Task: 8. Analyzing Performance: Reference :- Use LinkedIn Analytics to track the performance of your posts, such as reach, engagement, and profile views. Identify trends in your content that receive high engagement and adjust your strategy accordingly. Experiment with different posting times, content formats, and headlines to optimize your engagement.
Action: Mouse moved to (589, 229)
Screenshot: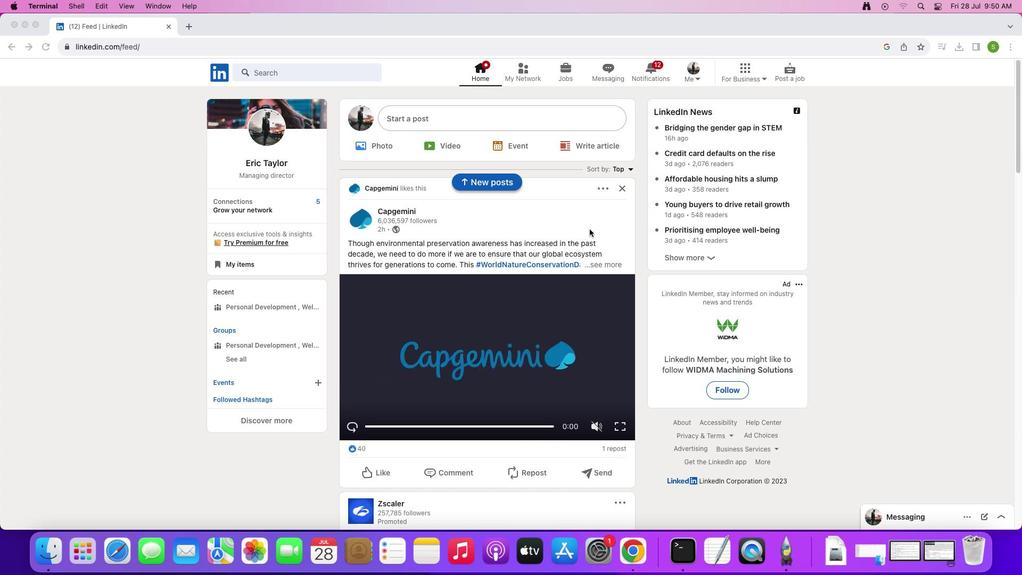 
Action: Mouse pressed left at (589, 229)
Screenshot: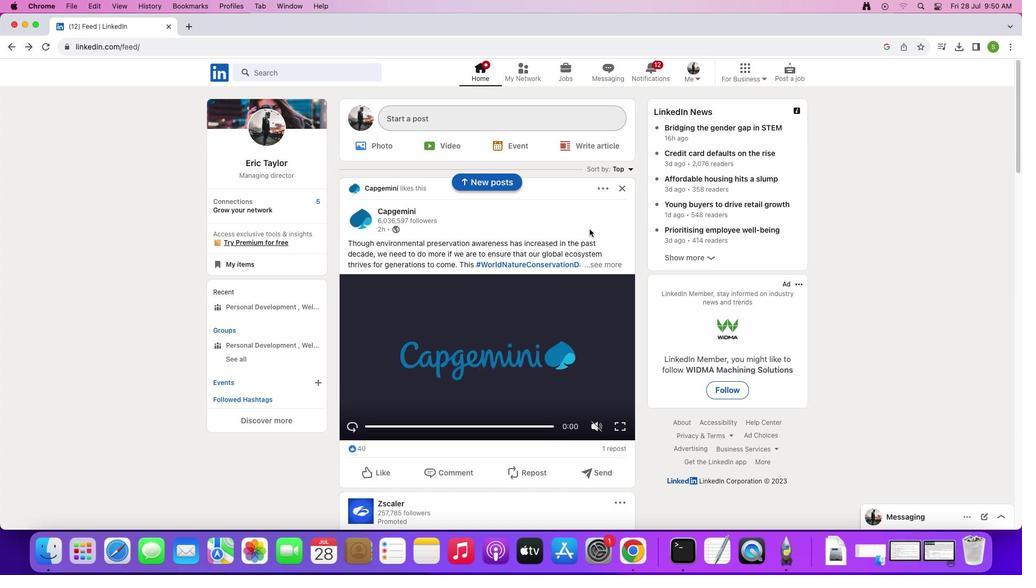 
Action: Mouse moved to (479, 65)
Screenshot: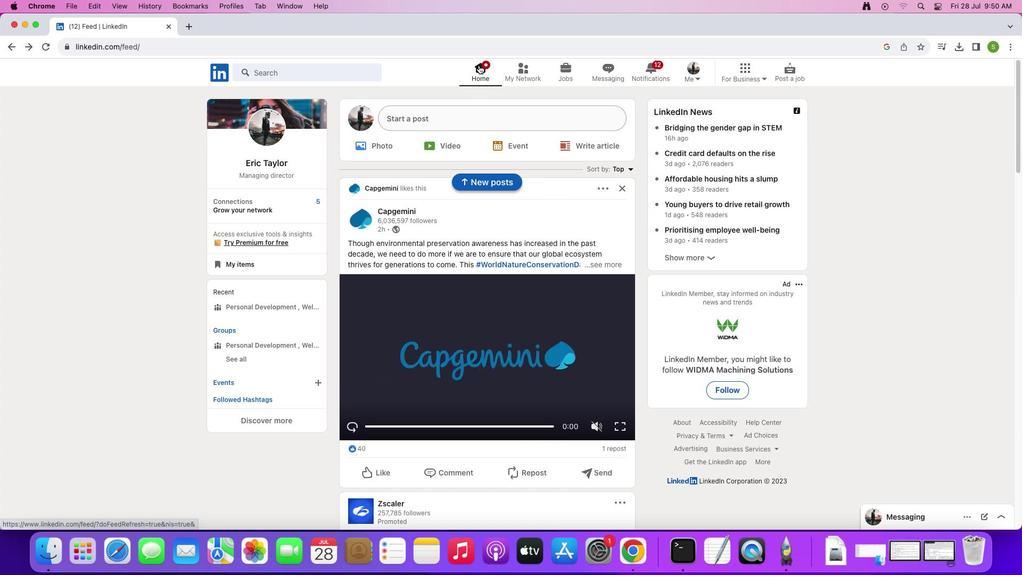 
Action: Mouse pressed left at (479, 65)
Screenshot: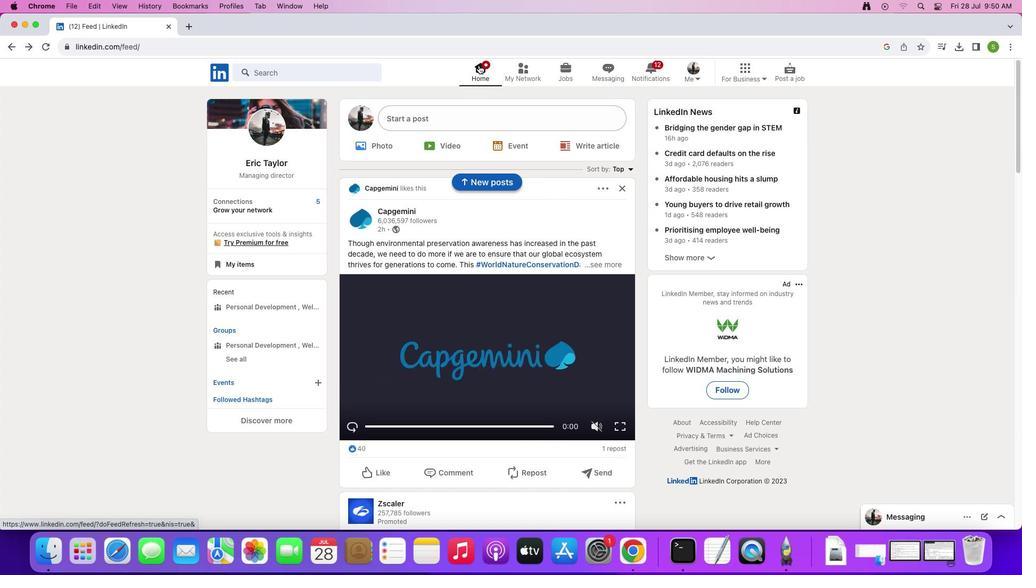 
Action: Mouse moved to (698, 75)
Screenshot: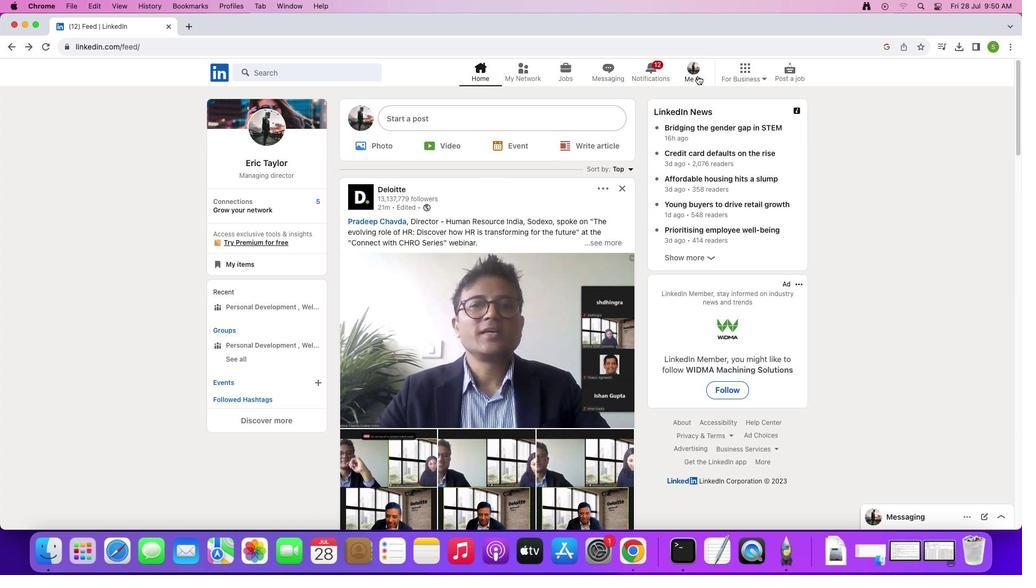 
Action: Mouse pressed left at (698, 75)
Screenshot: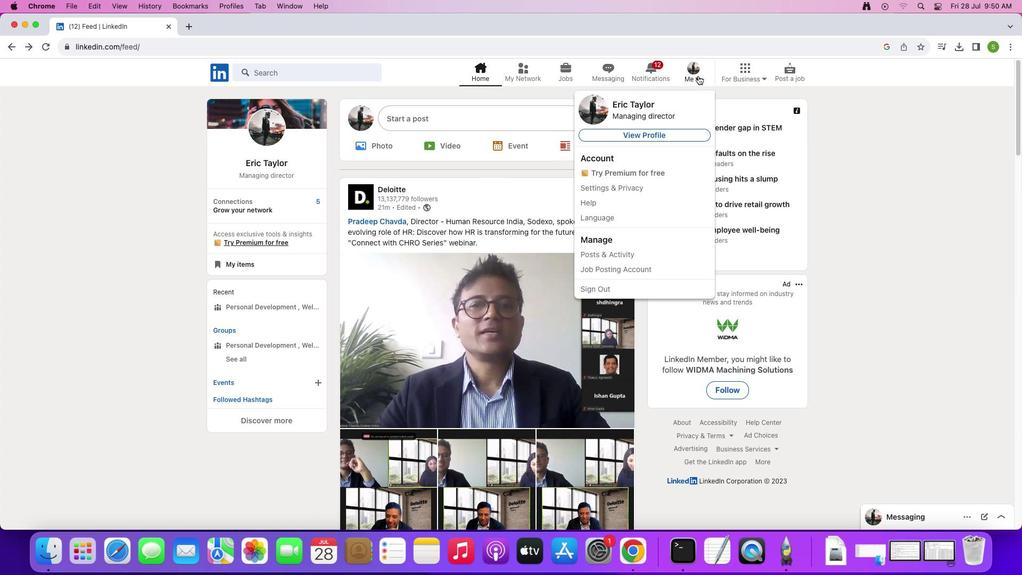 
Action: Mouse moved to (632, 135)
Screenshot: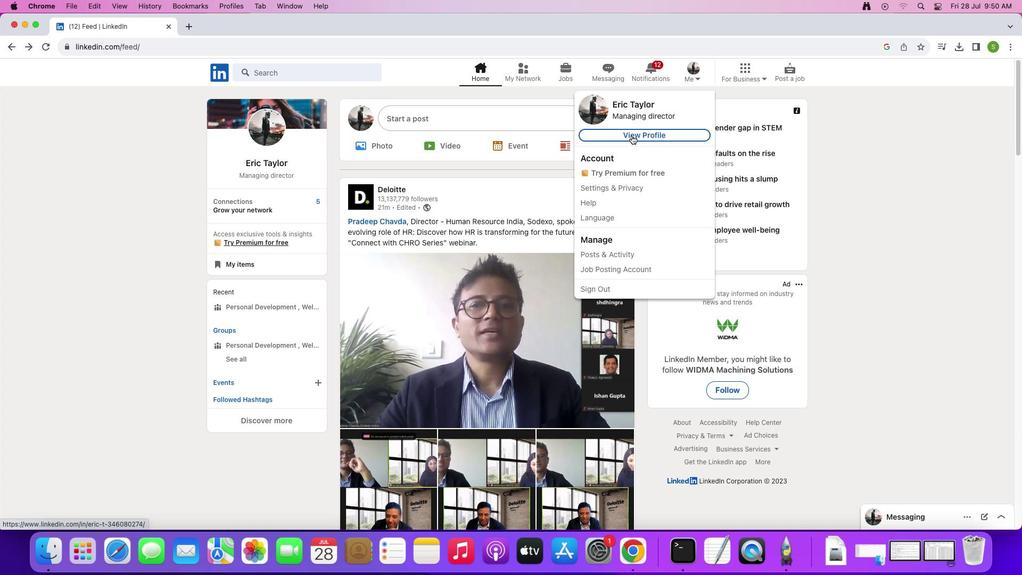 
Action: Mouse pressed left at (632, 135)
Screenshot: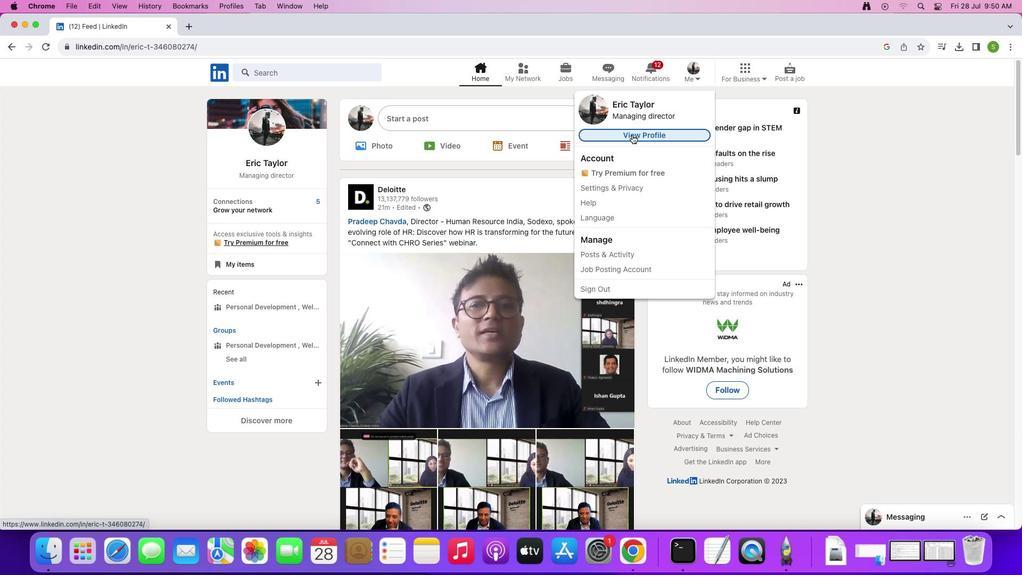 
Action: Mouse moved to (450, 317)
Screenshot: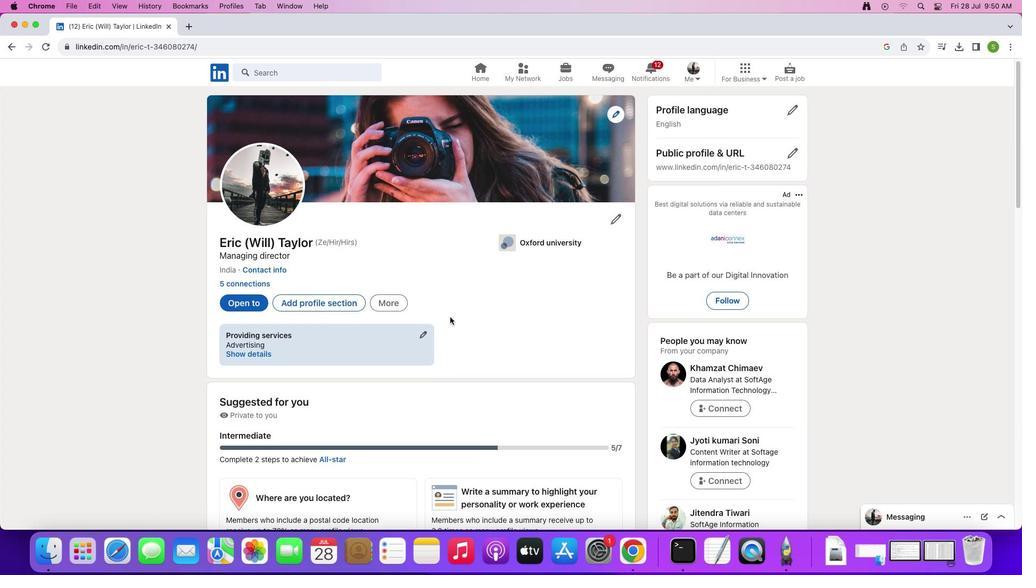 
Action: Mouse scrolled (450, 317) with delta (0, 0)
Screenshot: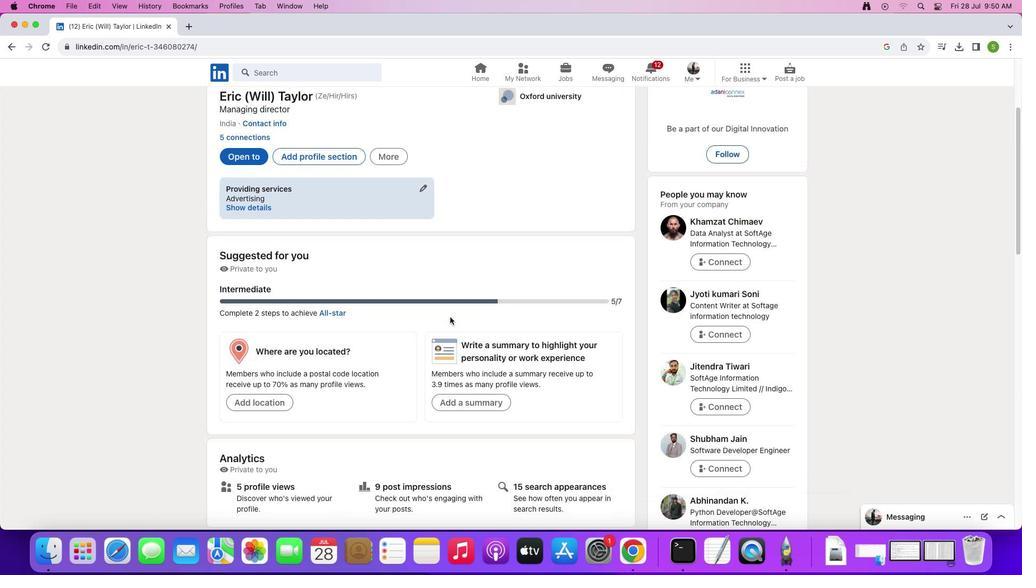 
Action: Mouse scrolled (450, 317) with delta (0, 0)
Screenshot: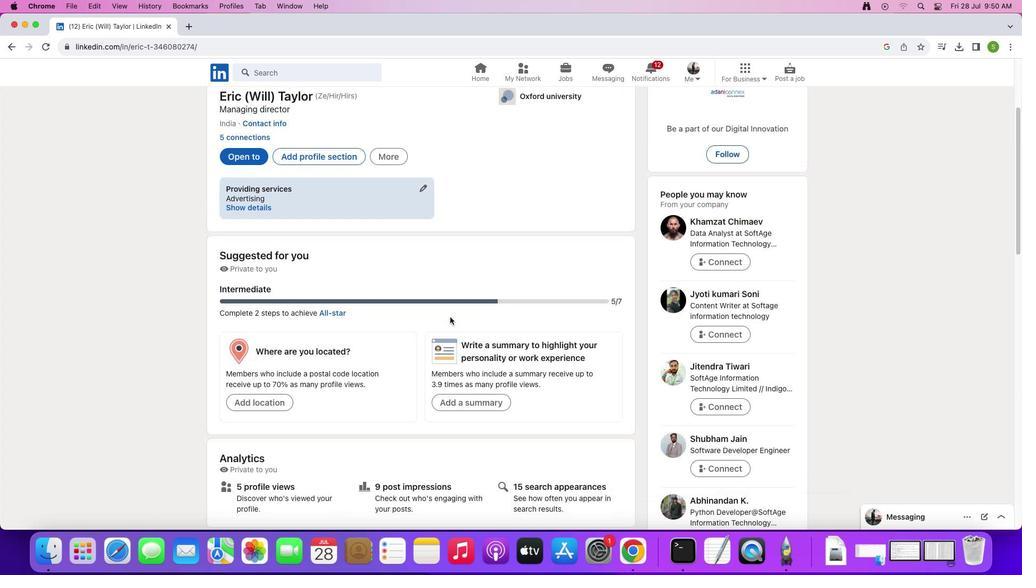 
Action: Mouse scrolled (450, 317) with delta (0, -1)
Screenshot: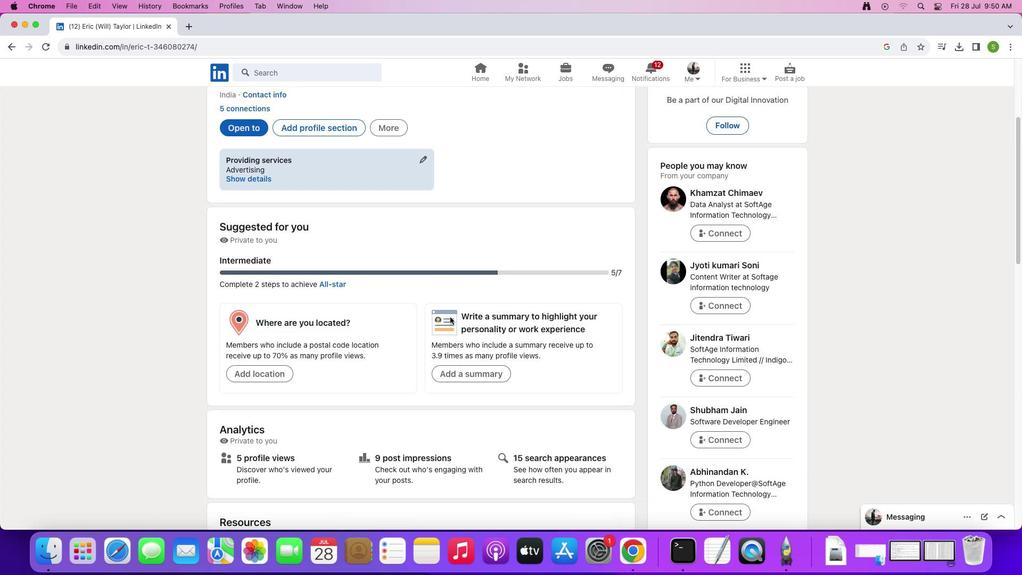 
Action: Mouse scrolled (450, 317) with delta (0, -2)
Screenshot: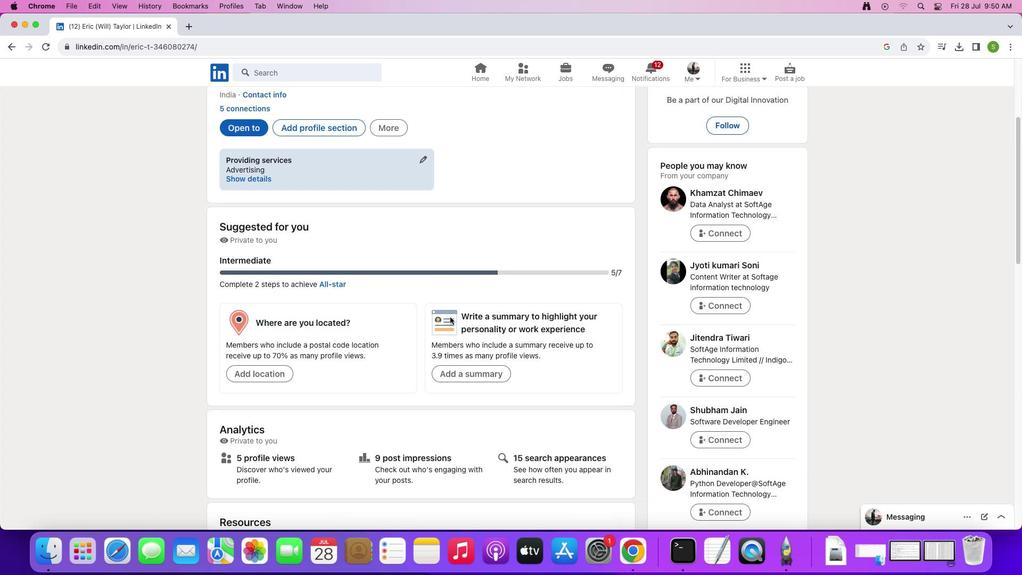 
Action: Mouse scrolled (450, 317) with delta (0, 0)
Screenshot: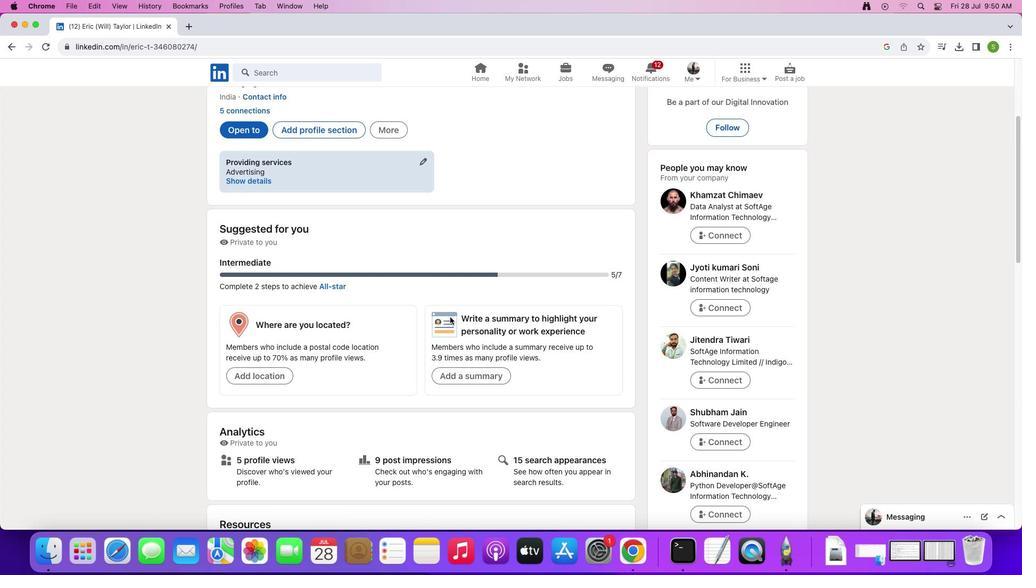 
Action: Mouse scrolled (450, 317) with delta (0, 0)
Screenshot: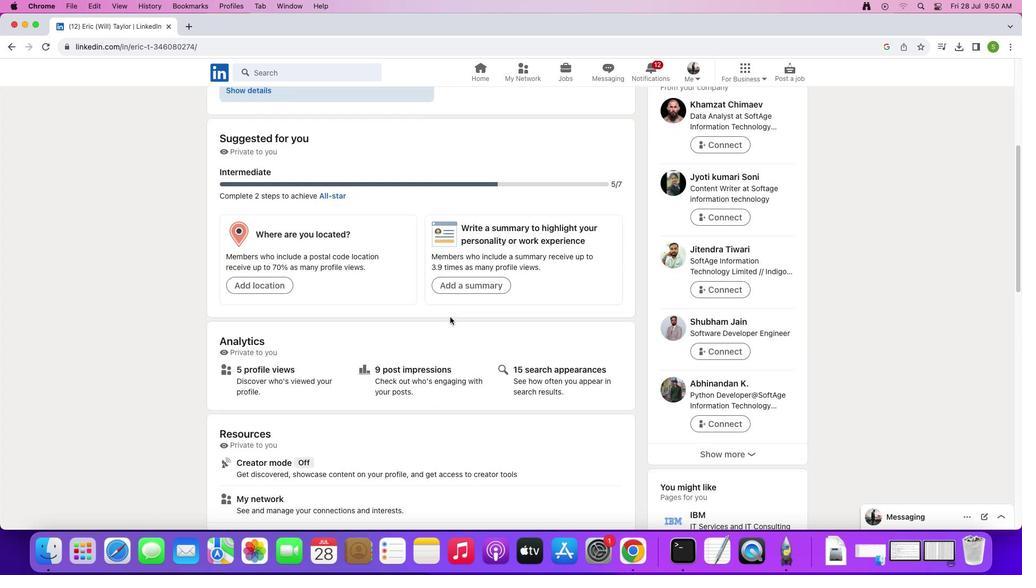 
Action: Mouse scrolled (450, 317) with delta (0, 0)
Screenshot: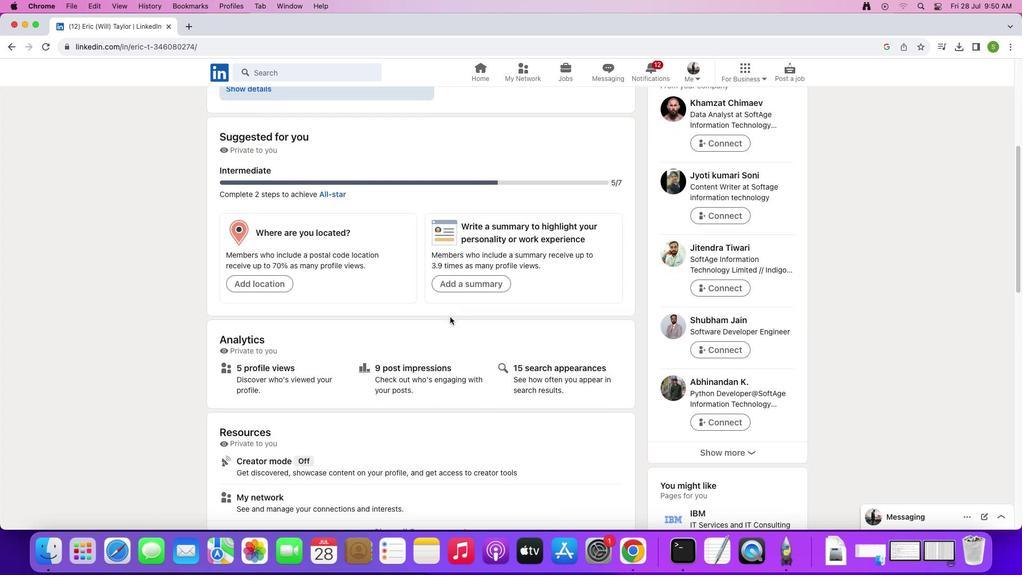 
Action: Mouse scrolled (450, 317) with delta (0, -1)
Screenshot: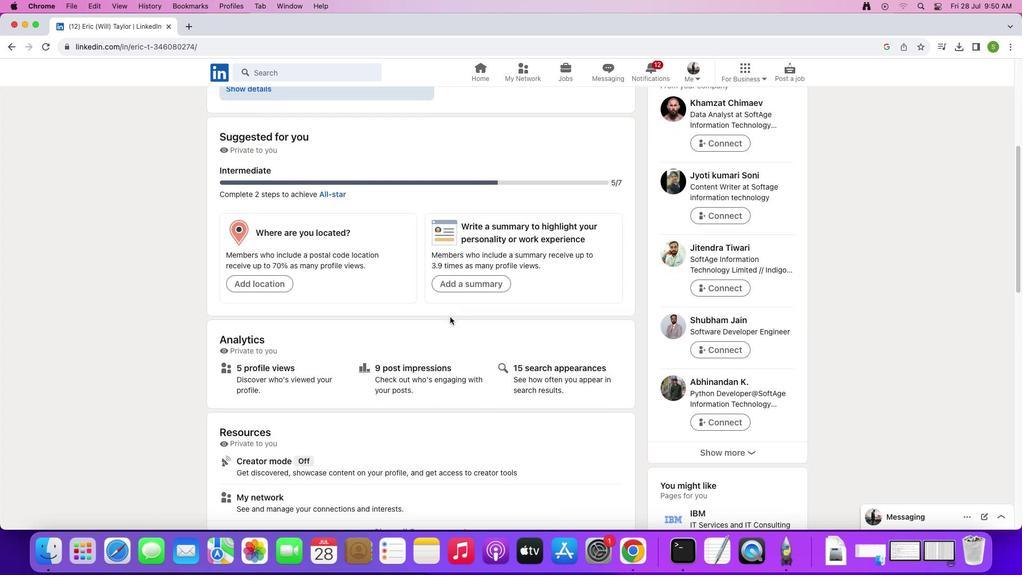 
Action: Mouse scrolled (450, 317) with delta (0, 0)
Screenshot: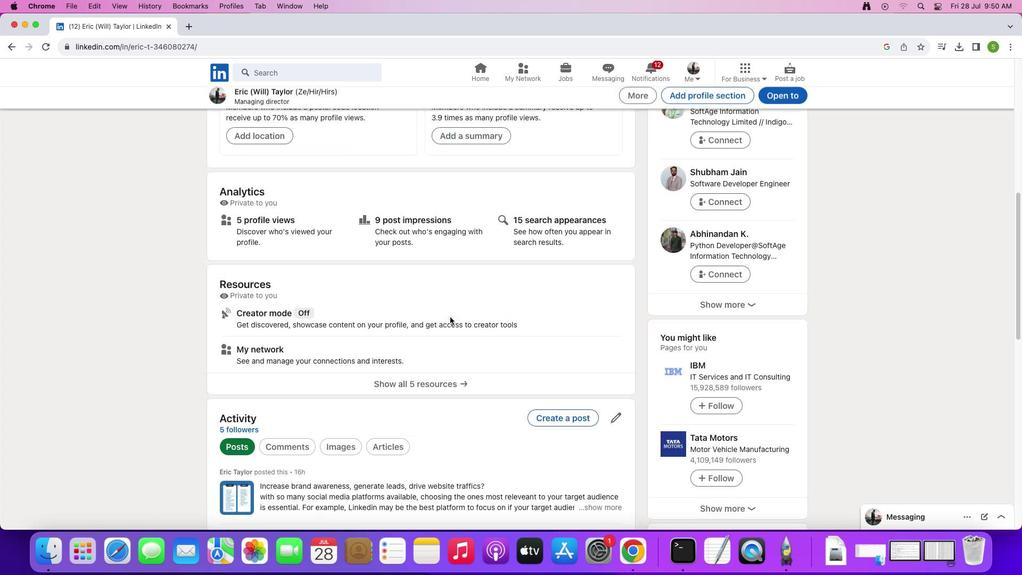 
Action: Mouse scrolled (450, 317) with delta (0, 0)
Screenshot: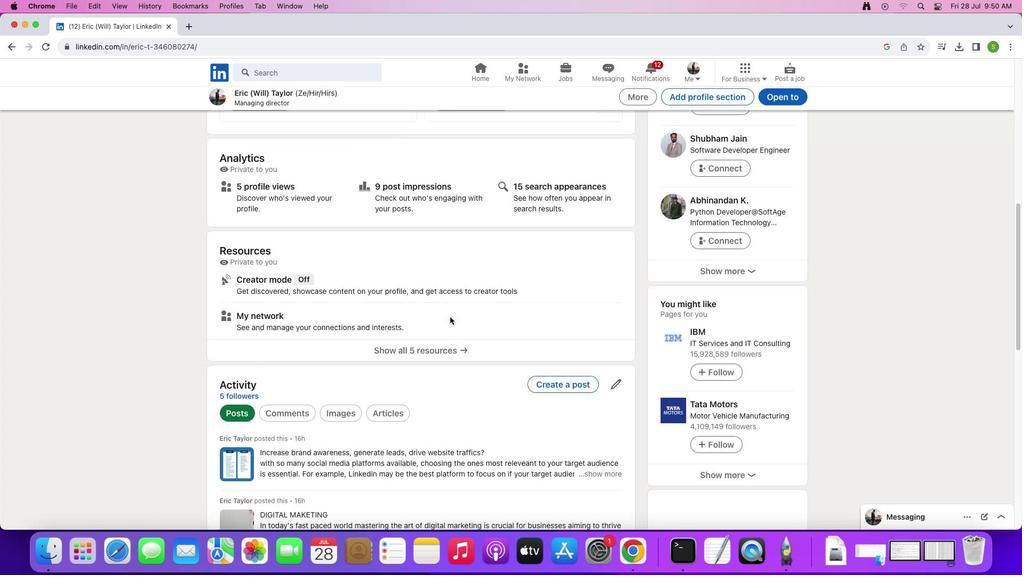 
Action: Mouse scrolled (450, 317) with delta (0, -1)
Screenshot: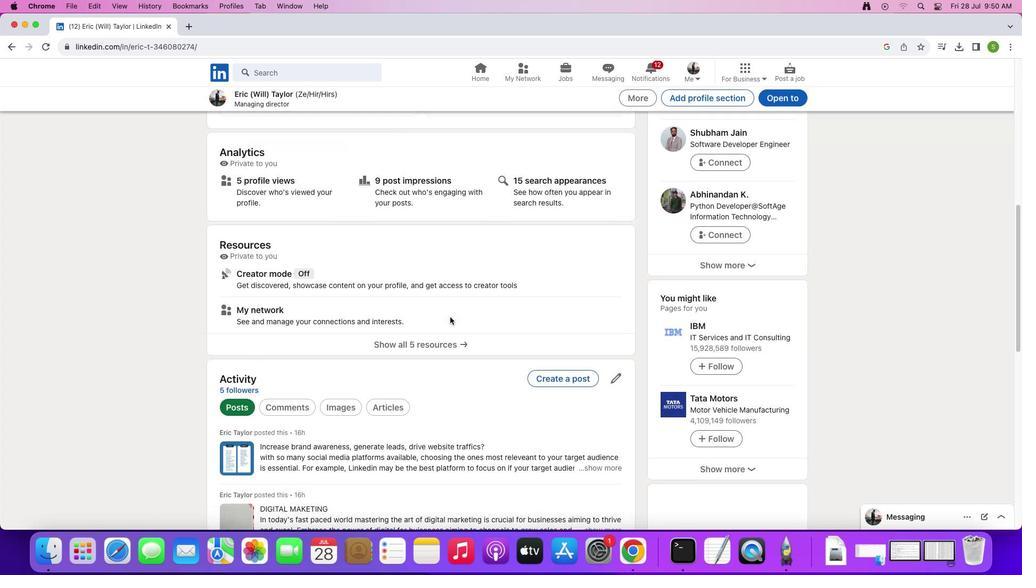 
Action: Mouse scrolled (450, 317) with delta (0, -2)
Screenshot: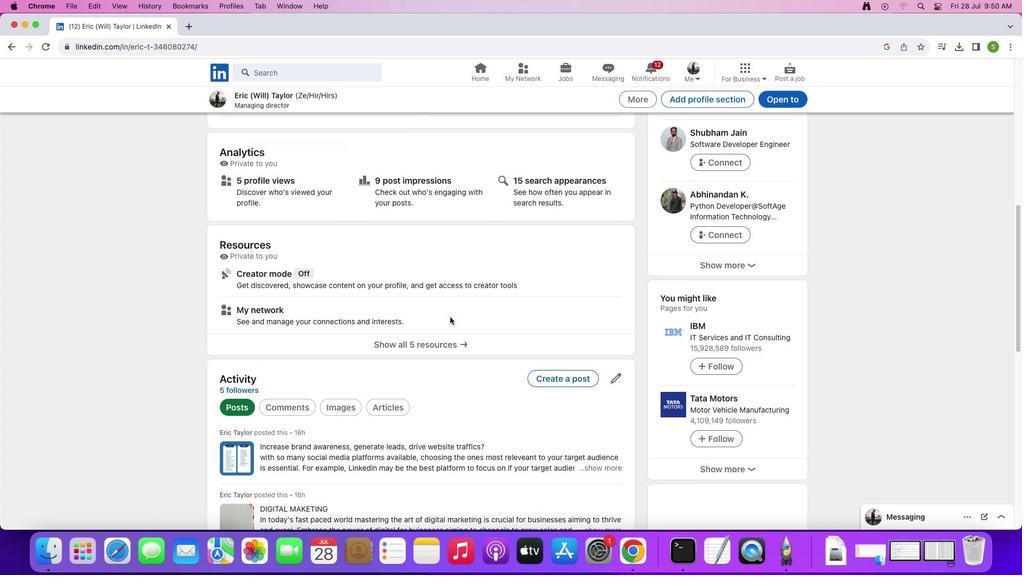 
Action: Mouse scrolled (450, 317) with delta (0, 0)
Screenshot: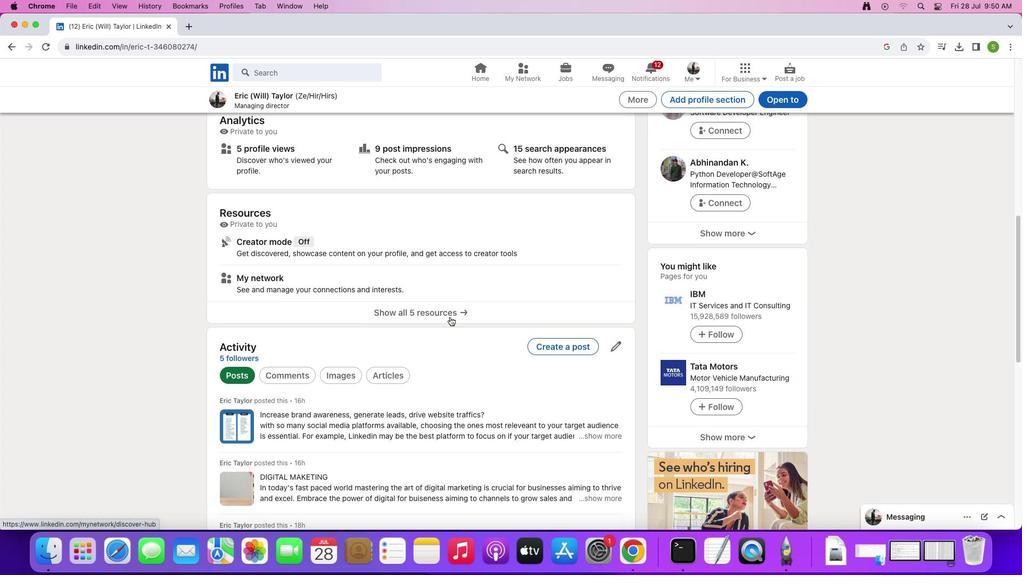 
Action: Mouse scrolled (450, 317) with delta (0, 0)
Screenshot: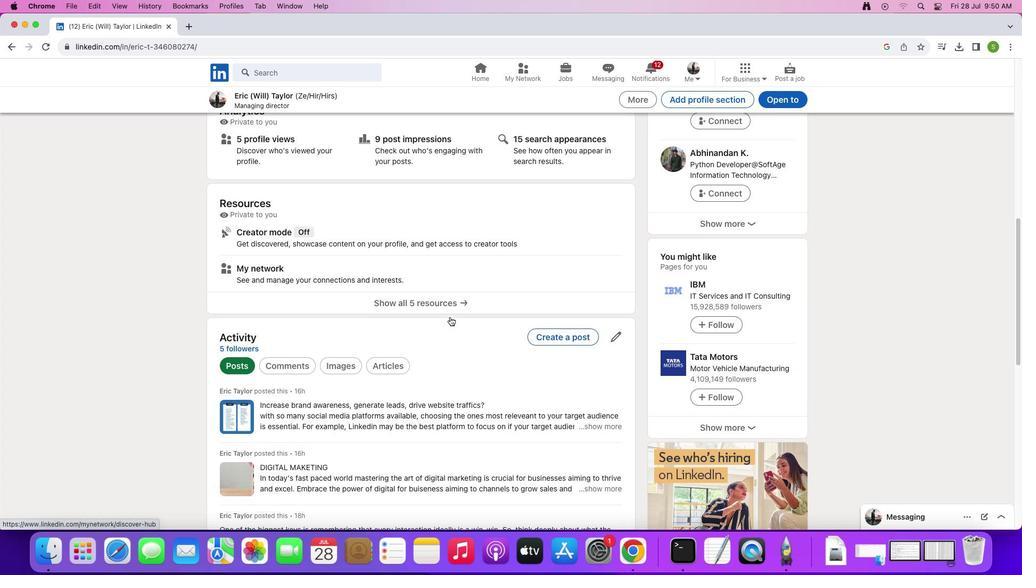 
Action: Mouse scrolled (450, 317) with delta (0, 0)
Screenshot: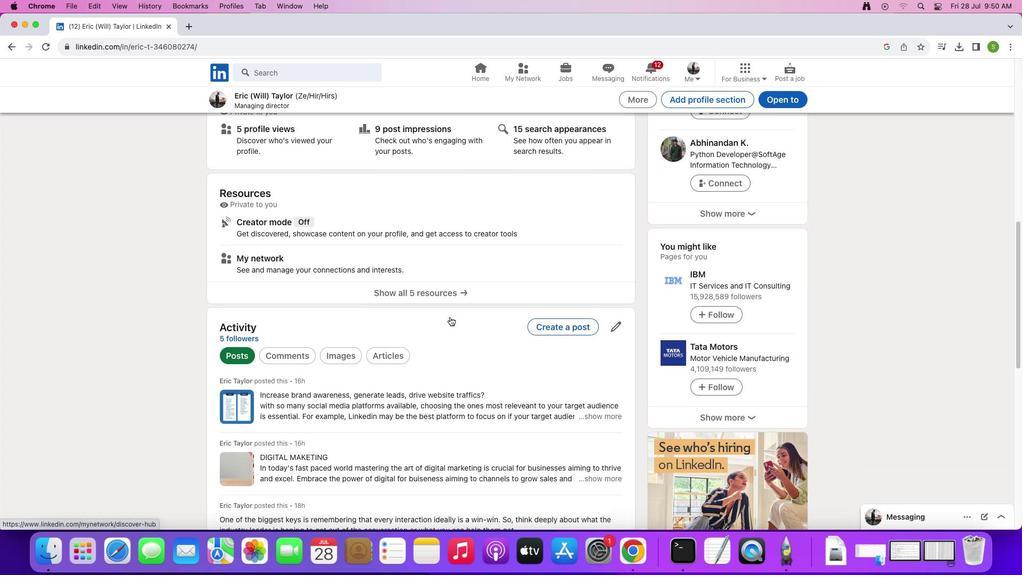 
Action: Mouse scrolled (450, 317) with delta (0, 0)
Screenshot: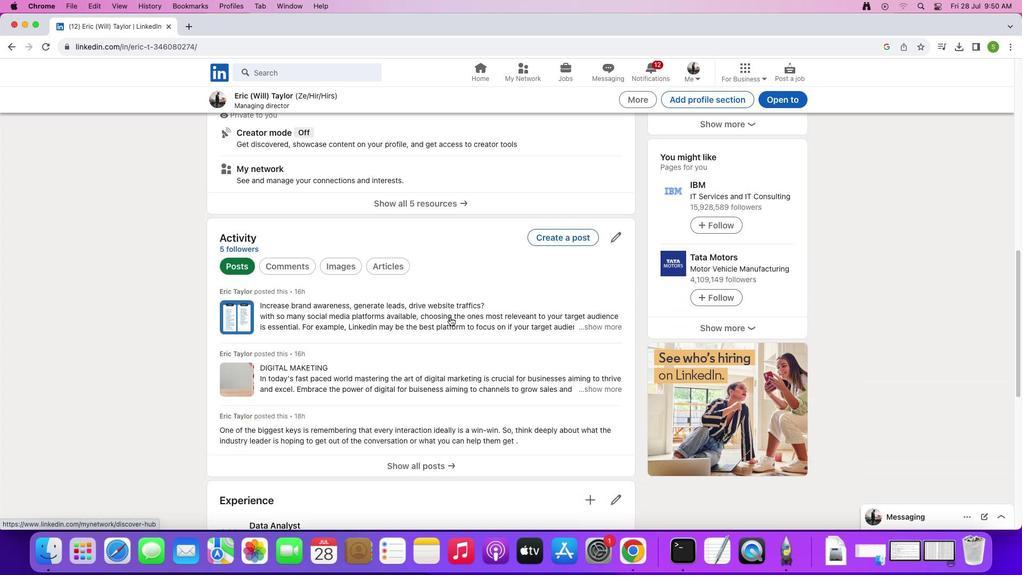
Action: Mouse scrolled (450, 317) with delta (0, 0)
Screenshot: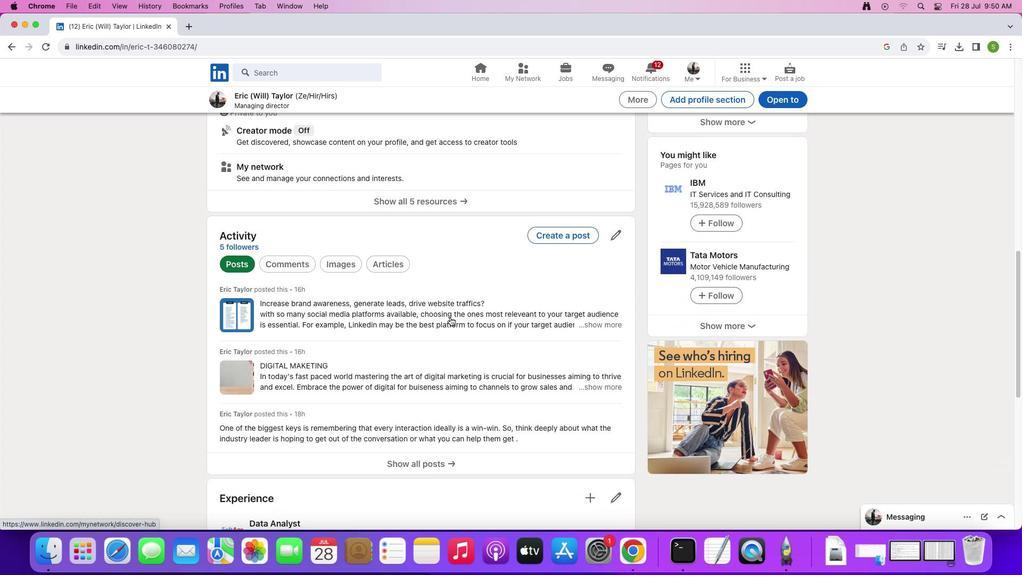 
Action: Mouse scrolled (450, 317) with delta (0, -1)
Screenshot: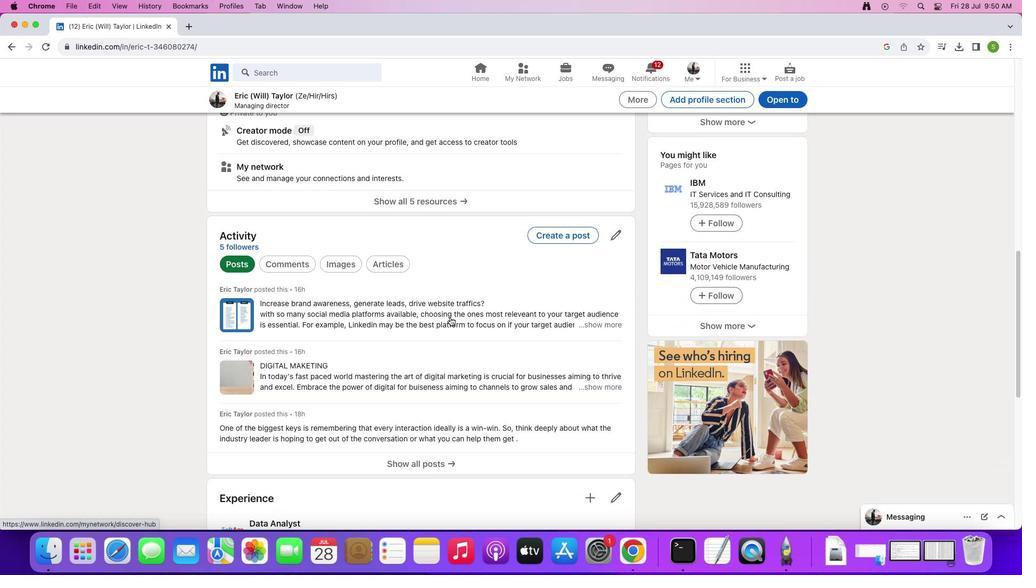 
Action: Mouse scrolled (450, 317) with delta (0, 0)
Screenshot: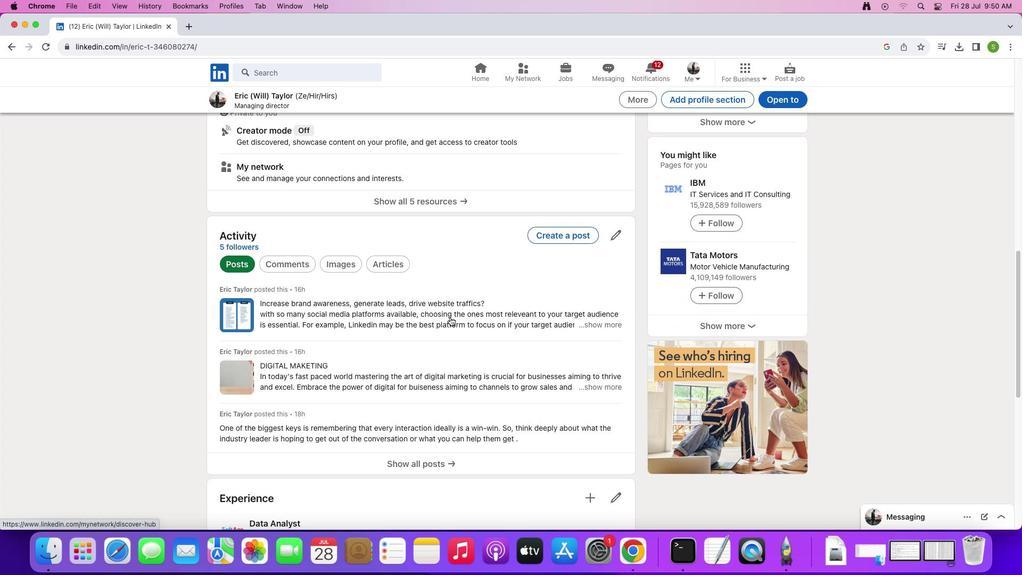 
Action: Mouse scrolled (450, 317) with delta (0, 0)
Screenshot: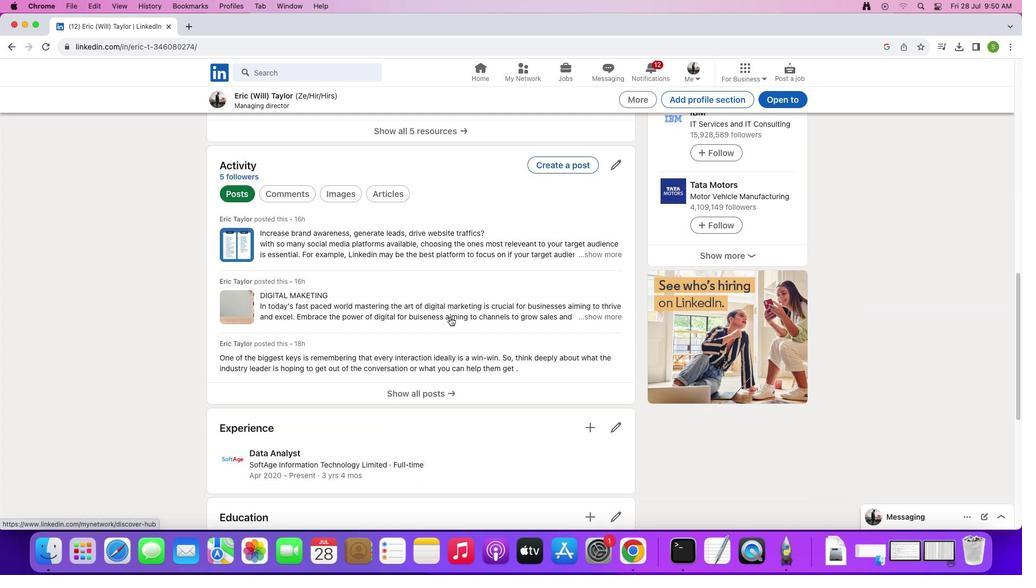 
Action: Mouse scrolled (450, 317) with delta (0, 0)
Screenshot: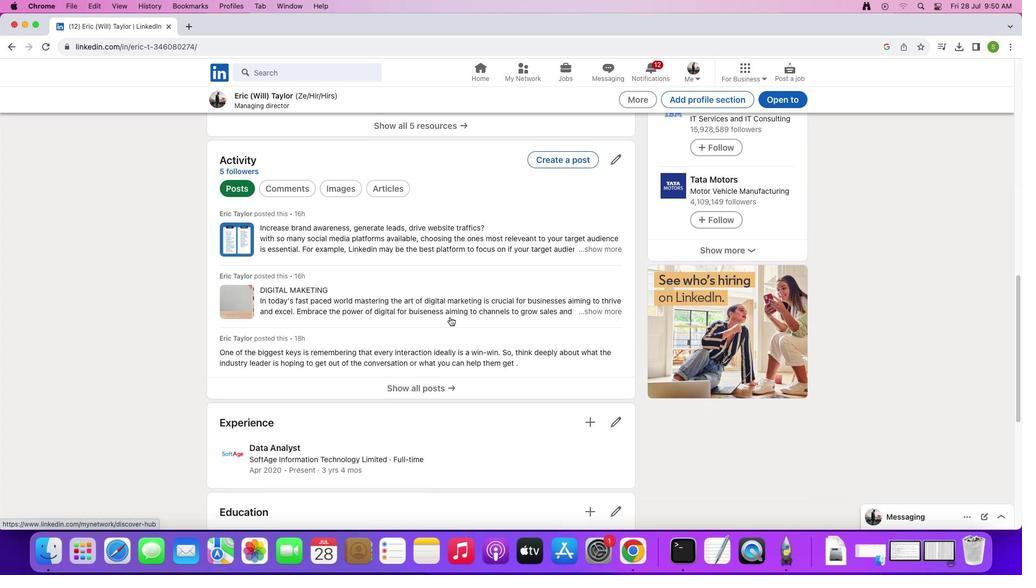 
Action: Mouse scrolled (450, 317) with delta (0, -1)
Screenshot: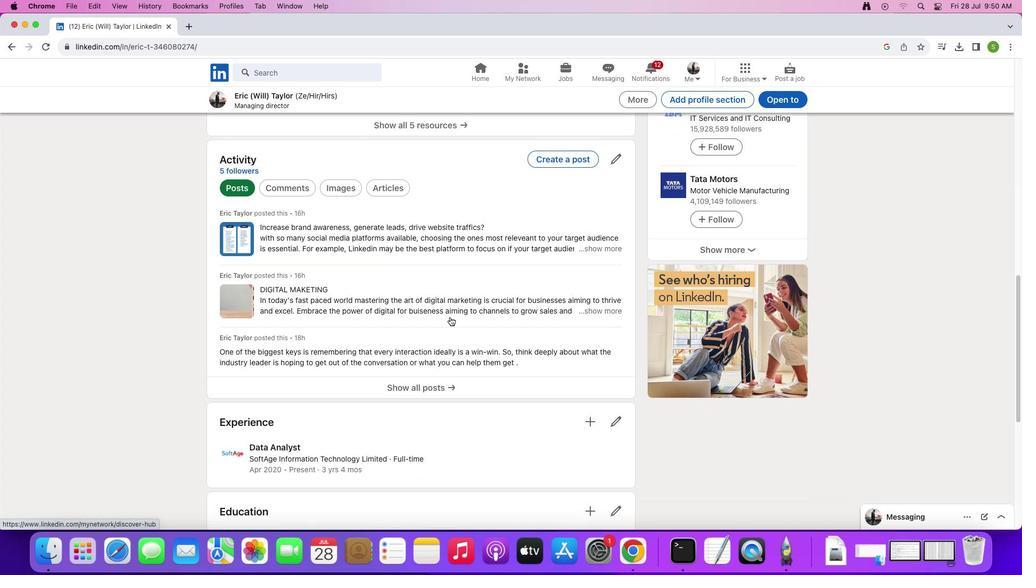 
Action: Mouse scrolled (450, 317) with delta (0, 0)
Screenshot: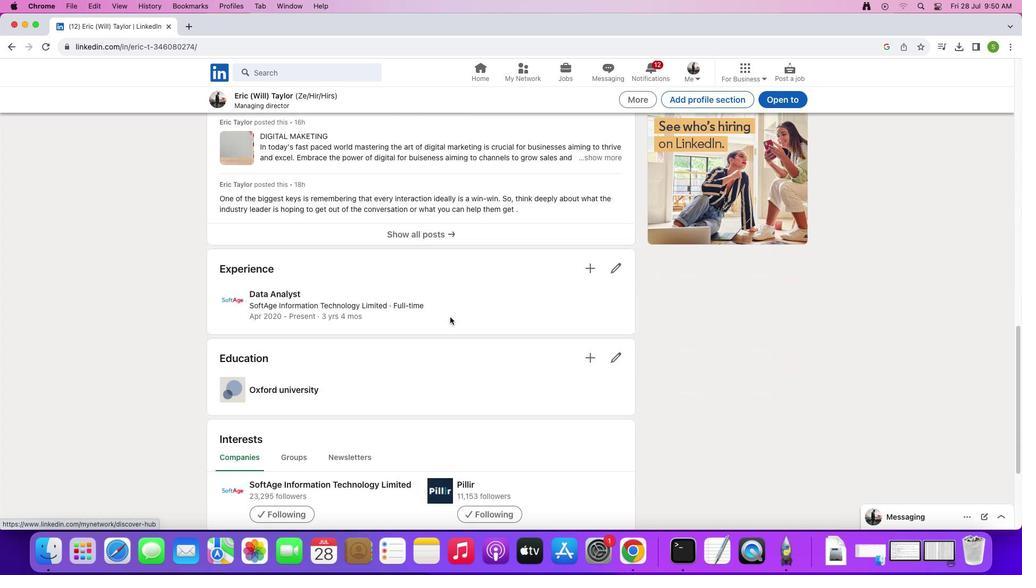 
Action: Mouse scrolled (450, 317) with delta (0, 0)
Screenshot: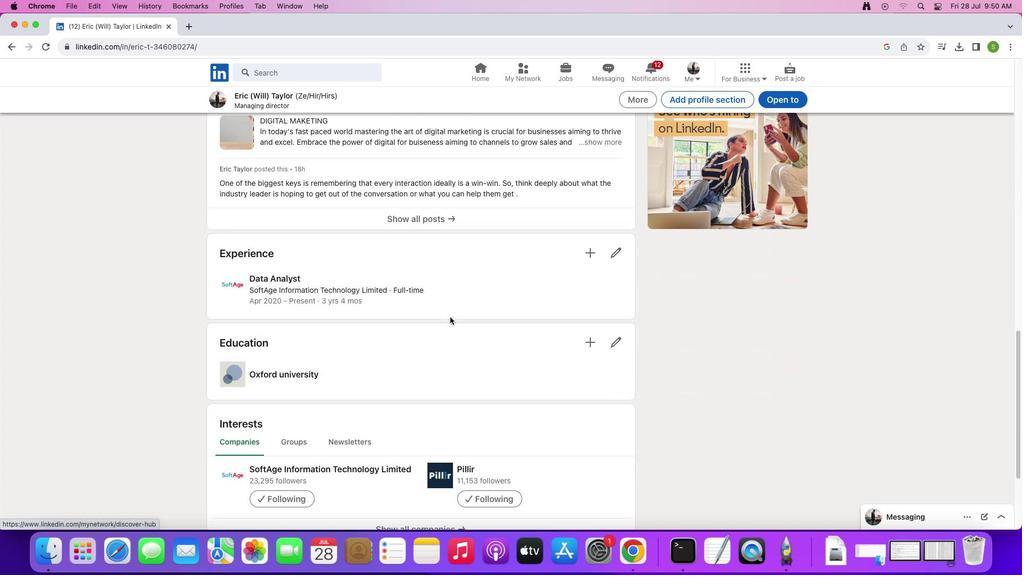 
Action: Mouse scrolled (450, 317) with delta (0, -1)
Screenshot: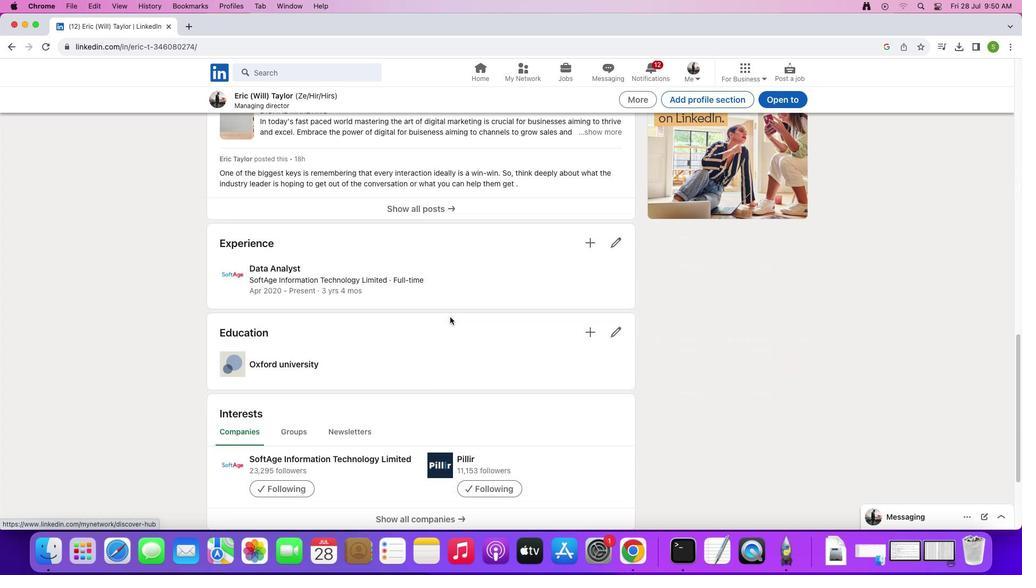 
Action: Mouse scrolled (450, 317) with delta (0, -2)
Screenshot: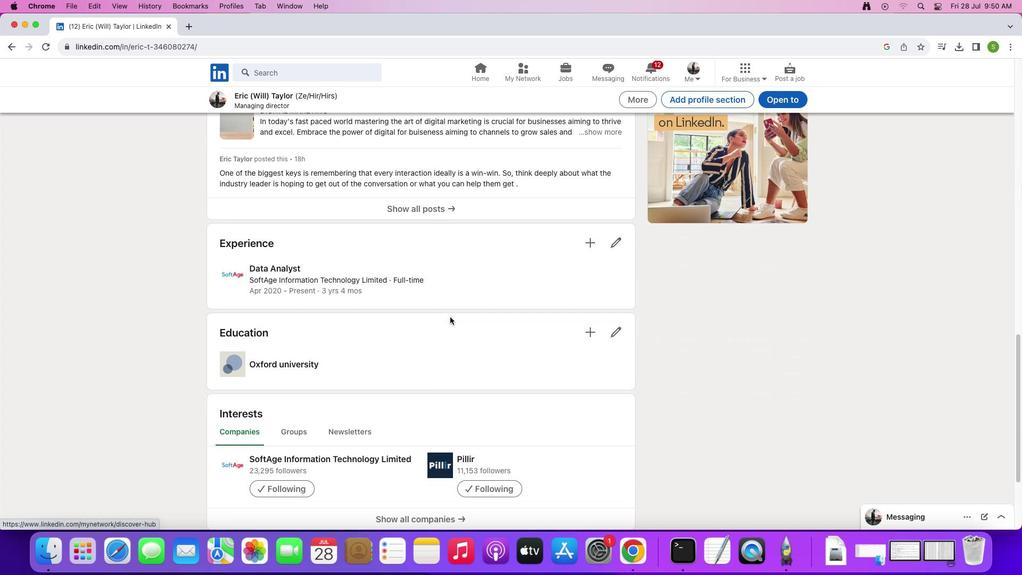 
Action: Mouse moved to (437, 214)
Screenshot: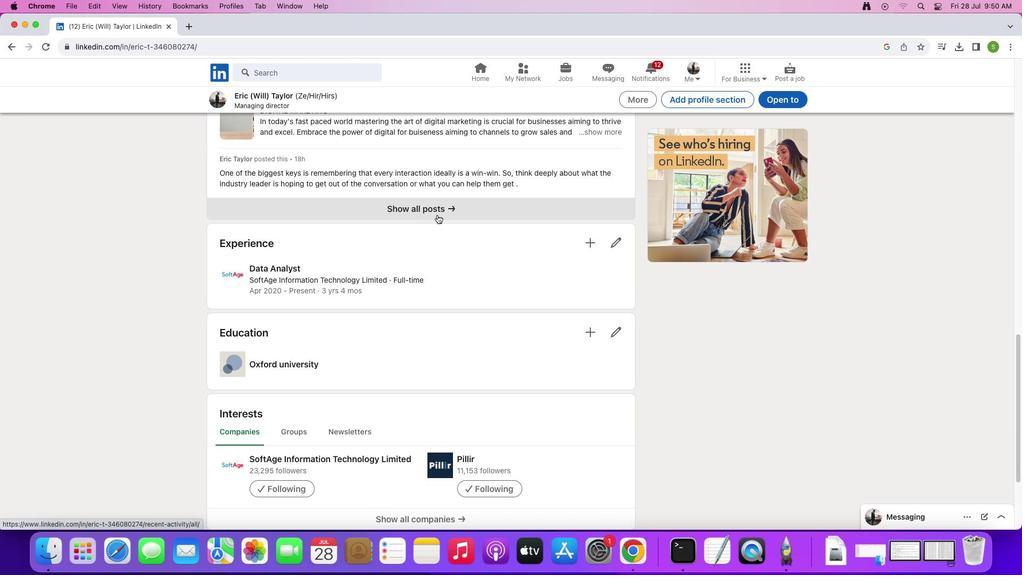 
Action: Mouse pressed left at (437, 214)
Screenshot: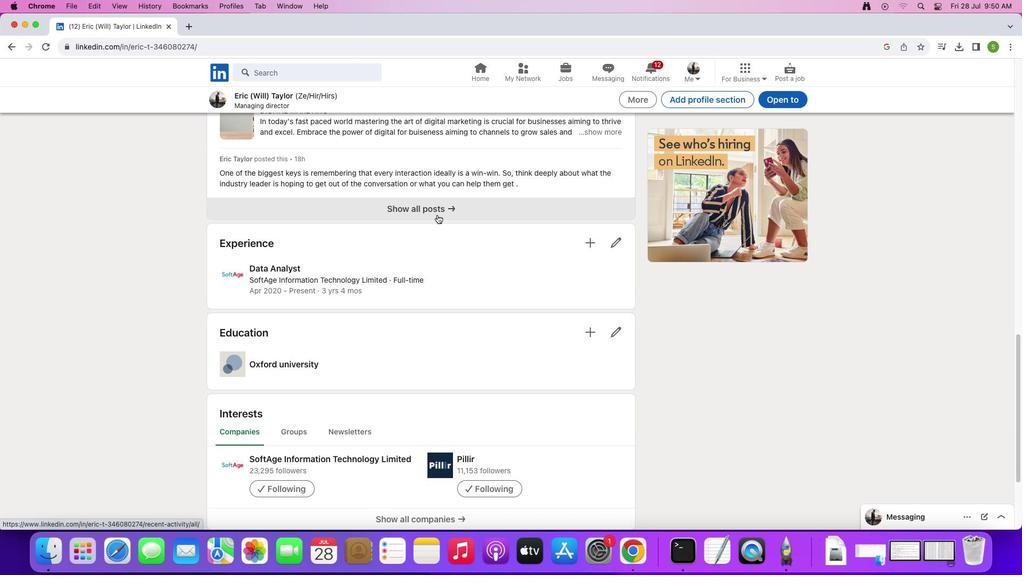 
Action: Mouse moved to (456, 383)
Screenshot: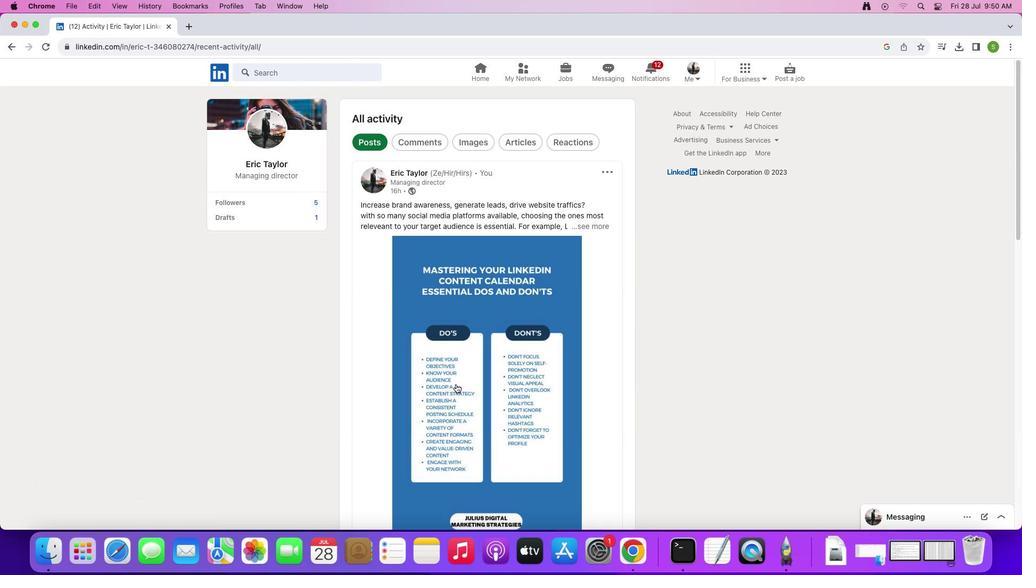 
Action: Mouse scrolled (456, 383) with delta (0, 0)
Screenshot: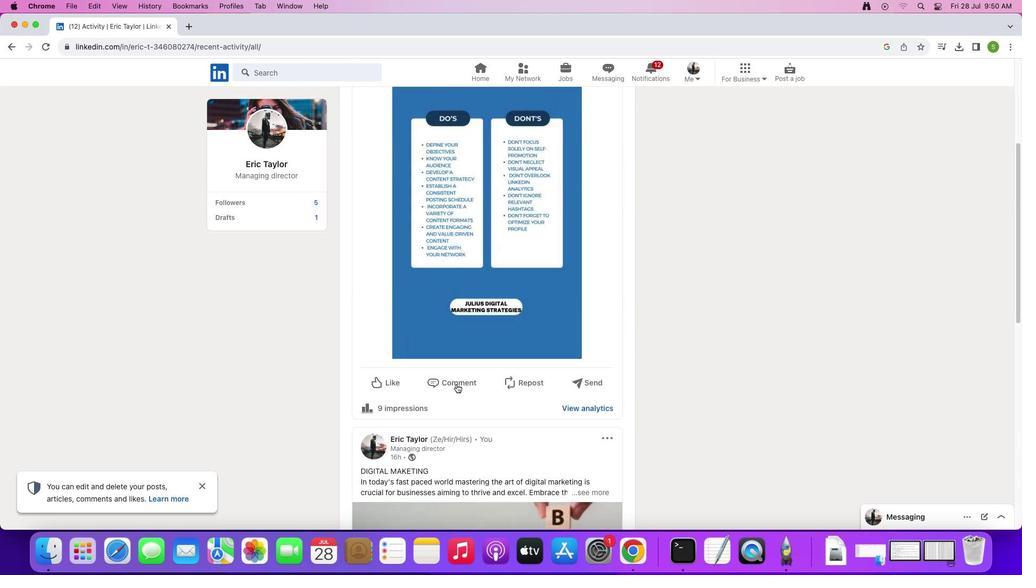 
Action: Mouse scrolled (456, 383) with delta (0, 0)
Screenshot: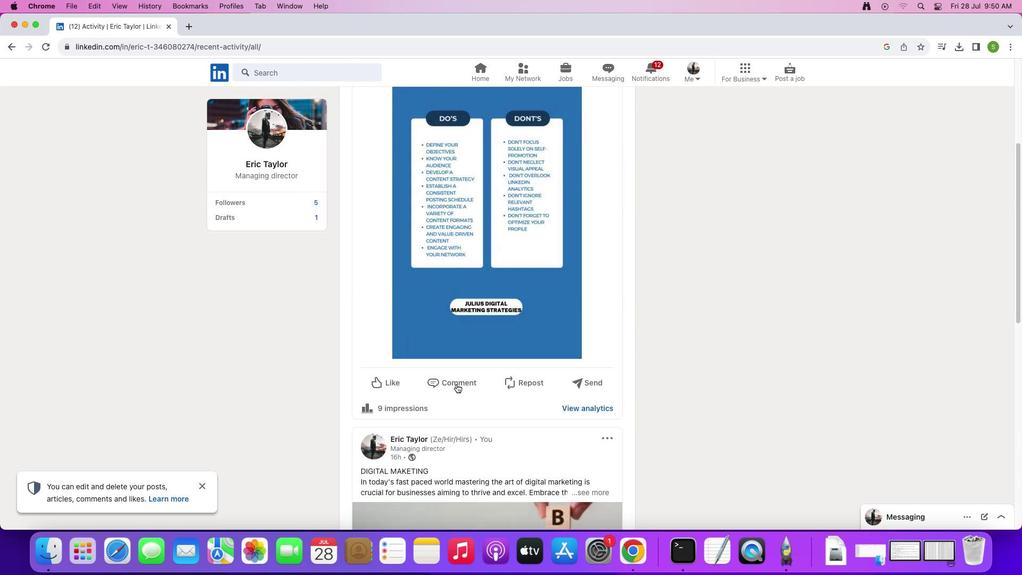 
Action: Mouse scrolled (456, 383) with delta (0, -1)
Screenshot: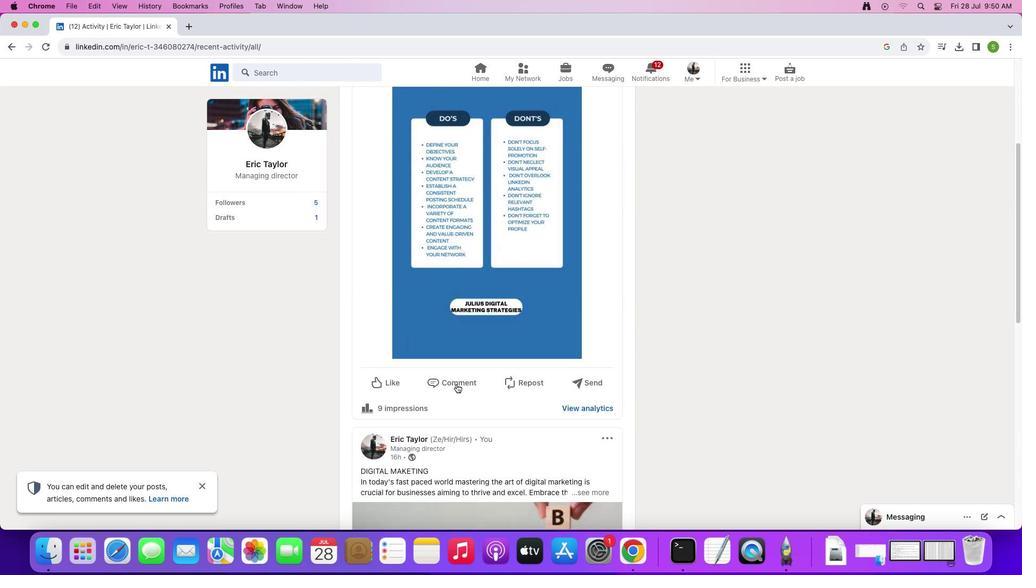 
Action: Mouse scrolled (456, 383) with delta (0, -2)
Screenshot: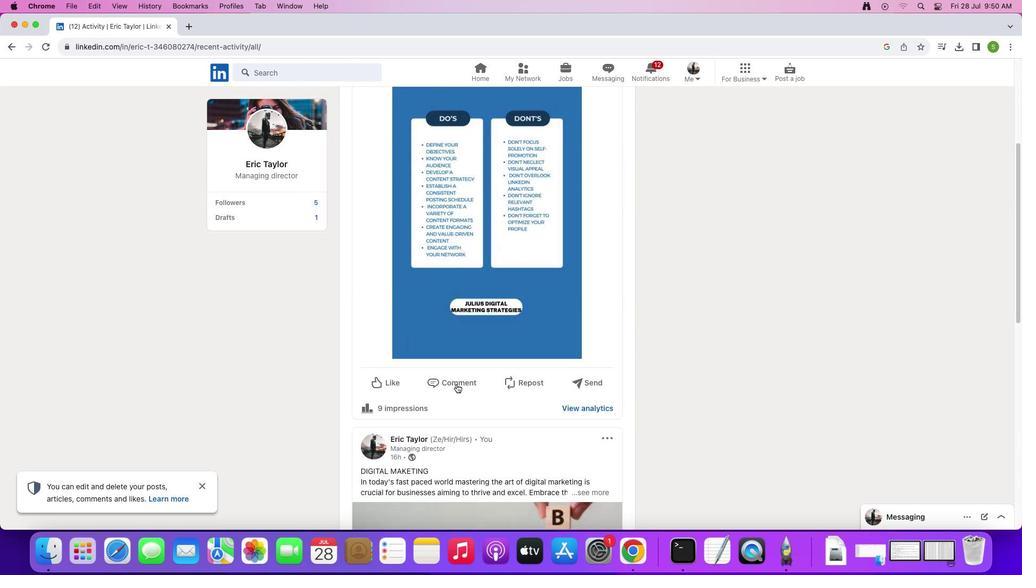 
Action: Mouse moved to (456, 383)
Screenshot: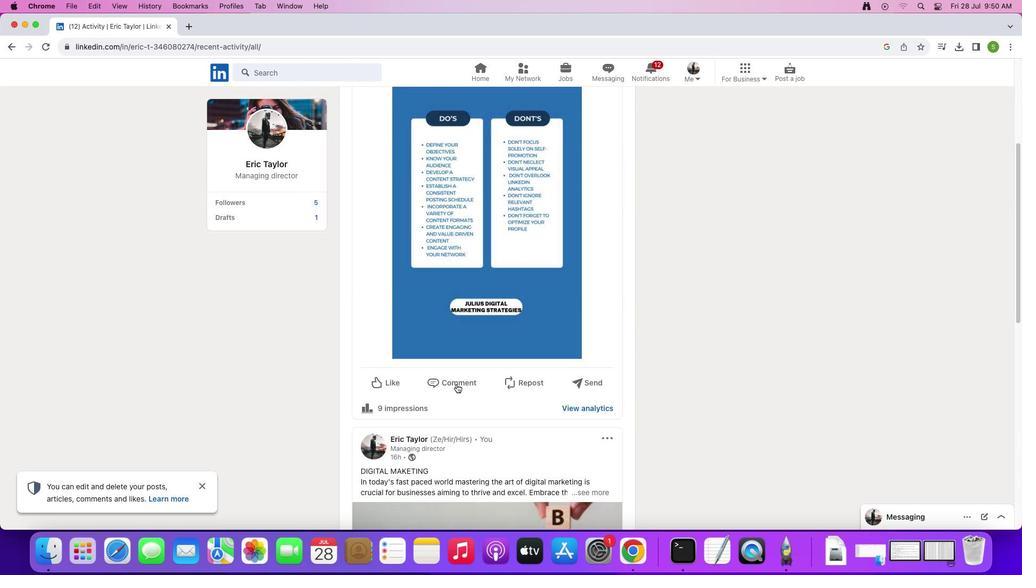 
Action: Mouse scrolled (456, 383) with delta (0, 0)
Screenshot: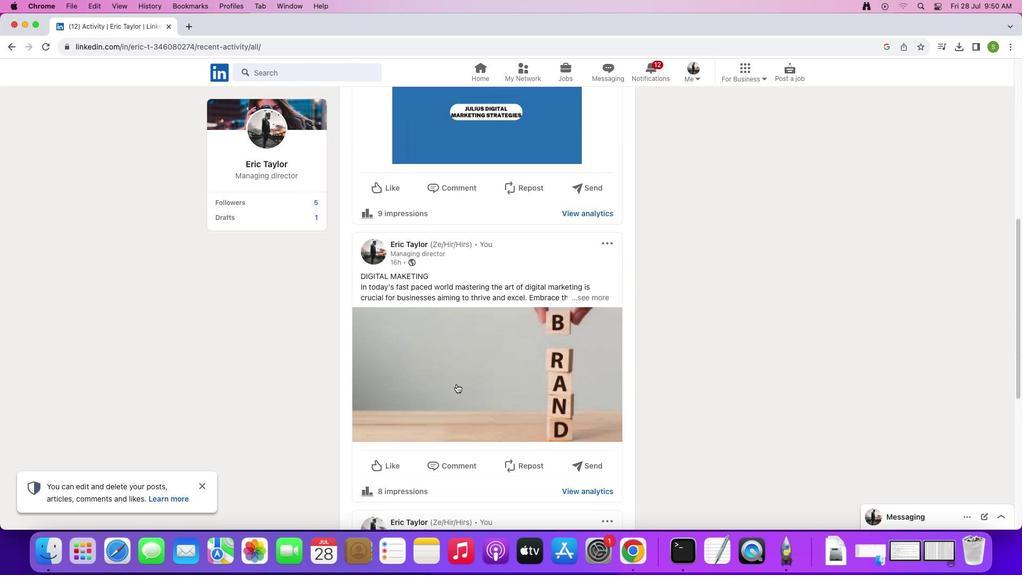
Action: Mouse scrolled (456, 383) with delta (0, 0)
Screenshot: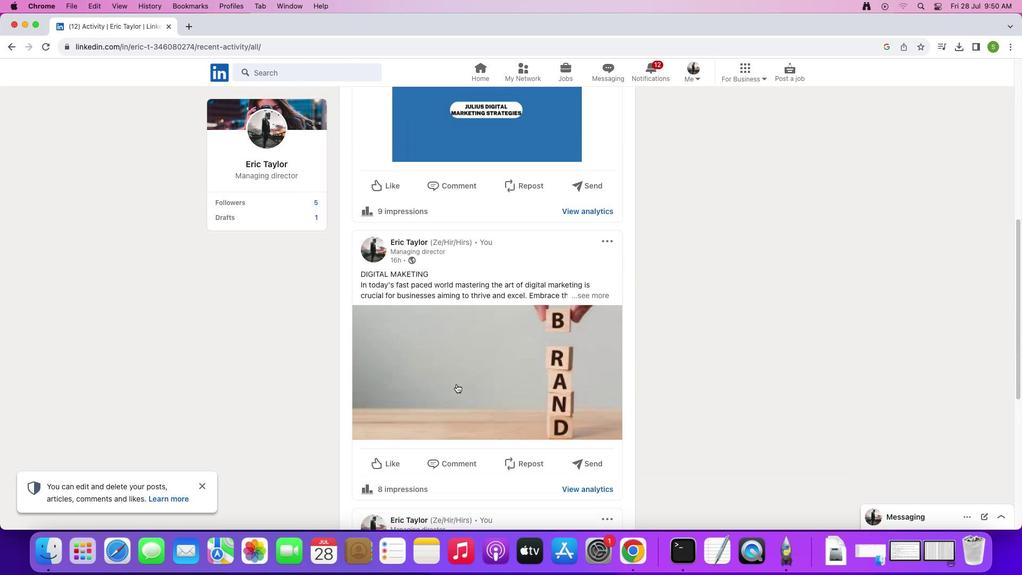 
Action: Mouse scrolled (456, 383) with delta (0, -1)
Screenshot: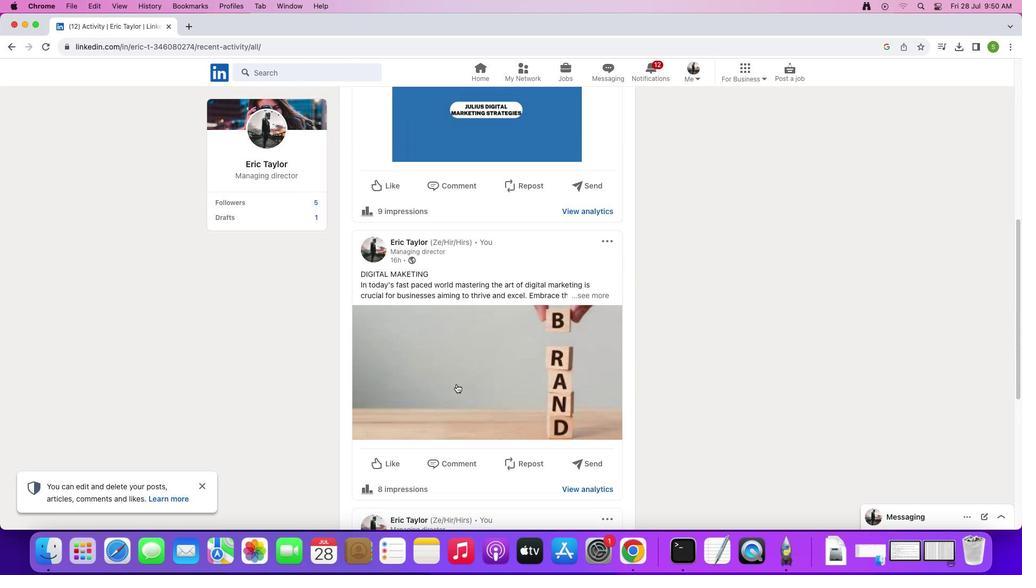 
Action: Mouse scrolled (456, 383) with delta (0, -2)
Screenshot: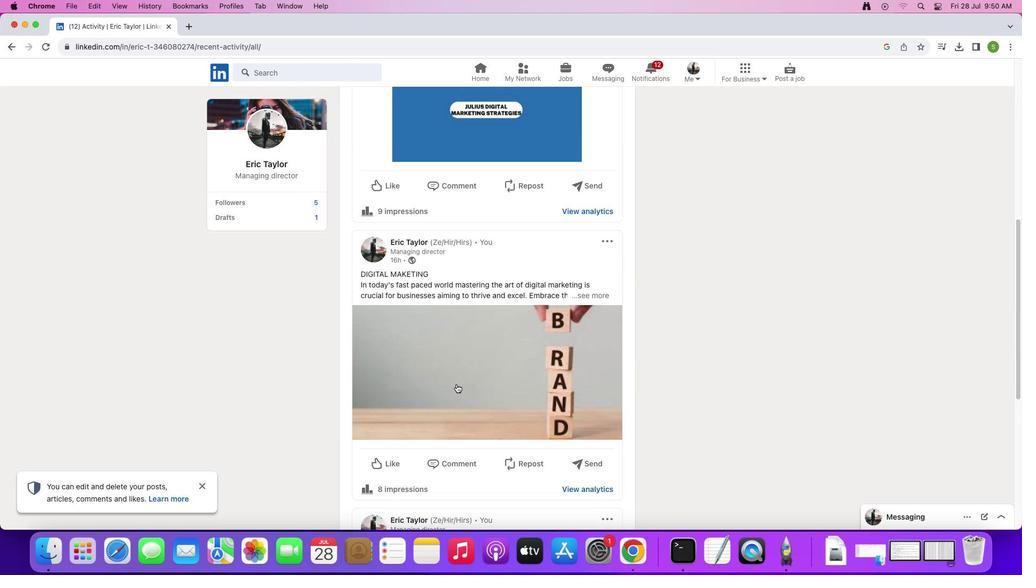 
Action: Mouse scrolled (456, 383) with delta (0, 0)
Screenshot: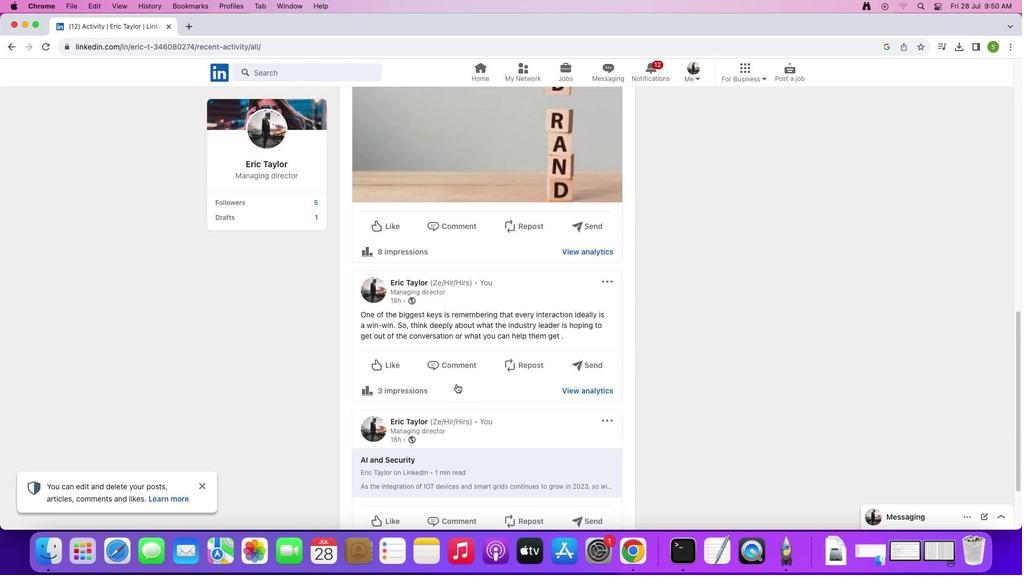 
Action: Mouse scrolled (456, 383) with delta (0, 0)
Screenshot: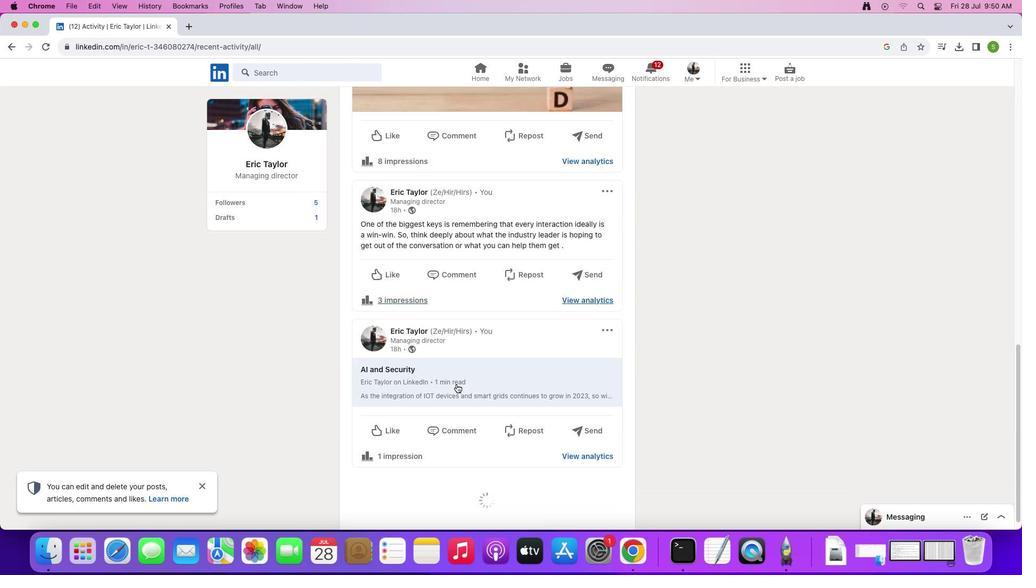 
Action: Mouse scrolled (456, 383) with delta (0, -1)
Screenshot: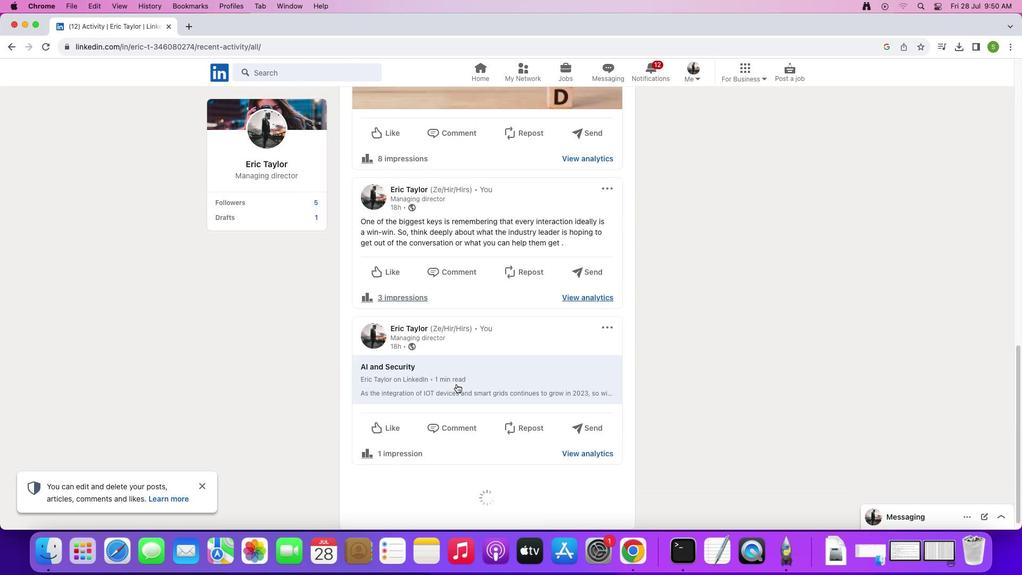 
Action: Mouse scrolled (456, 383) with delta (0, -2)
Screenshot: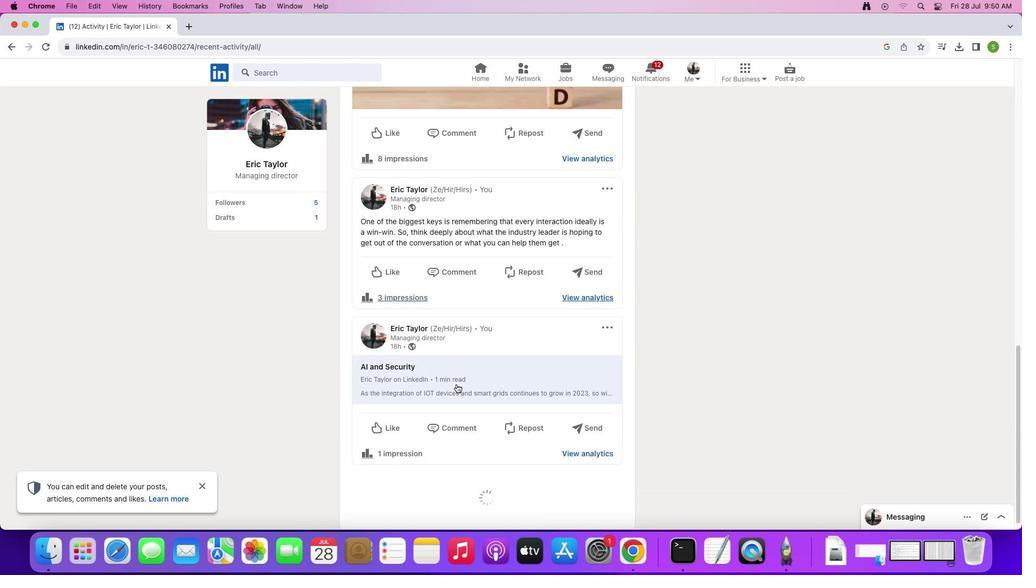 
Action: Mouse scrolled (456, 383) with delta (0, -2)
Screenshot: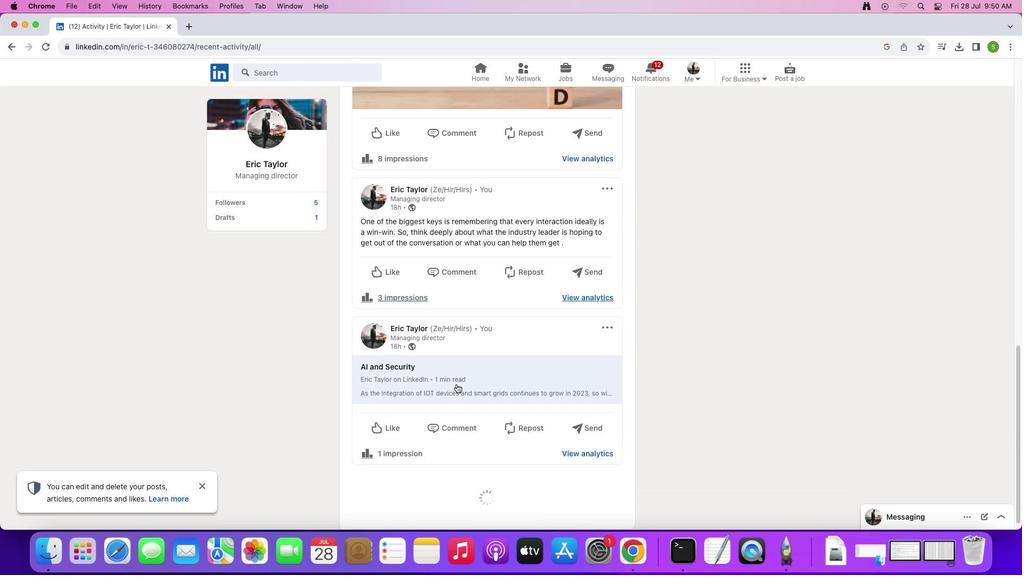 
Action: Mouse scrolled (456, 383) with delta (0, 0)
Screenshot: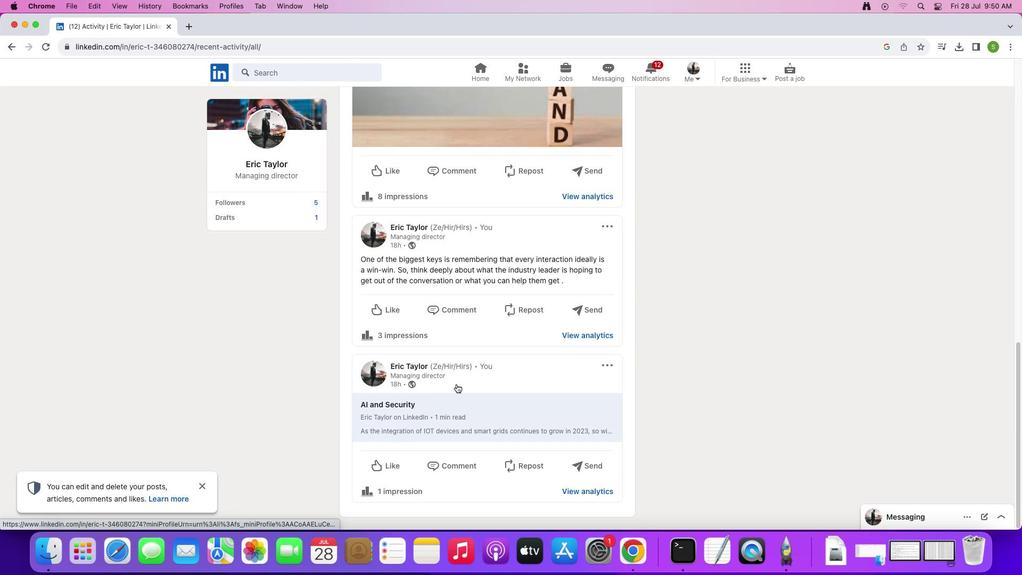 
Action: Mouse scrolled (456, 383) with delta (0, 0)
Screenshot: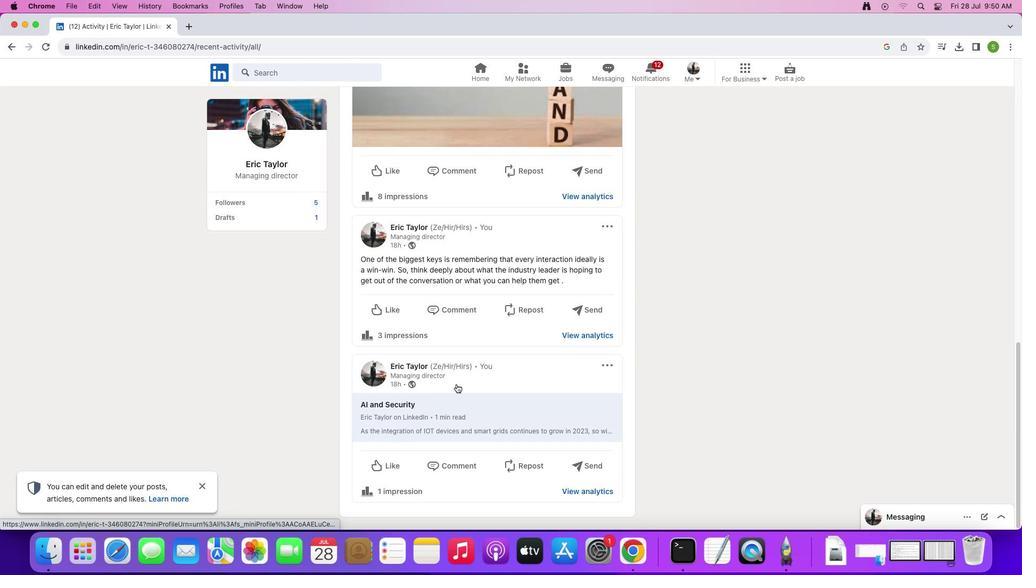 
Action: Mouse scrolled (456, 383) with delta (0, -1)
Screenshot: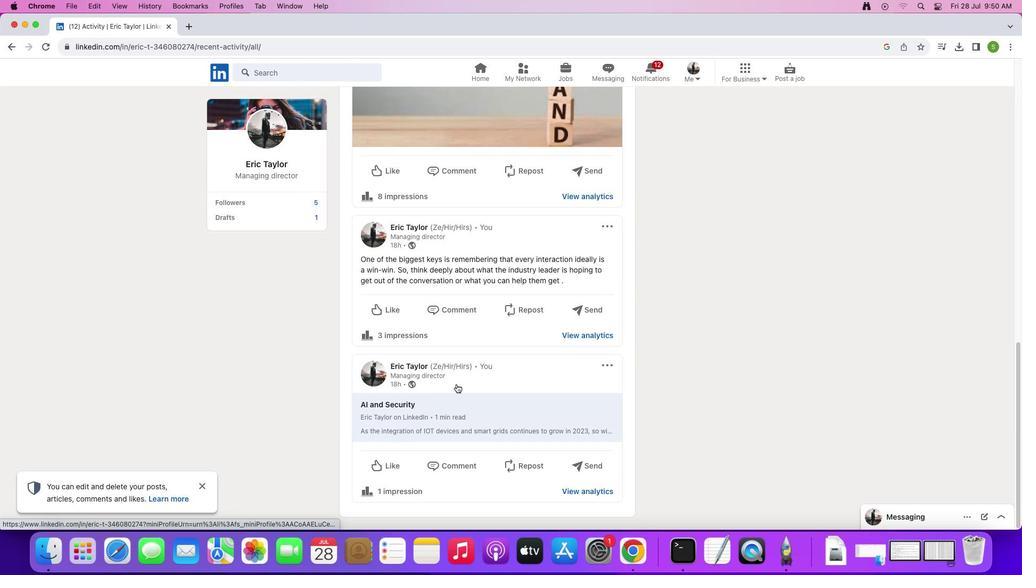 
Action: Mouse scrolled (456, 383) with delta (0, -2)
Screenshot: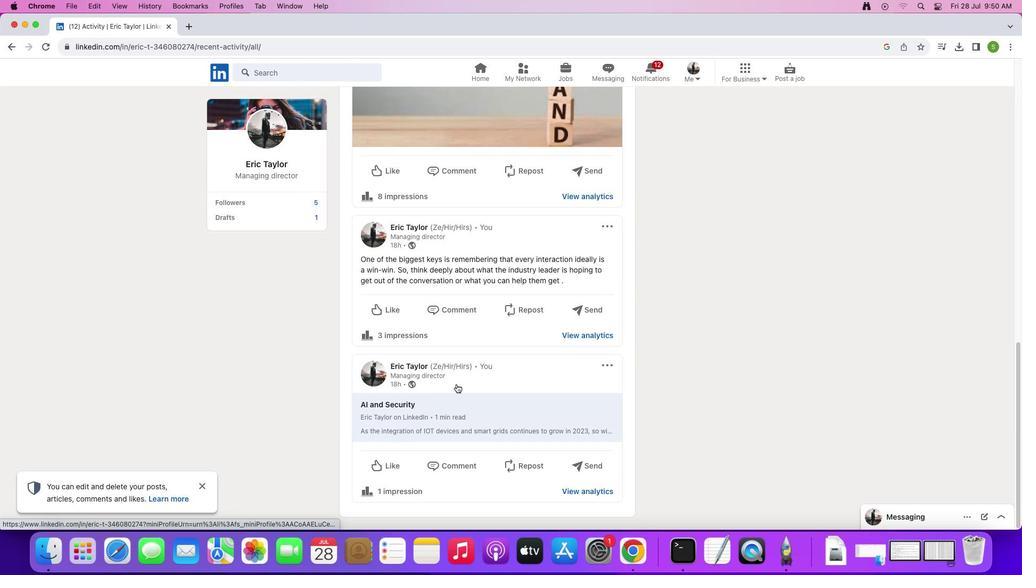 
Action: Mouse moved to (383, 335)
Screenshot: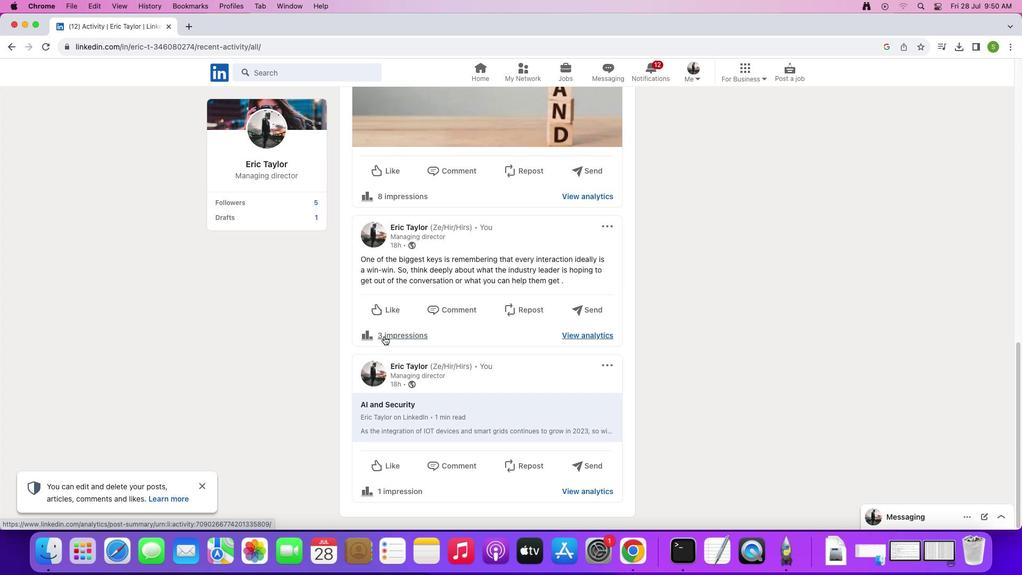 
Action: Mouse pressed left at (383, 335)
Screenshot: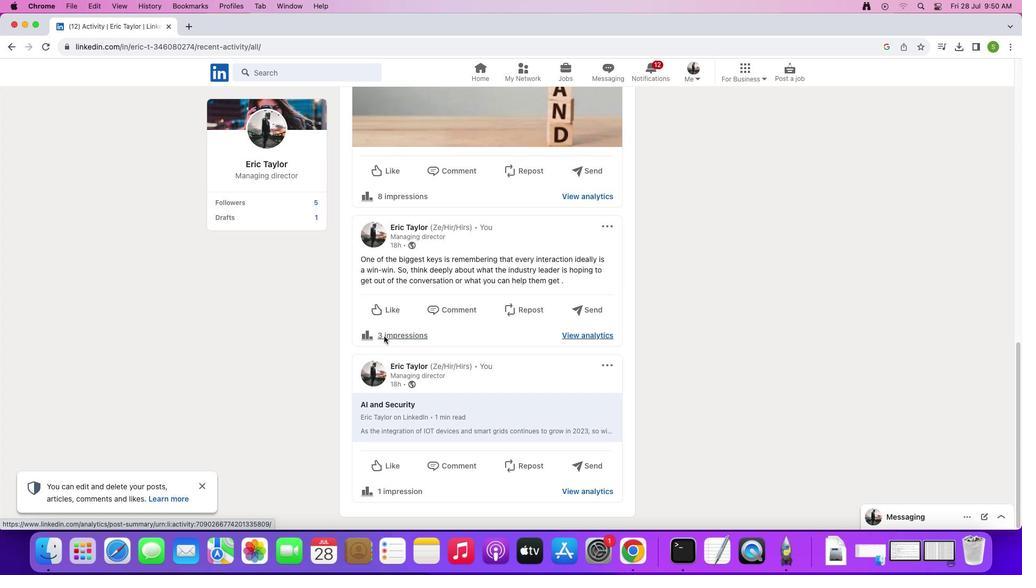 
Action: Mouse moved to (431, 297)
Screenshot: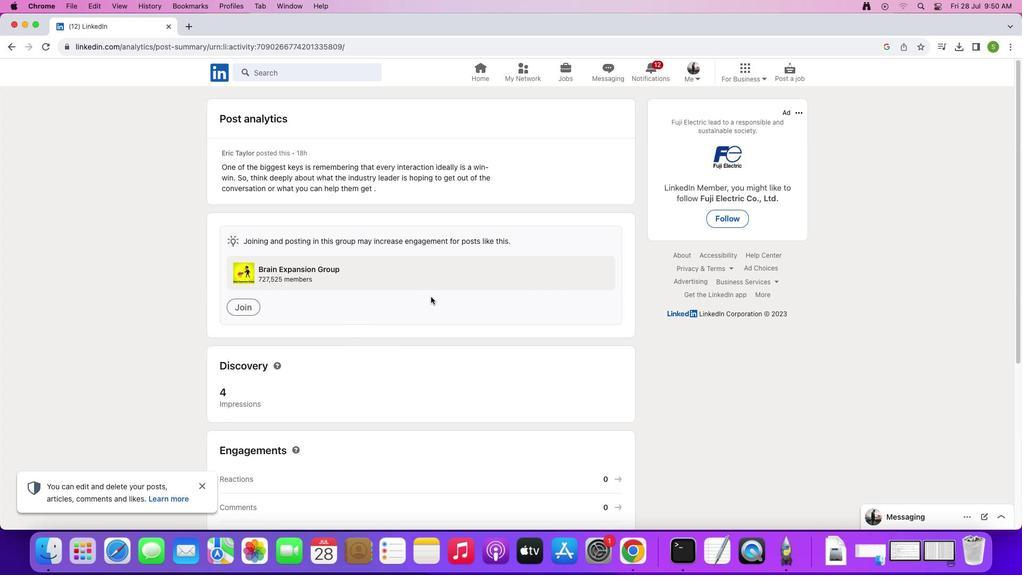 
Action: Mouse scrolled (431, 297) with delta (0, 0)
Screenshot: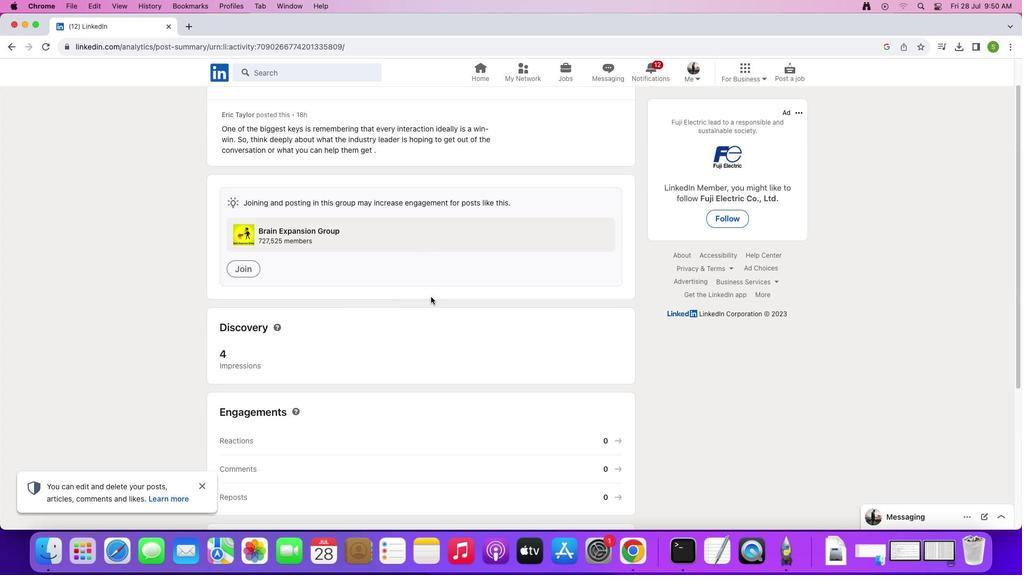 
Action: Mouse scrolled (431, 297) with delta (0, 0)
Screenshot: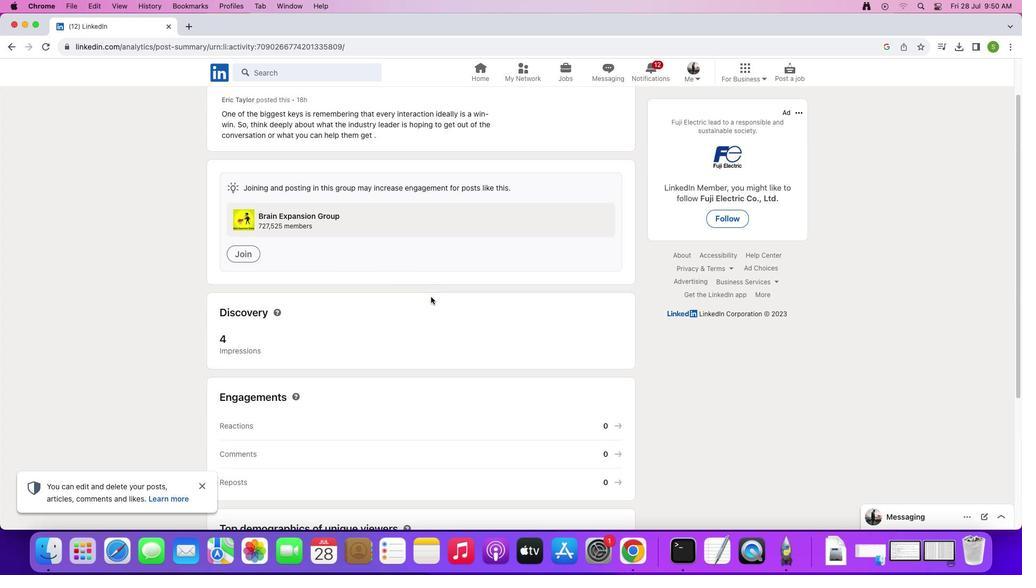 
Action: Mouse scrolled (431, 297) with delta (0, -1)
Screenshot: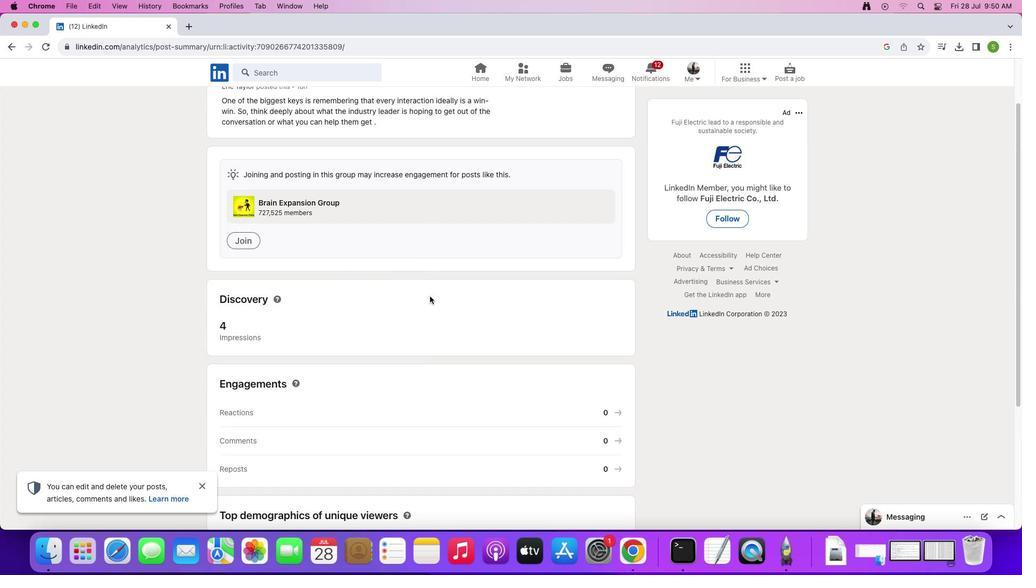 
Action: Mouse moved to (381, 273)
Screenshot: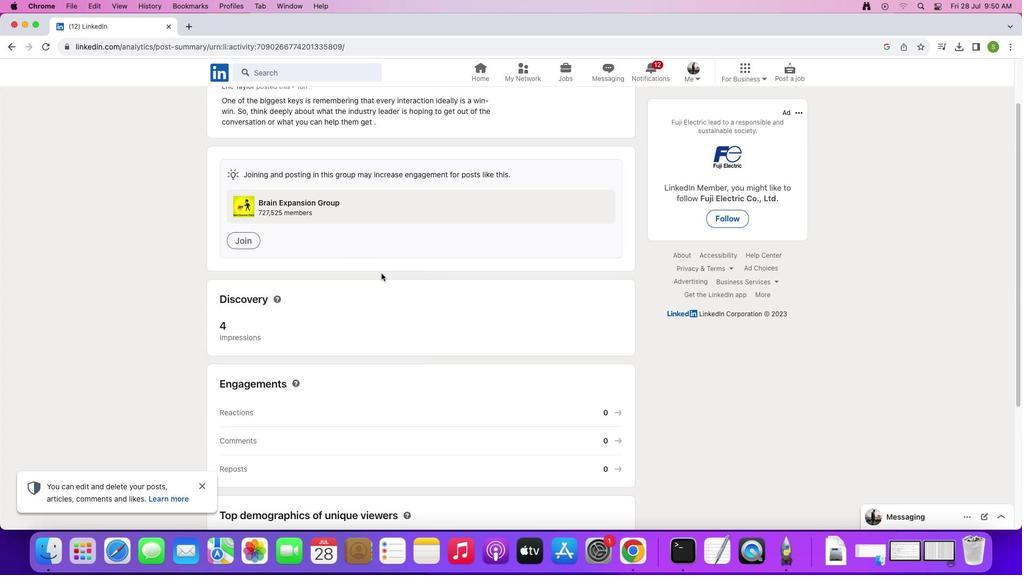 
Action: Mouse scrolled (381, 273) with delta (0, 0)
Screenshot: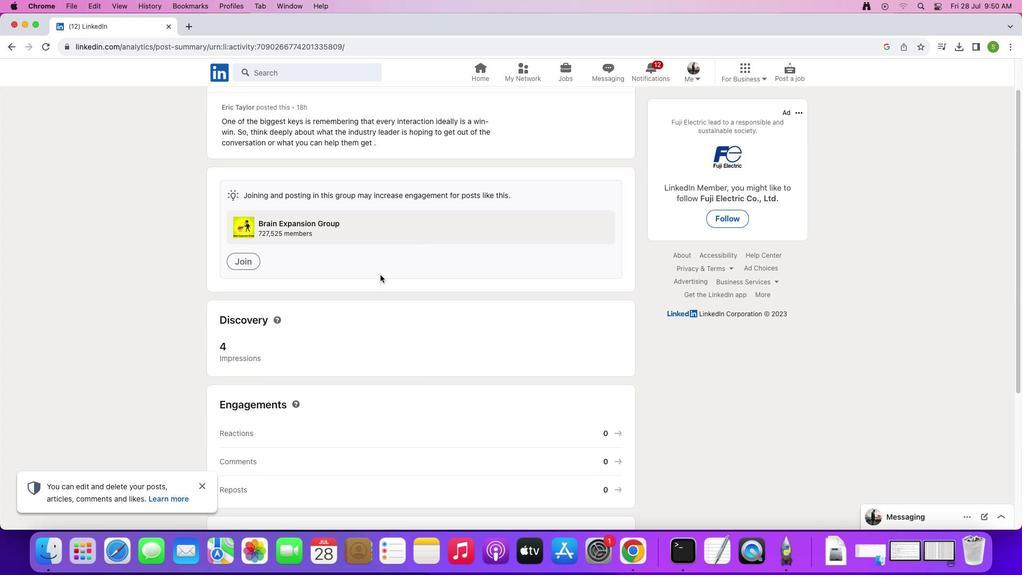 
Action: Mouse scrolled (381, 273) with delta (0, 0)
Screenshot: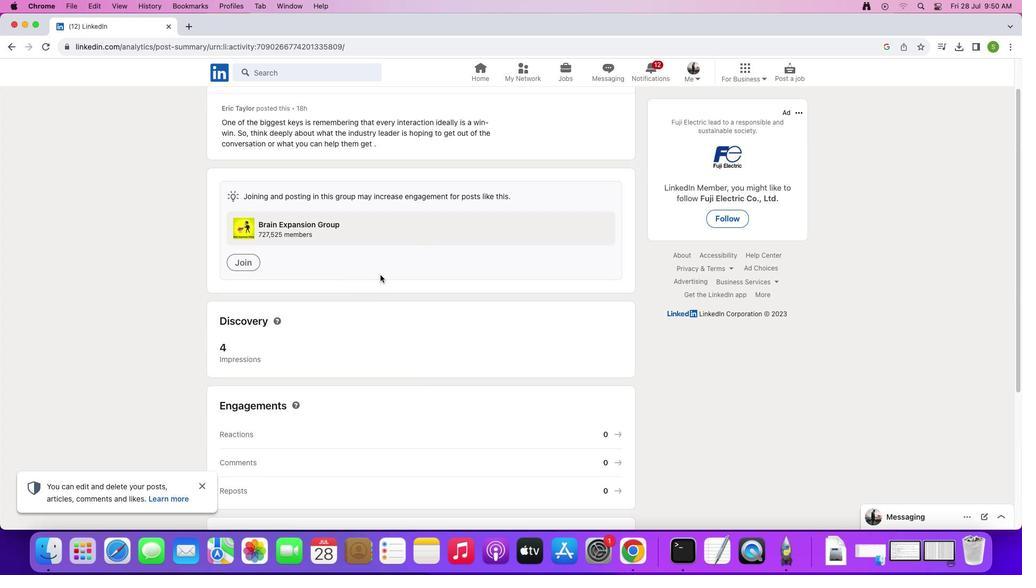 
Action: Mouse moved to (367, 241)
Screenshot: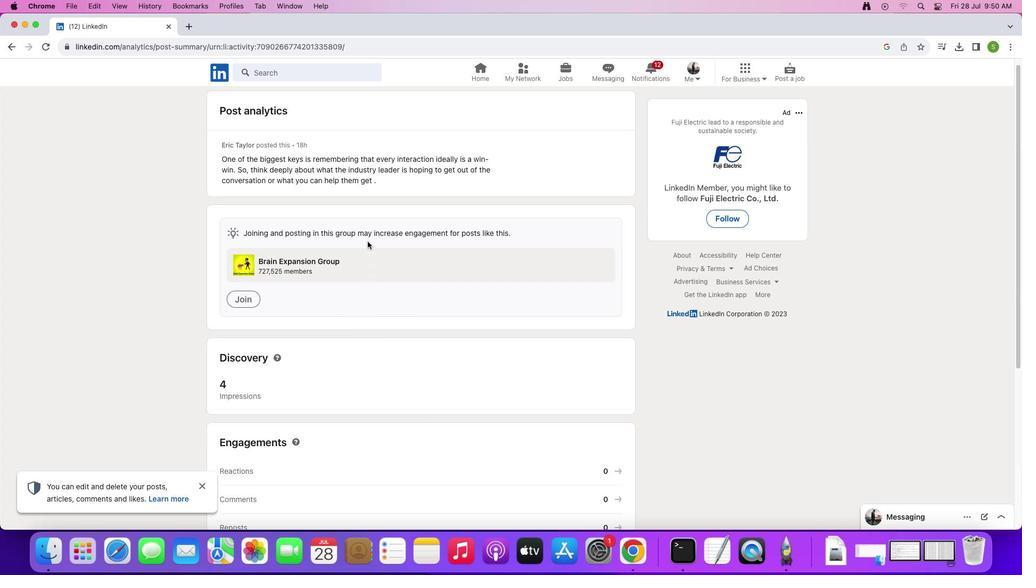 
Action: Mouse scrolled (367, 241) with delta (0, 0)
Screenshot: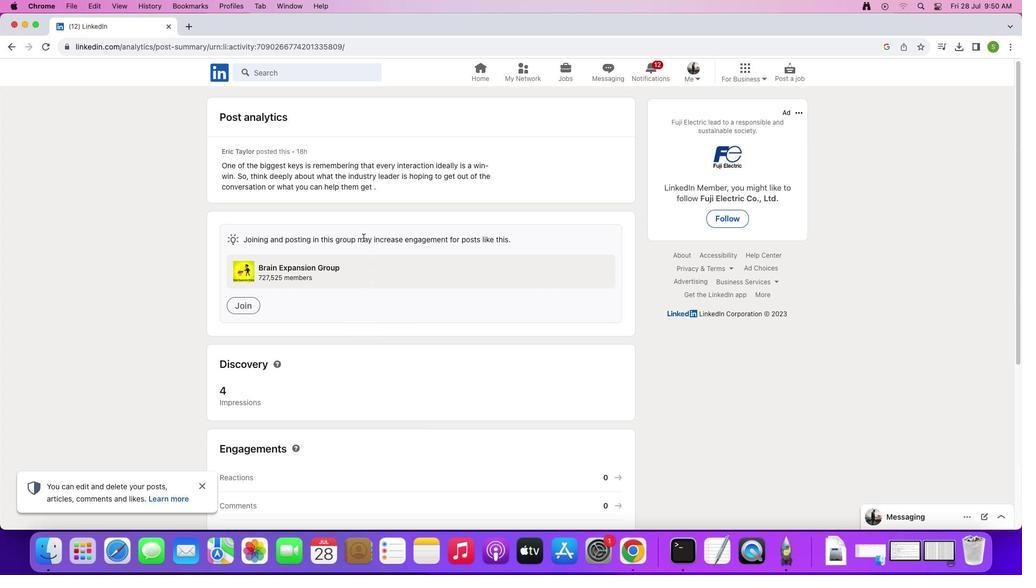 
Action: Mouse scrolled (367, 241) with delta (0, 0)
Screenshot: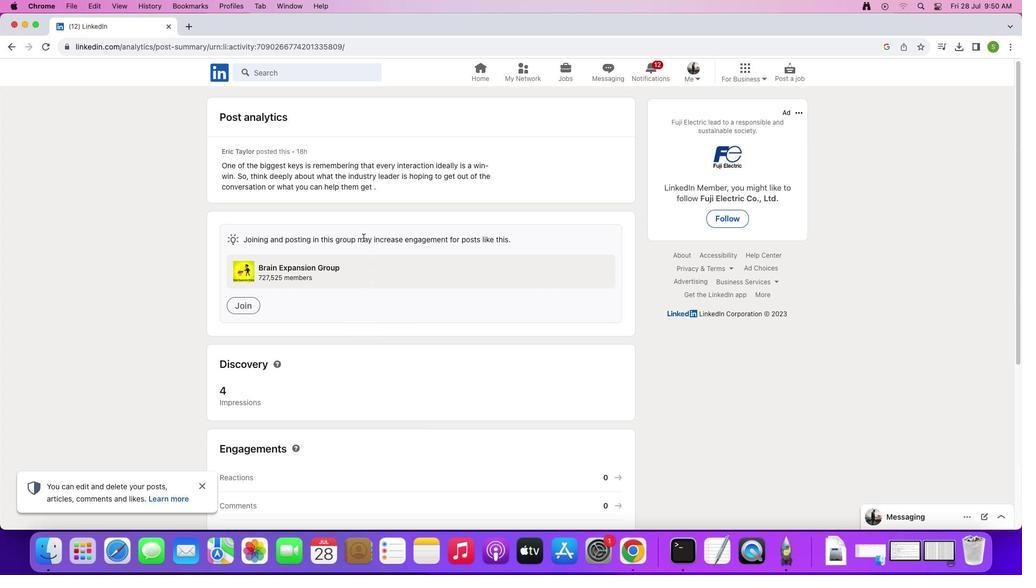 
Action: Mouse scrolled (367, 241) with delta (0, 1)
Screenshot: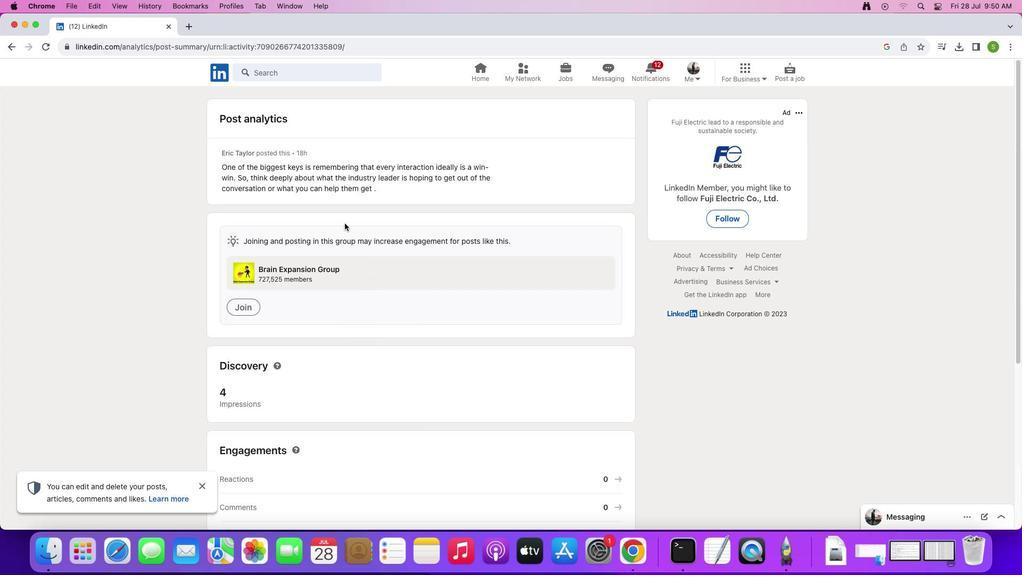 
Action: Mouse scrolled (367, 241) with delta (0, 2)
Screenshot: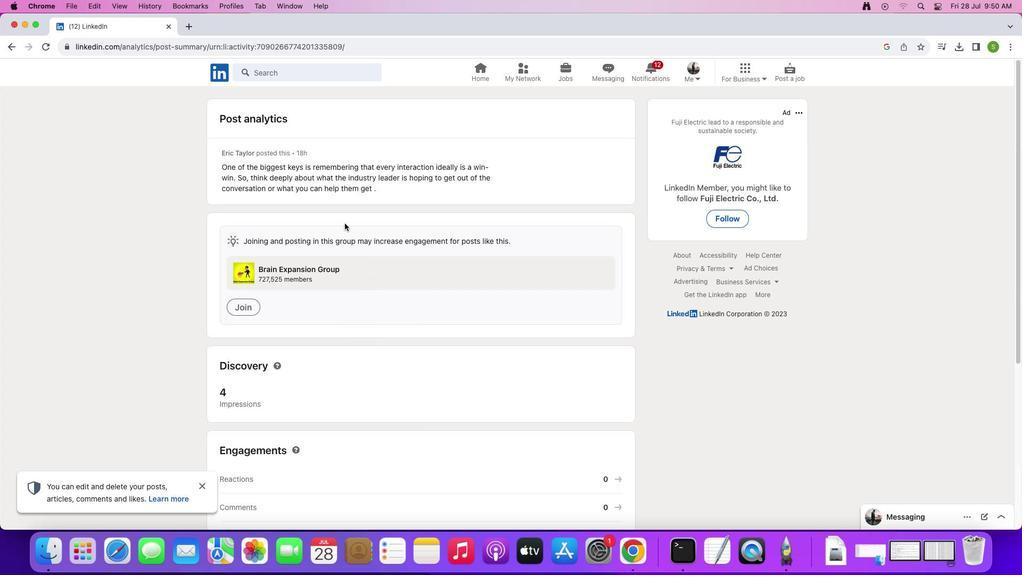 
Action: Mouse scrolled (367, 241) with delta (0, 3)
Screenshot: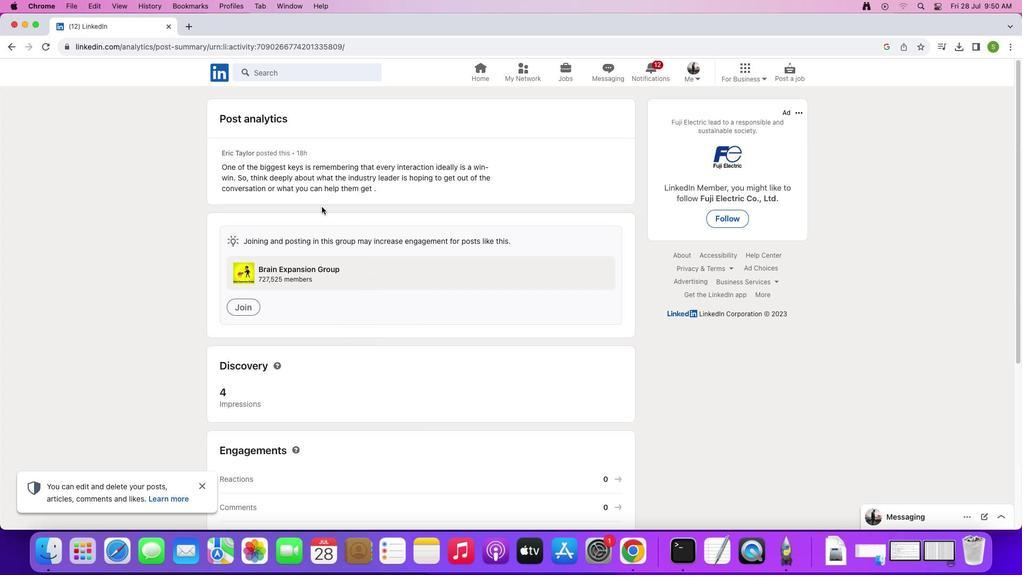 
Action: Mouse moved to (233, 120)
Screenshot: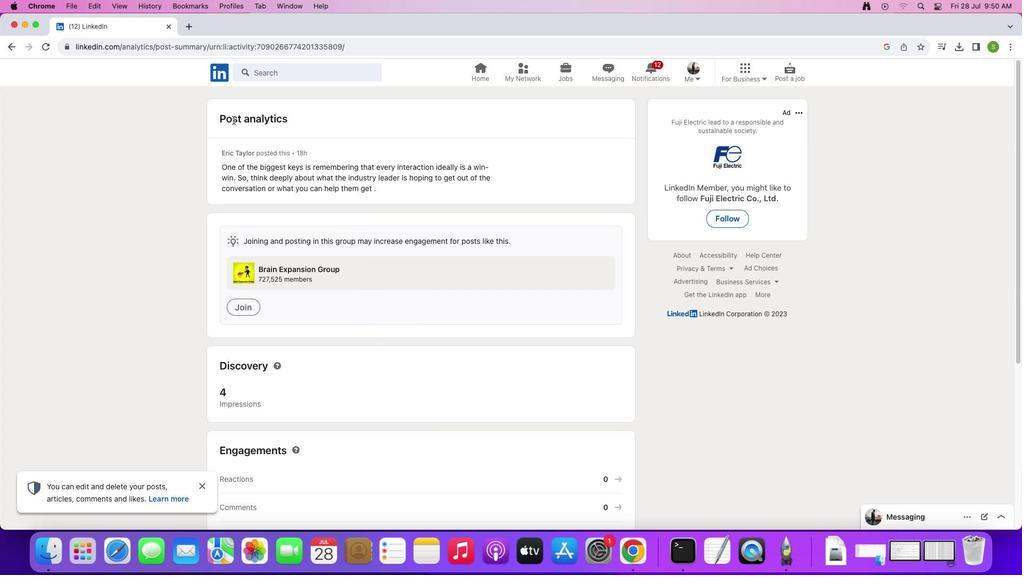 
Action: Mouse pressed left at (233, 120)
Screenshot: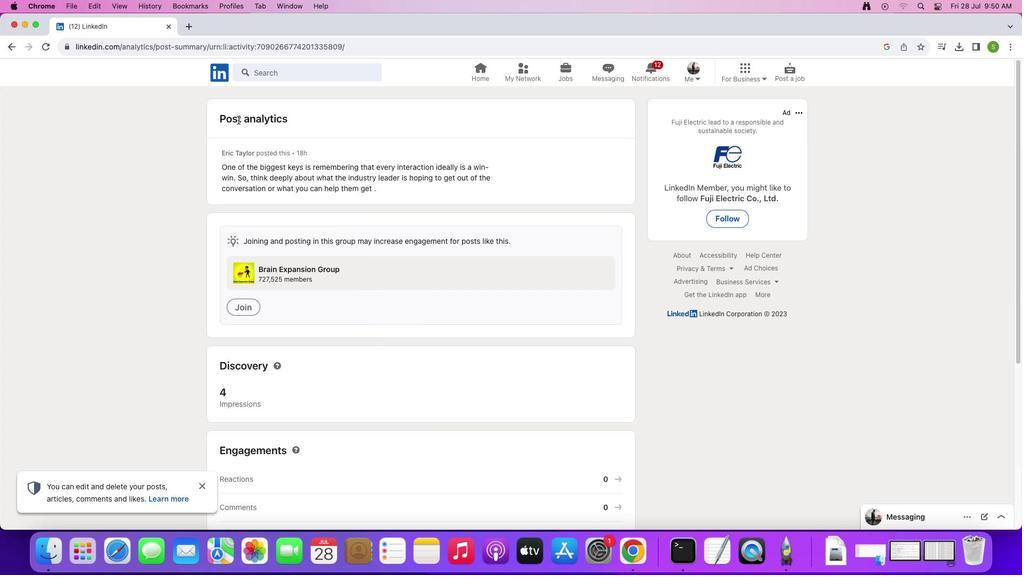 
Action: Mouse moved to (509, 320)
Screenshot: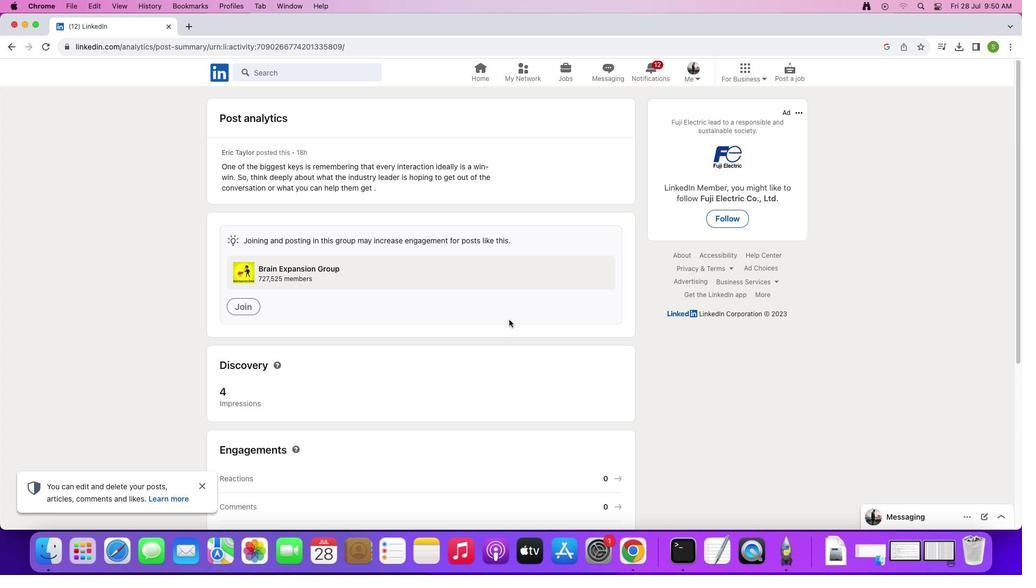 
Action: Mouse scrolled (509, 320) with delta (0, 0)
Screenshot: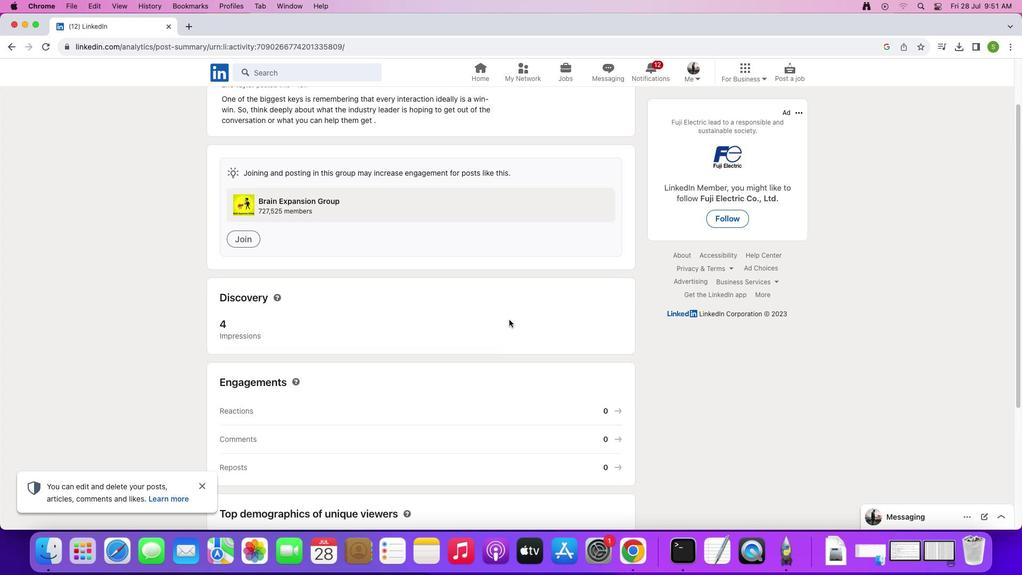 
Action: Mouse scrolled (509, 320) with delta (0, 0)
Screenshot: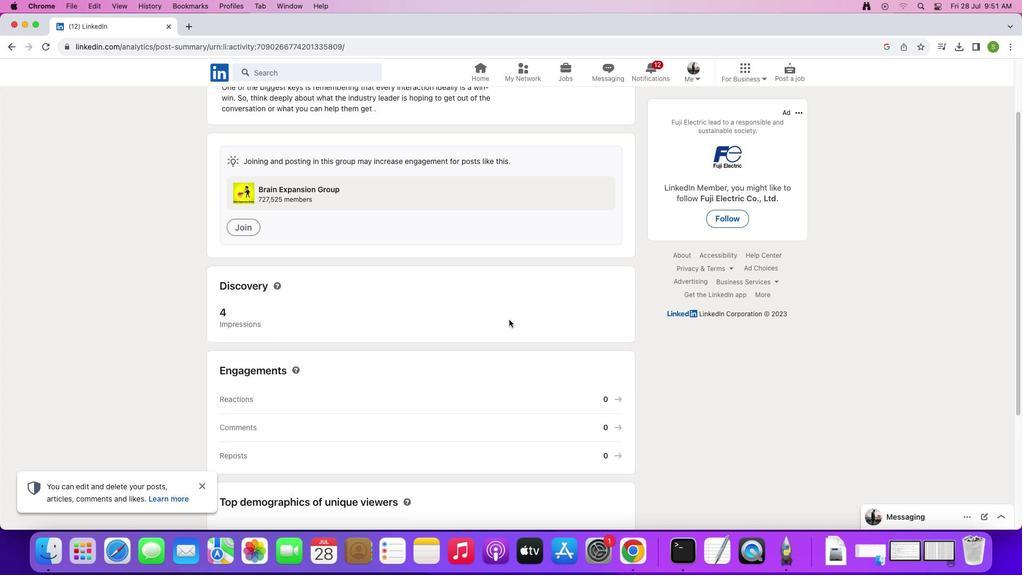 
Action: Mouse scrolled (509, 320) with delta (0, -1)
Screenshot: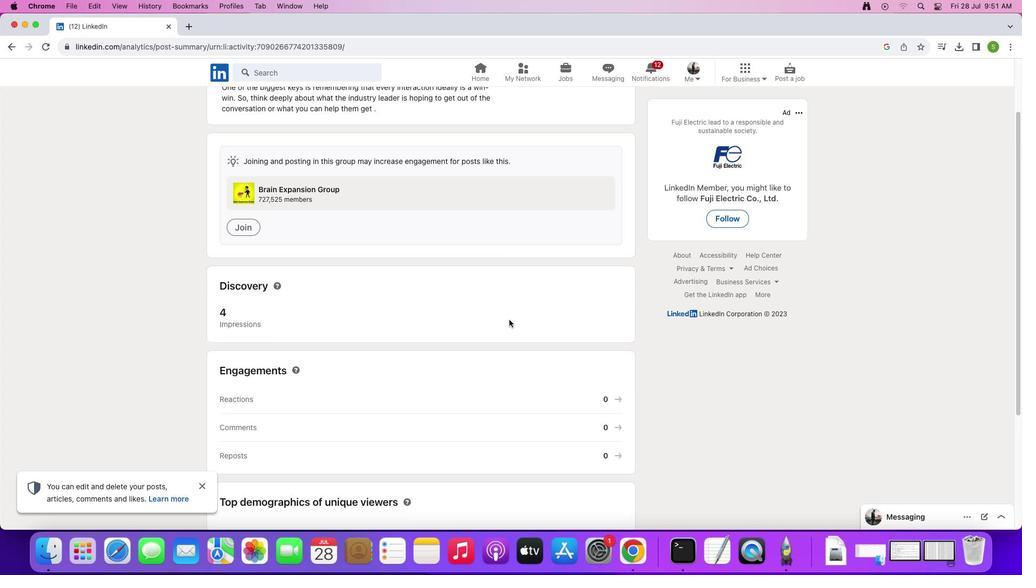 
Action: Mouse scrolled (509, 320) with delta (0, 0)
Screenshot: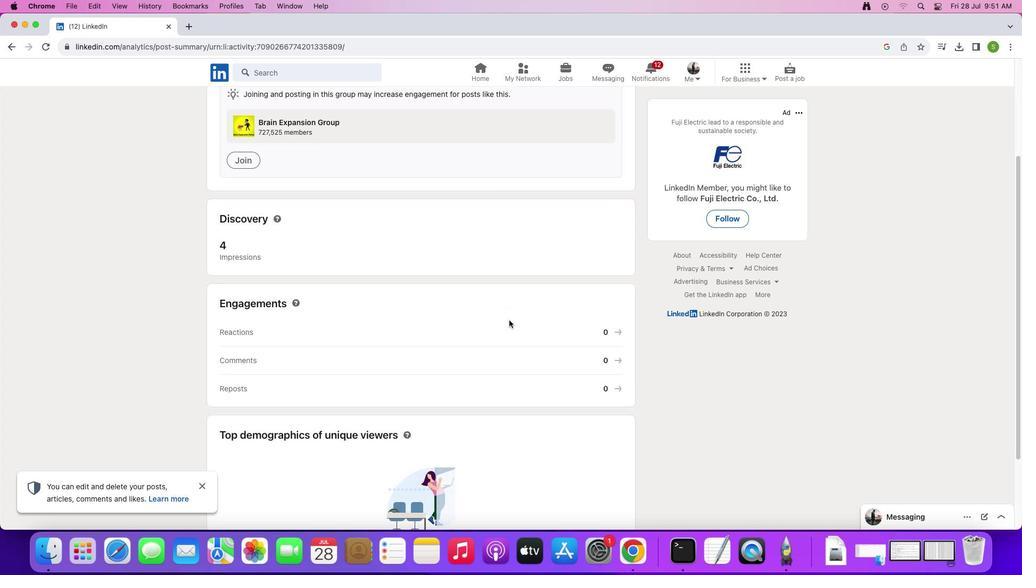
Action: Mouse scrolled (509, 320) with delta (0, 0)
Screenshot: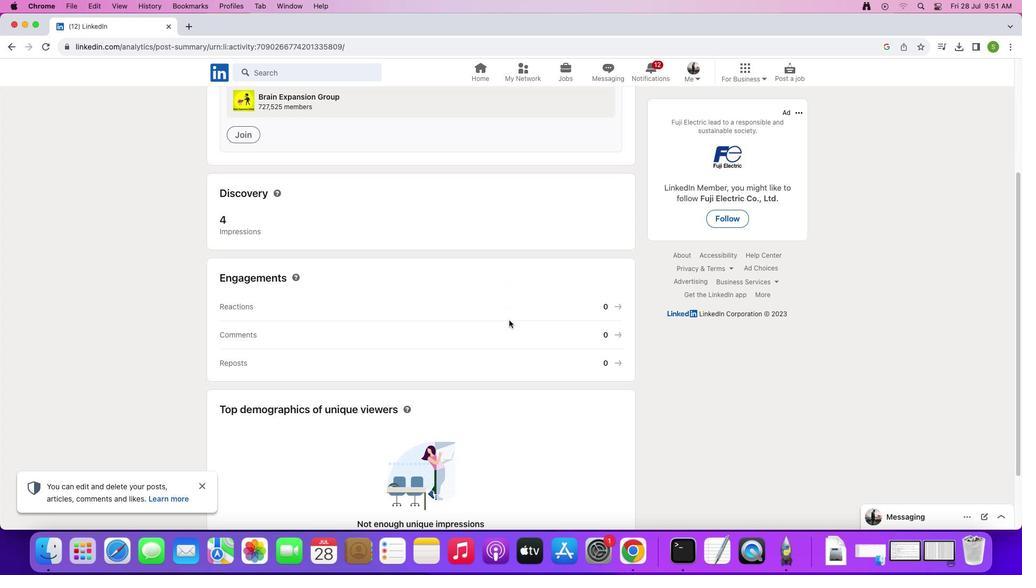 
Action: Mouse scrolled (509, 320) with delta (0, -1)
Screenshot: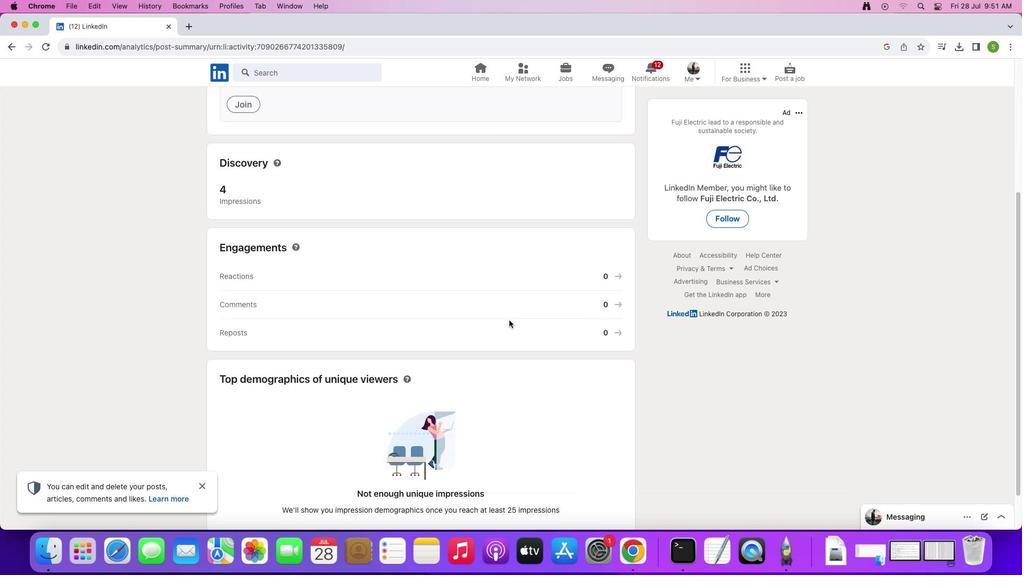 
Action: Mouse moved to (509, 320)
Screenshot: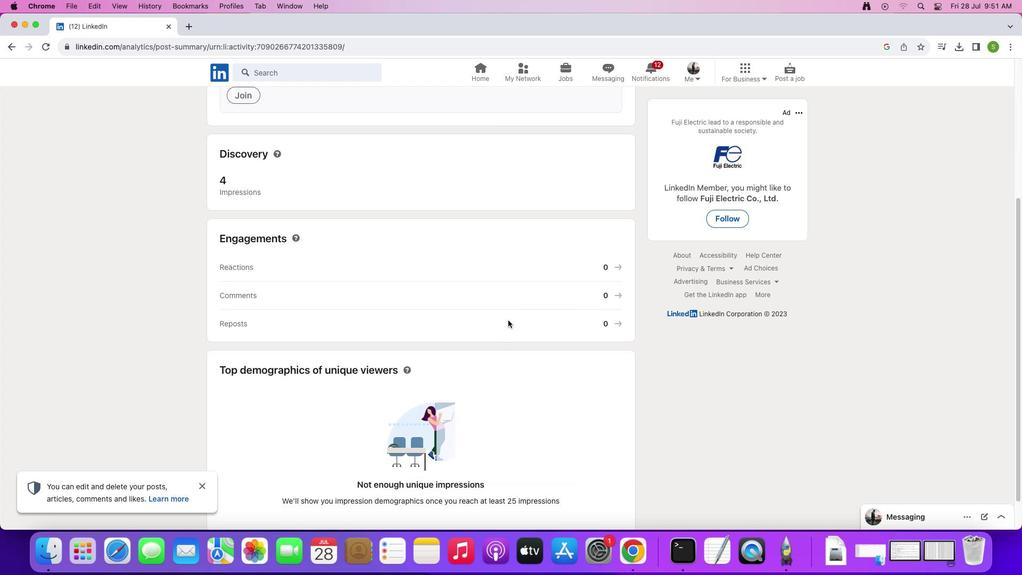 
Action: Mouse scrolled (509, 320) with delta (0, -1)
Screenshot: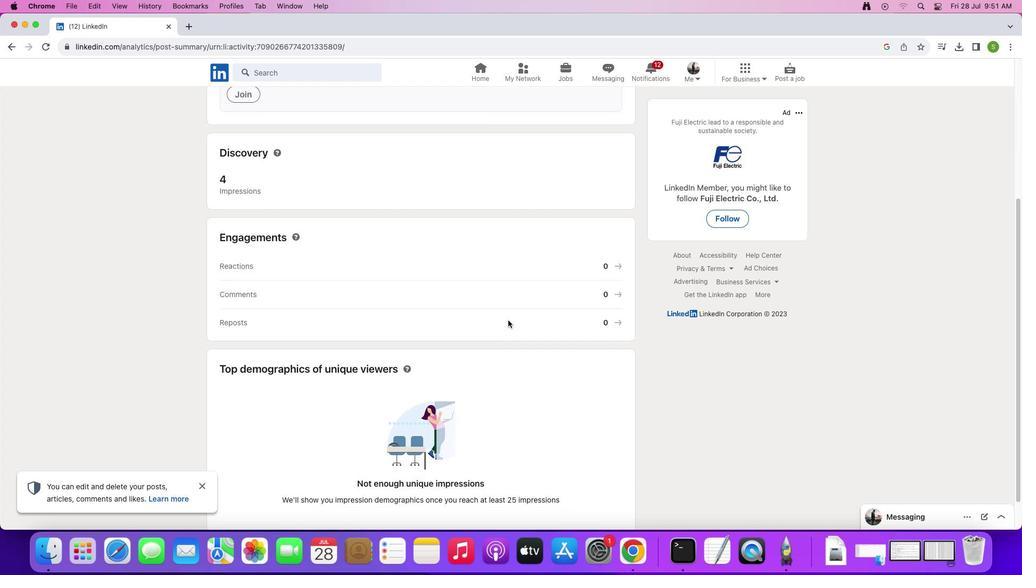 
Action: Mouse moved to (381, 328)
Screenshot: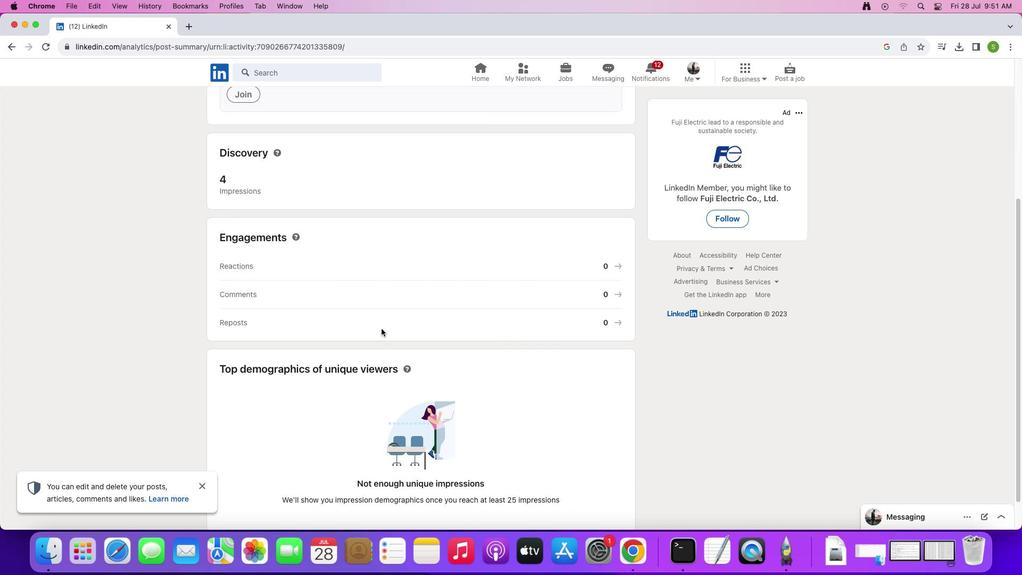 
Action: Mouse scrolled (381, 328) with delta (0, 0)
Screenshot: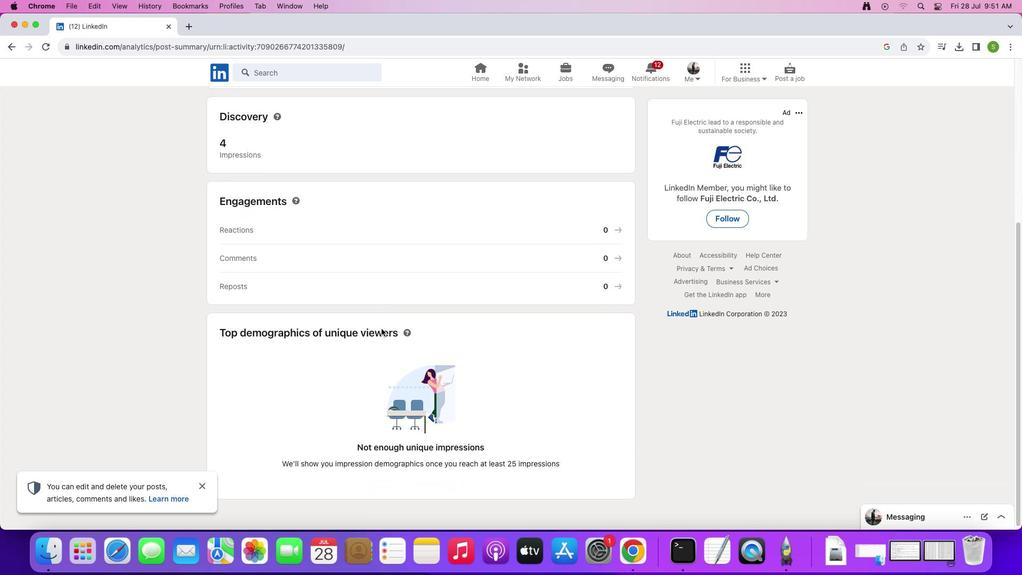 
Action: Mouse scrolled (381, 328) with delta (0, 0)
Screenshot: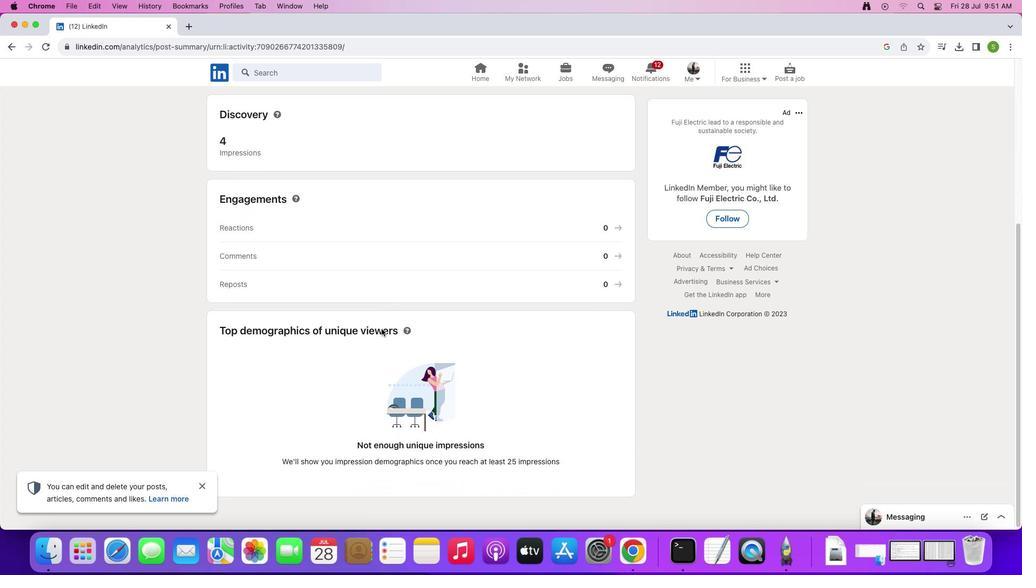 
Action: Mouse scrolled (381, 328) with delta (0, -1)
Screenshot: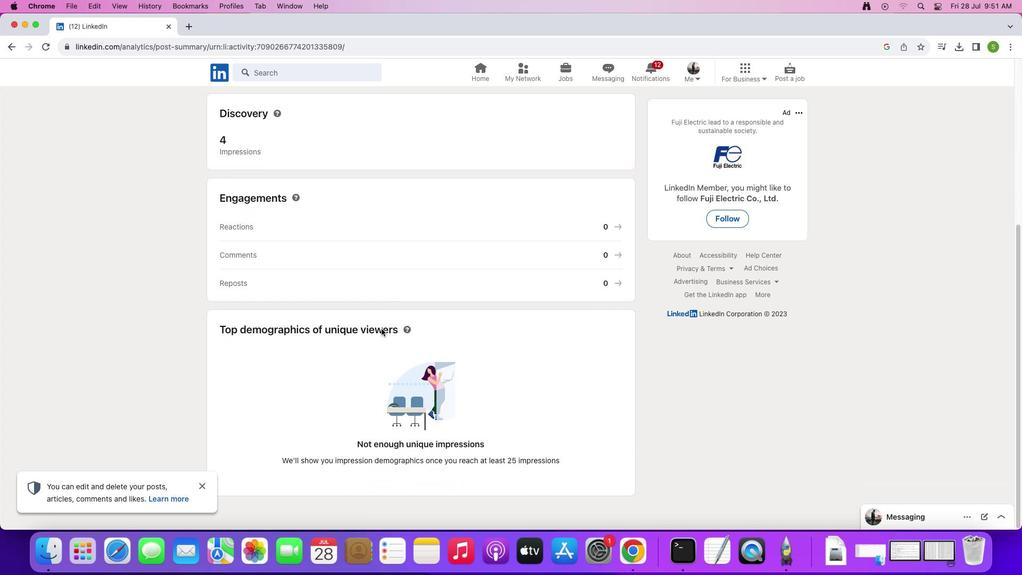 
Action: Mouse scrolled (381, 328) with delta (0, -1)
Screenshot: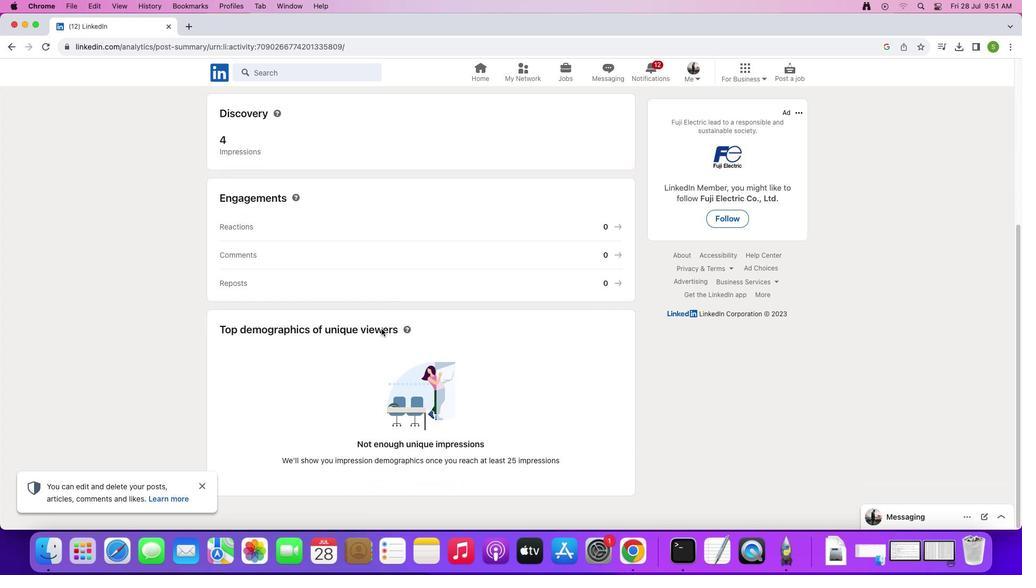 
Action: Mouse scrolled (381, 328) with delta (0, 0)
Screenshot: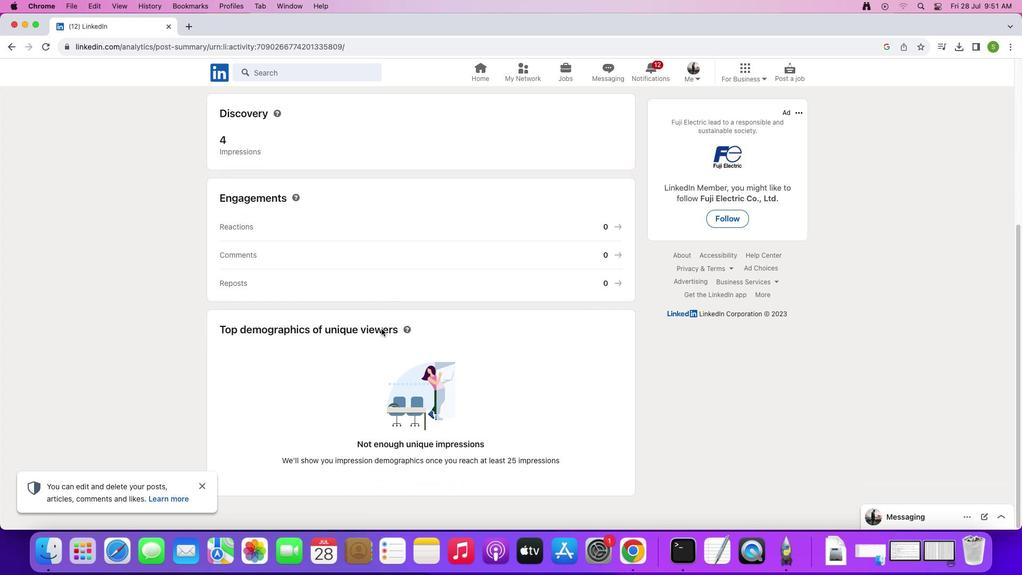 
Action: Mouse scrolled (381, 328) with delta (0, 0)
Screenshot: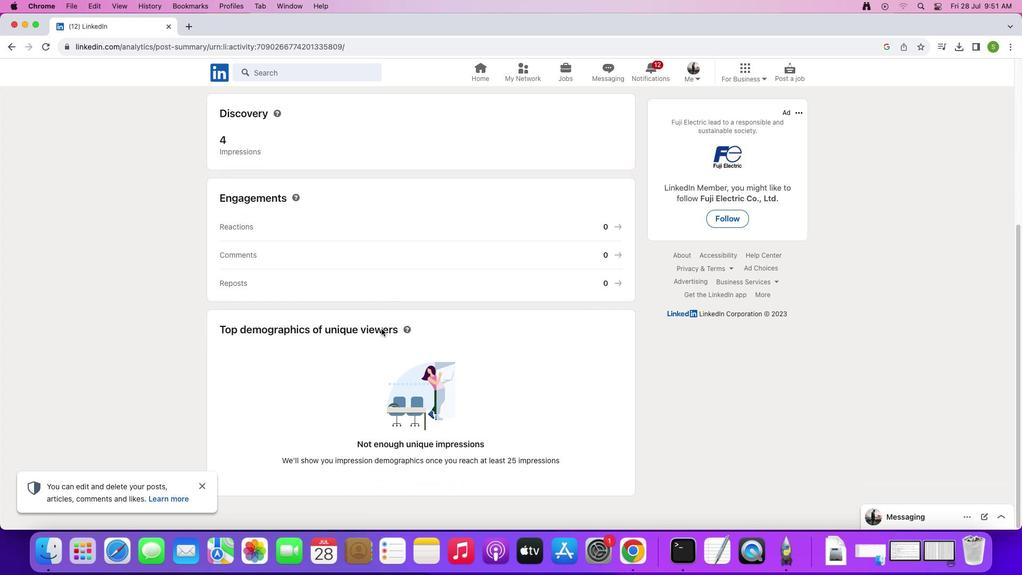 
Action: Mouse scrolled (381, 328) with delta (0, -1)
Screenshot: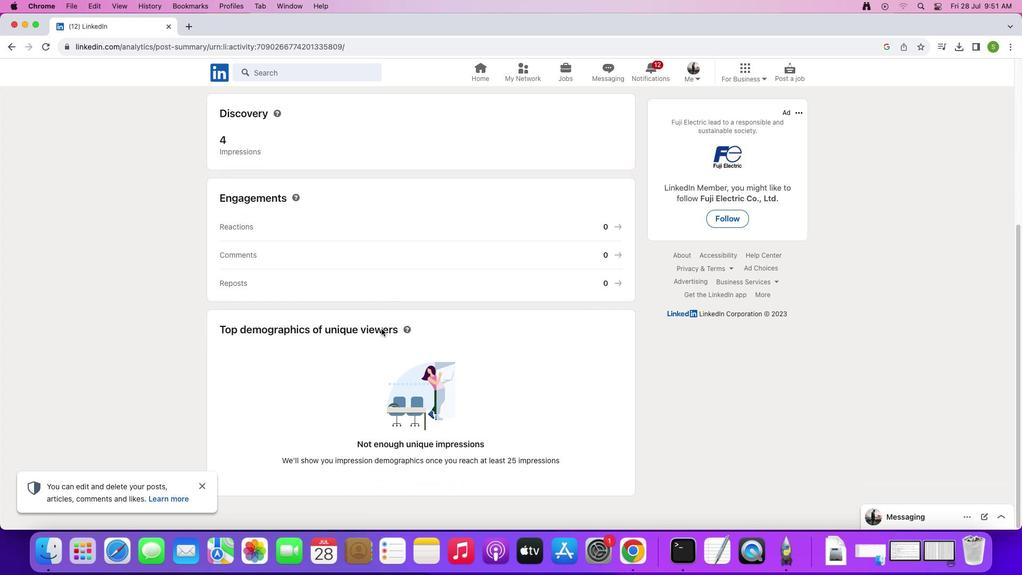 
Action: Mouse scrolled (381, 328) with delta (0, 0)
Screenshot: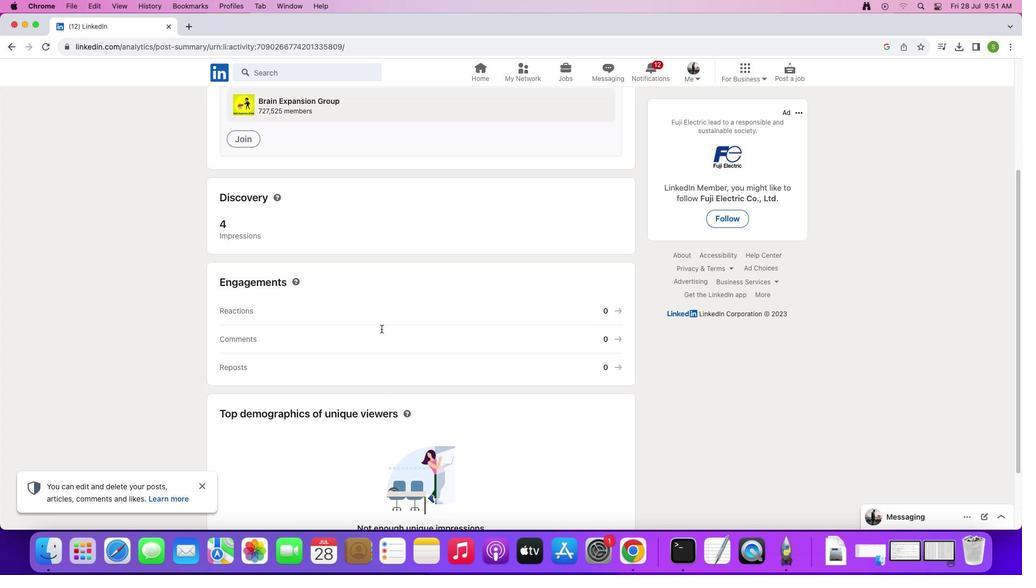 
Action: Mouse scrolled (381, 328) with delta (0, 0)
Screenshot: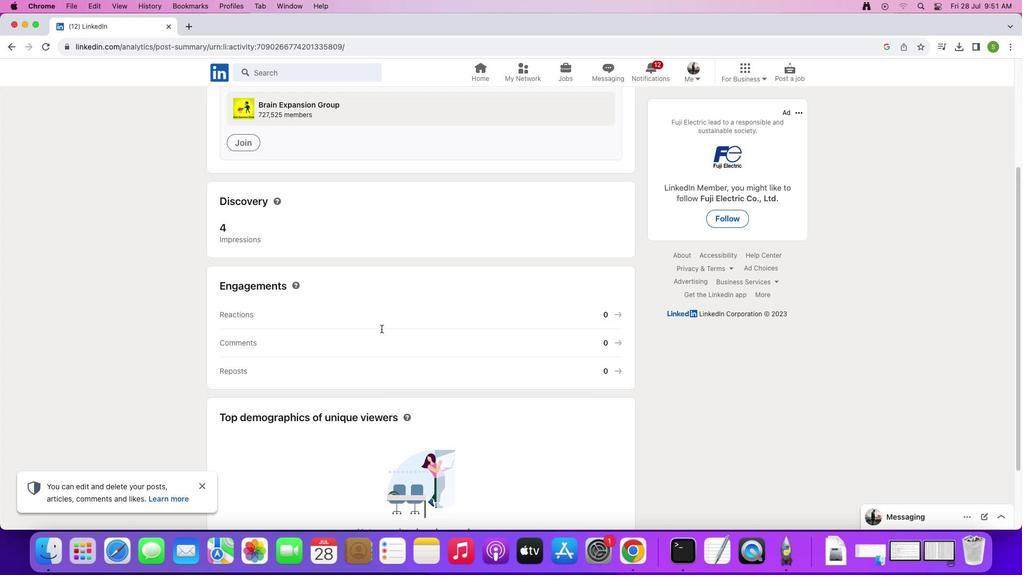 
Action: Mouse scrolled (381, 328) with delta (0, 1)
Screenshot: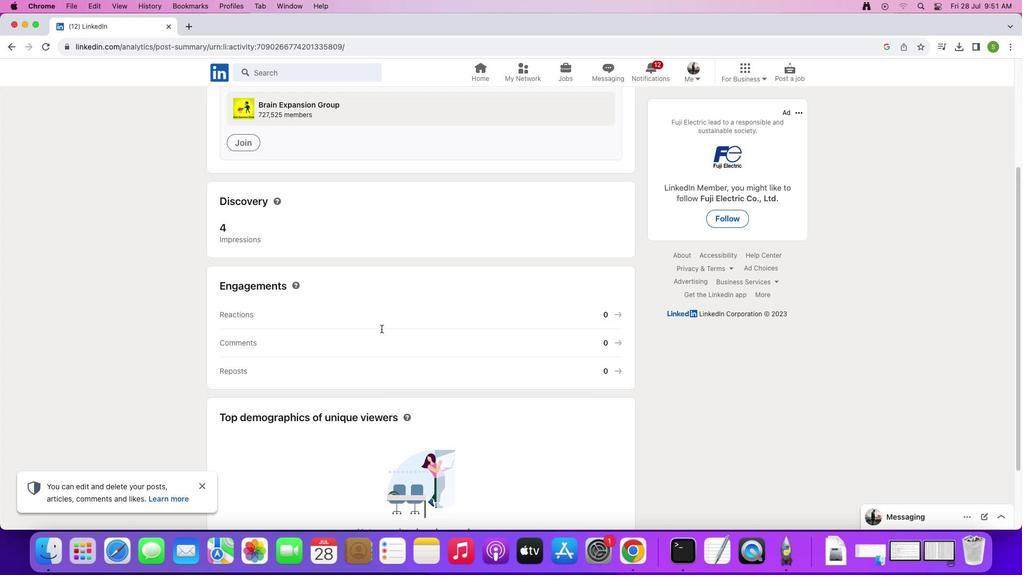 
Action: Mouse moved to (381, 327)
Screenshot: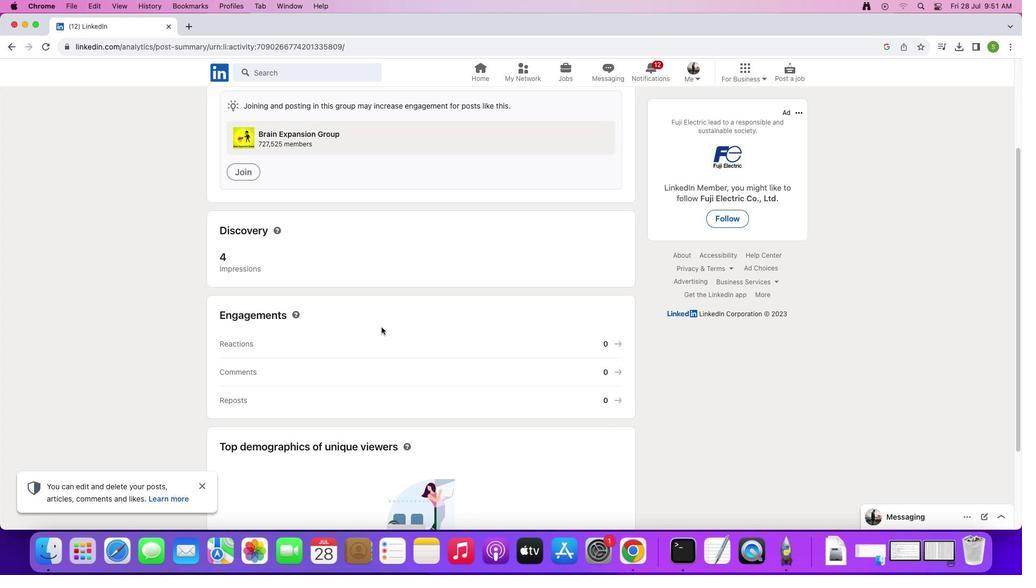 
Action: Mouse scrolled (381, 327) with delta (0, 0)
Screenshot: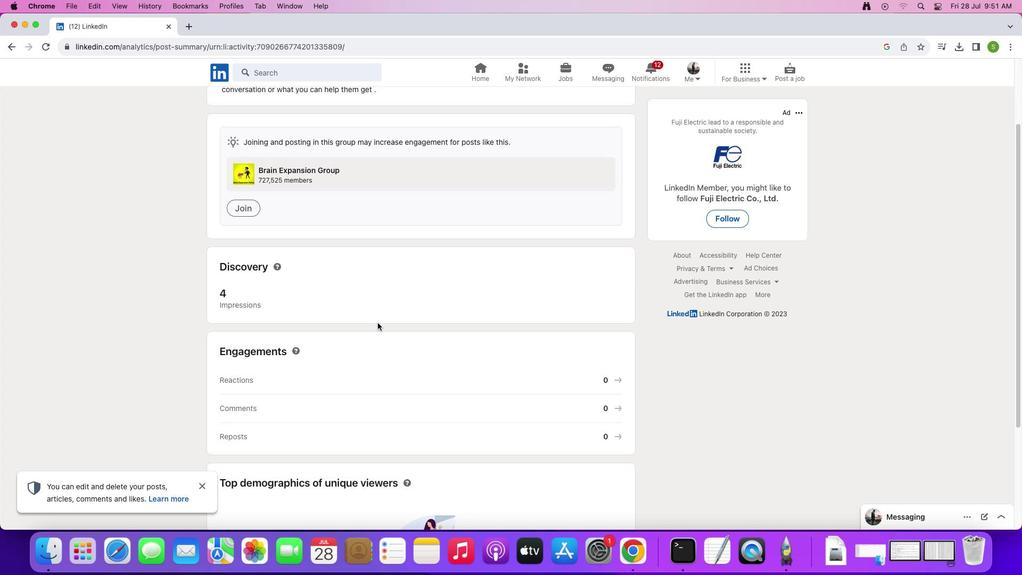 
Action: Mouse scrolled (381, 327) with delta (0, 0)
Screenshot: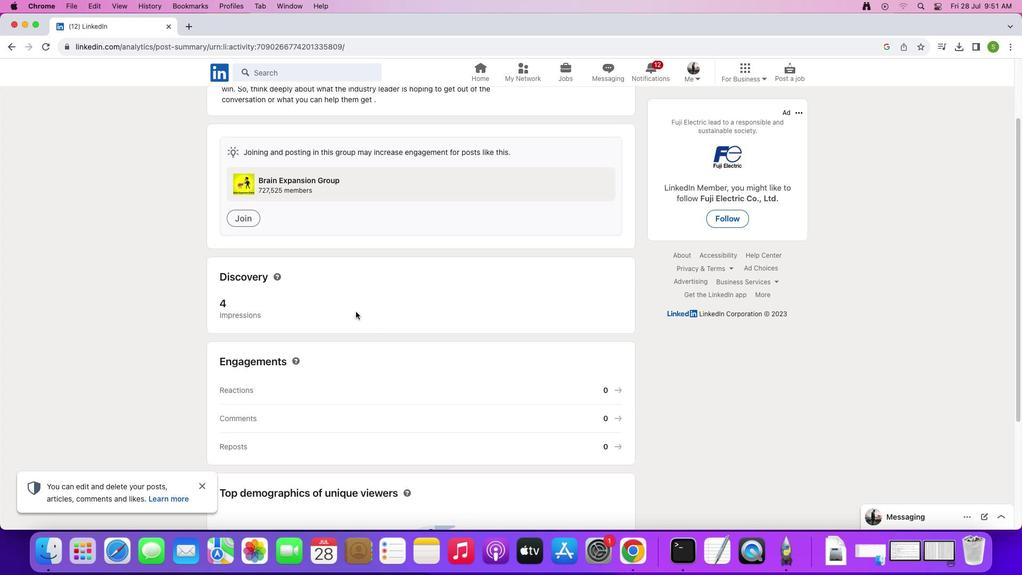 
Action: Mouse scrolled (381, 327) with delta (0, 1)
Screenshot: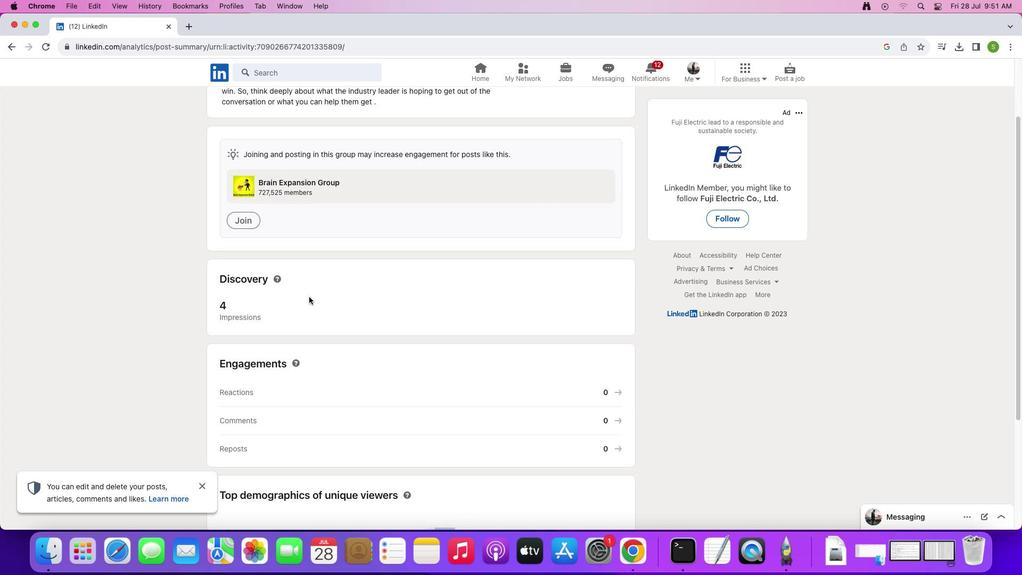 
Action: Mouse moved to (238, 308)
Screenshot: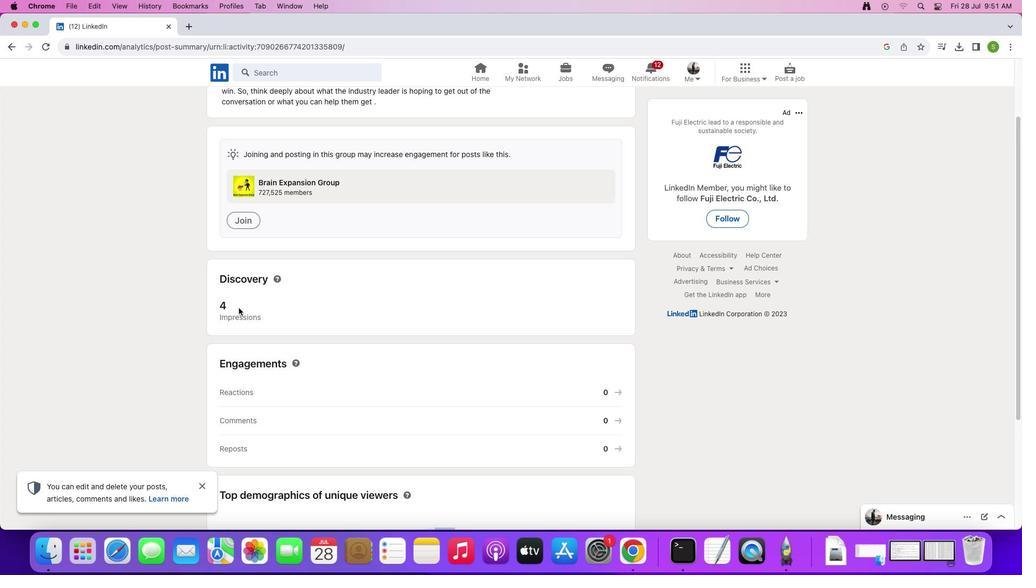 
Action: Mouse pressed left at (238, 308)
Screenshot: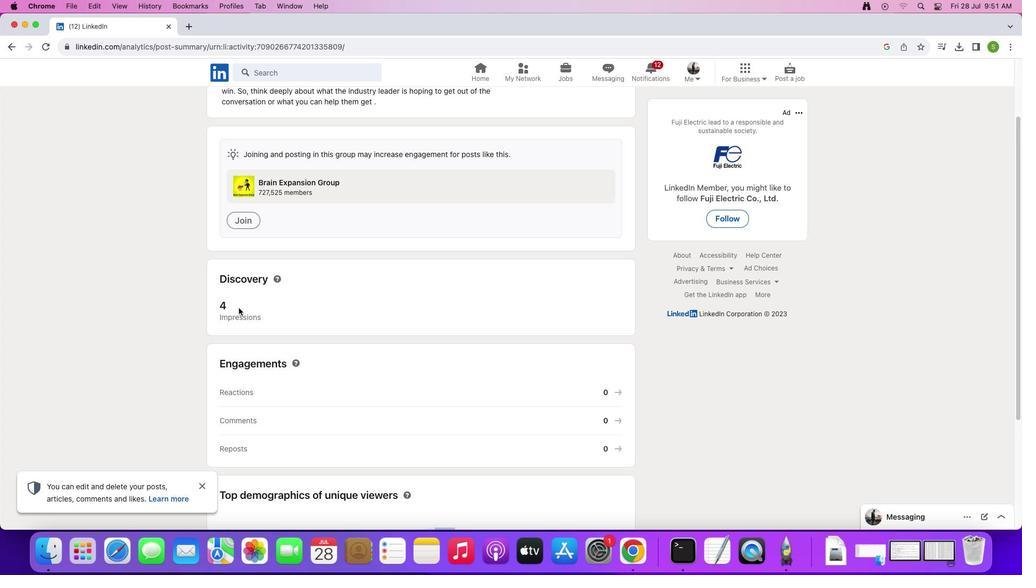 
Action: Mouse moved to (252, 276)
Screenshot: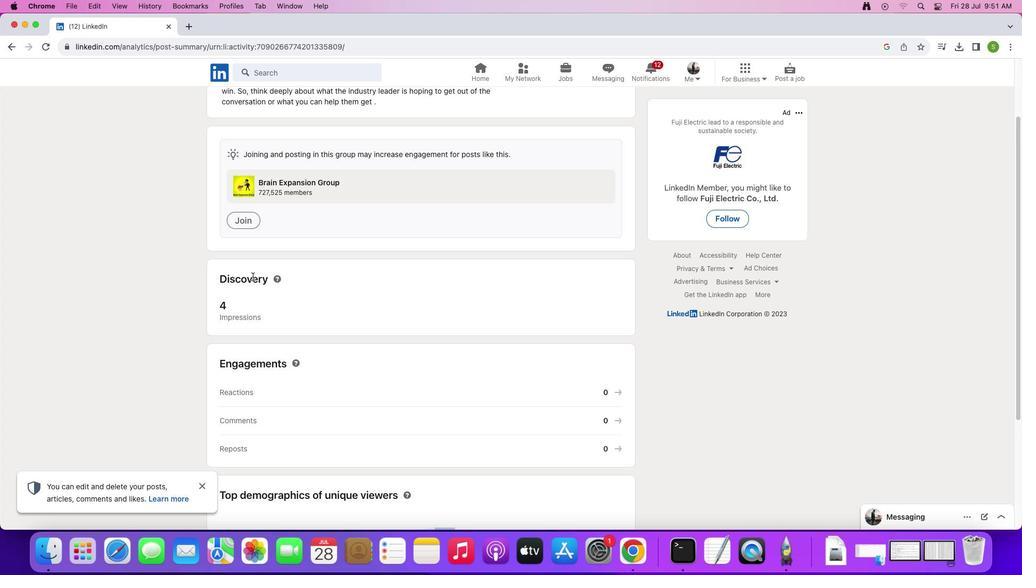 
Action: Mouse pressed left at (252, 276)
Screenshot: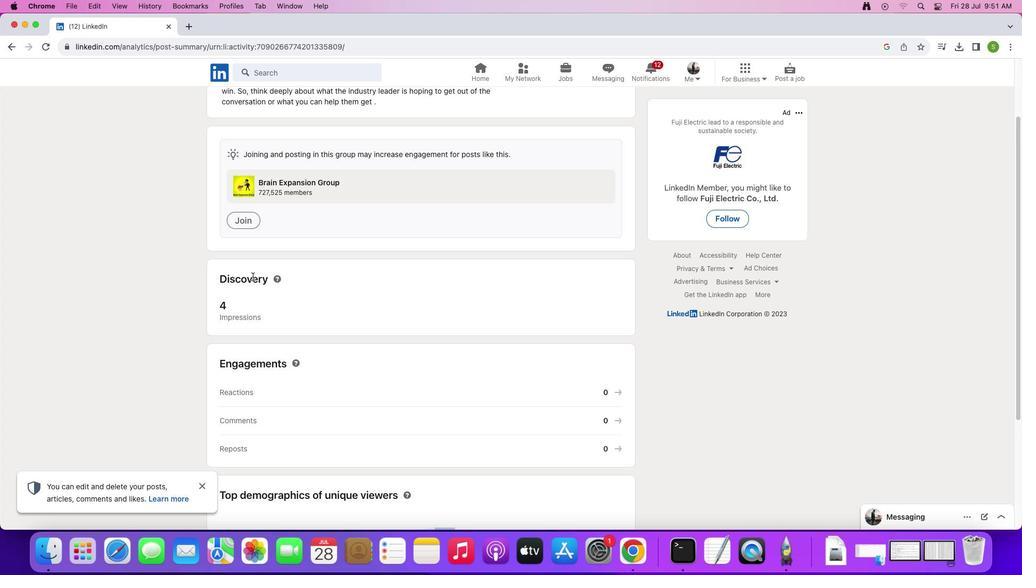 
Action: Mouse moved to (302, 249)
Screenshot: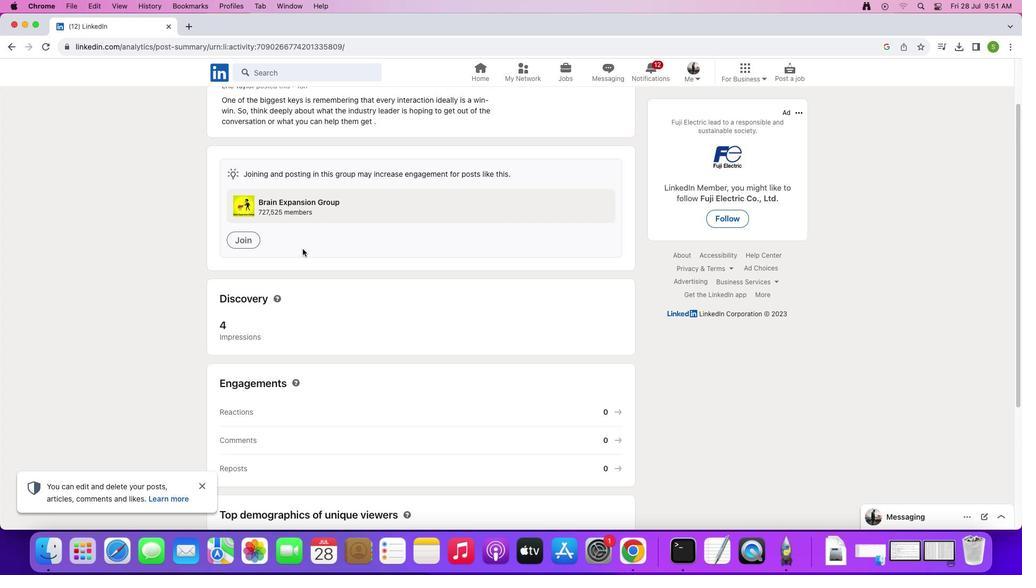 
Action: Mouse scrolled (302, 249) with delta (0, 0)
Screenshot: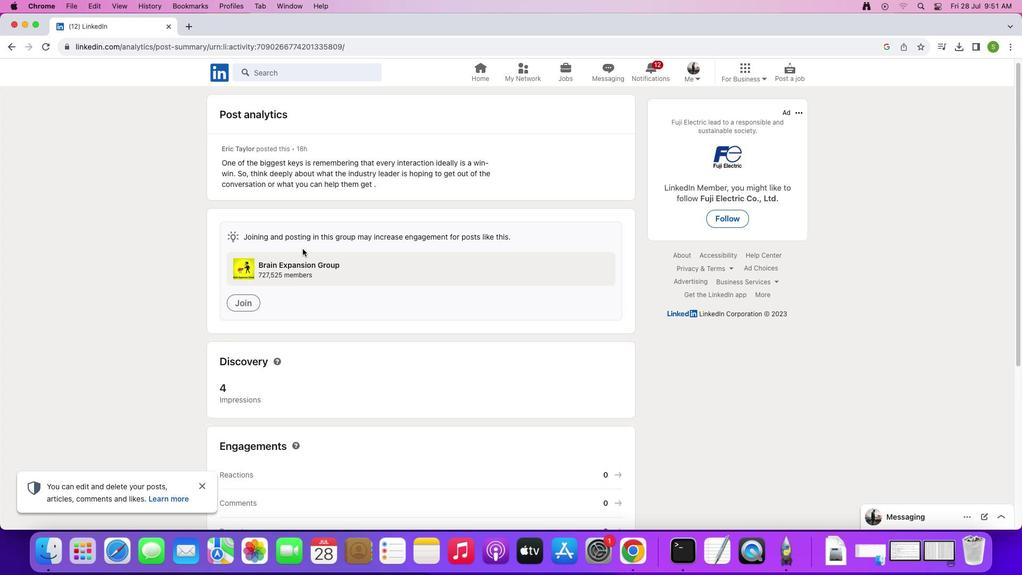 
Action: Mouse scrolled (302, 249) with delta (0, 0)
Screenshot: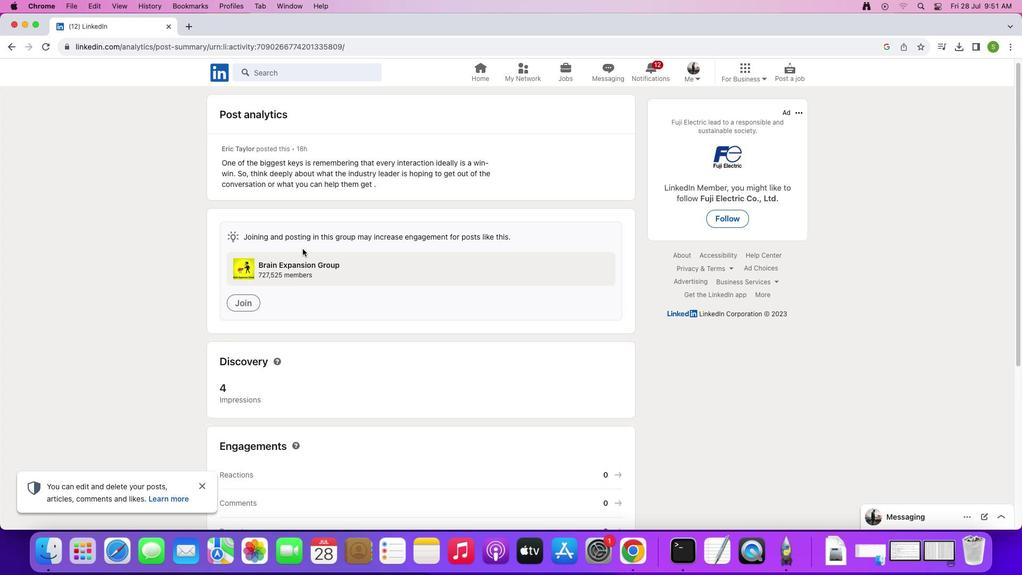 
Action: Mouse scrolled (302, 249) with delta (0, 1)
Screenshot: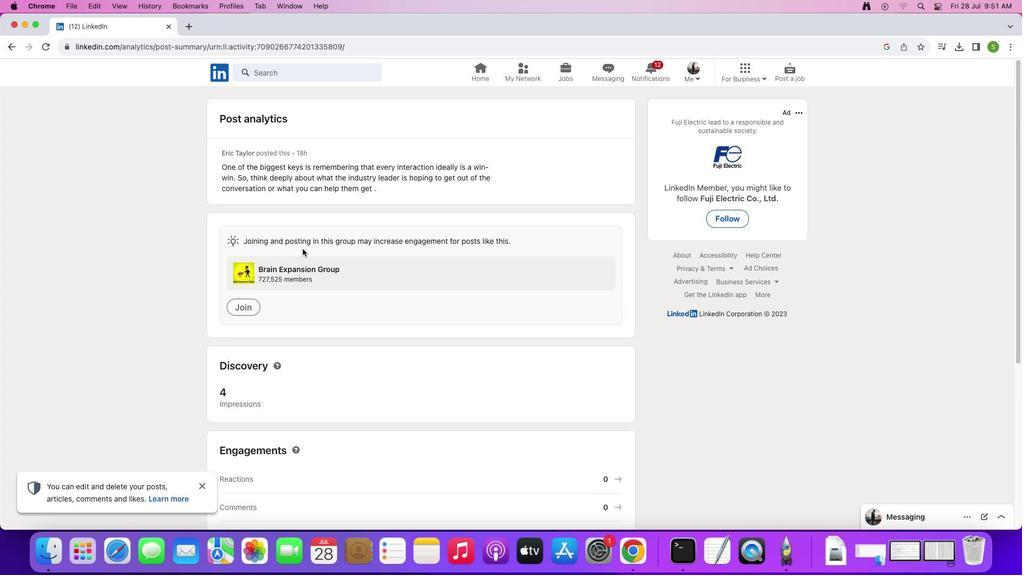 
Action: Mouse scrolled (302, 249) with delta (0, 2)
Screenshot: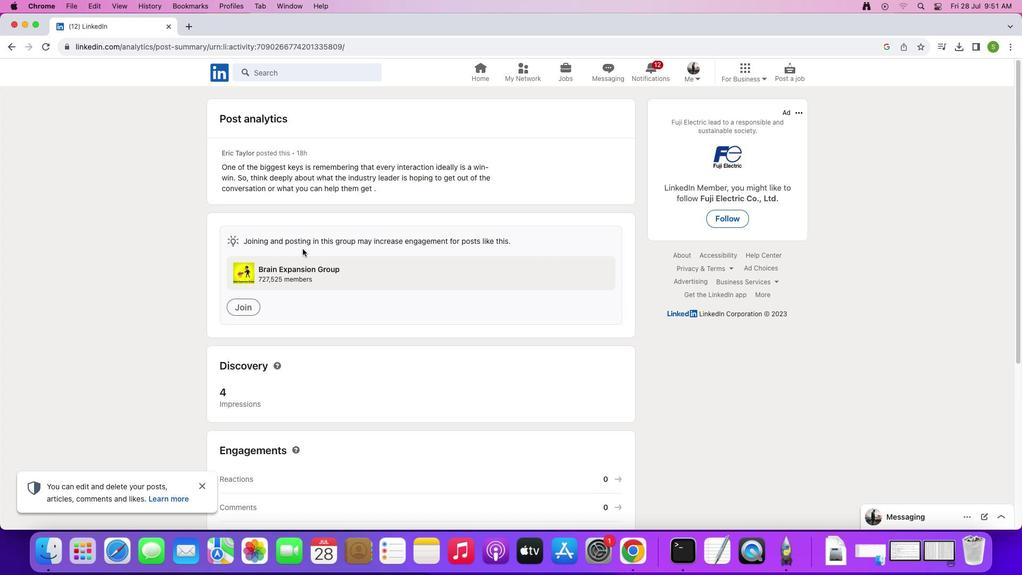 
Action: Mouse scrolled (302, 249) with delta (0, 0)
Screenshot: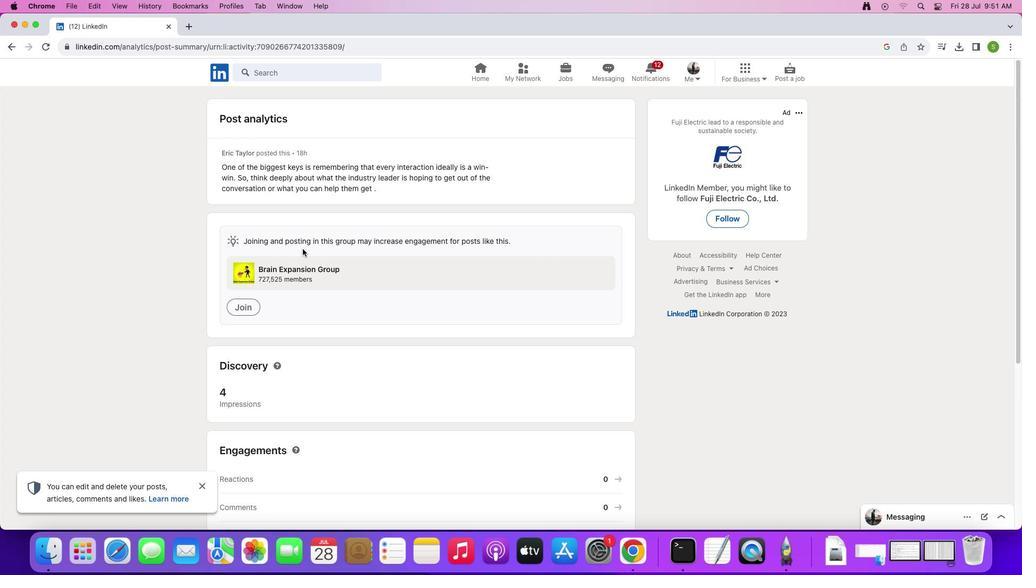 
Action: Mouse scrolled (302, 249) with delta (0, 0)
Screenshot: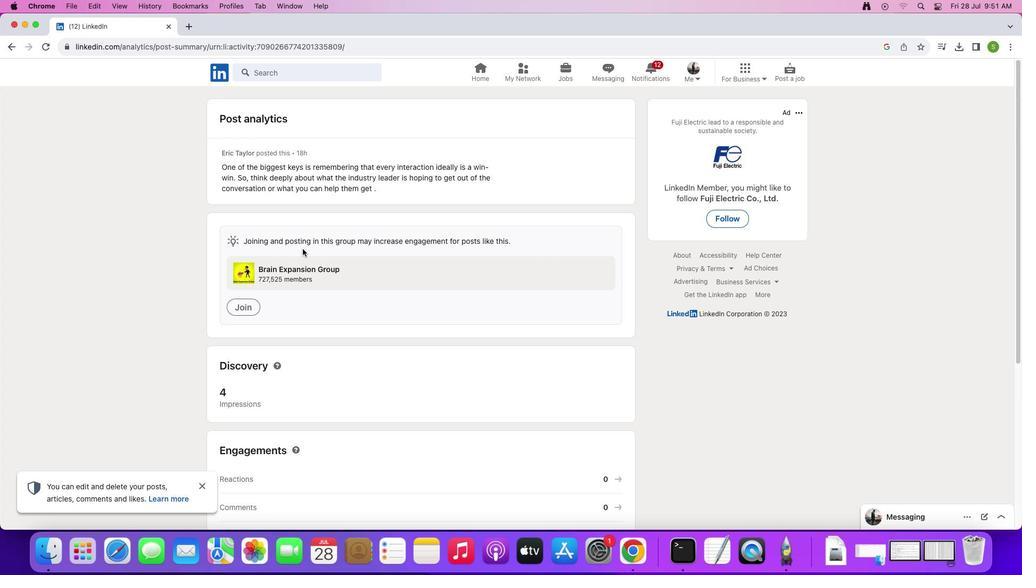 
Action: Mouse moved to (14, 48)
Screenshot: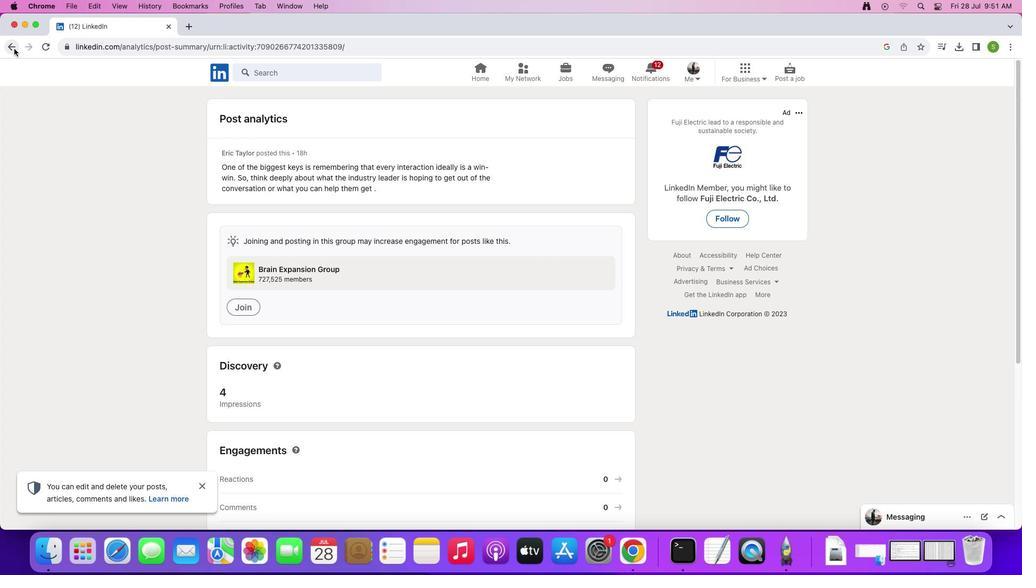 
Action: Mouse pressed left at (14, 48)
Screenshot: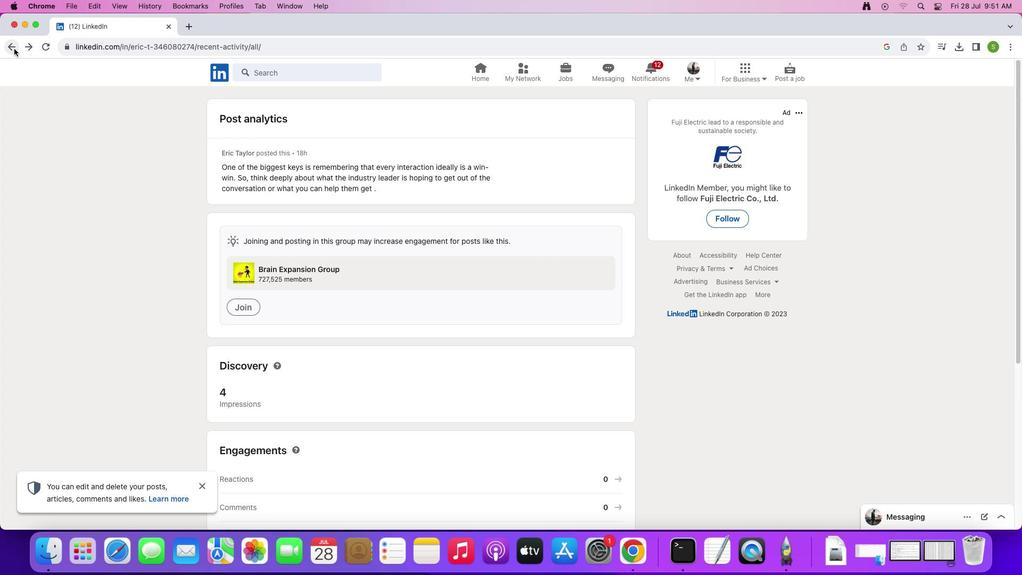 
Action: Mouse moved to (420, 351)
Screenshot: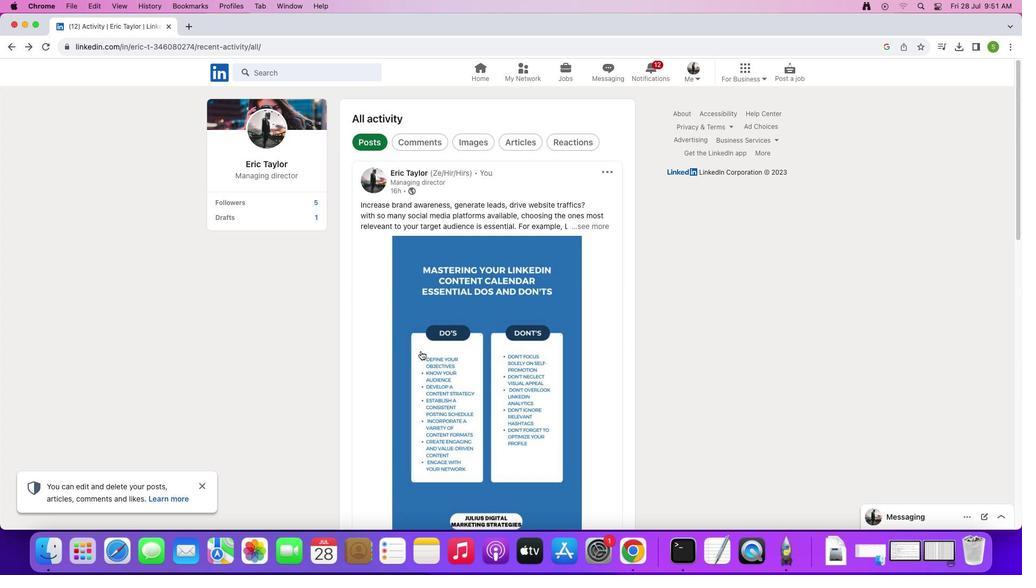 
Action: Mouse scrolled (420, 351) with delta (0, 0)
Screenshot: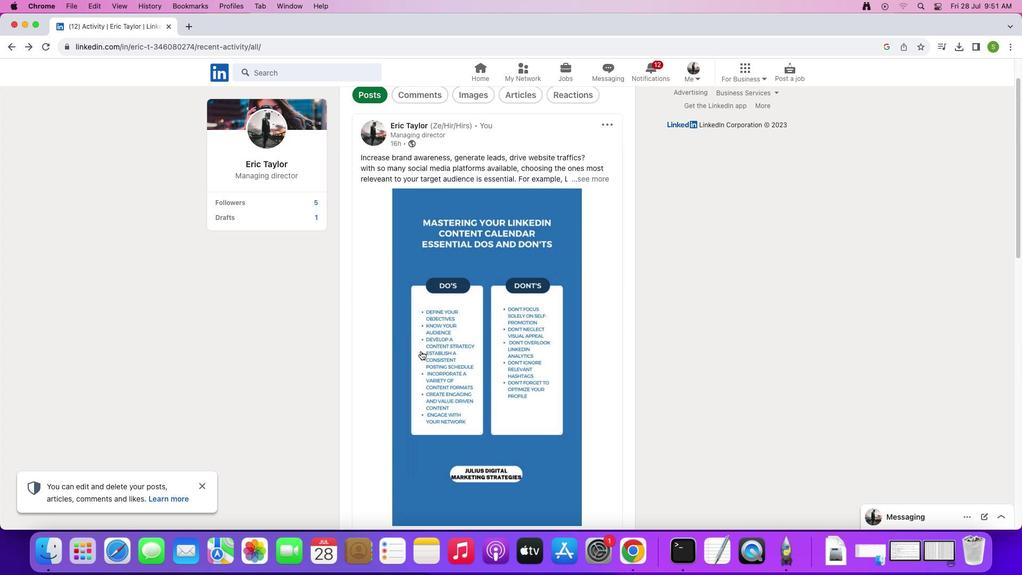 
Action: Mouse scrolled (420, 351) with delta (0, 0)
Screenshot: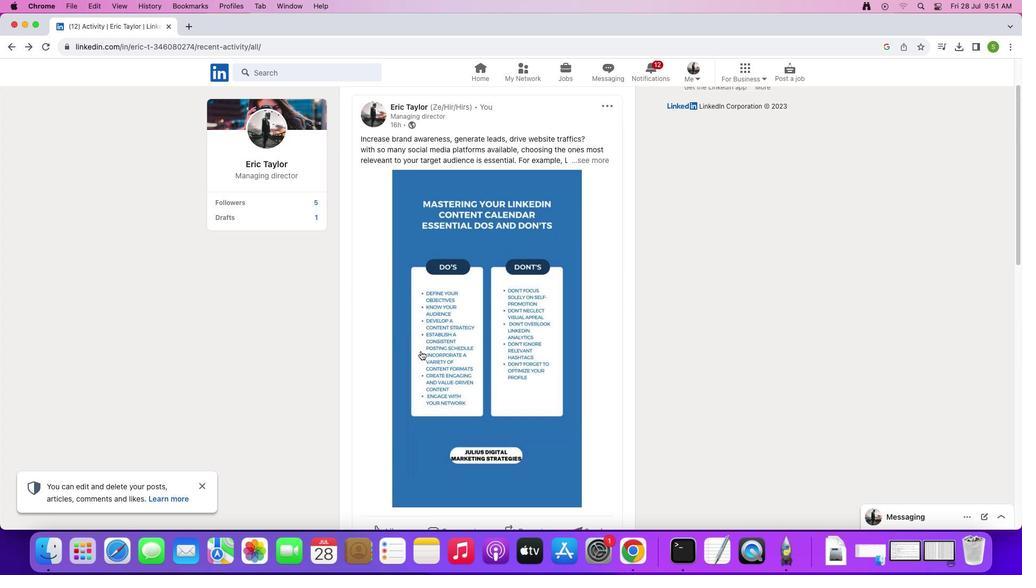 
Action: Mouse scrolled (420, 351) with delta (0, -1)
Screenshot: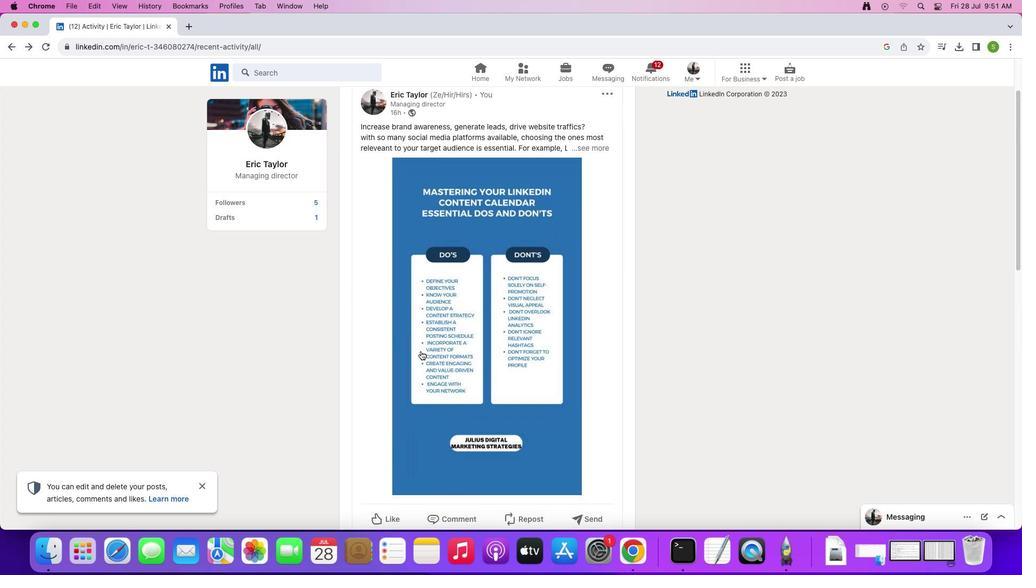 
Action: Mouse scrolled (420, 351) with delta (0, 0)
Screenshot: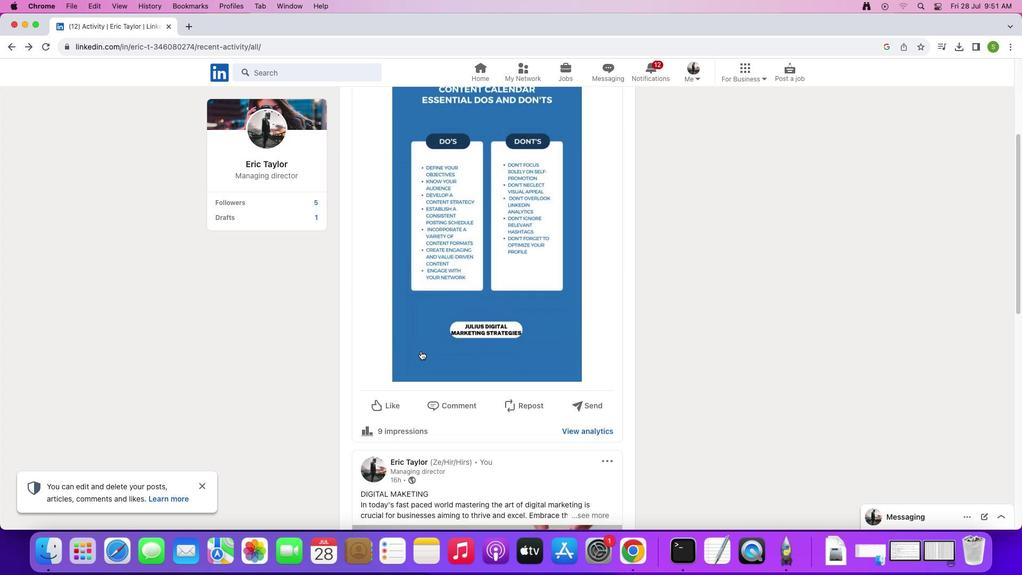 
Action: Mouse scrolled (420, 351) with delta (0, 0)
Screenshot: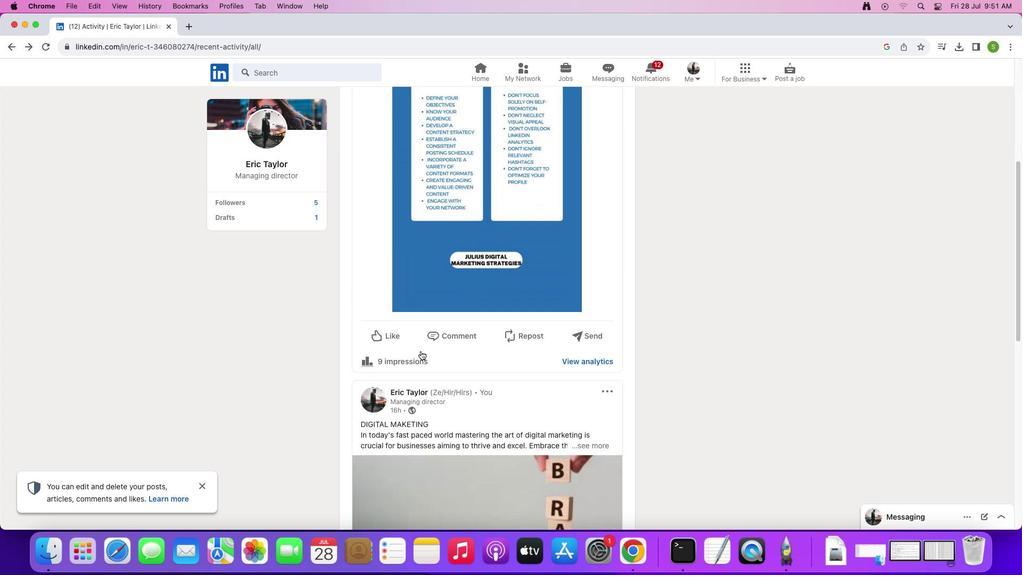 
Action: Mouse scrolled (420, 351) with delta (0, -1)
Screenshot: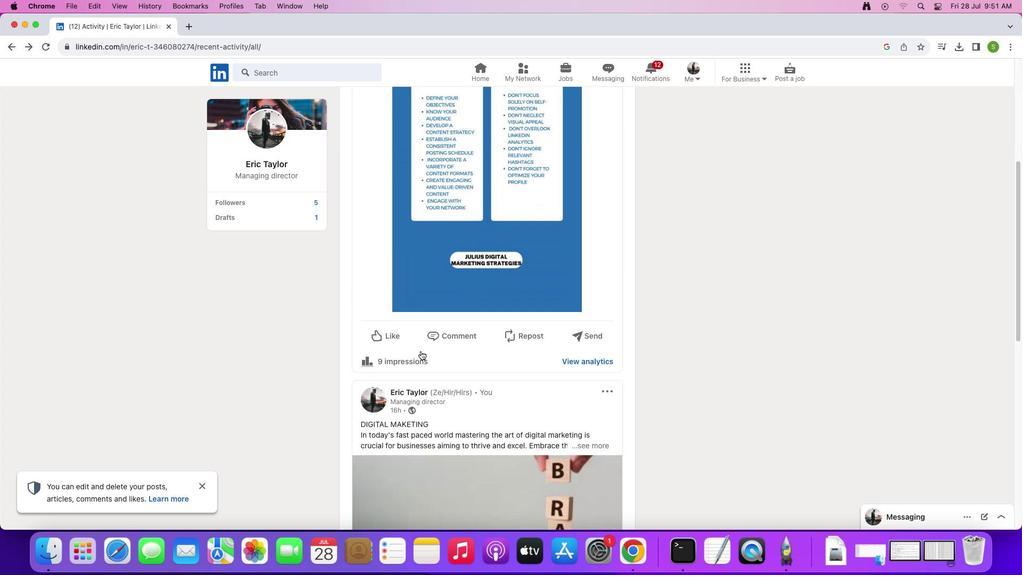 
Action: Mouse scrolled (420, 351) with delta (0, -2)
Screenshot: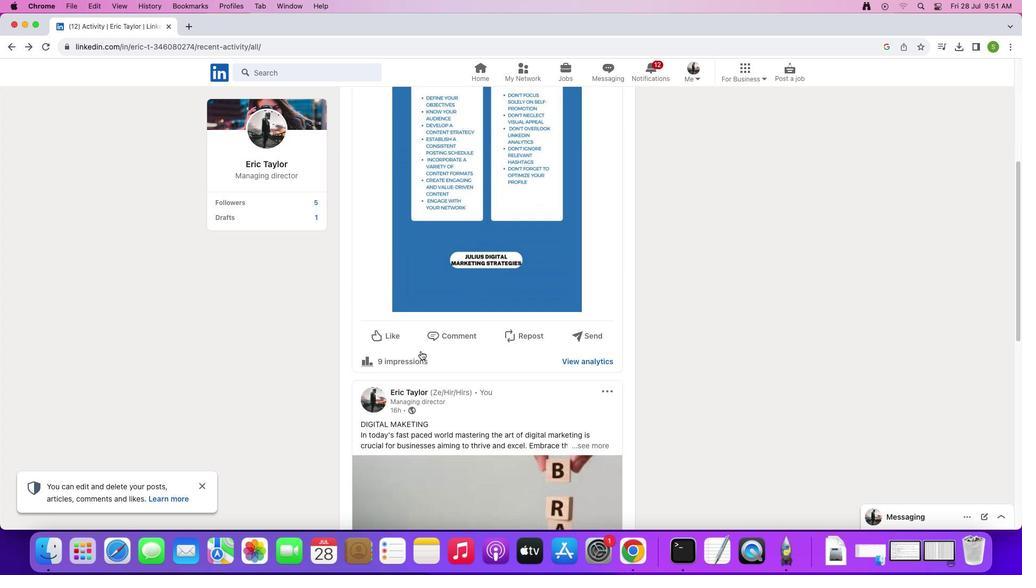
Action: Mouse moved to (504, 353)
Screenshot: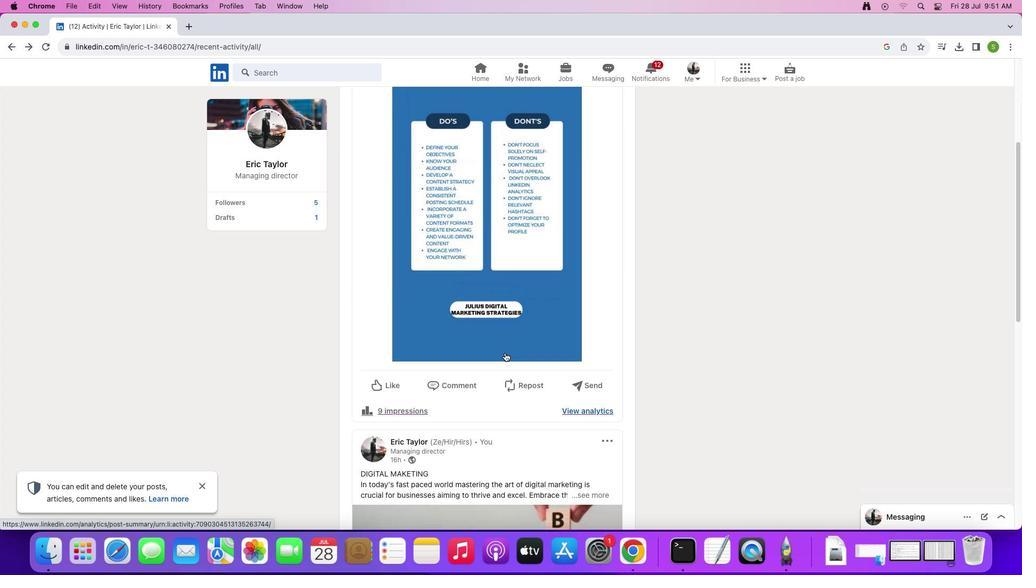 
Action: Mouse scrolled (504, 353) with delta (0, 0)
Screenshot: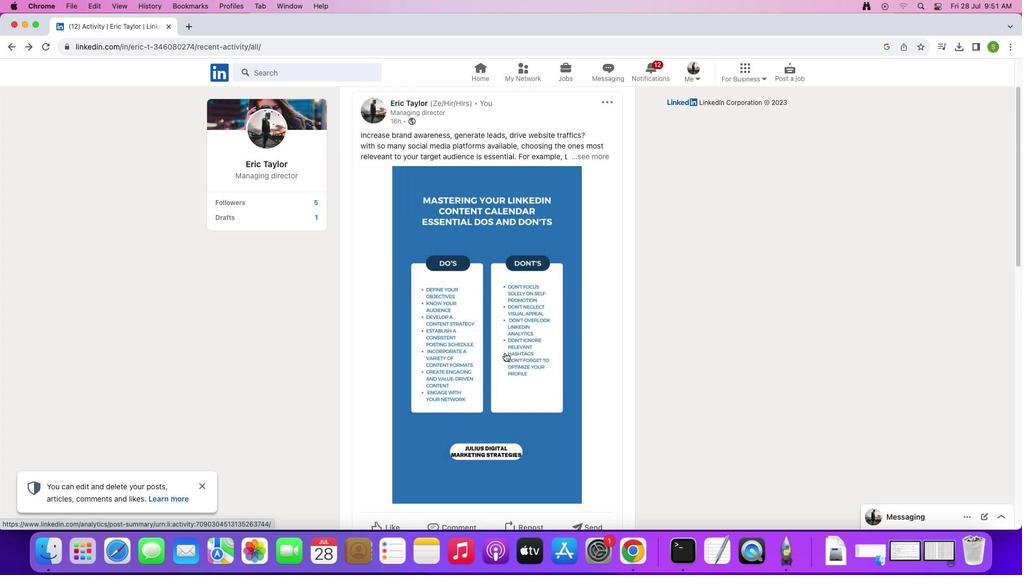 
Action: Mouse scrolled (504, 353) with delta (0, 0)
Screenshot: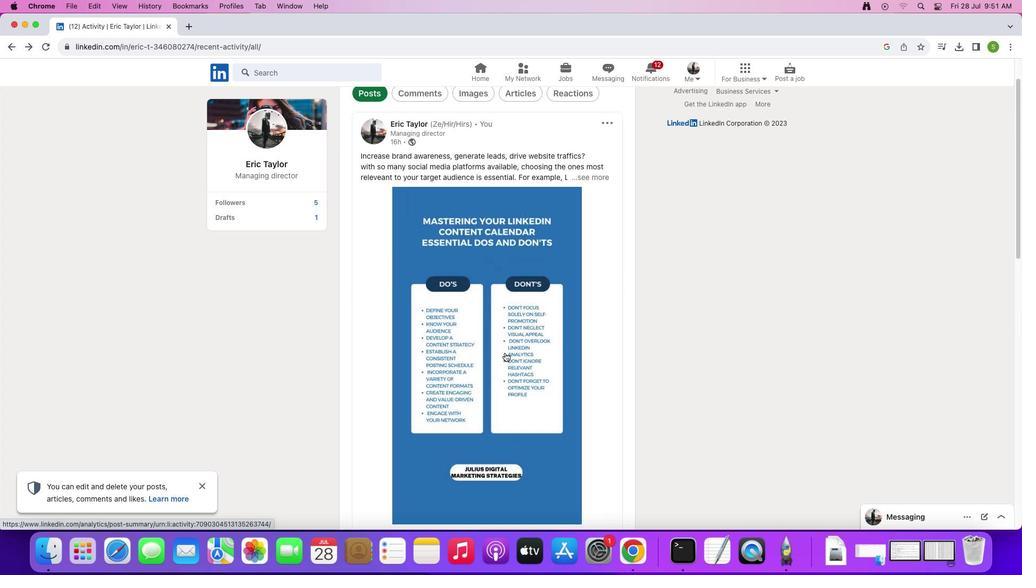
Action: Mouse scrolled (504, 353) with delta (0, 1)
Screenshot: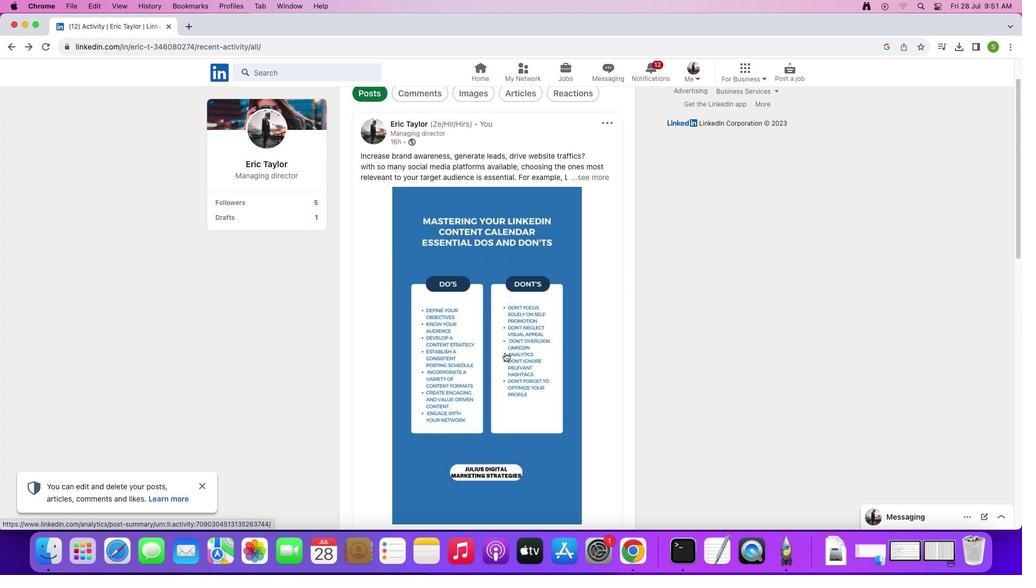 
Action: Mouse scrolled (504, 353) with delta (0, 2)
Screenshot: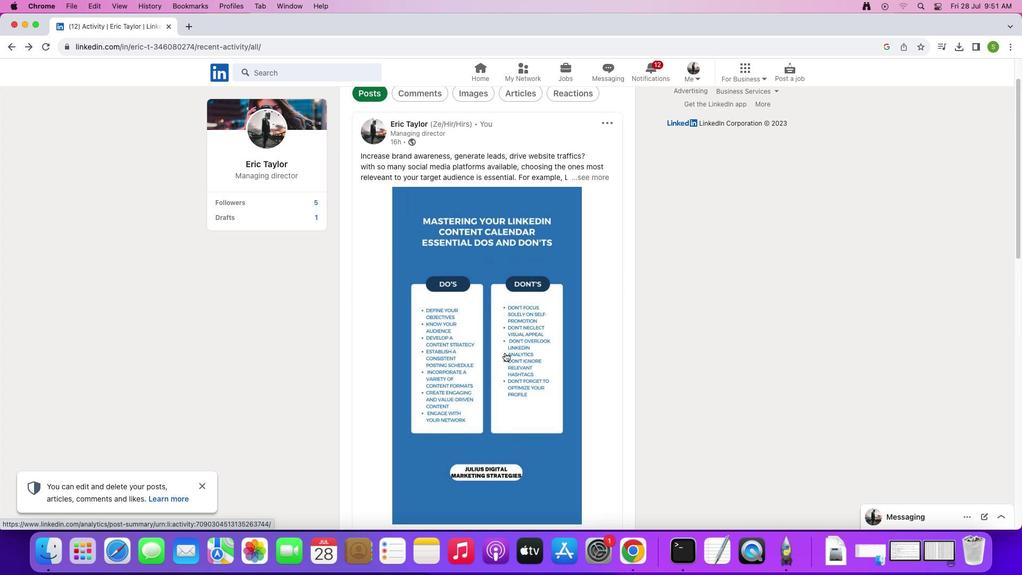 
Action: Mouse scrolled (504, 353) with delta (0, 0)
Screenshot: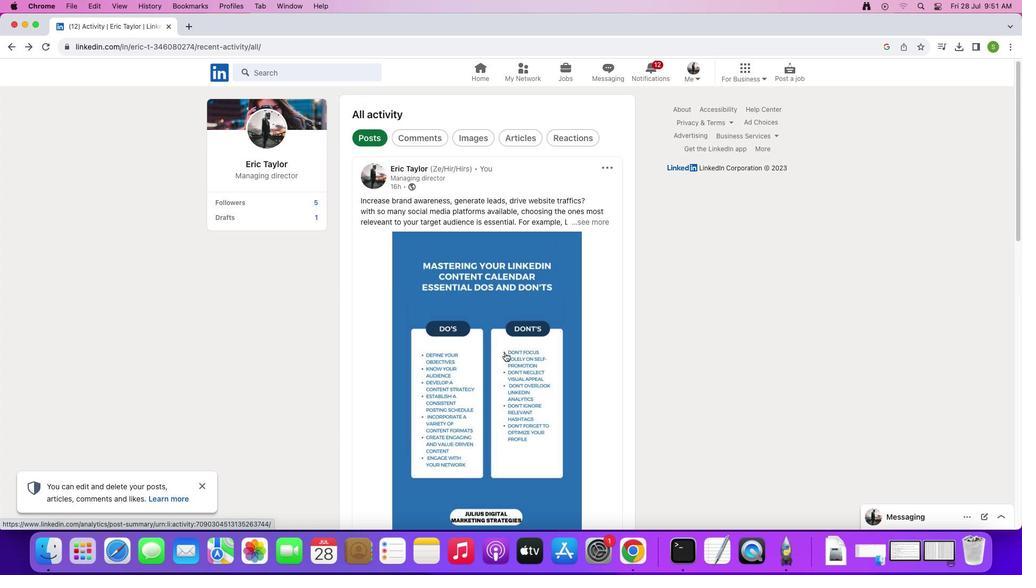 
Action: Mouse scrolled (504, 353) with delta (0, 0)
Screenshot: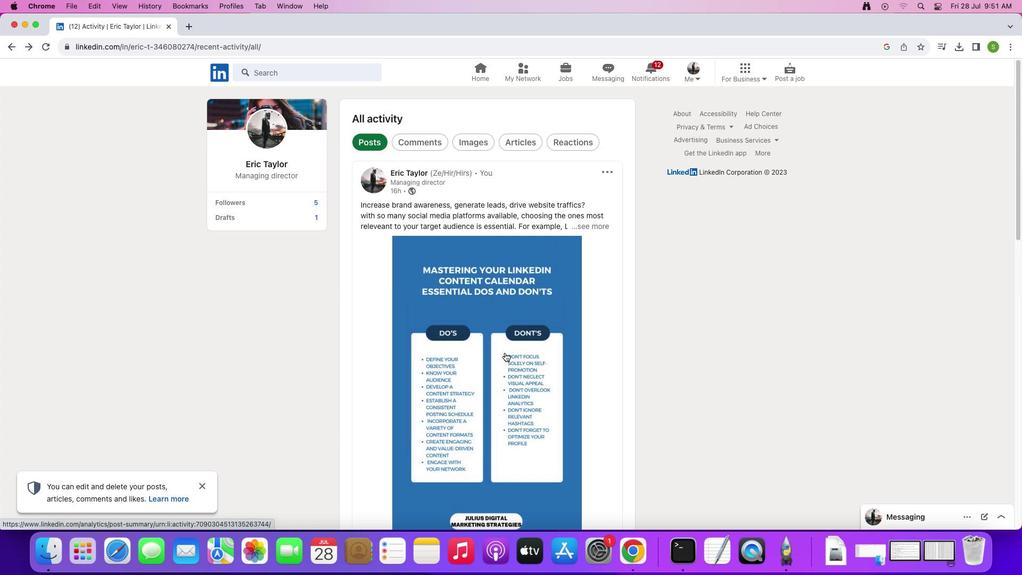 
Action: Mouse scrolled (504, 353) with delta (0, 1)
Screenshot: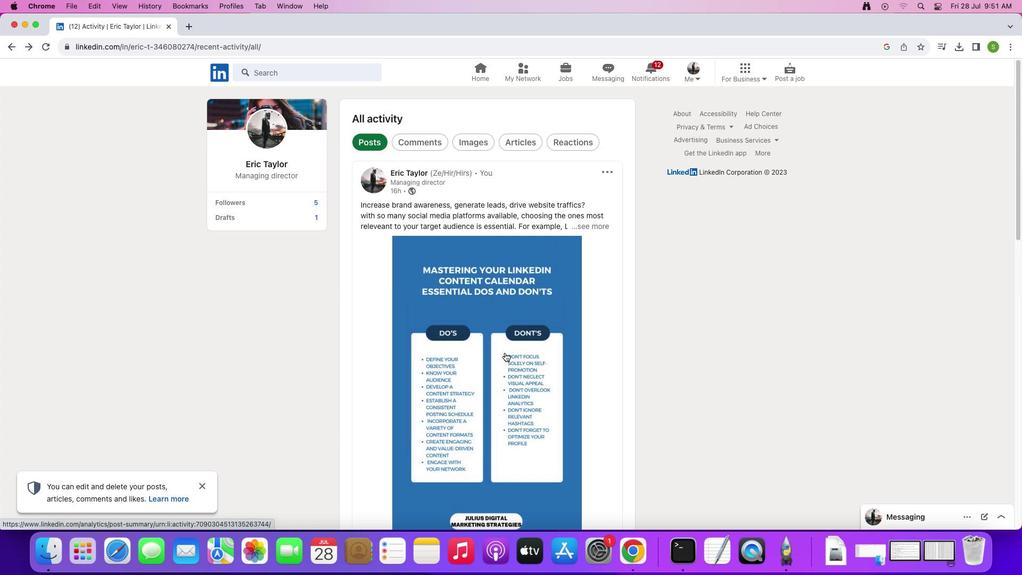 
Action: Mouse scrolled (504, 353) with delta (0, 2)
Screenshot: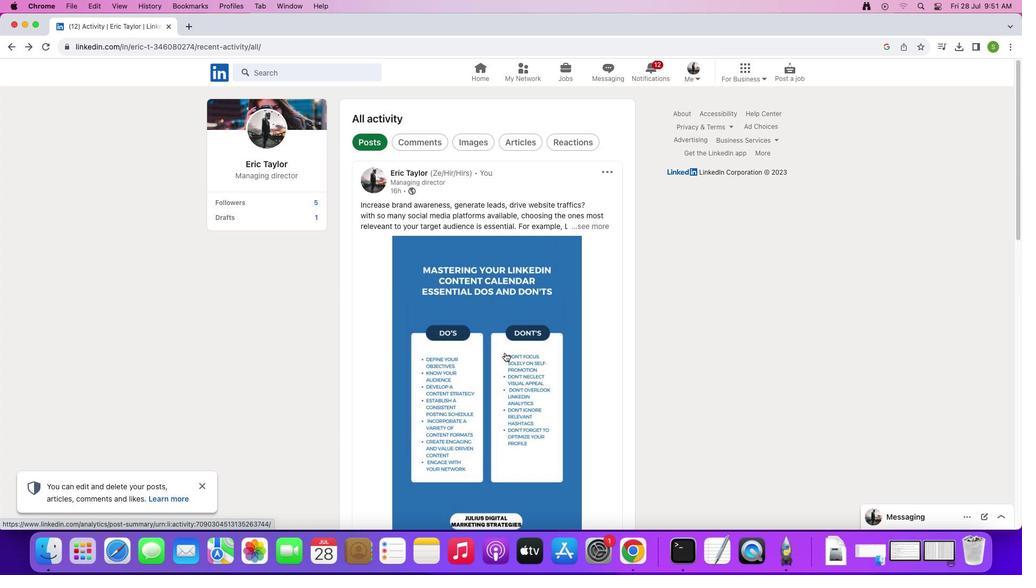 
Action: Mouse scrolled (504, 353) with delta (0, 0)
Screenshot: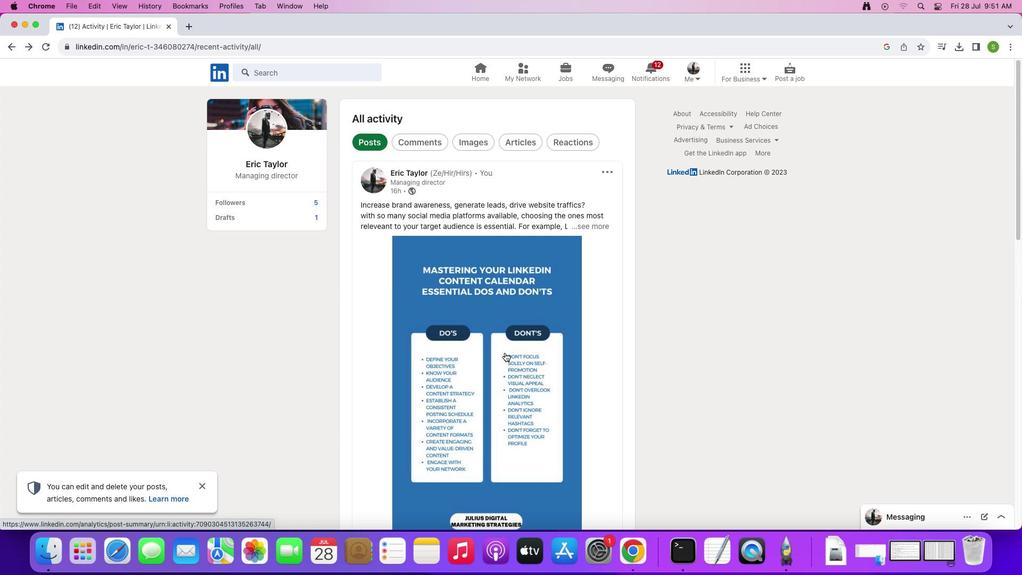 
Action: Mouse scrolled (504, 353) with delta (0, 0)
Screenshot: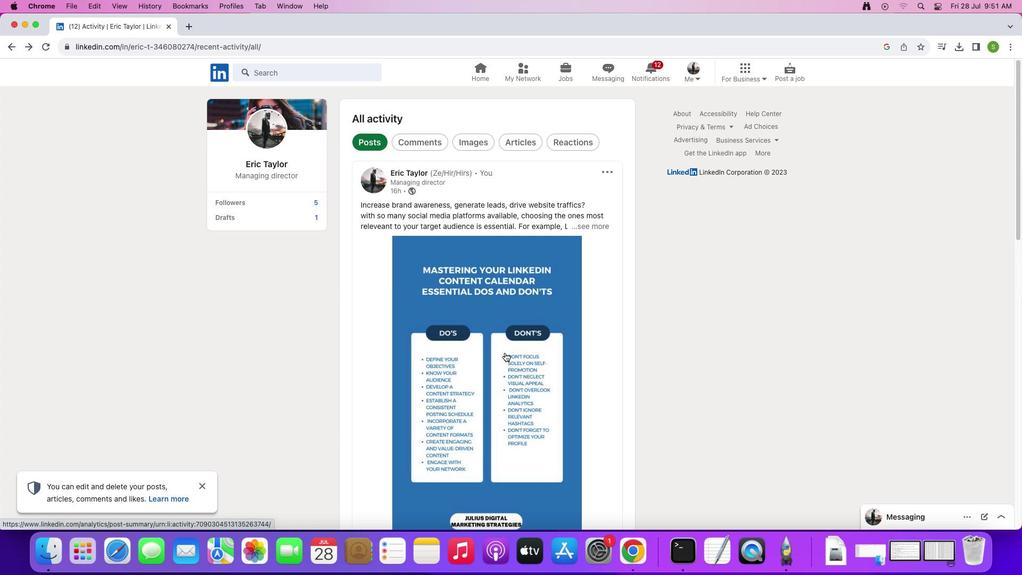 
Action: Mouse scrolled (504, 353) with delta (0, 1)
Screenshot: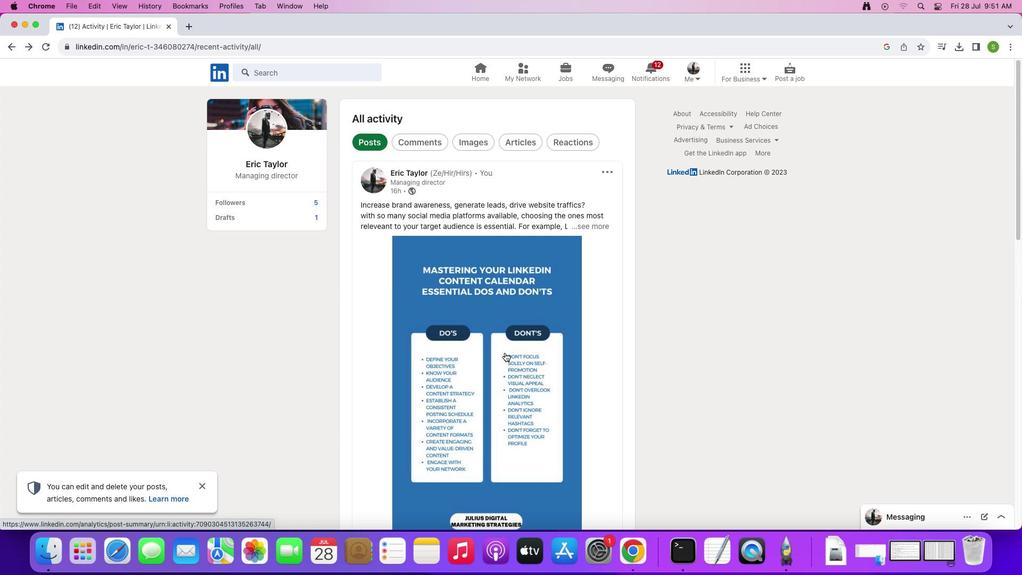 
Action: Mouse scrolled (504, 353) with delta (0, 2)
Screenshot: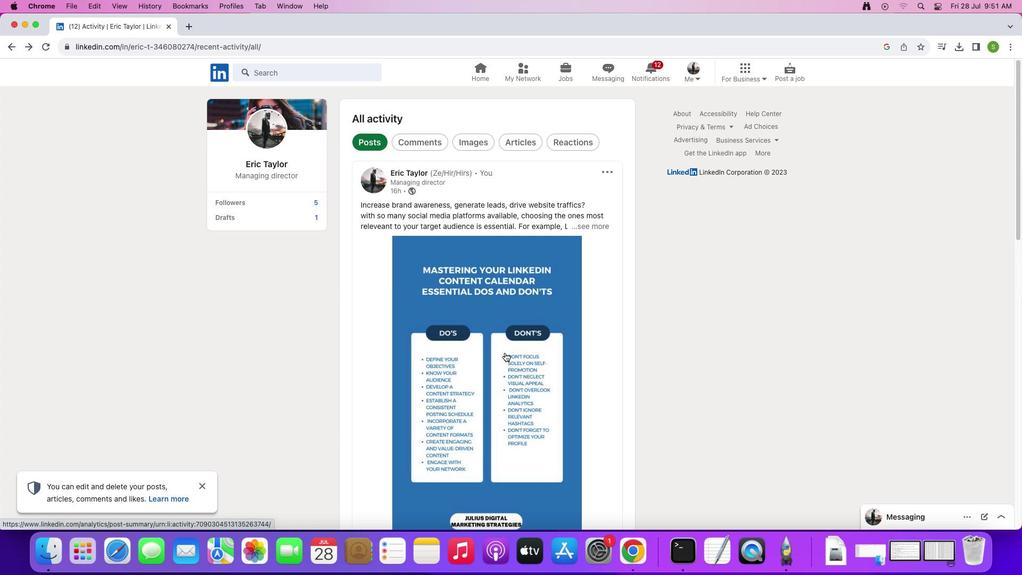 
Action: Mouse scrolled (504, 353) with delta (0, 0)
Screenshot: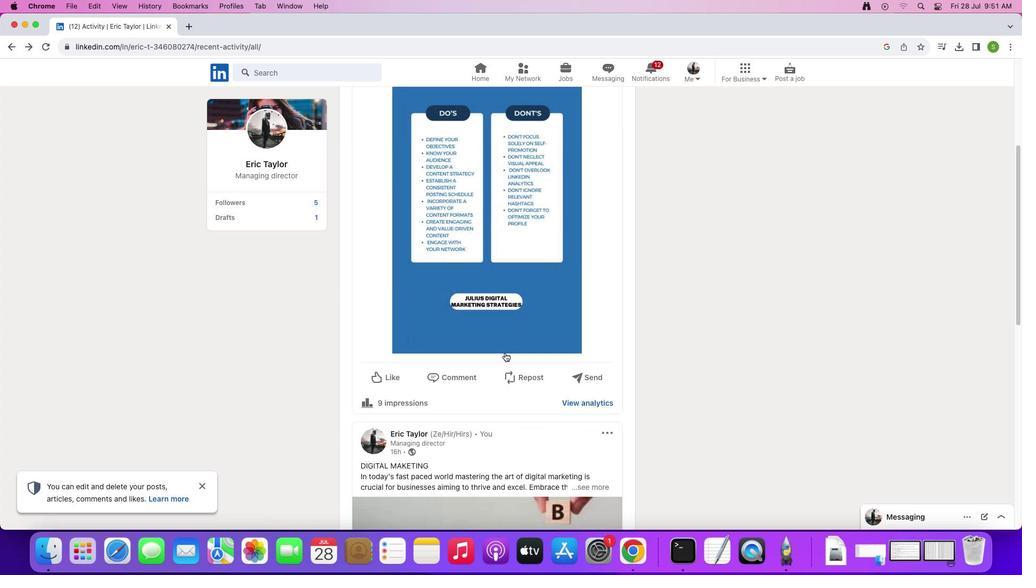 
Action: Mouse scrolled (504, 353) with delta (0, 0)
Screenshot: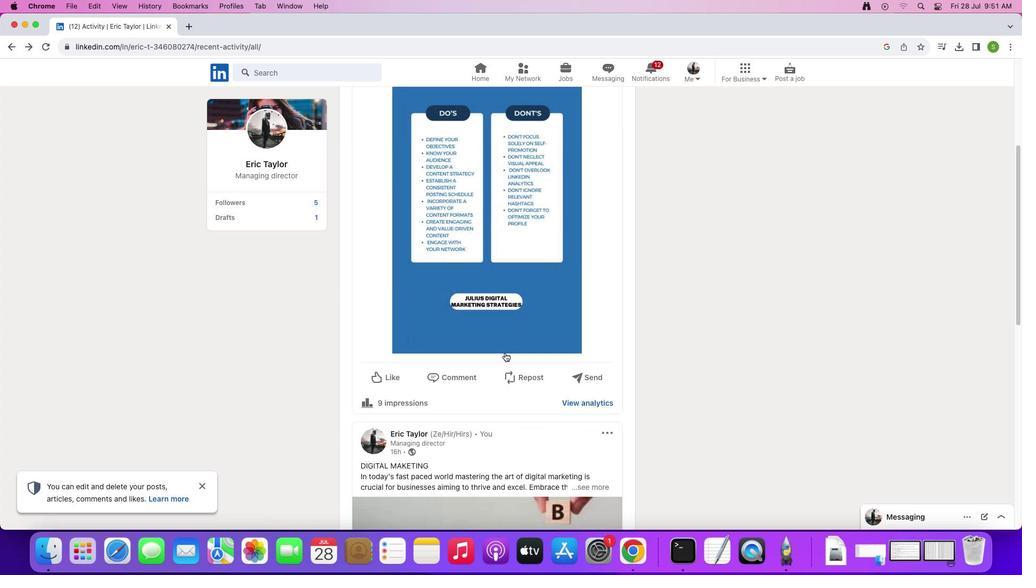 
Action: Mouse scrolled (504, 353) with delta (0, -1)
Screenshot: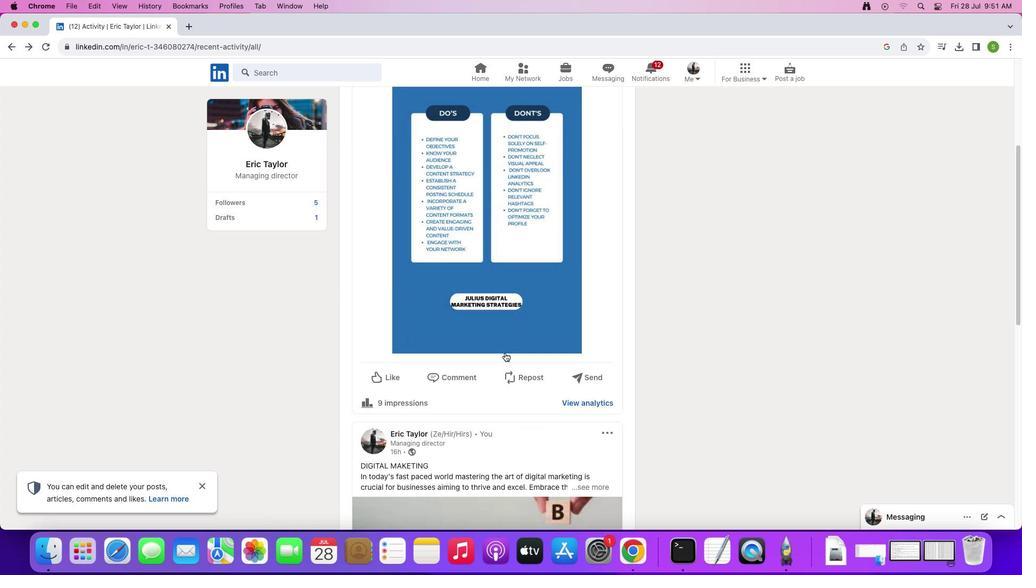 
Action: Mouse scrolled (504, 353) with delta (0, -2)
Screenshot: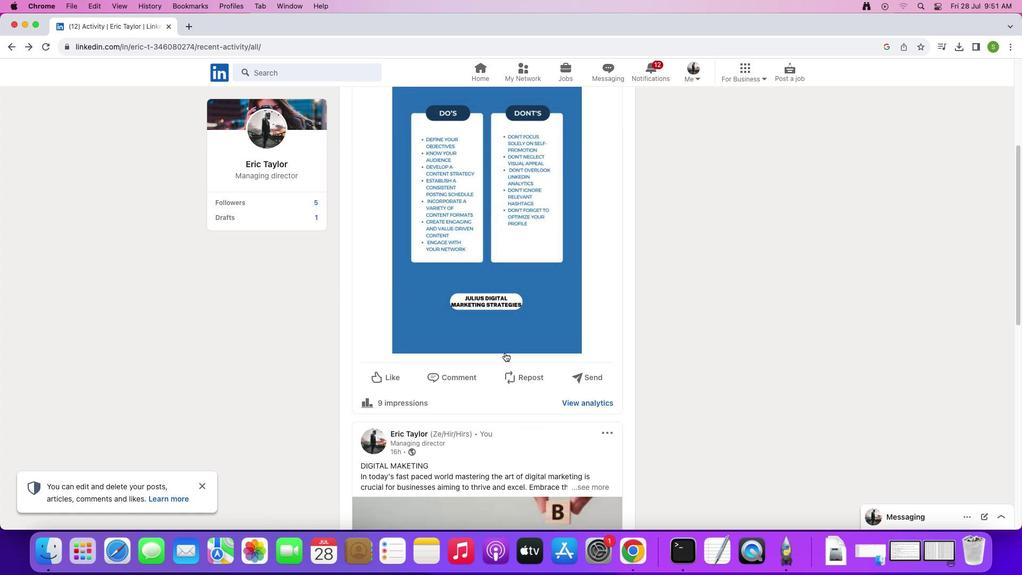 
Action: Mouse scrolled (504, 353) with delta (0, 0)
Screenshot: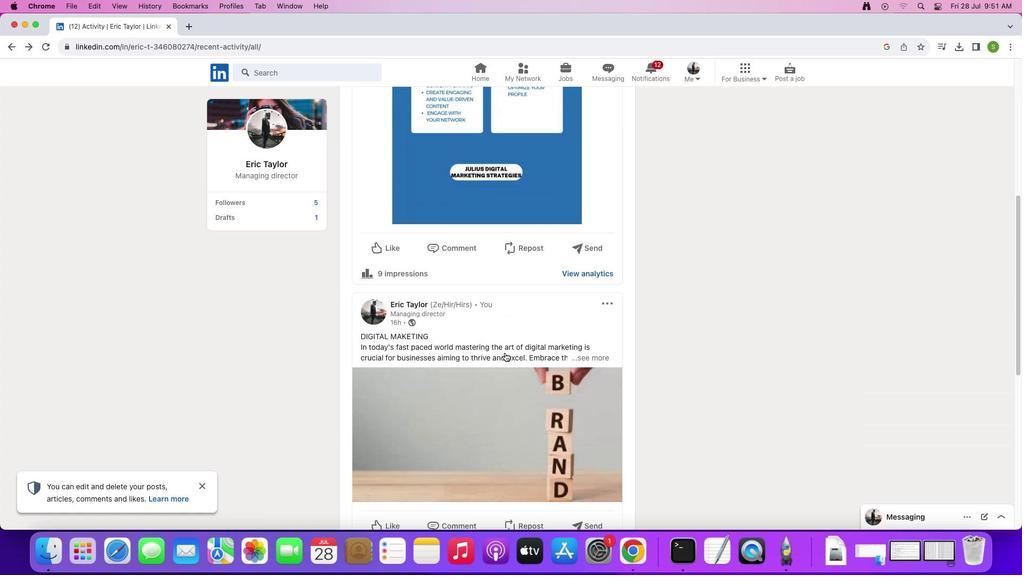 
Action: Mouse scrolled (504, 353) with delta (0, 0)
Screenshot: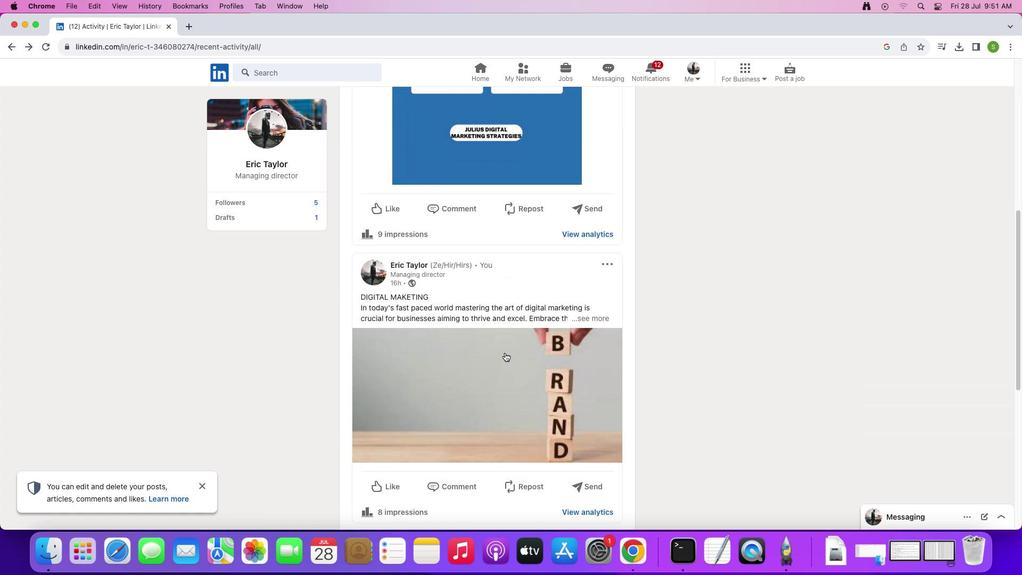 
Action: Mouse scrolled (504, 353) with delta (0, -1)
Screenshot: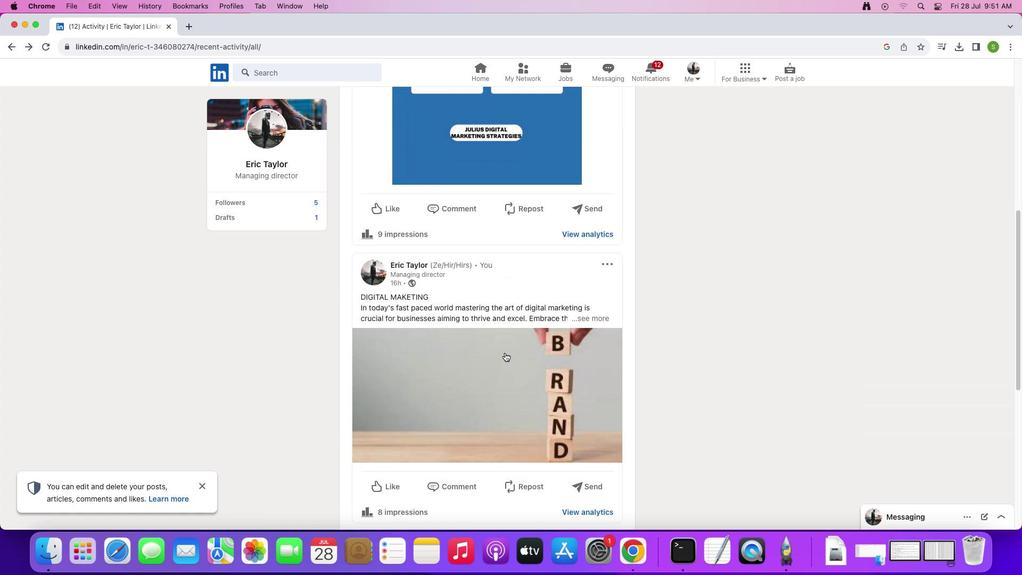 
Action: Mouse scrolled (504, 353) with delta (0, -2)
Screenshot: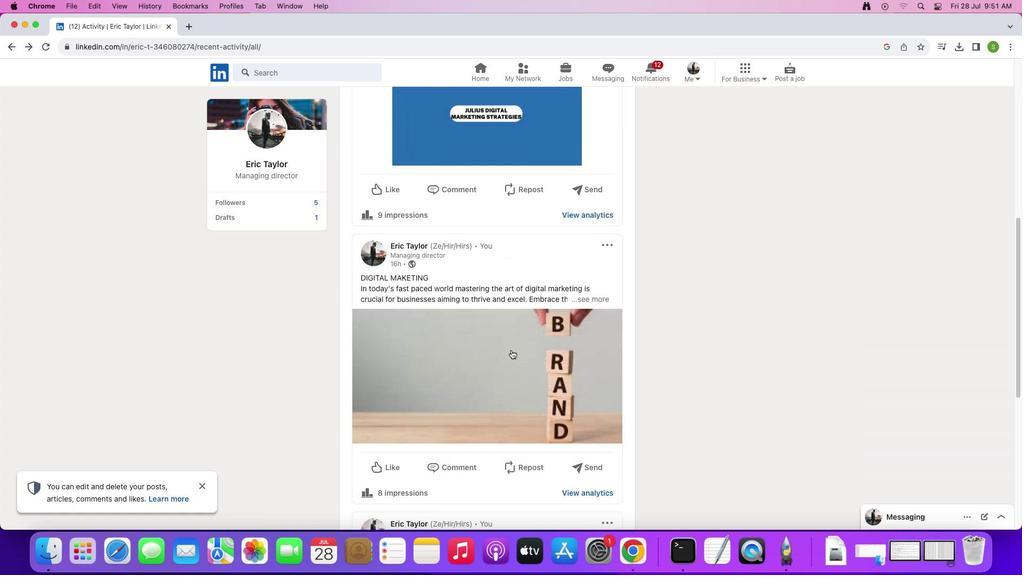 
Action: Mouse moved to (595, 217)
Screenshot: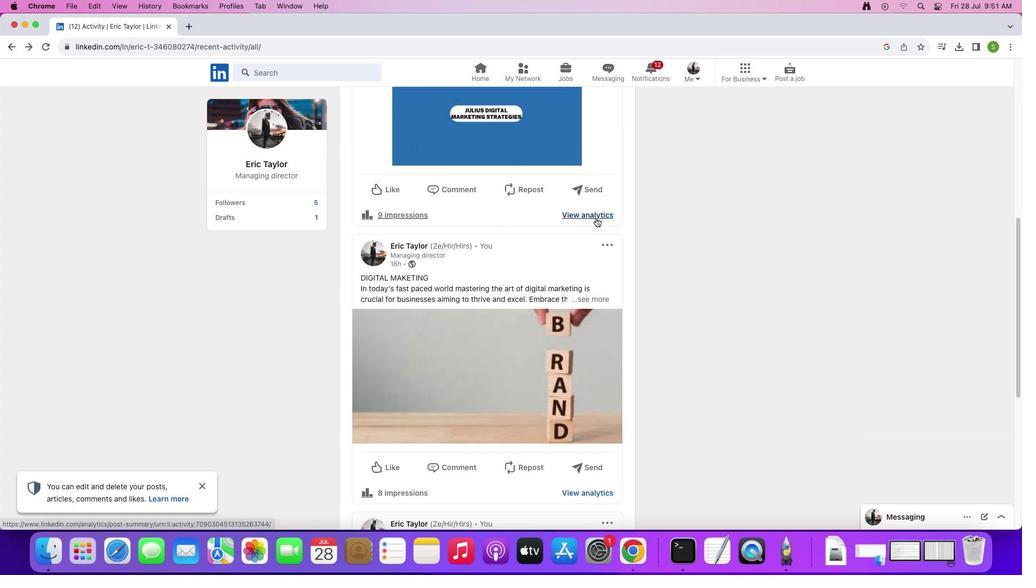 
Action: Mouse pressed left at (595, 217)
Screenshot: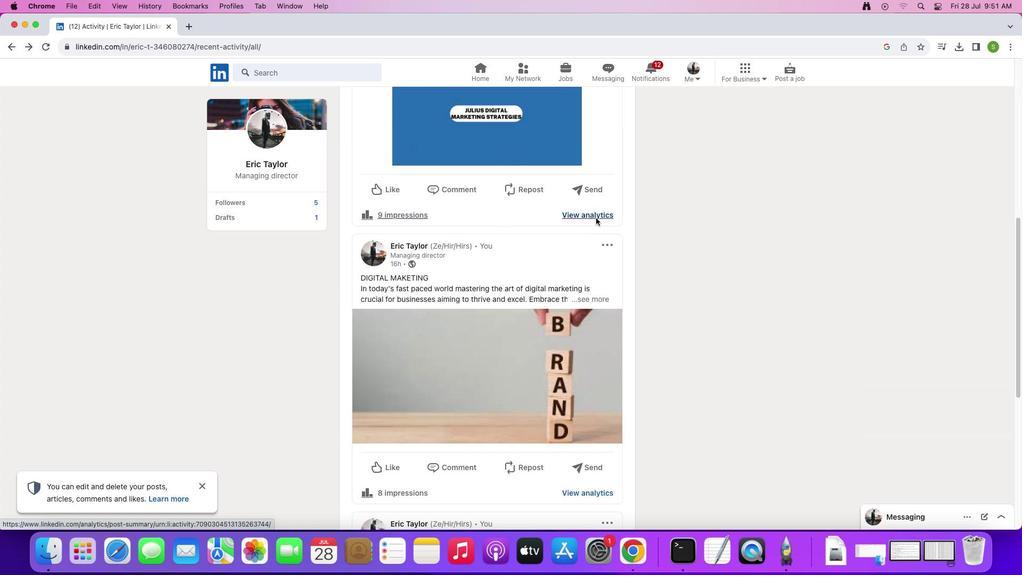 
Action: Mouse moved to (384, 275)
Screenshot: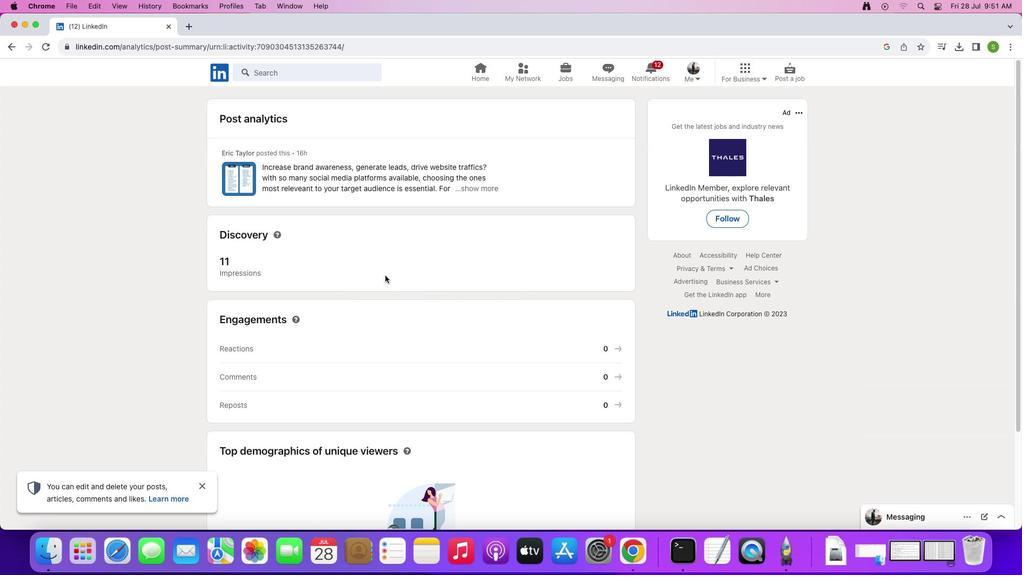 
Action: Mouse scrolled (384, 275) with delta (0, 0)
Screenshot: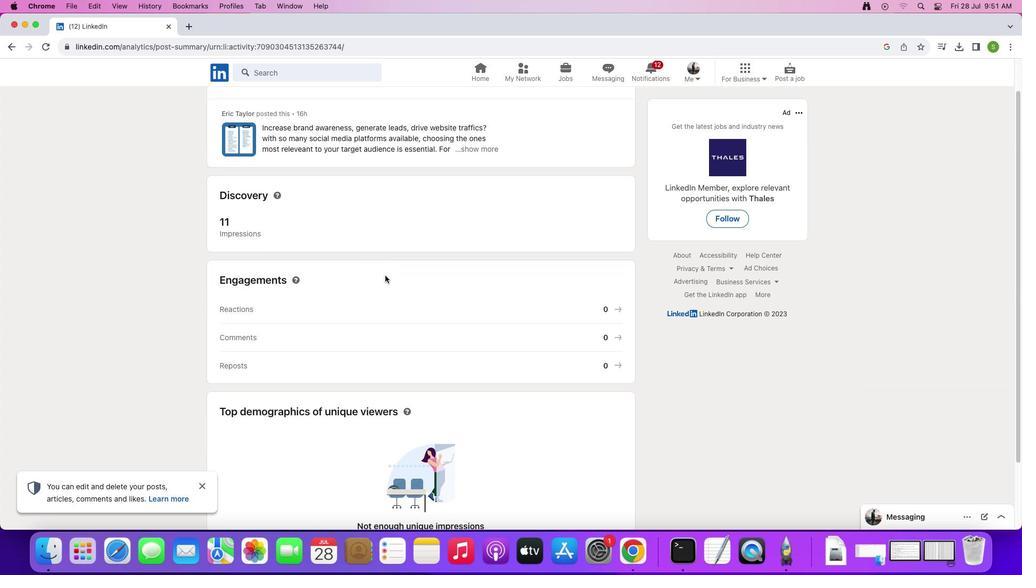 
Action: Mouse scrolled (384, 275) with delta (0, 0)
Screenshot: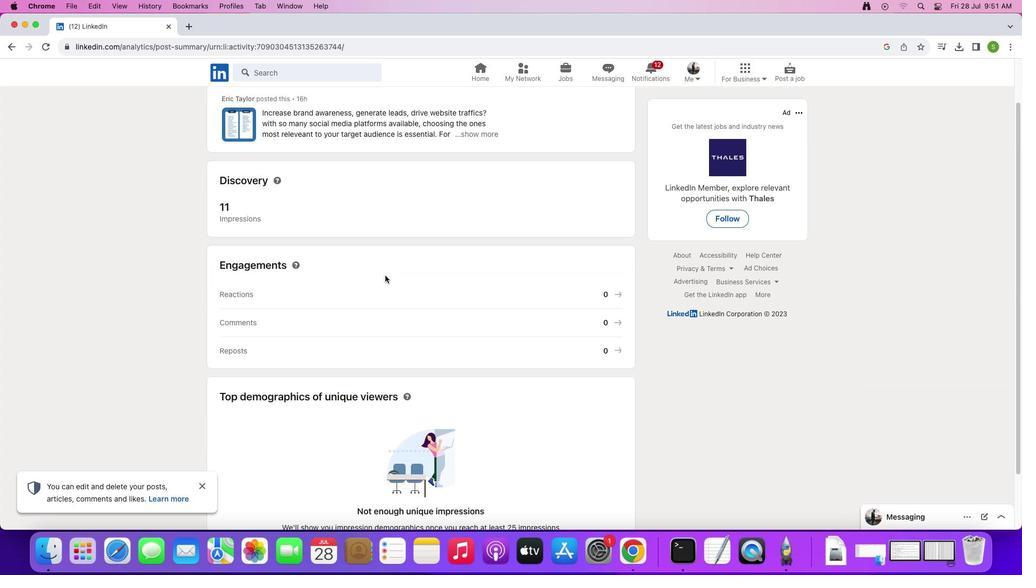 
Action: Mouse scrolled (384, 275) with delta (0, -1)
Screenshot: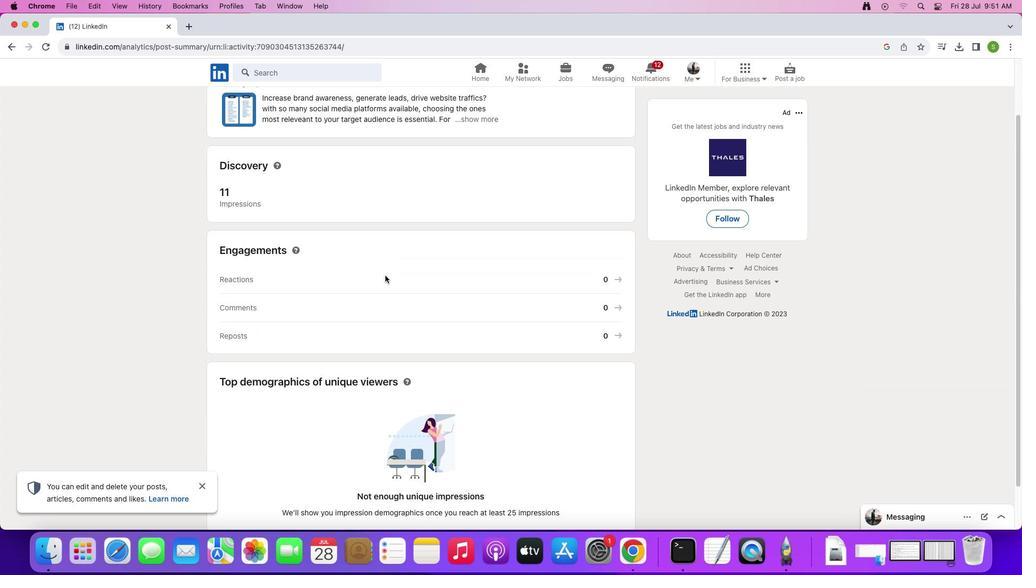 
Action: Mouse scrolled (384, 275) with delta (0, 0)
Screenshot: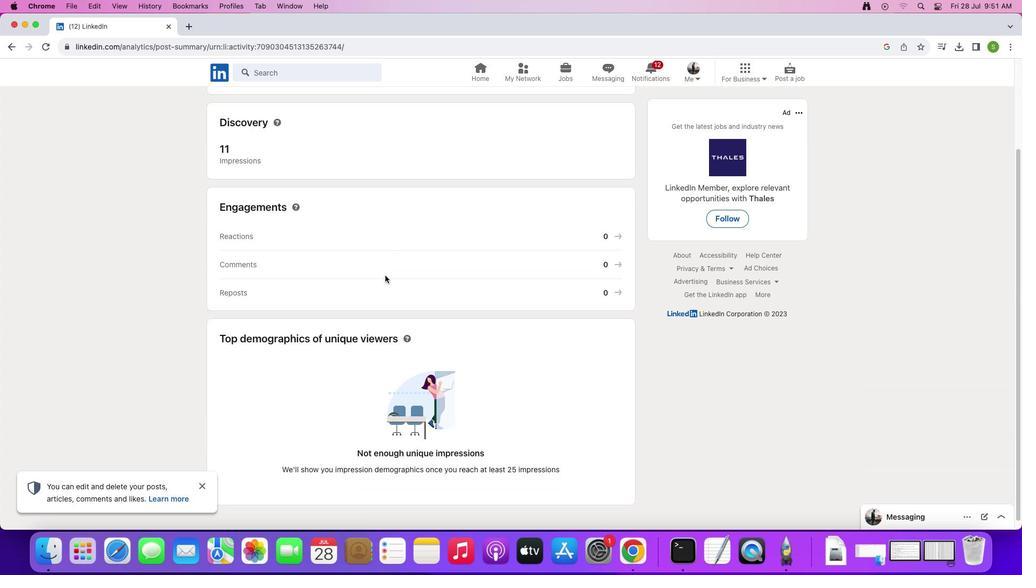 
Action: Mouse scrolled (384, 275) with delta (0, 0)
Screenshot: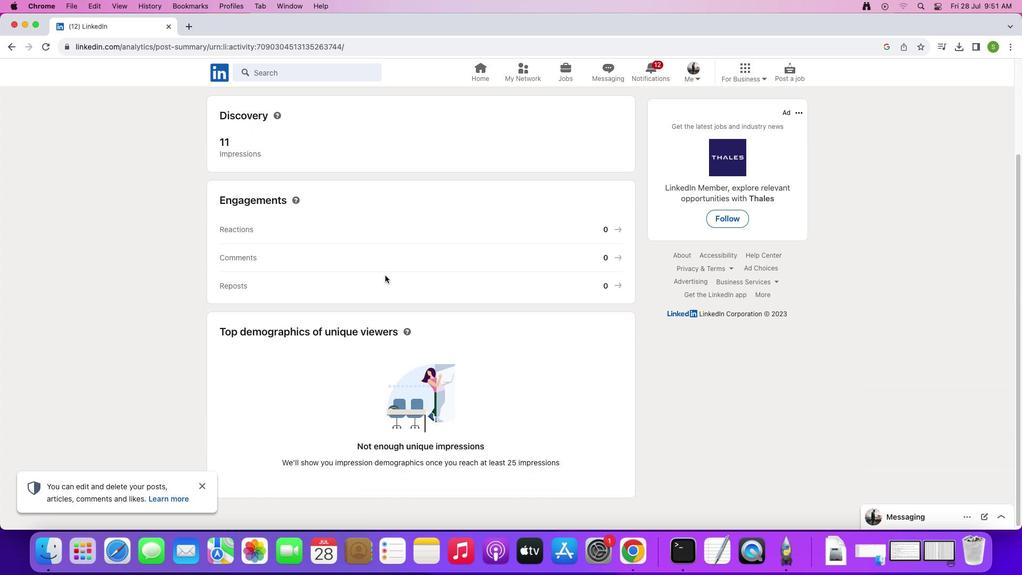 
Action: Mouse scrolled (384, 275) with delta (0, -1)
Screenshot: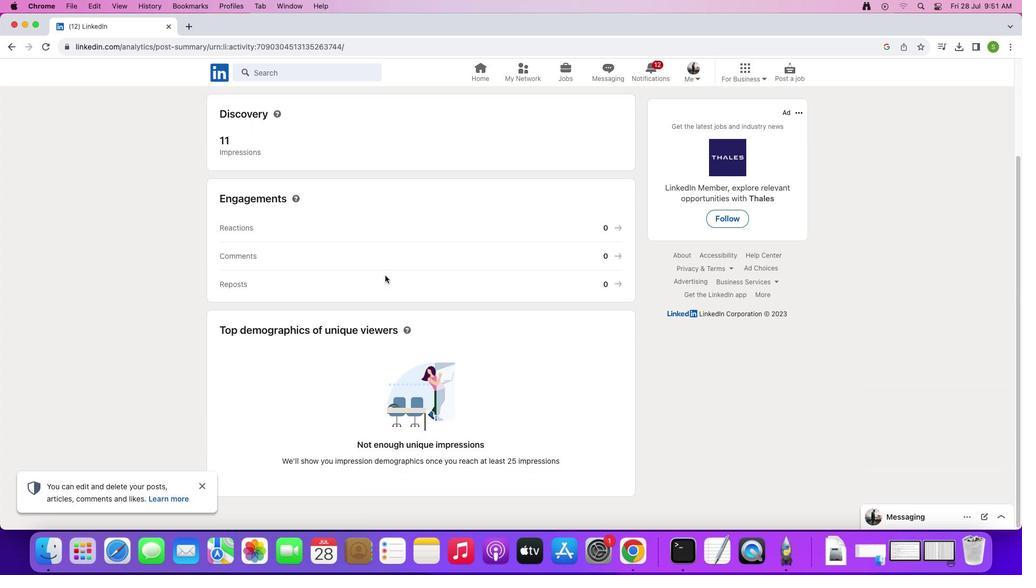 
Action: Mouse scrolled (384, 275) with delta (0, 0)
Screenshot: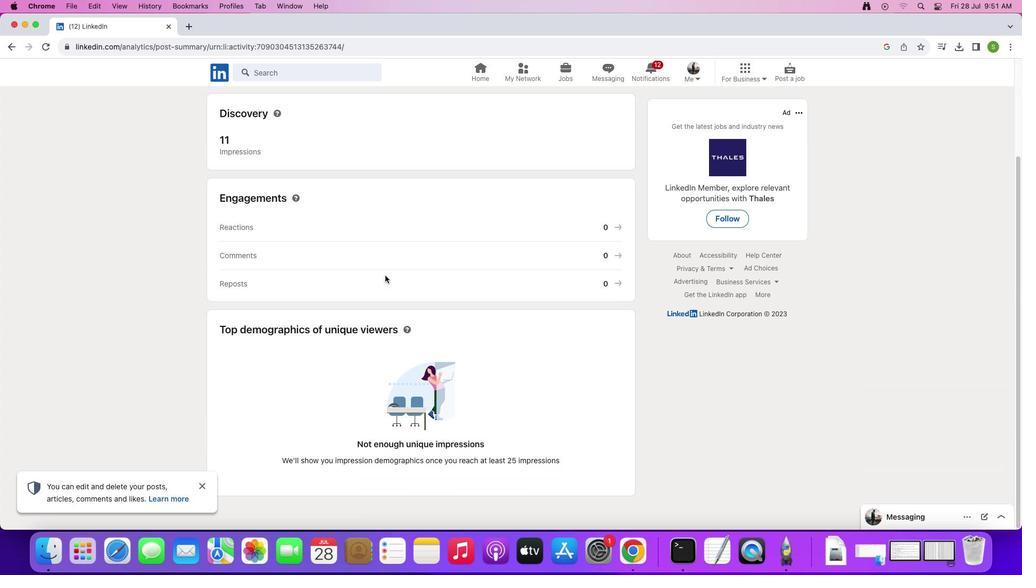 
Action: Mouse scrolled (384, 275) with delta (0, 0)
Screenshot: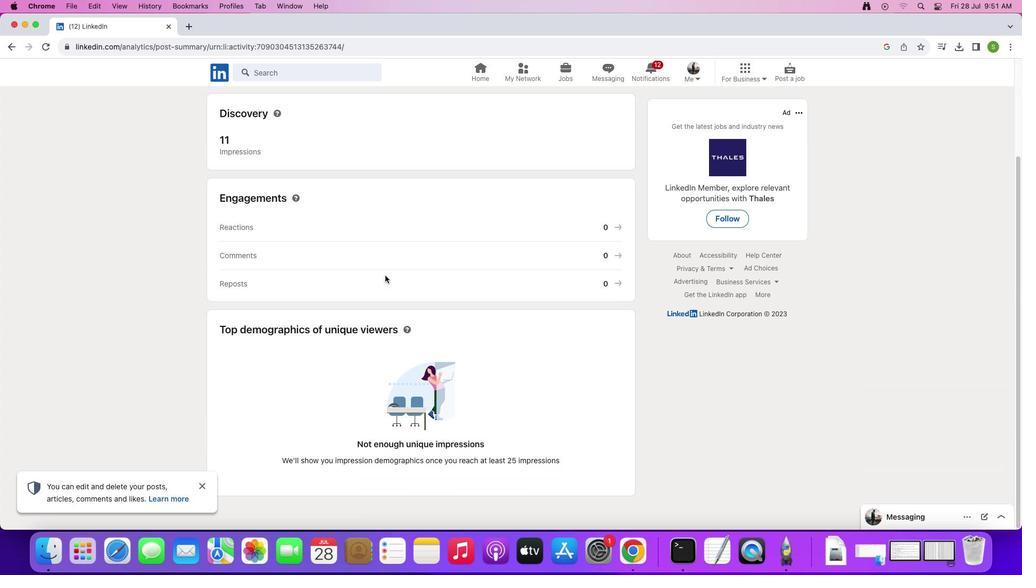 
Action: Mouse scrolled (384, 275) with delta (0, -1)
Screenshot: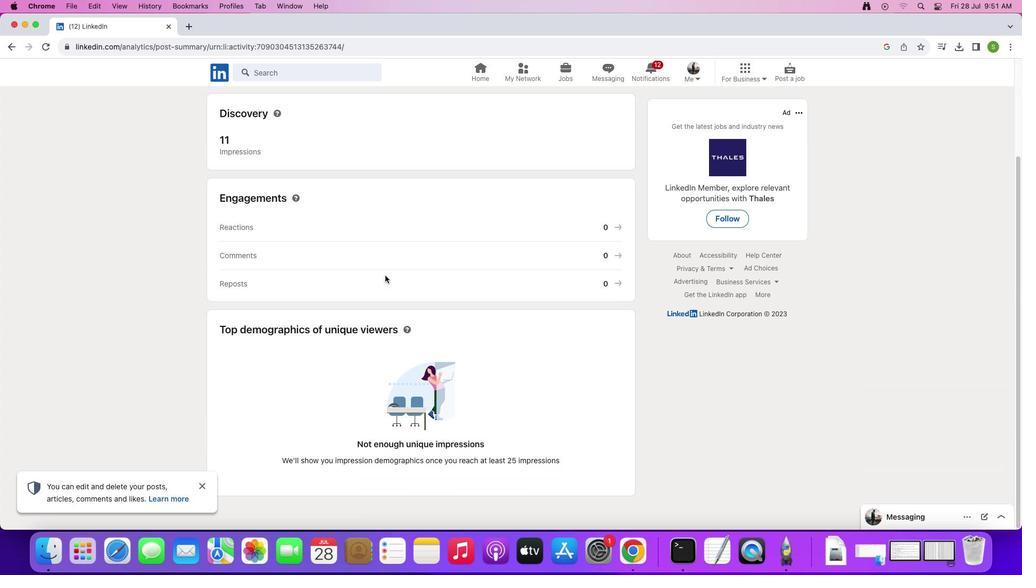
Action: Mouse scrolled (384, 275) with delta (0, 0)
Screenshot: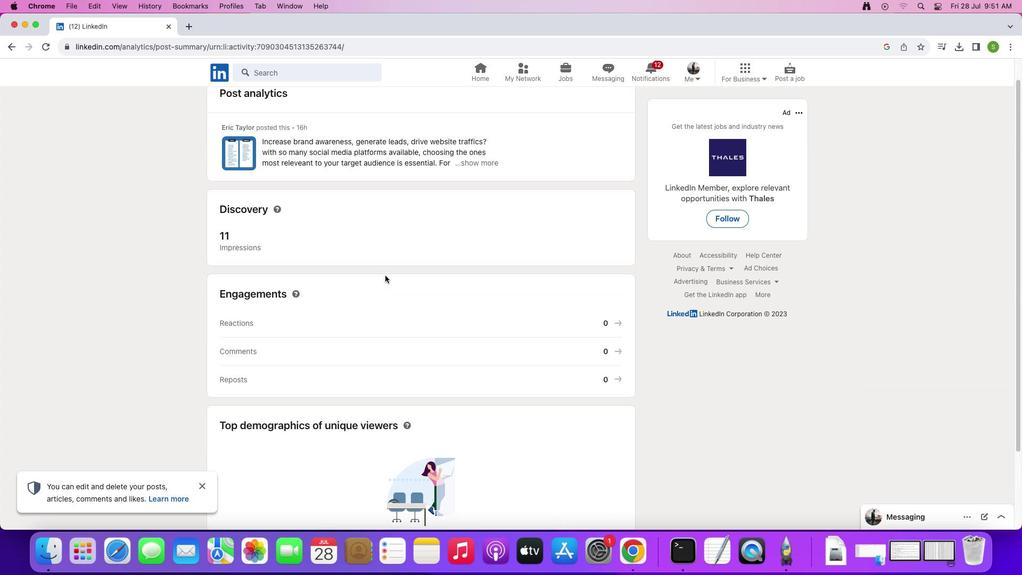 
Action: Mouse scrolled (384, 275) with delta (0, 0)
Screenshot: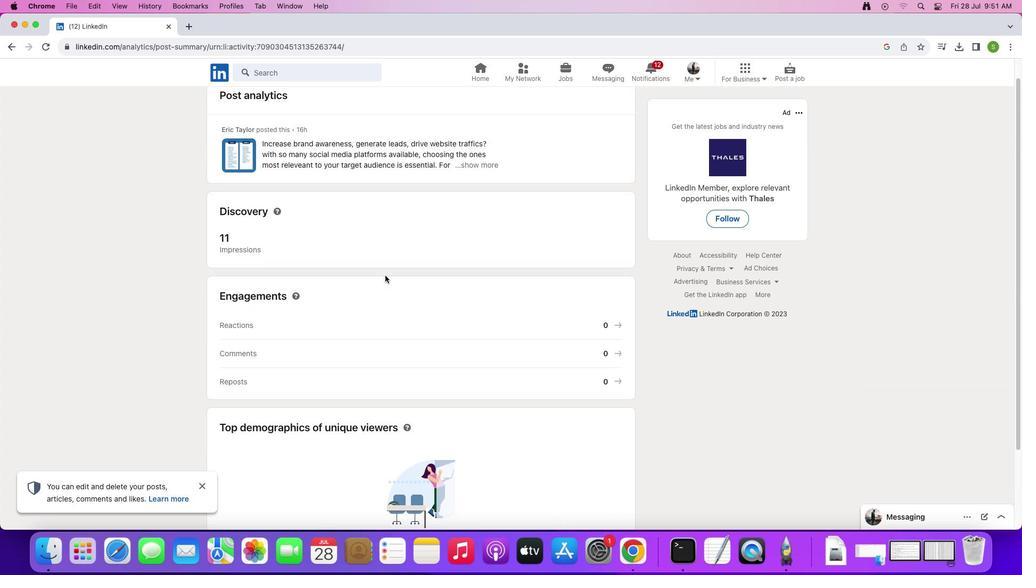 
Action: Mouse scrolled (384, 275) with delta (0, 1)
Screenshot: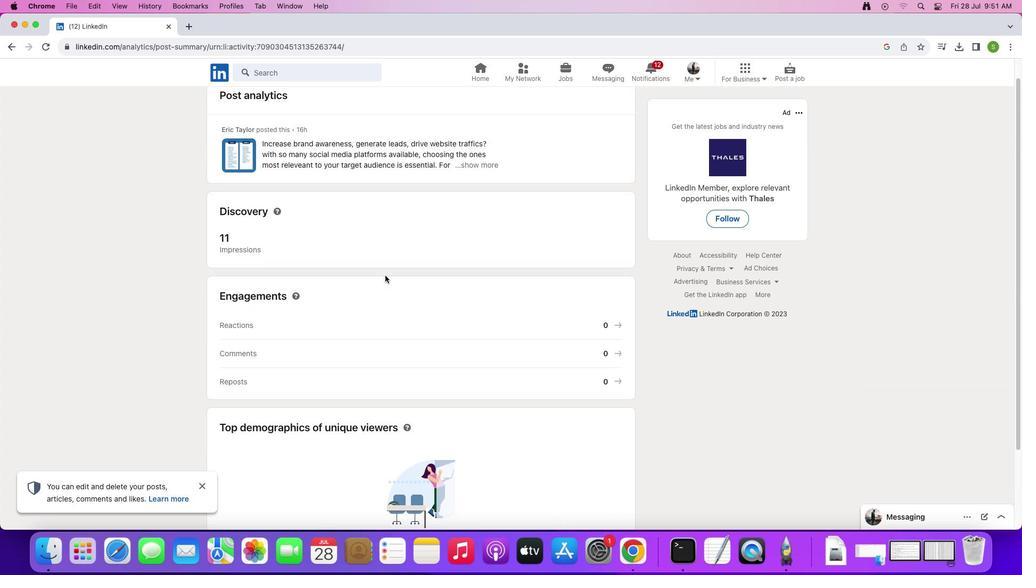 
Action: Mouse moved to (267, 244)
Screenshot: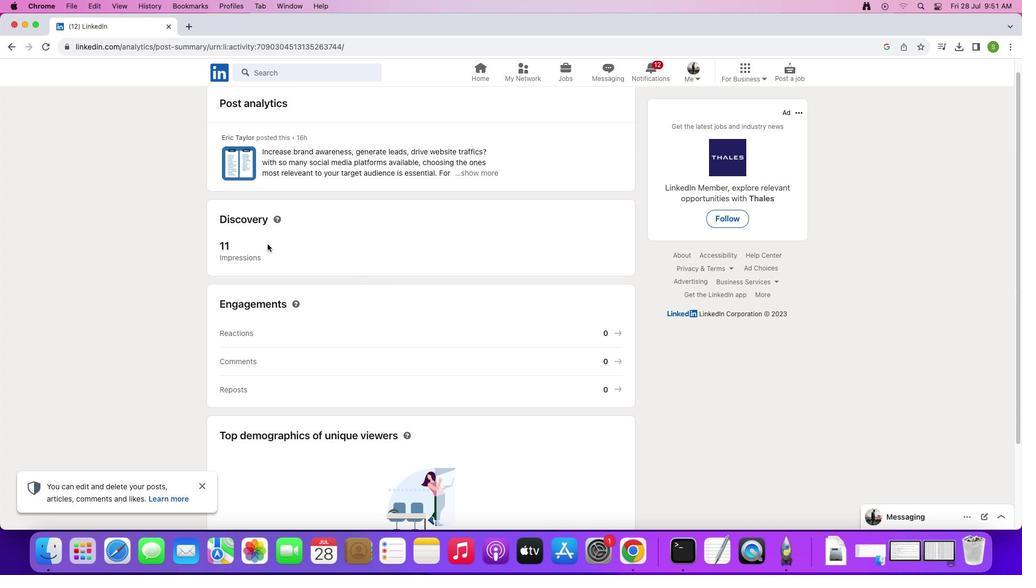 
Action: Mouse scrolled (267, 244) with delta (0, 0)
Screenshot: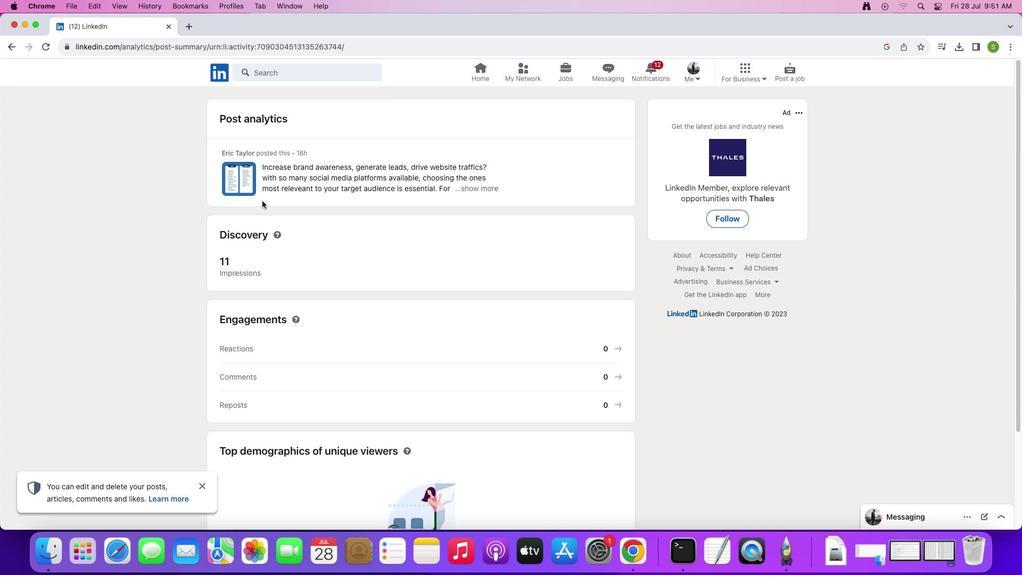
Action: Mouse scrolled (267, 244) with delta (0, 0)
Screenshot: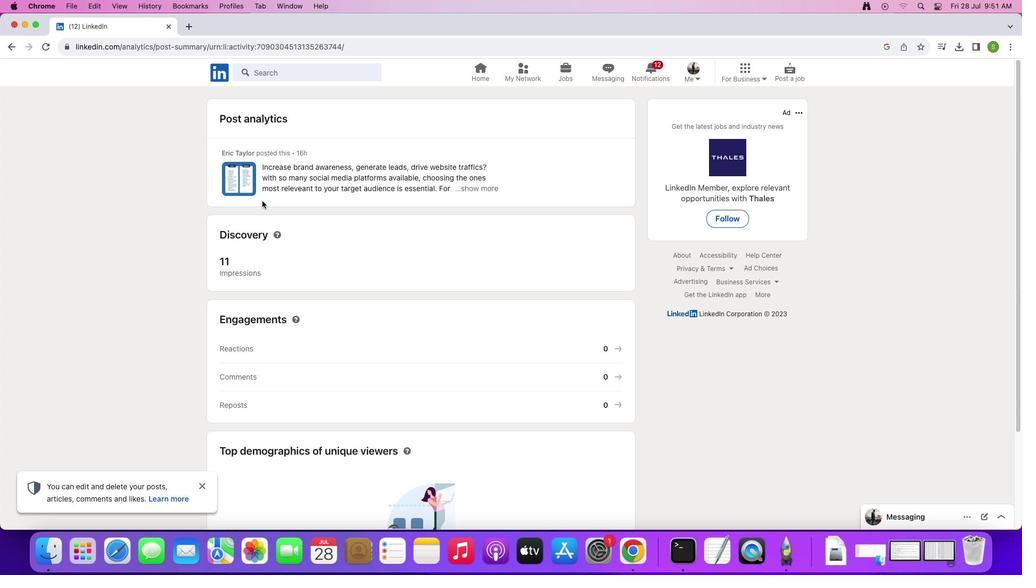 
Action: Mouse scrolled (267, 244) with delta (0, 1)
Screenshot: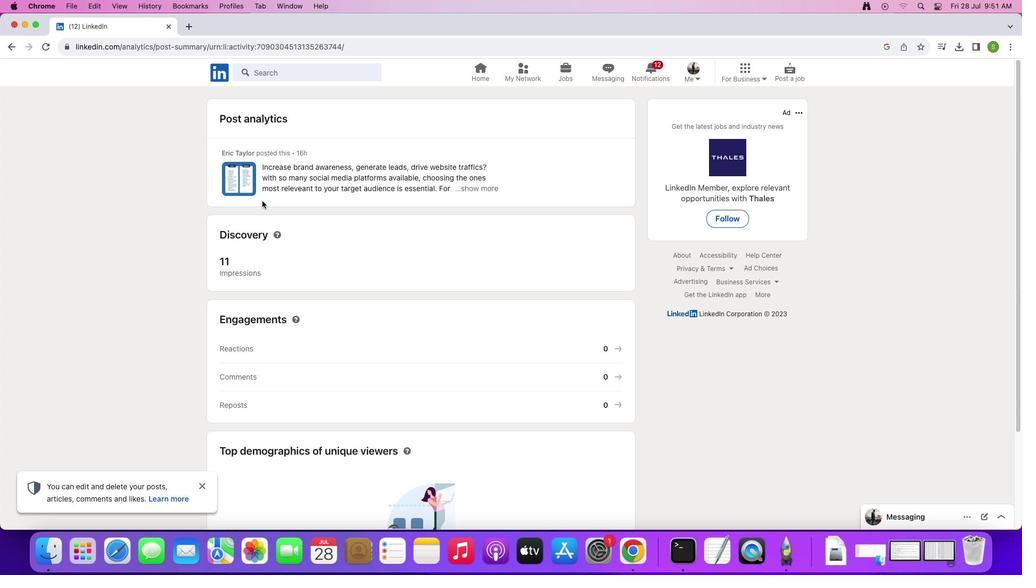 
Action: Mouse moved to (230, 322)
Screenshot: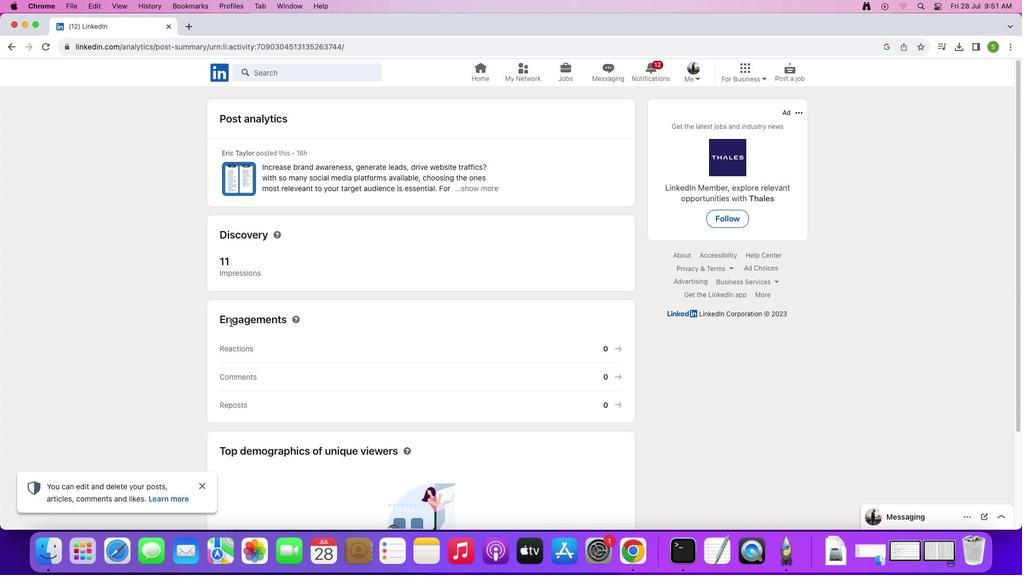 
Action: Mouse pressed left at (230, 322)
Screenshot: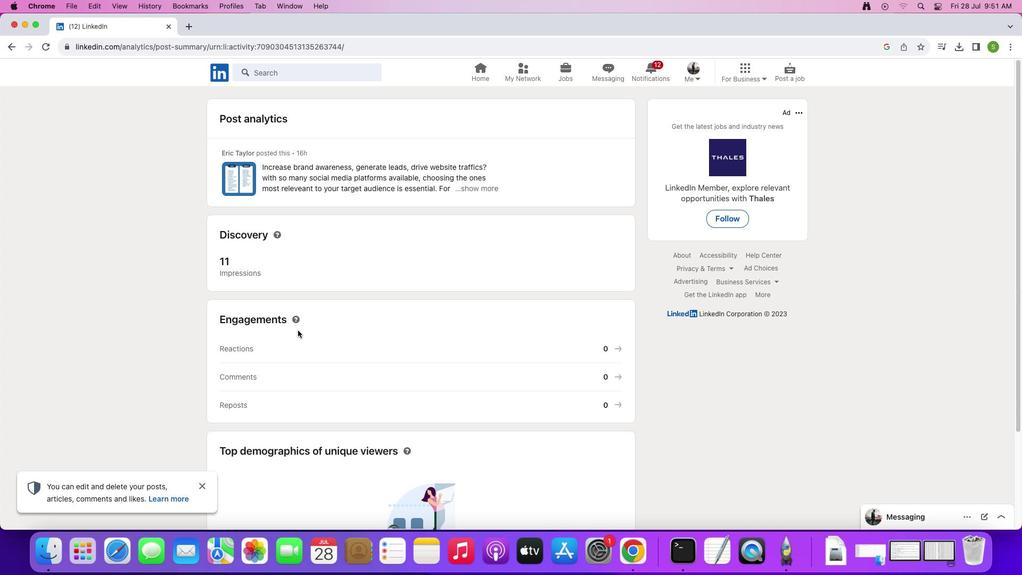 
Action: Mouse moved to (608, 351)
Screenshot: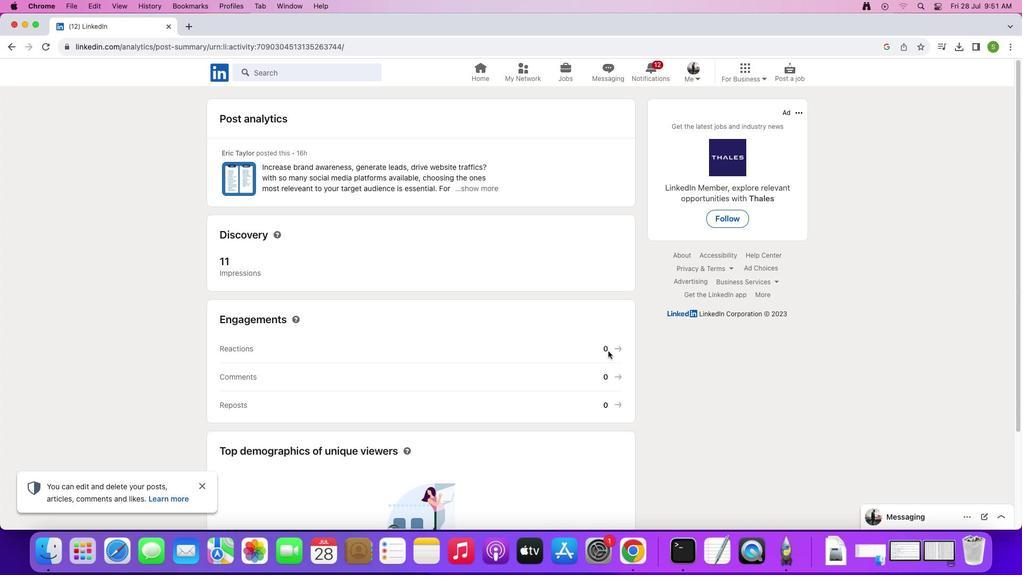 
Action: Mouse pressed left at (608, 351)
Screenshot: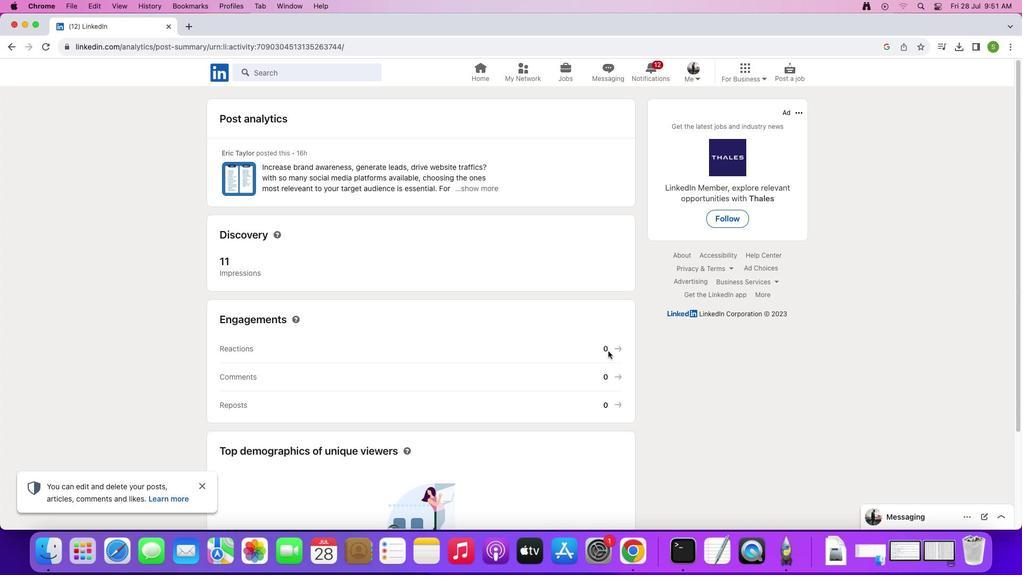 
Action: Mouse moved to (612, 348)
Screenshot: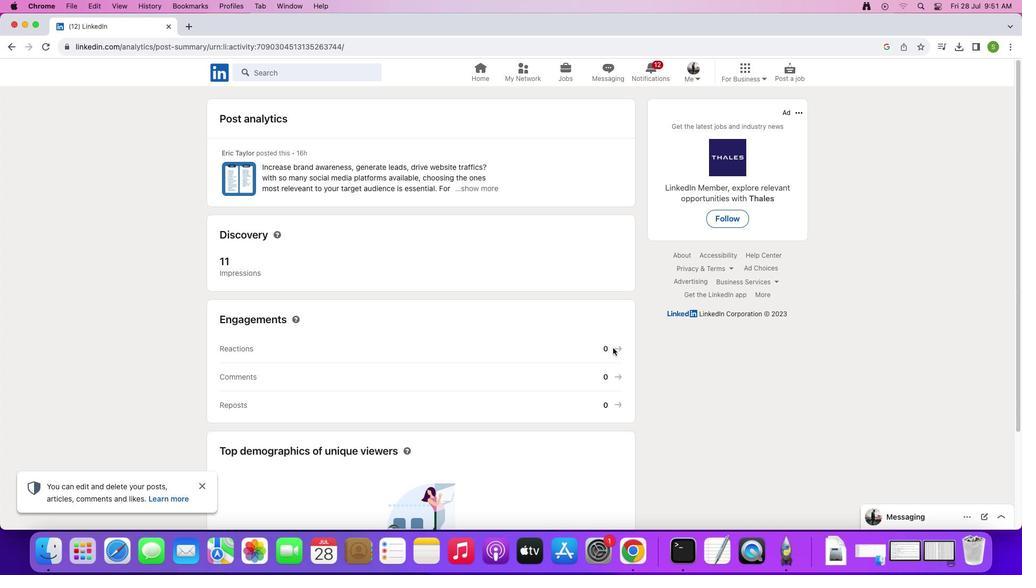 
Action: Mouse pressed left at (612, 348)
Screenshot: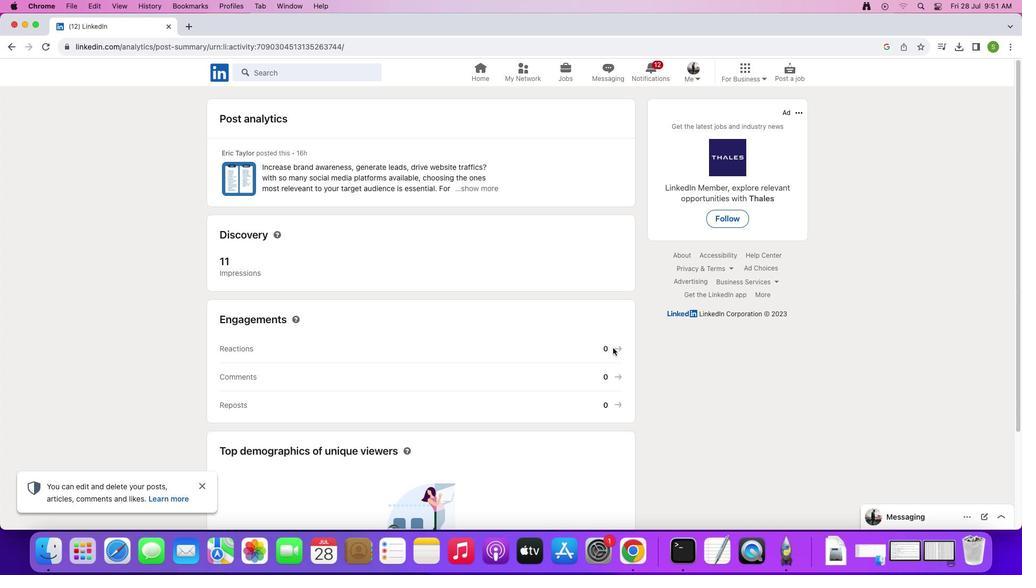 
Action: Mouse moved to (407, 434)
Screenshot: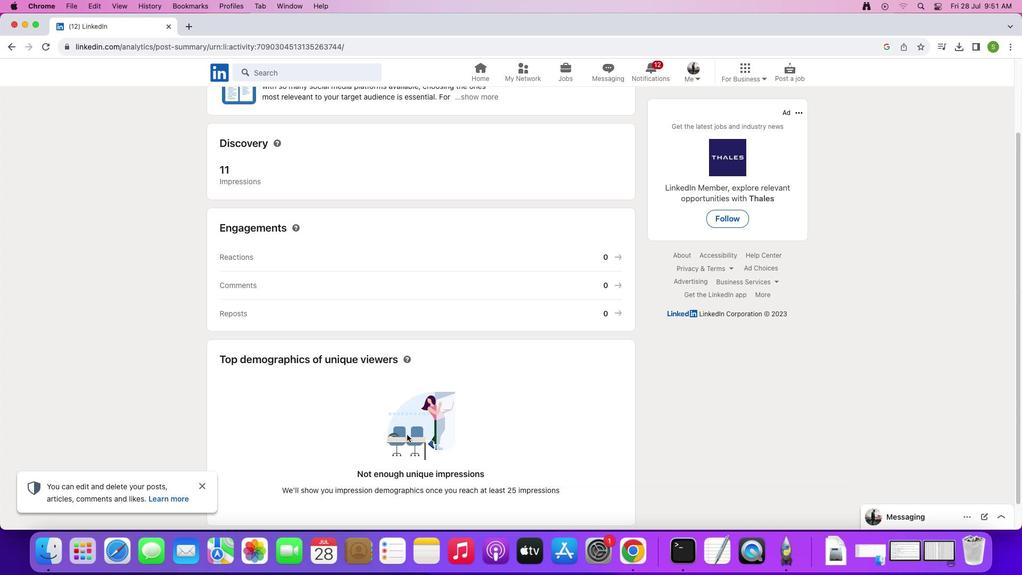 
Action: Mouse scrolled (407, 434) with delta (0, 0)
Screenshot: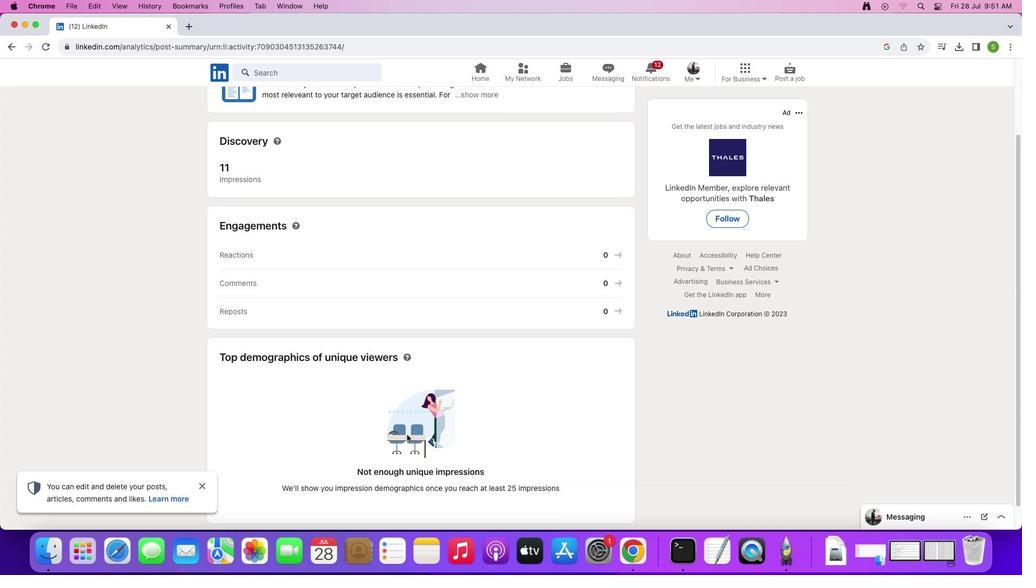 
Action: Mouse scrolled (407, 434) with delta (0, 0)
Screenshot: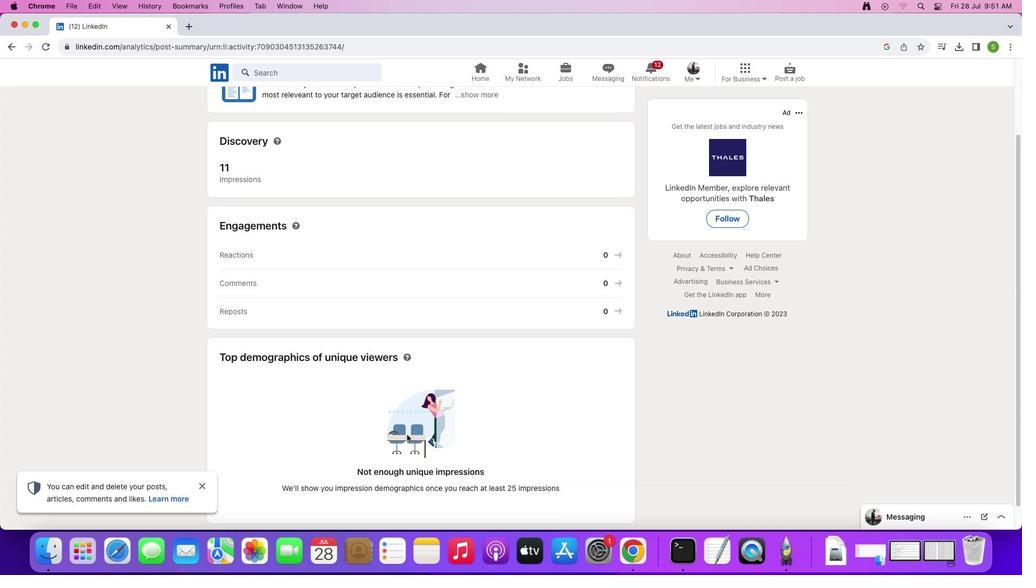 
Action: Mouse scrolled (407, 434) with delta (0, -1)
Screenshot: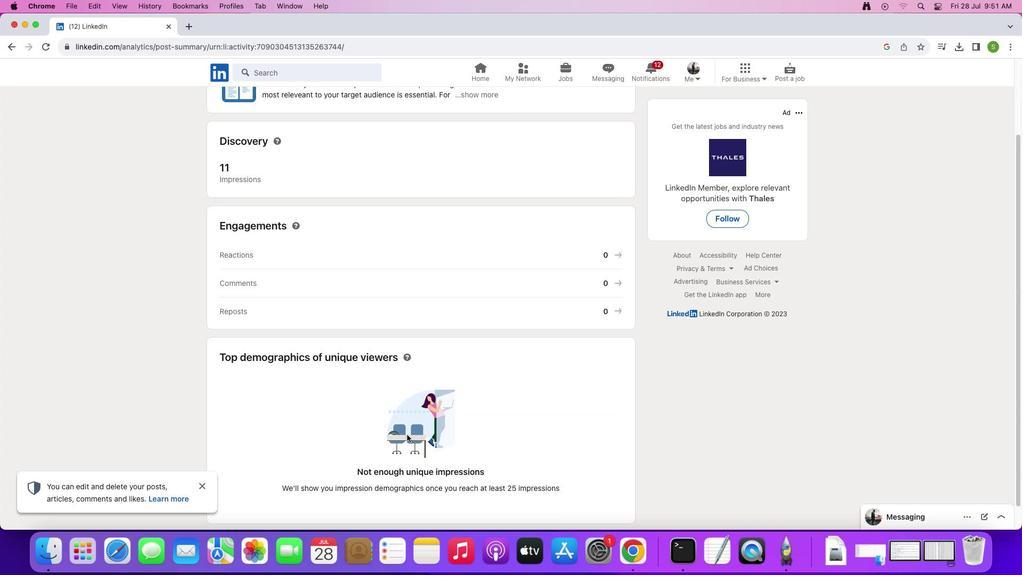 
Action: Mouse scrolled (407, 434) with delta (0, 0)
Screenshot: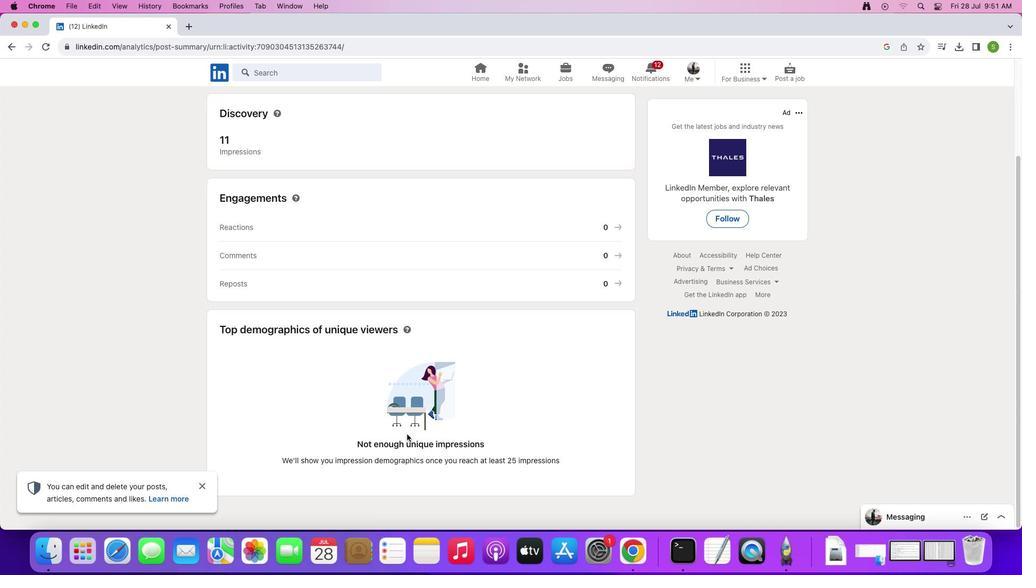 
Action: Mouse scrolled (407, 434) with delta (0, 0)
Screenshot: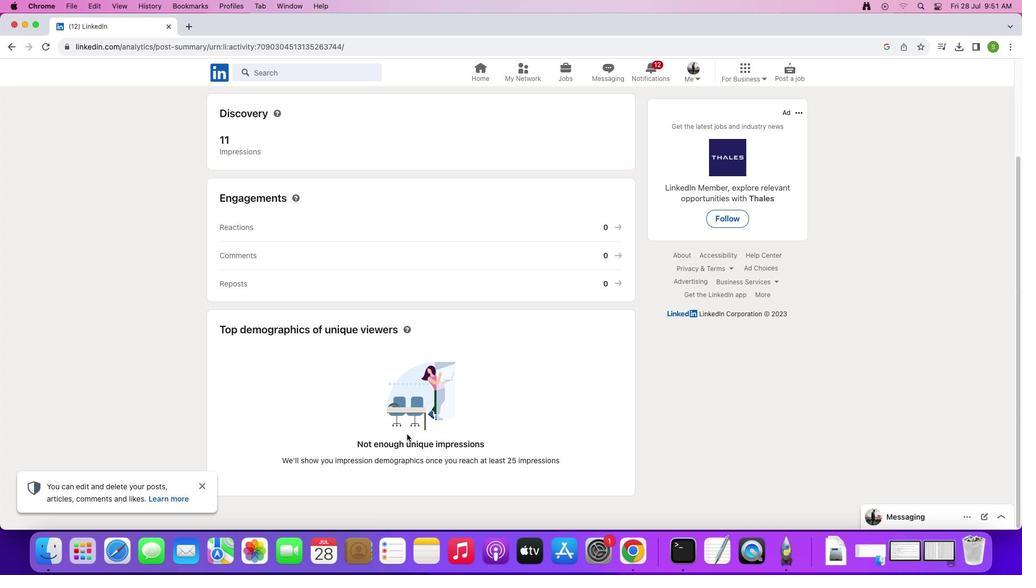 
Action: Mouse scrolled (407, 434) with delta (0, -1)
Screenshot: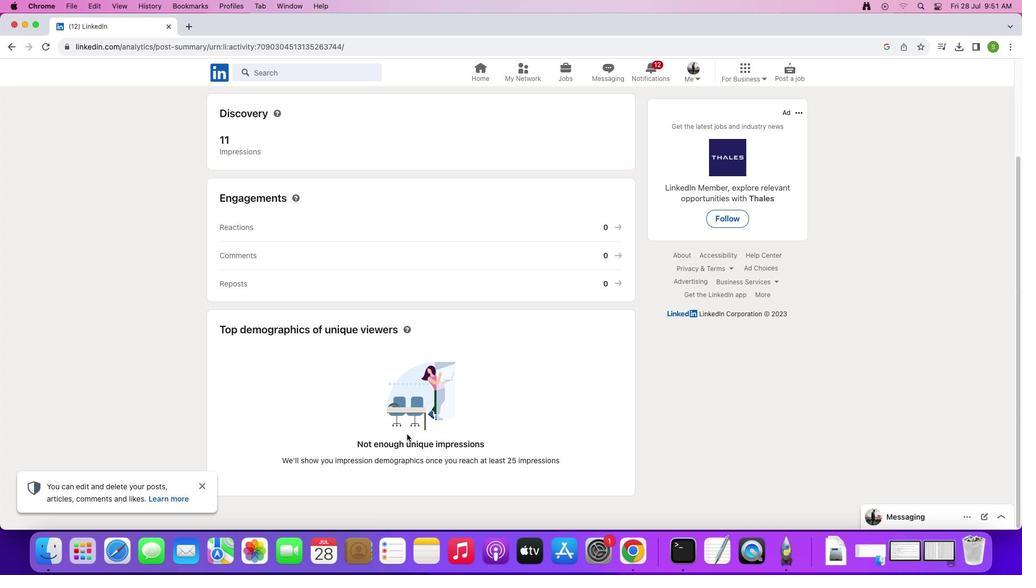 
Action: Mouse scrolled (407, 434) with delta (0, -2)
Screenshot: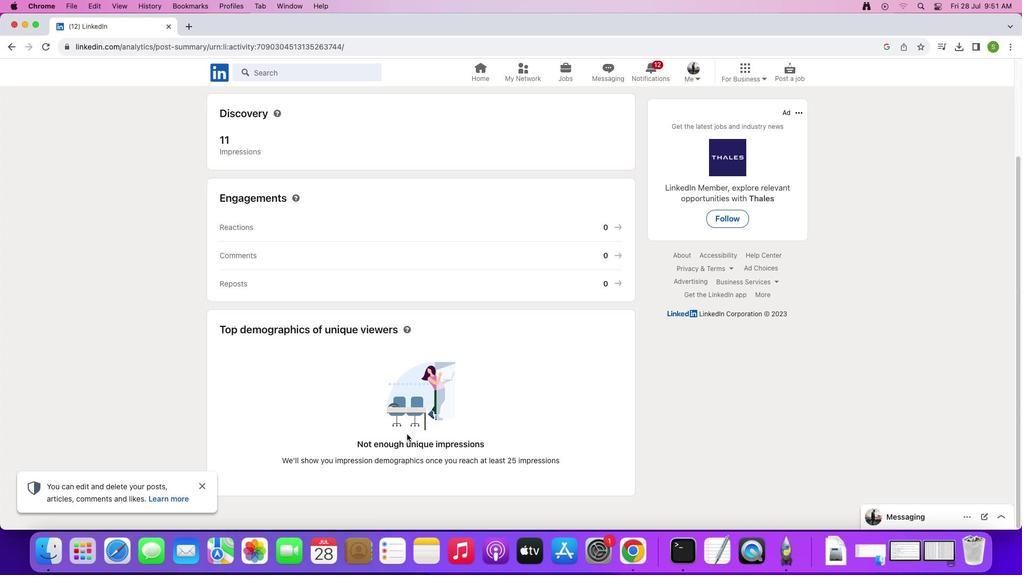 
Action: Mouse moved to (7, 50)
Screenshot: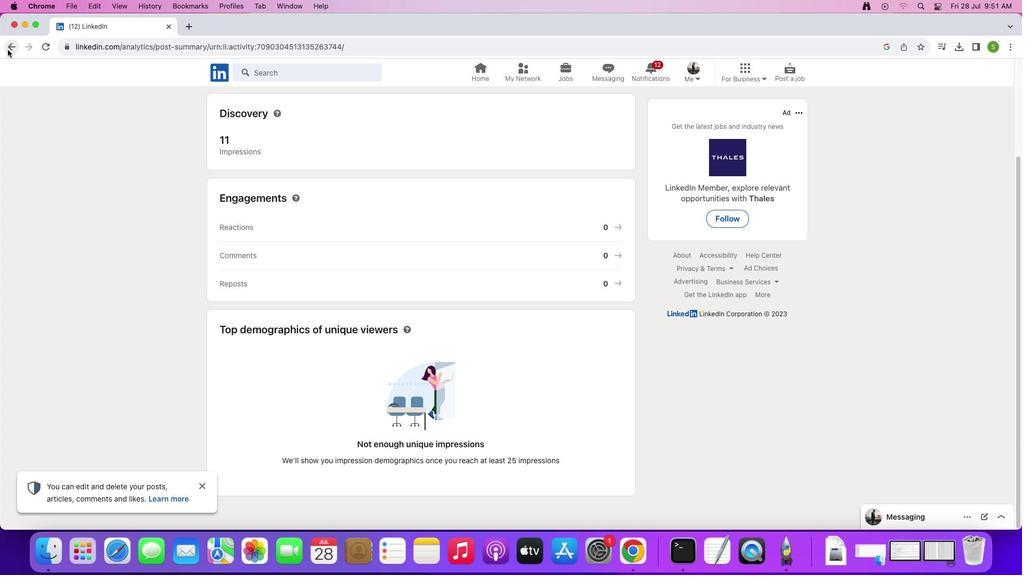 
Action: Mouse pressed left at (7, 50)
Screenshot: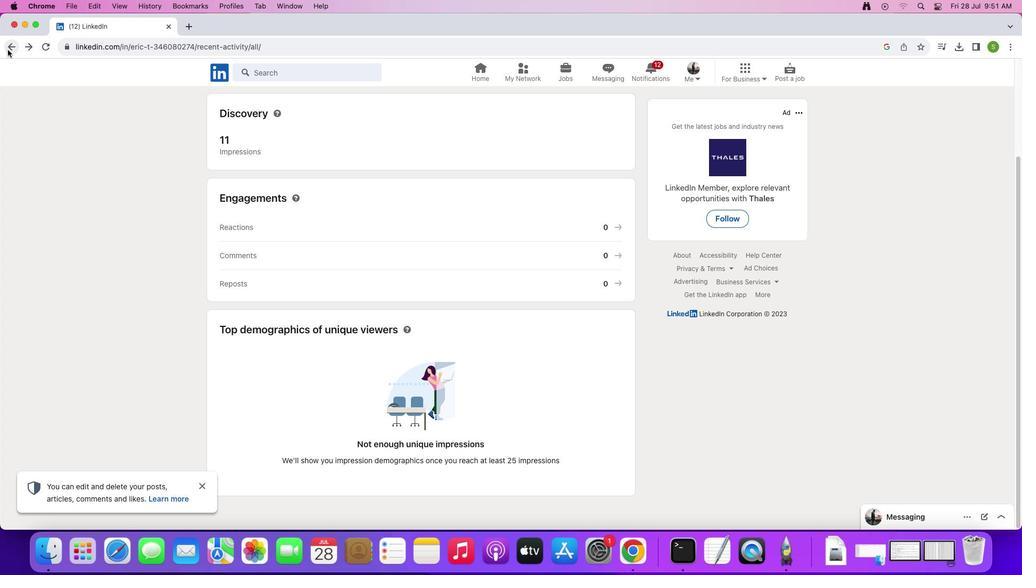 
Action: Mouse moved to (474, 365)
Screenshot: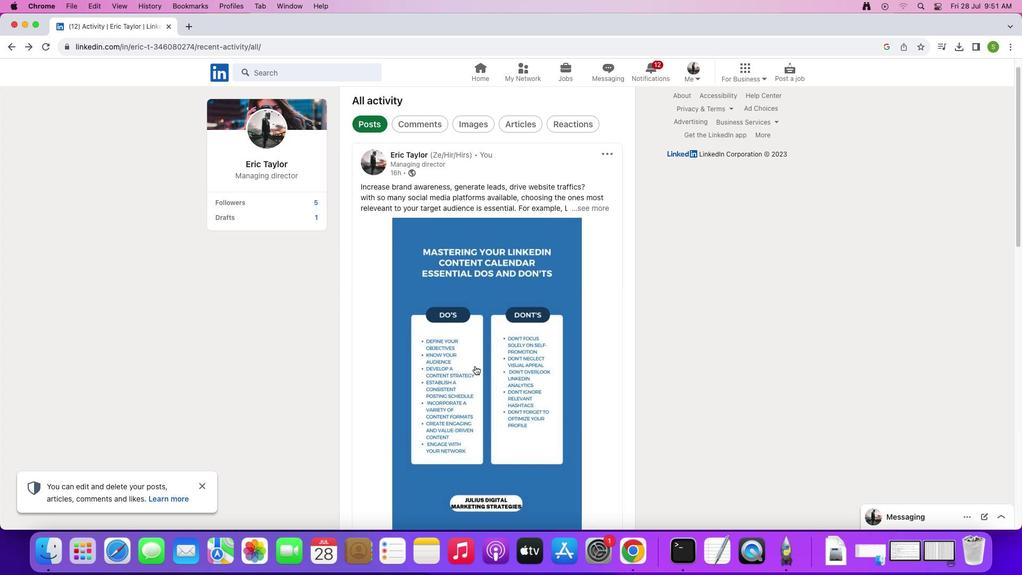 
Action: Mouse scrolled (474, 365) with delta (0, 0)
Screenshot: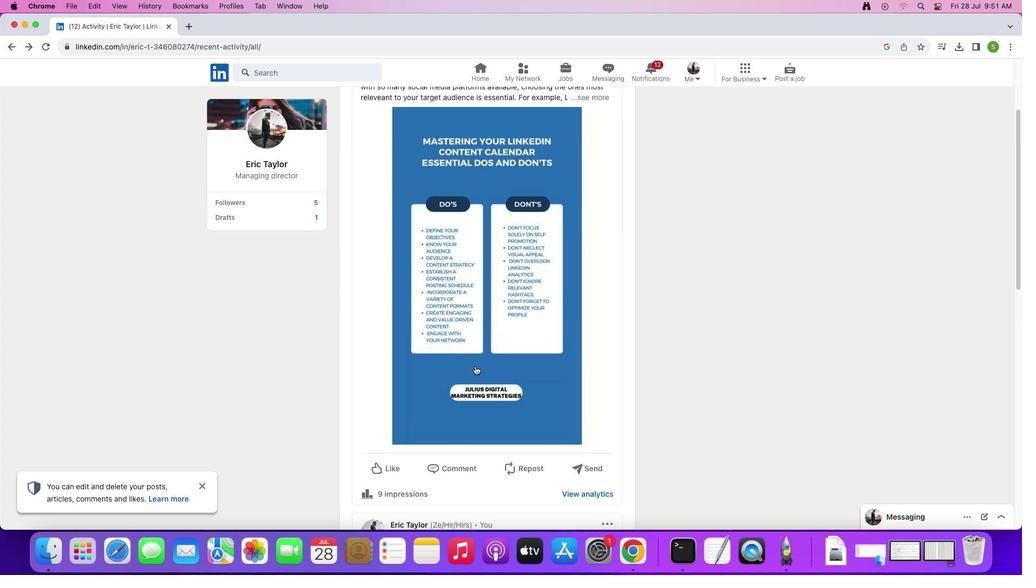 
Action: Mouse scrolled (474, 365) with delta (0, 0)
Screenshot: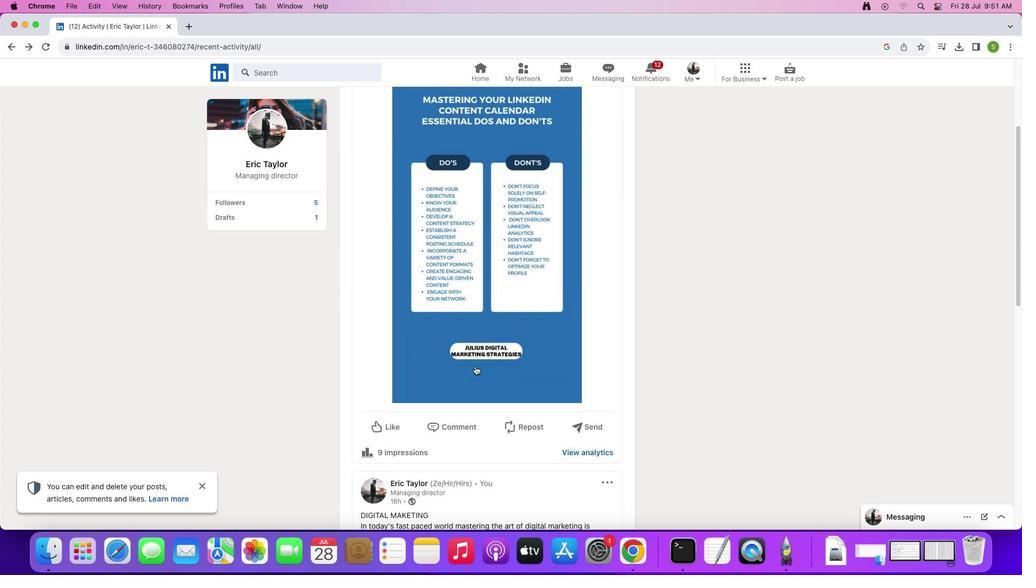 
Action: Mouse scrolled (474, 365) with delta (0, -1)
Screenshot: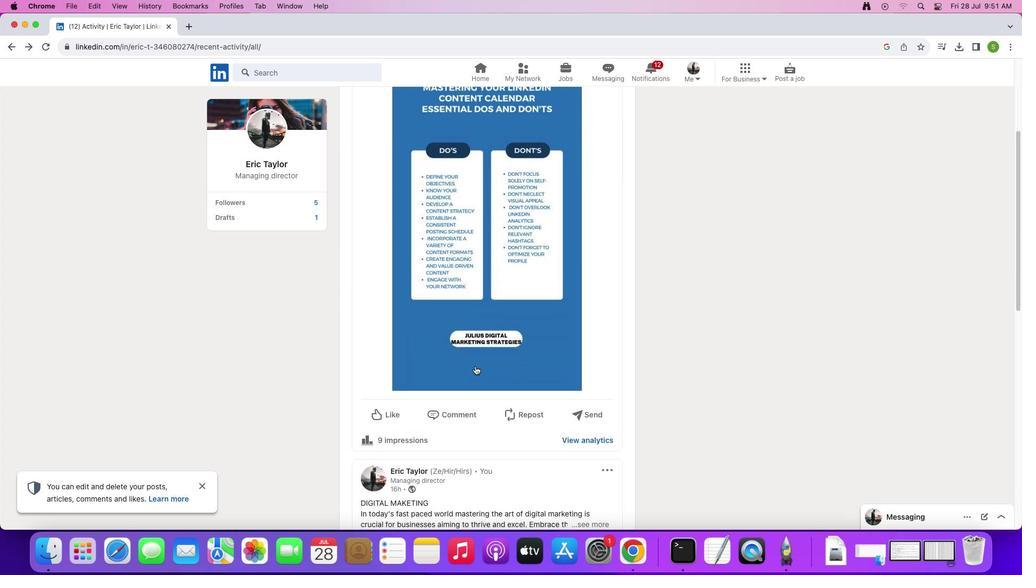 
Action: Mouse scrolled (474, 365) with delta (0, -2)
Screenshot: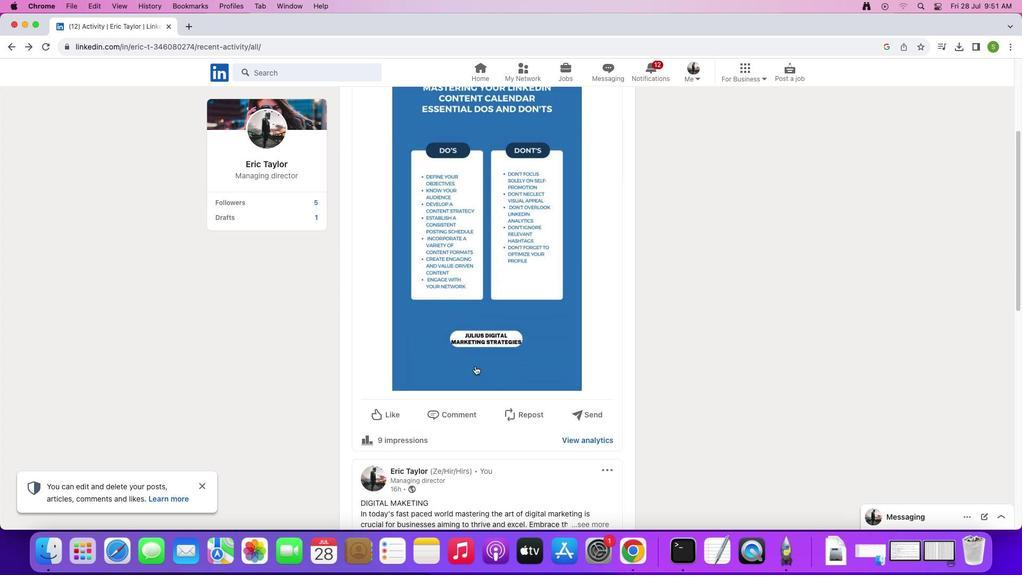 
Action: Mouse scrolled (474, 365) with delta (0, 0)
Screenshot: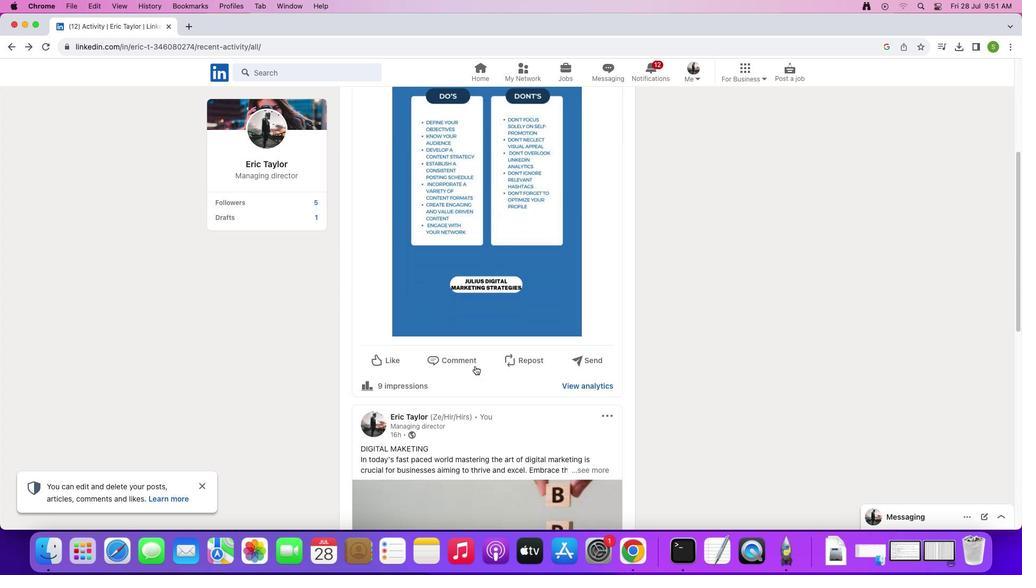 
Action: Mouse scrolled (474, 365) with delta (0, 0)
Screenshot: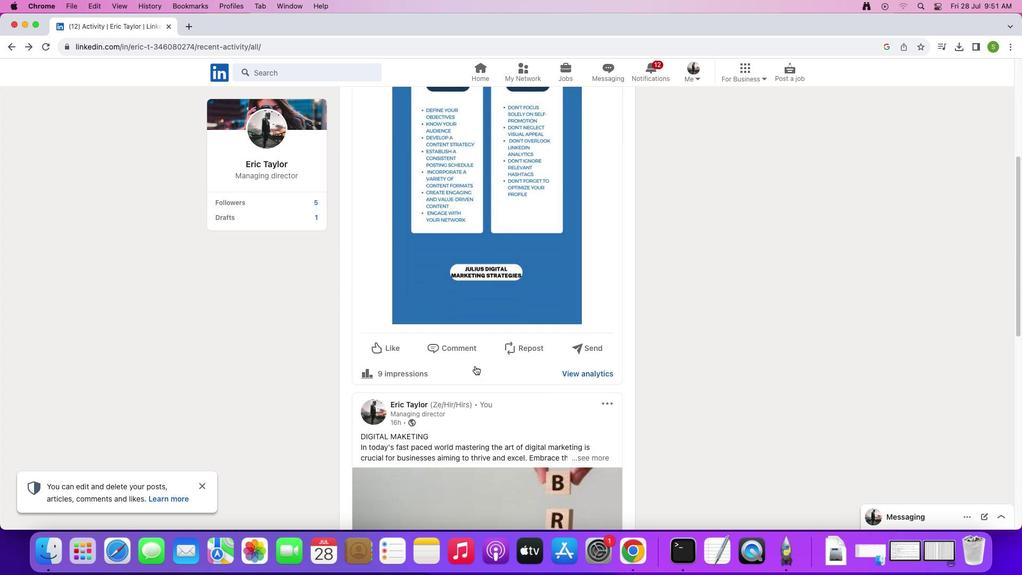 
Action: Mouse scrolled (474, 365) with delta (0, -1)
Screenshot: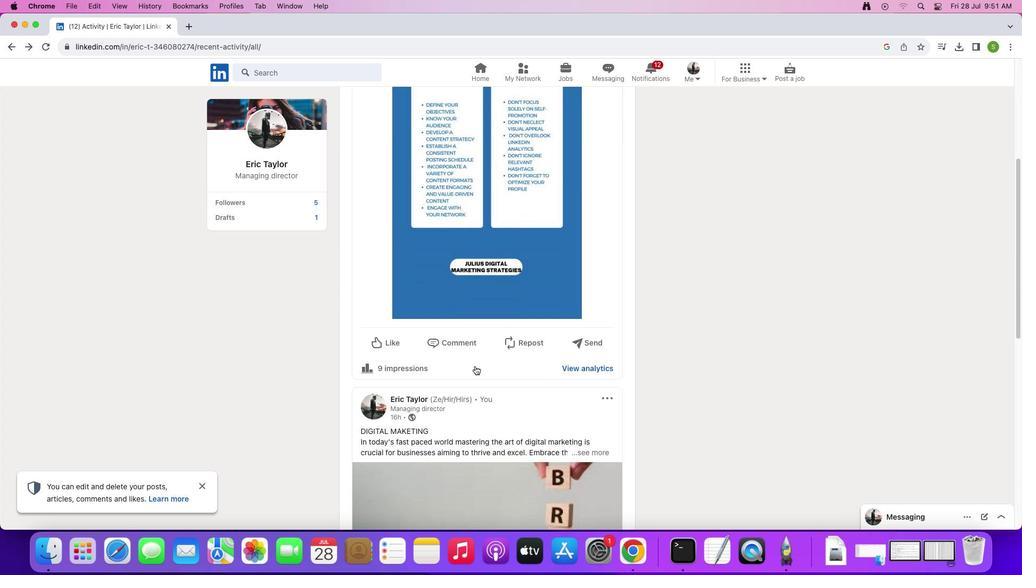 
Action: Mouse scrolled (474, 365) with delta (0, 0)
Screenshot: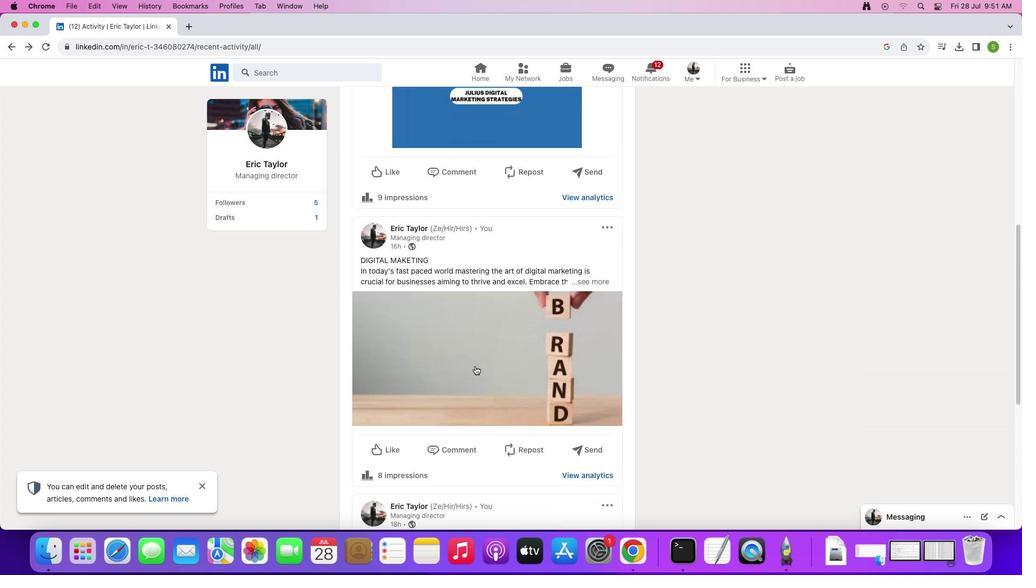 
Action: Mouse scrolled (474, 365) with delta (0, 0)
Screenshot: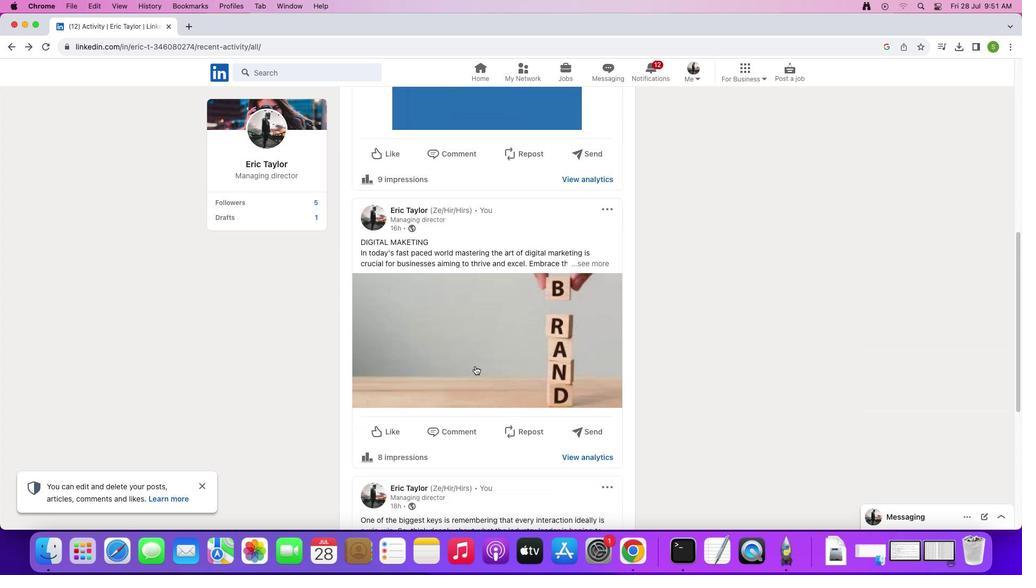 
Action: Mouse scrolled (474, 365) with delta (0, -1)
Screenshot: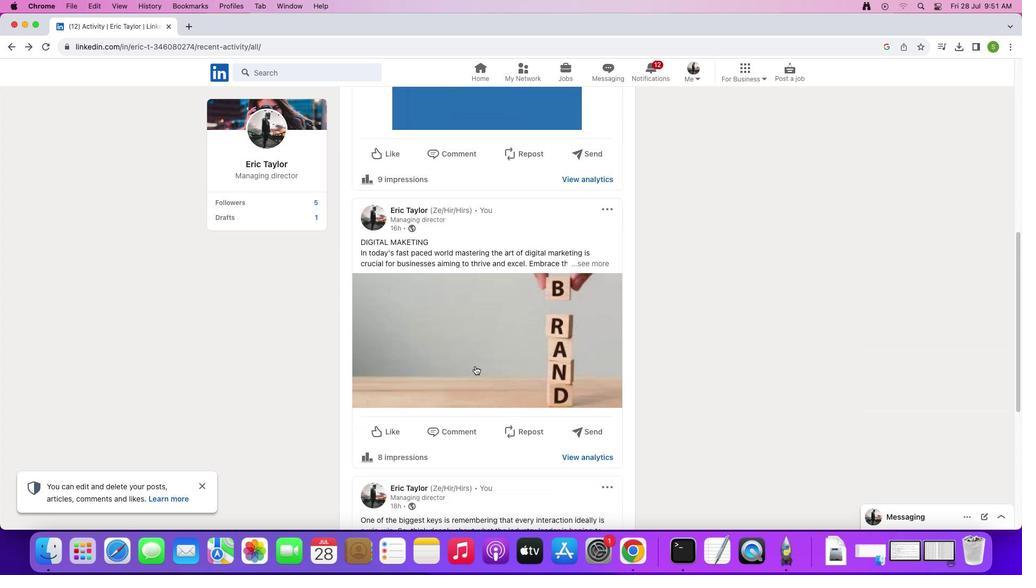 
Action: Mouse scrolled (474, 365) with delta (0, -2)
Screenshot: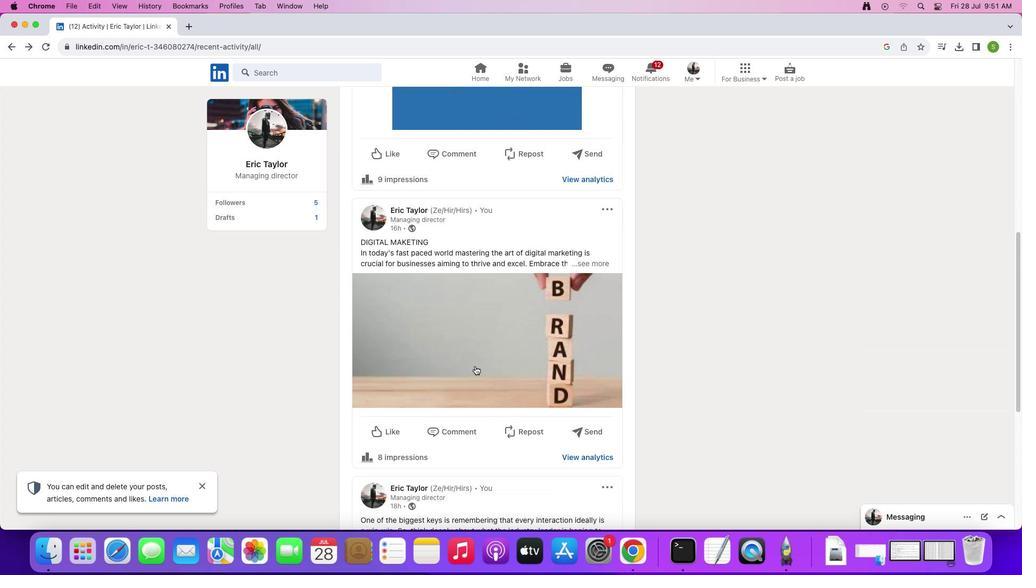 
Action: Mouse scrolled (474, 365) with delta (0, 0)
Screenshot: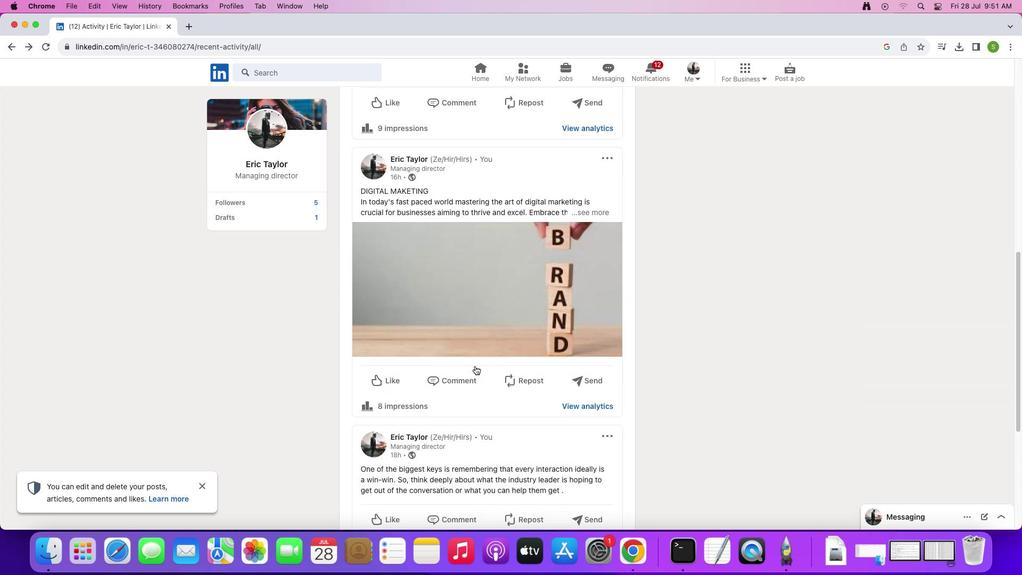 
Action: Mouse scrolled (474, 365) with delta (0, 0)
Screenshot: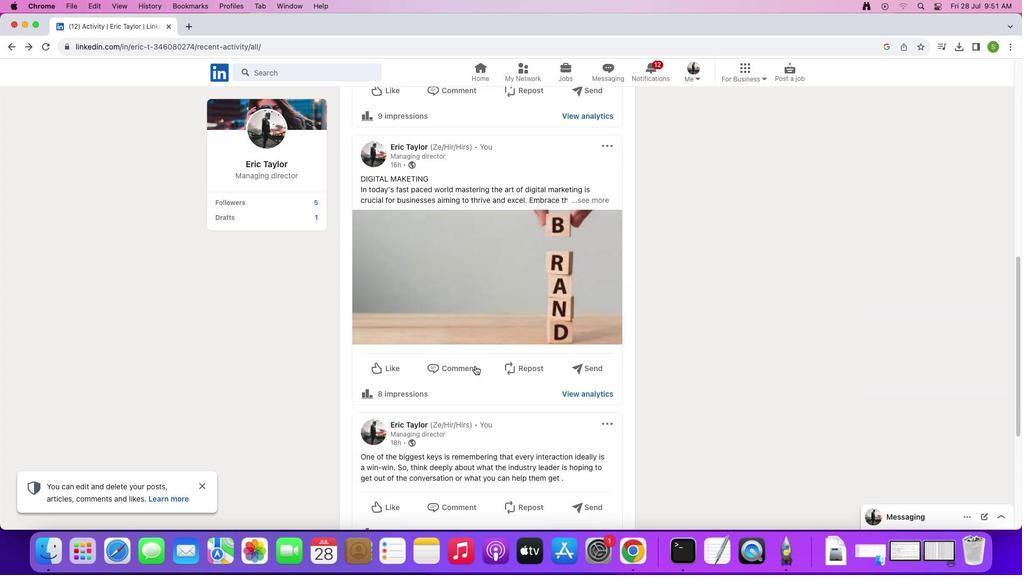 
Action: Mouse scrolled (474, 365) with delta (0, -1)
Screenshot: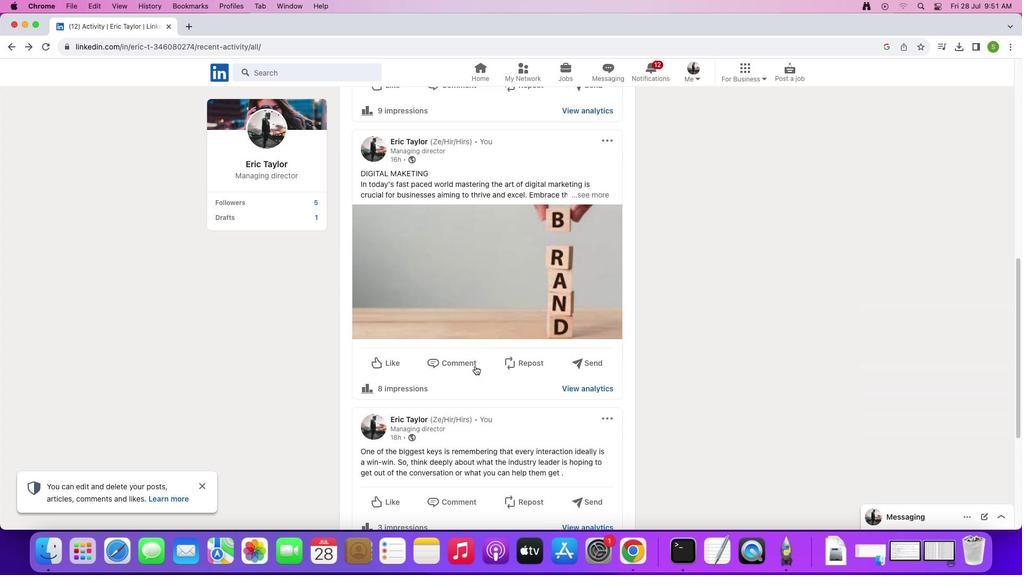 
Action: Mouse scrolled (474, 365) with delta (0, 0)
Screenshot: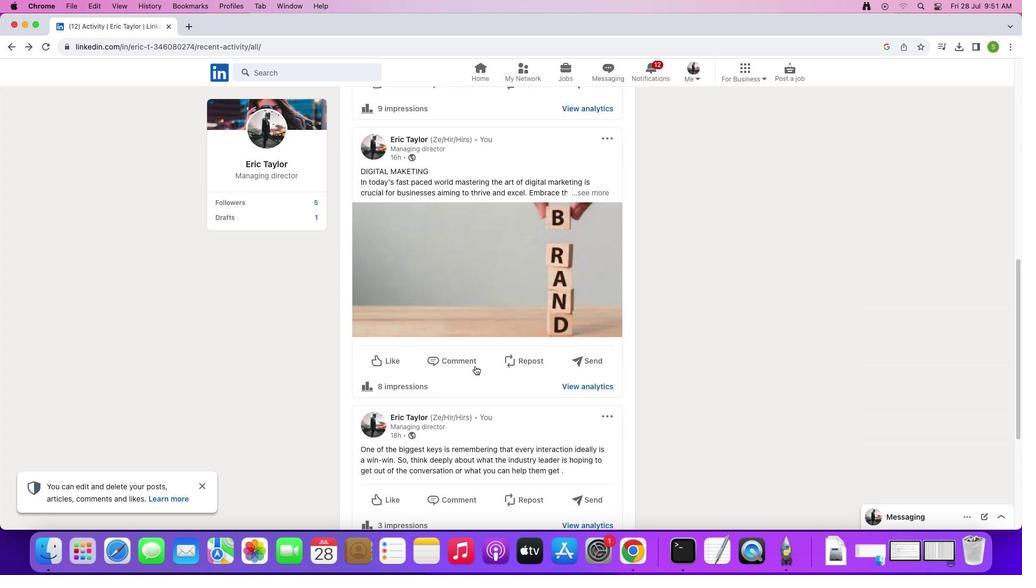 
Action: Mouse moved to (487, 366)
Screenshot: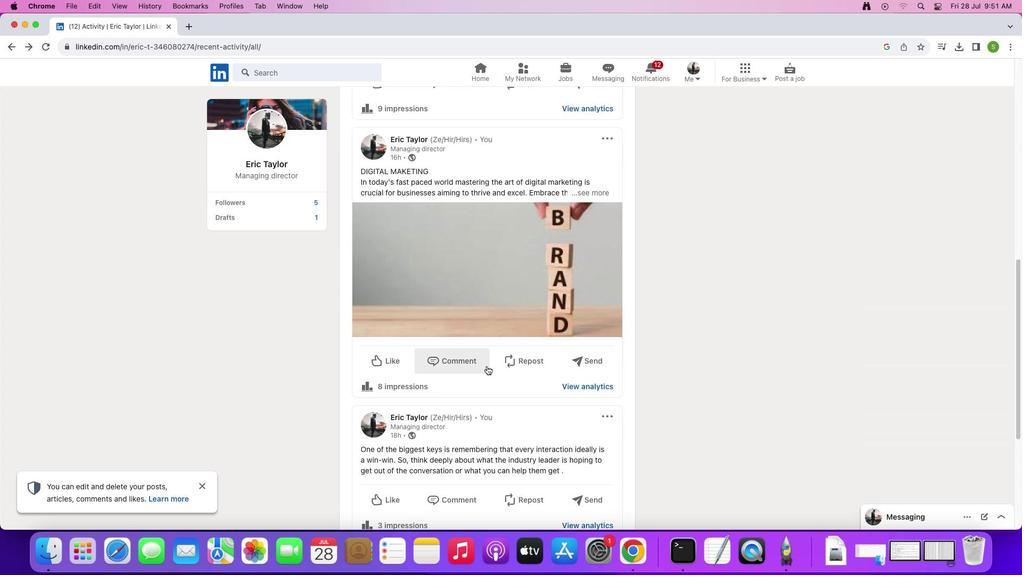 
Action: Mouse scrolled (487, 366) with delta (0, 0)
Screenshot: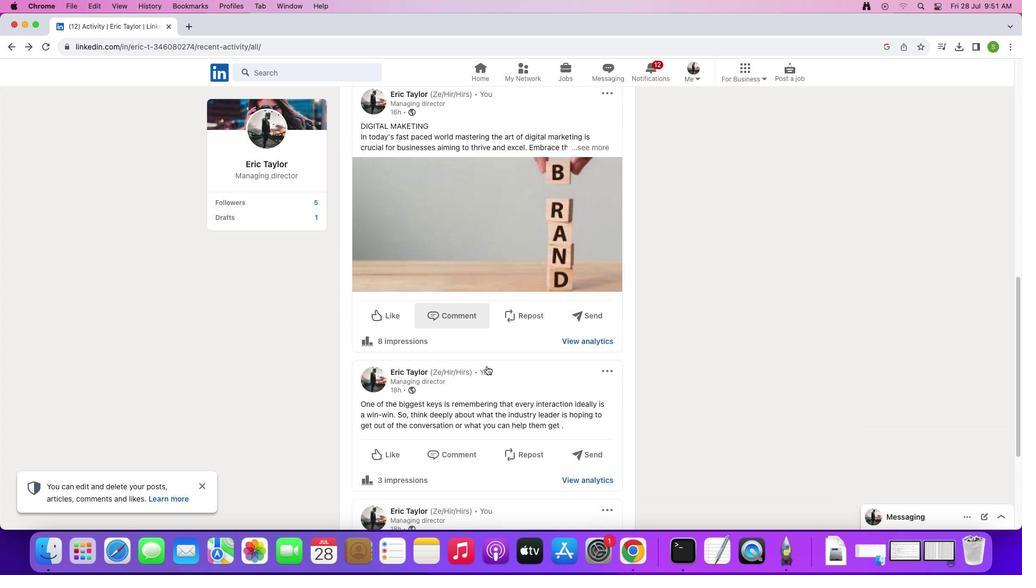 
Action: Mouse scrolled (487, 366) with delta (0, 0)
Screenshot: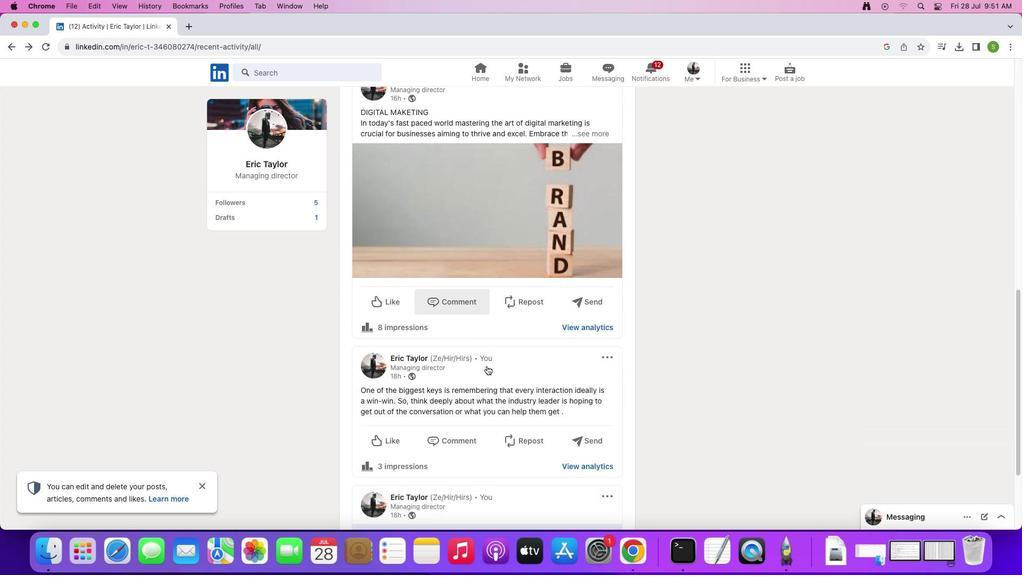 
Action: Mouse scrolled (487, 366) with delta (0, -1)
Screenshot: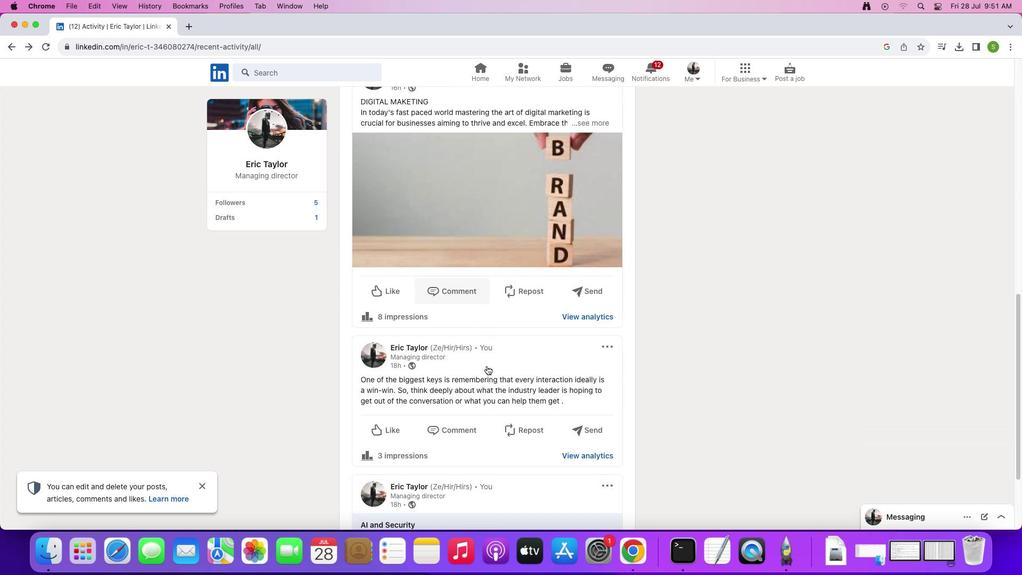 
Action: Mouse moved to (405, 317)
Screenshot: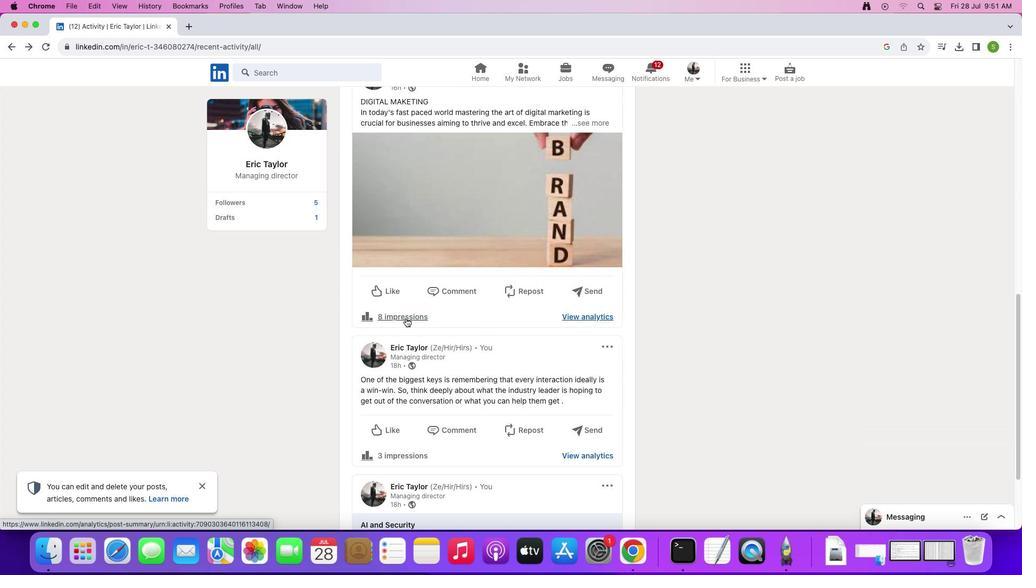 
Action: Mouse pressed left at (405, 317)
Screenshot: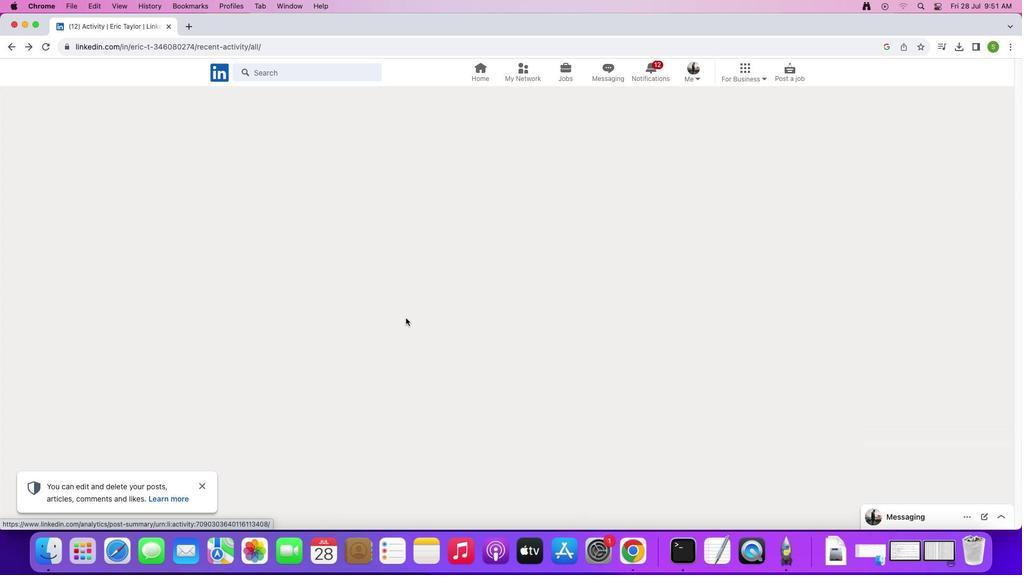 
Action: Mouse moved to (227, 261)
Screenshot: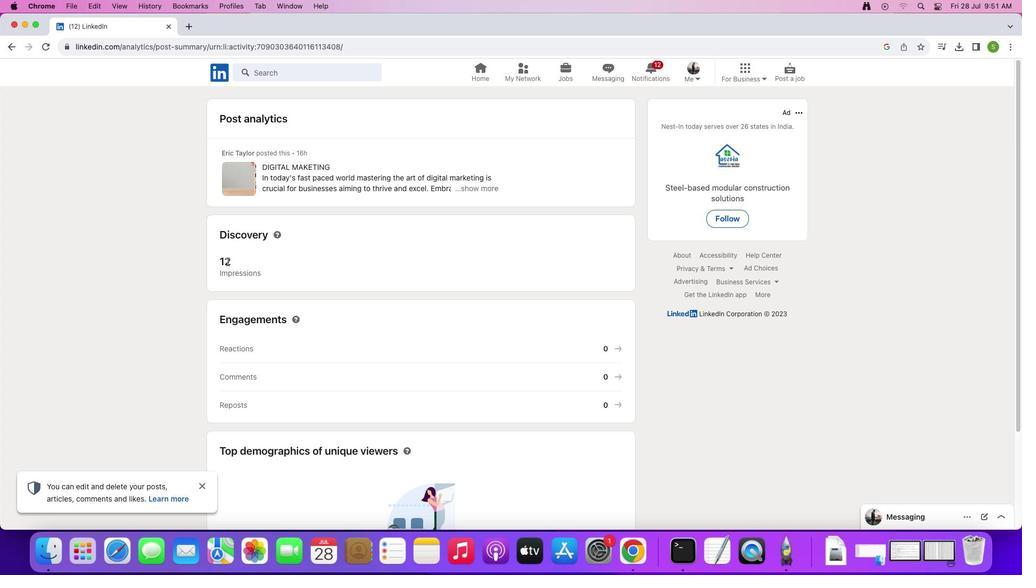 
Action: Mouse pressed left at (227, 261)
Screenshot: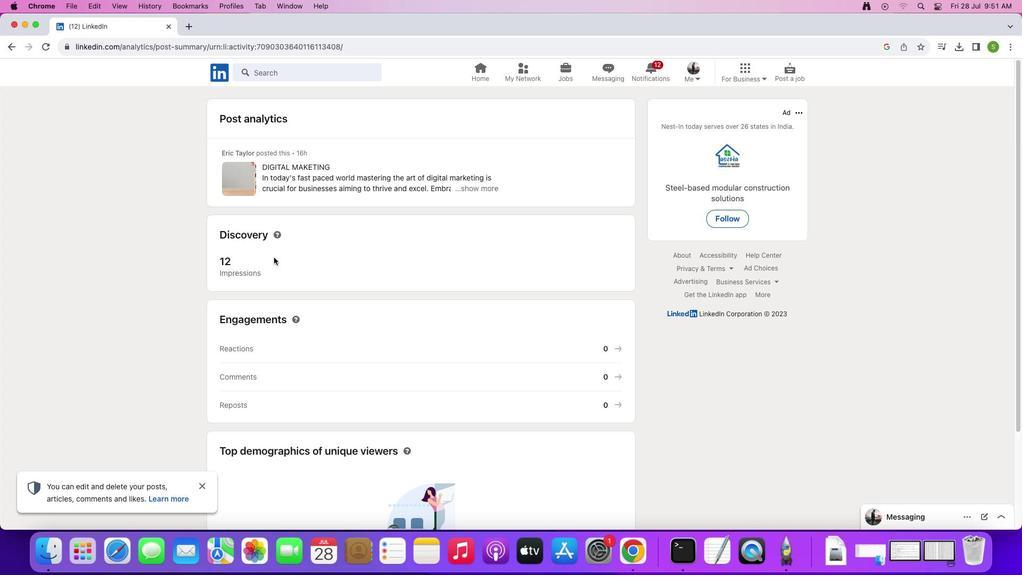 
Action: Mouse moved to (338, 289)
Screenshot: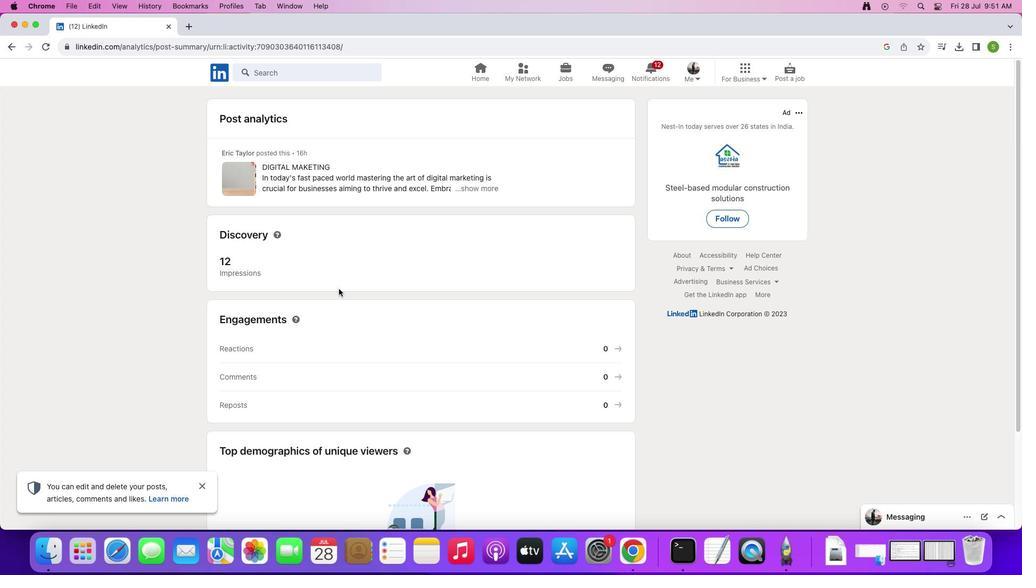 
Action: Mouse scrolled (338, 289) with delta (0, 0)
Screenshot: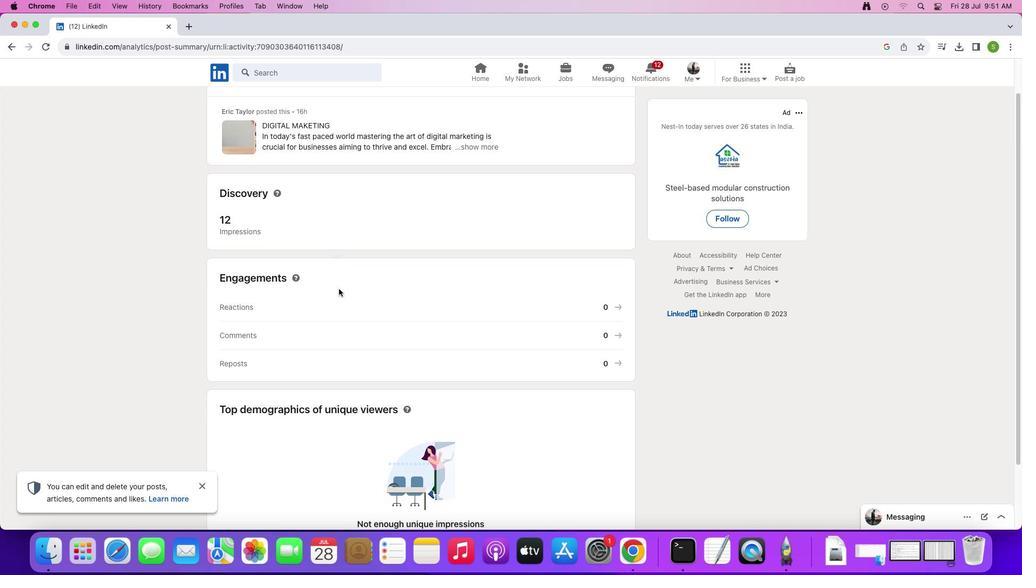
Action: Mouse moved to (338, 289)
Screenshot: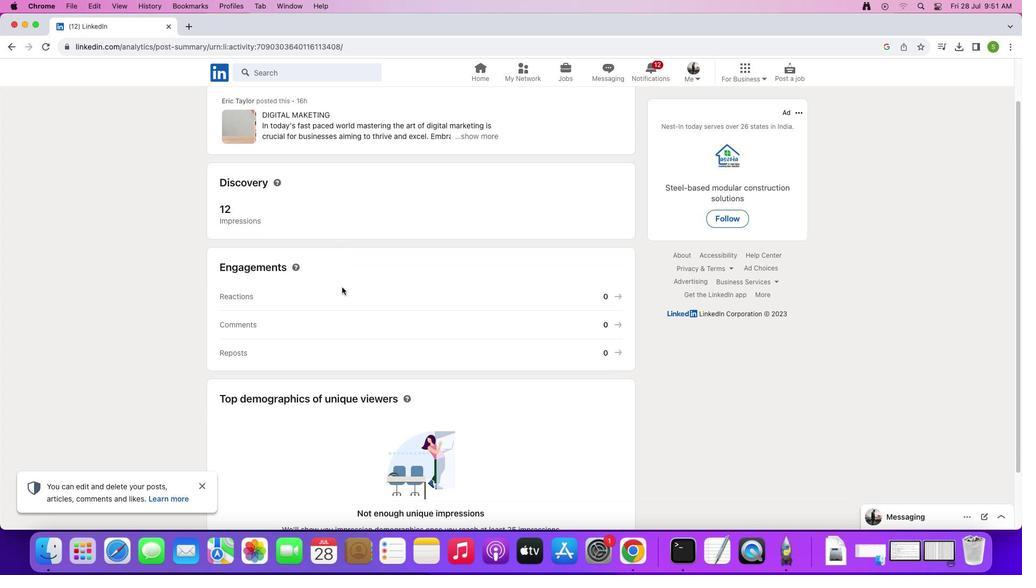 
Action: Mouse scrolled (338, 289) with delta (0, 0)
Screenshot: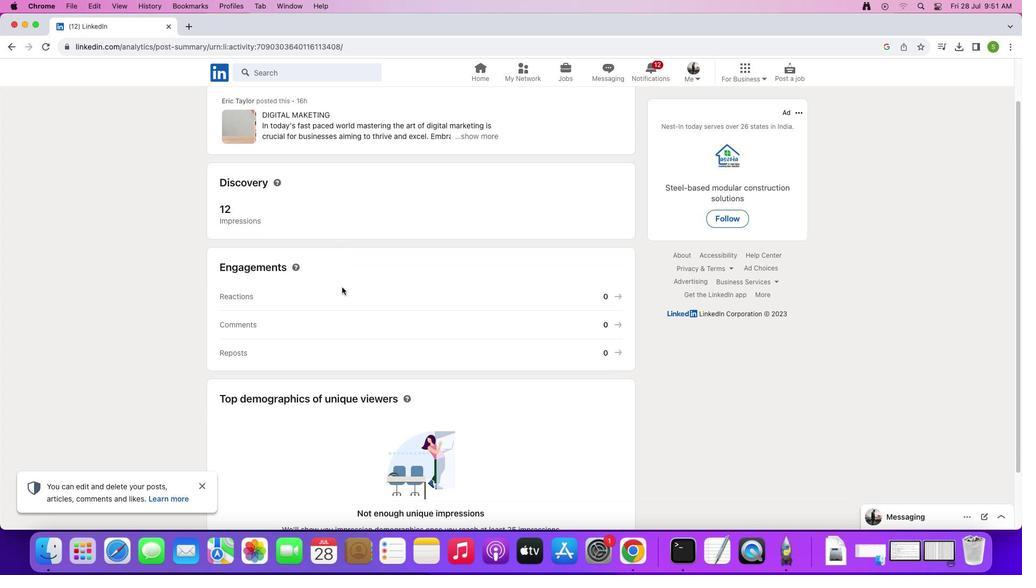 
Action: Mouse scrolled (338, 289) with delta (0, 0)
Screenshot: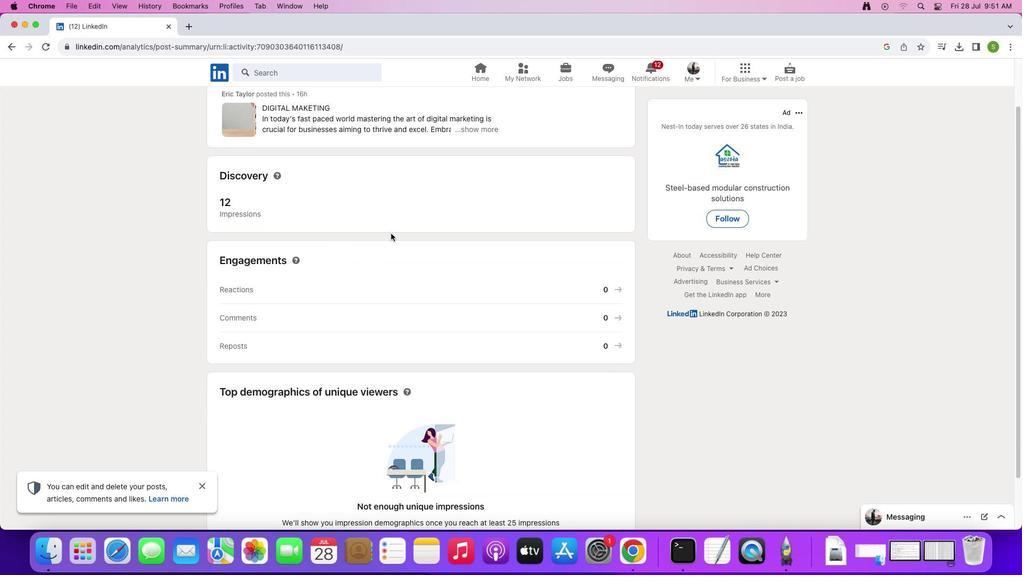 
Action: Mouse moved to (482, 127)
Screenshot: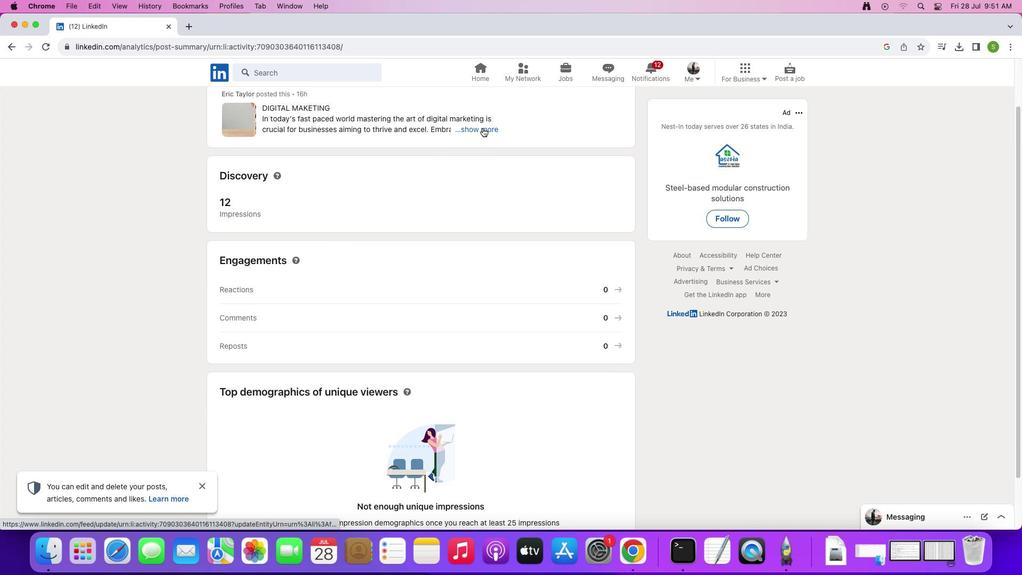 
Action: Mouse pressed left at (482, 127)
Screenshot: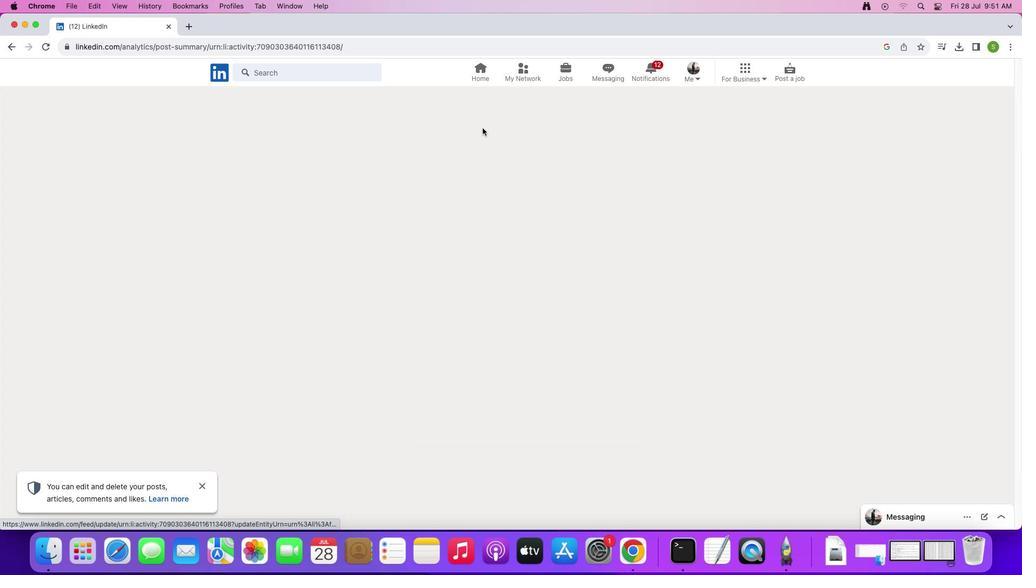 
Action: Mouse moved to (587, 392)
Screenshot: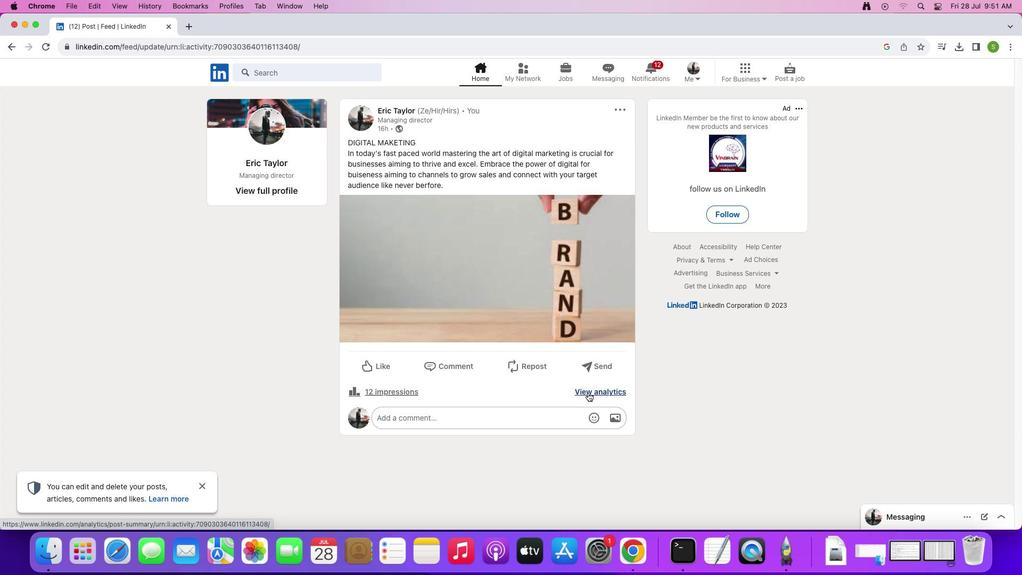 
Action: Mouse pressed left at (587, 392)
Screenshot: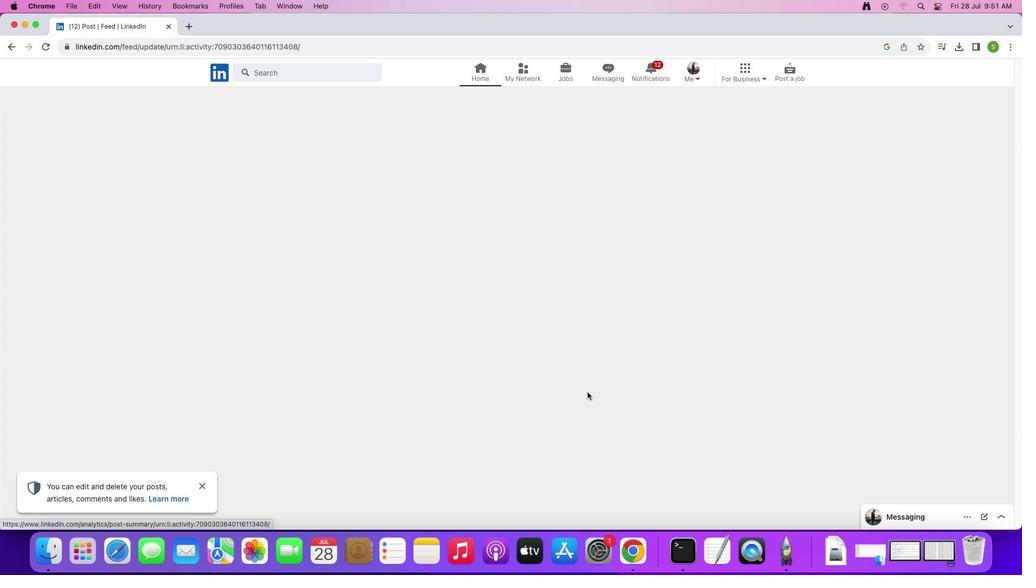 
Action: Mouse moved to (460, 388)
Screenshot: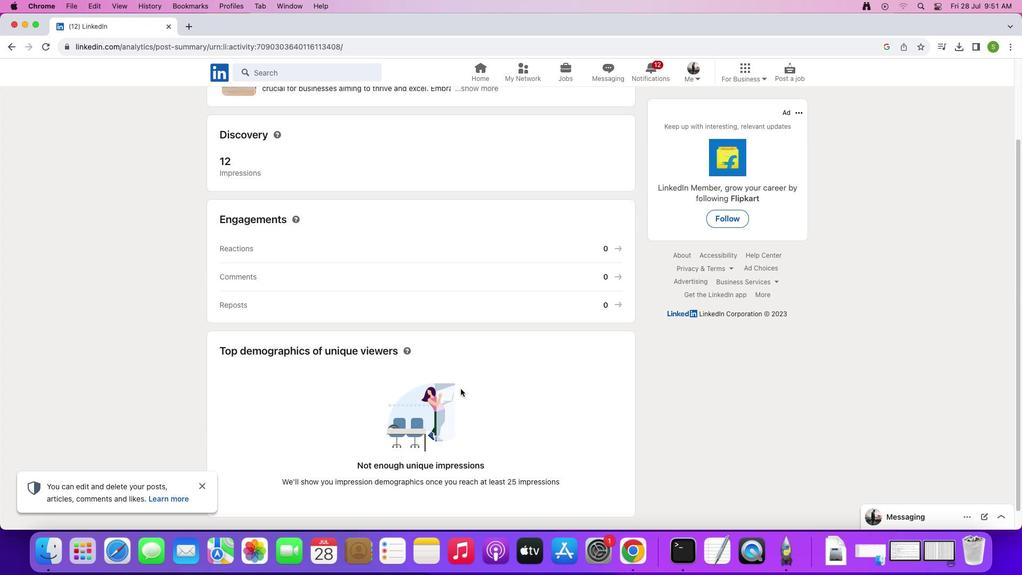 
Action: Mouse scrolled (460, 388) with delta (0, 0)
Screenshot: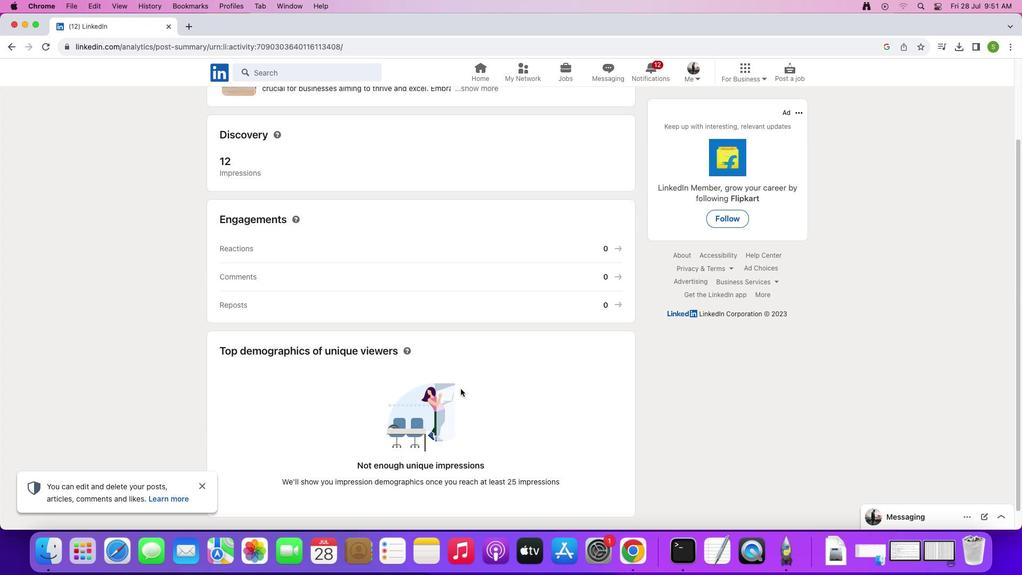 
Action: Mouse scrolled (460, 388) with delta (0, 0)
Screenshot: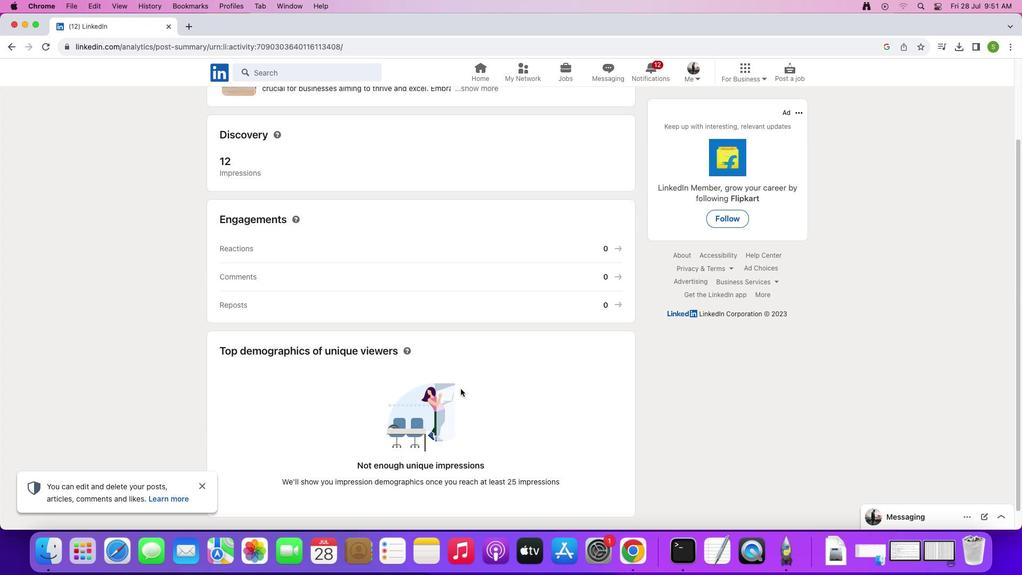 
Action: Mouse scrolled (460, 388) with delta (0, -1)
Screenshot: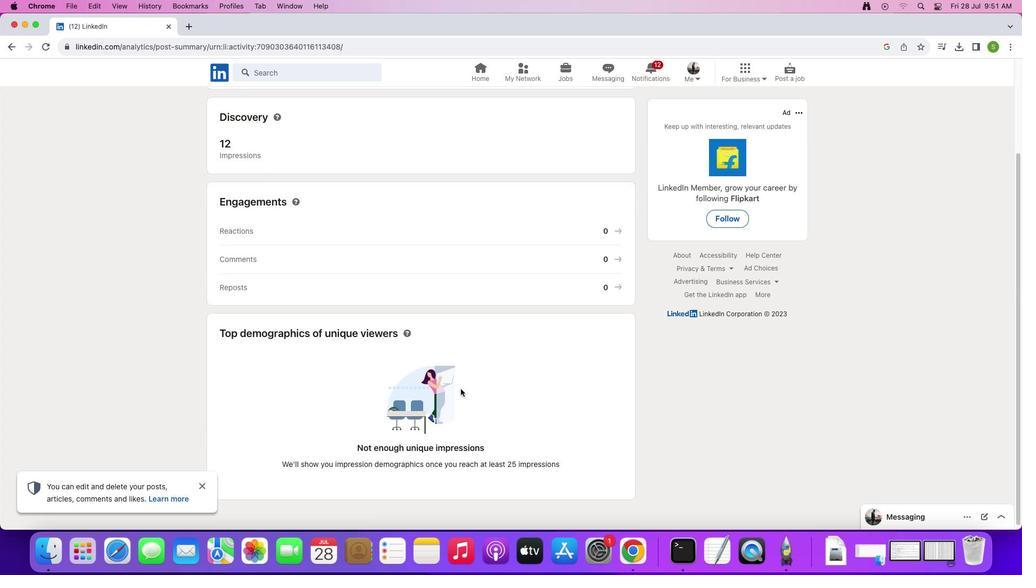 
Action: Mouse scrolled (460, 388) with delta (0, -2)
Screenshot: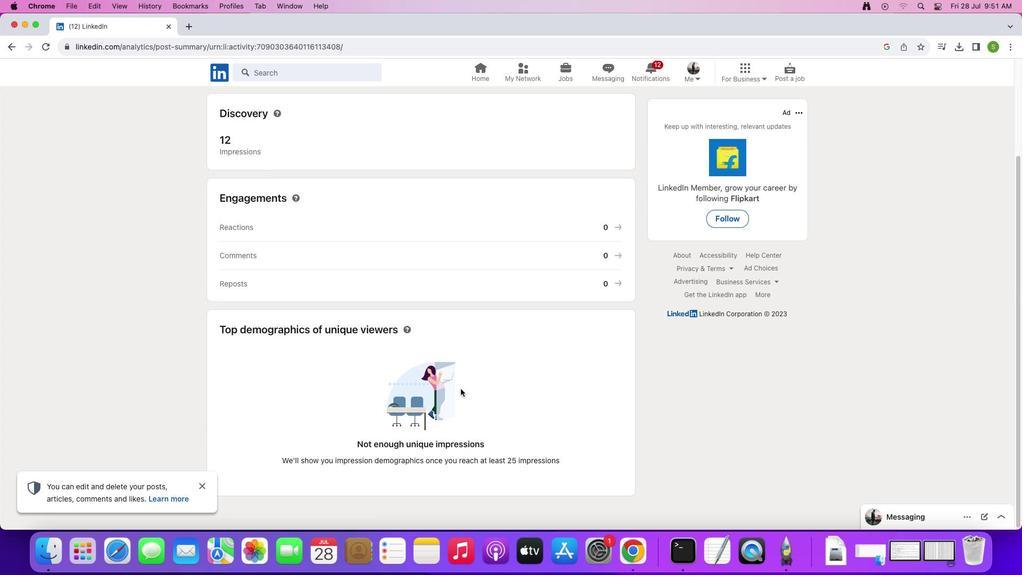 
Action: Mouse scrolled (460, 388) with delta (0, 0)
Screenshot: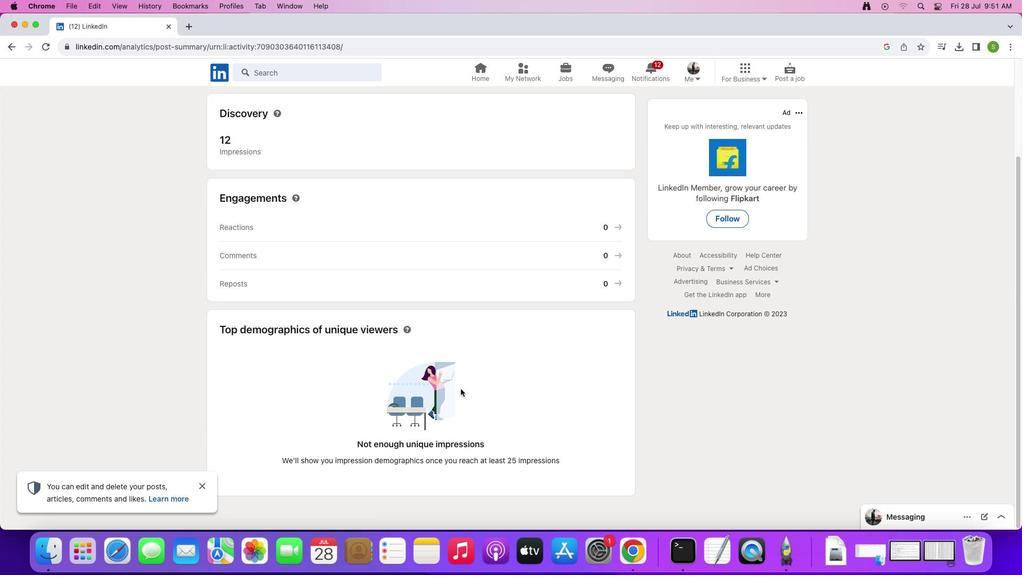 
Action: Mouse scrolled (460, 388) with delta (0, 0)
Screenshot: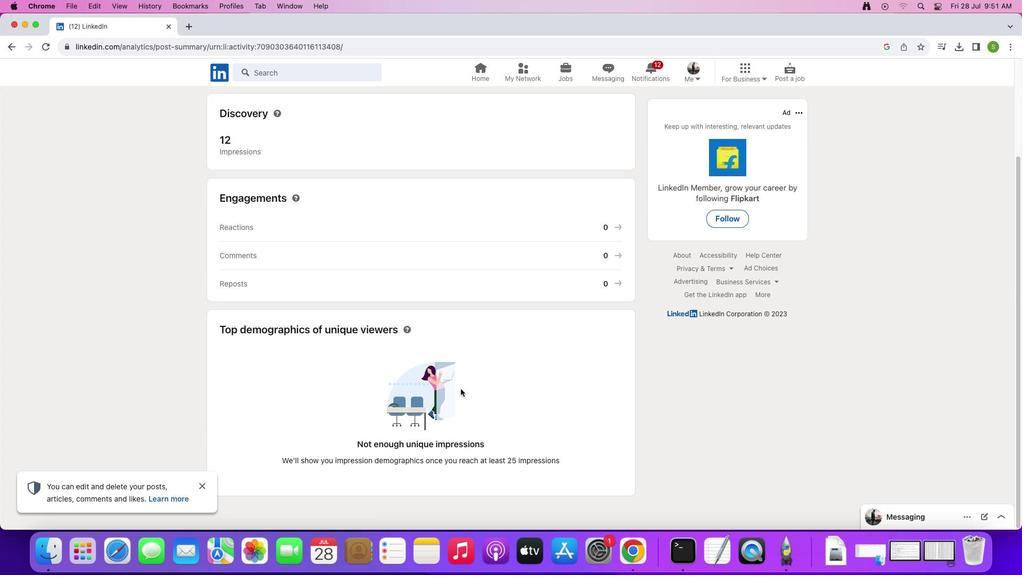 
Action: Mouse scrolled (460, 388) with delta (0, 0)
Screenshot: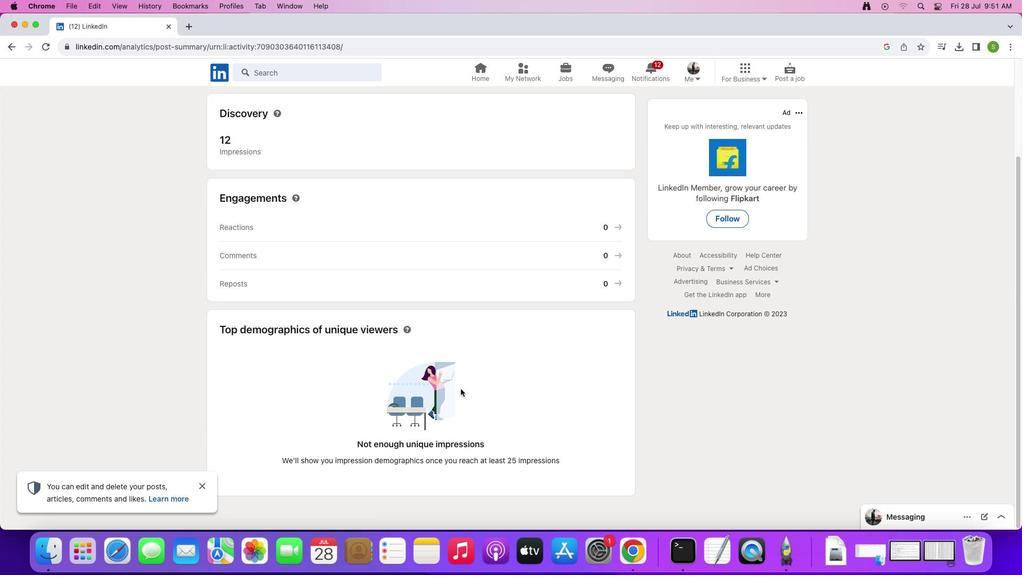 
Action: Mouse scrolled (460, 388) with delta (0, 0)
Screenshot: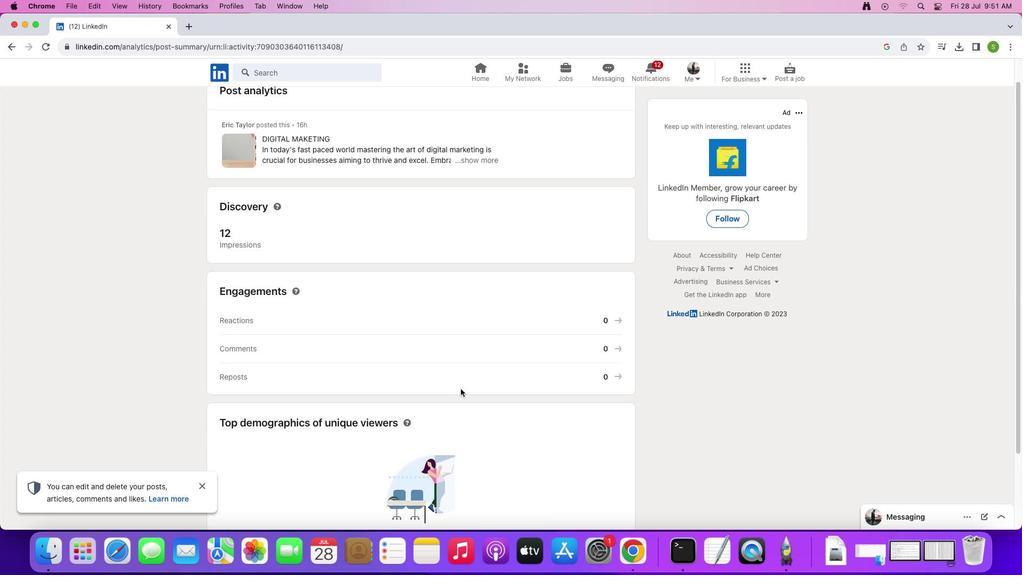 
Action: Mouse scrolled (460, 388) with delta (0, 0)
Screenshot: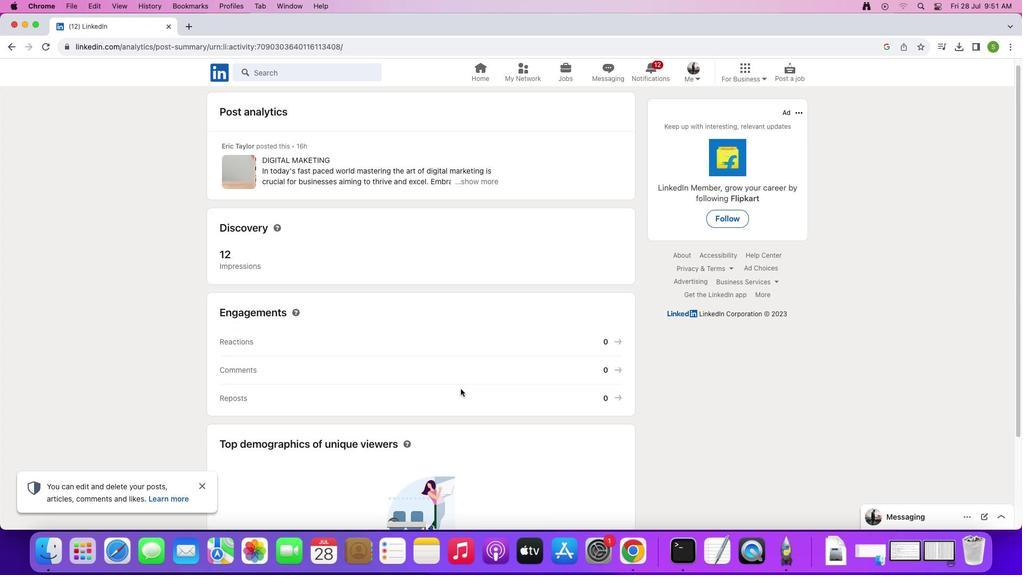 
Action: Mouse scrolled (460, 388) with delta (0, 1)
Screenshot: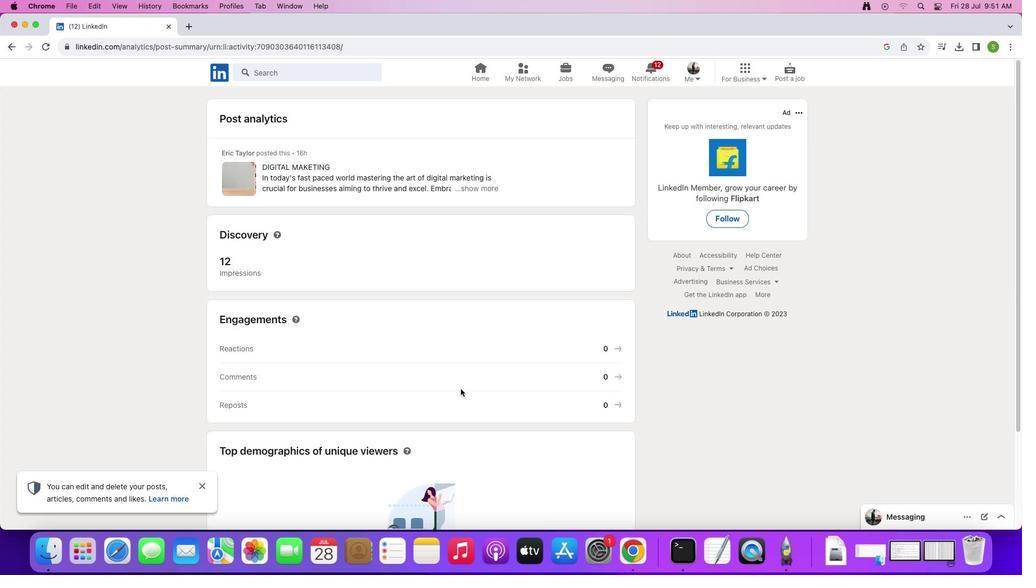 
Action: Mouse scrolled (460, 388) with delta (0, 2)
Screenshot: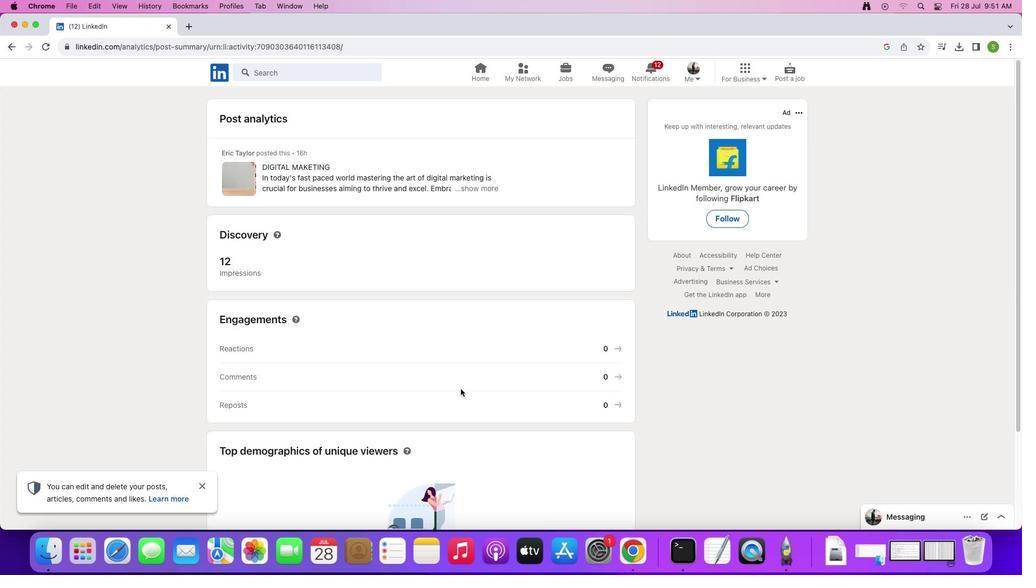 
Action: Mouse scrolled (460, 388) with delta (0, 0)
Screenshot: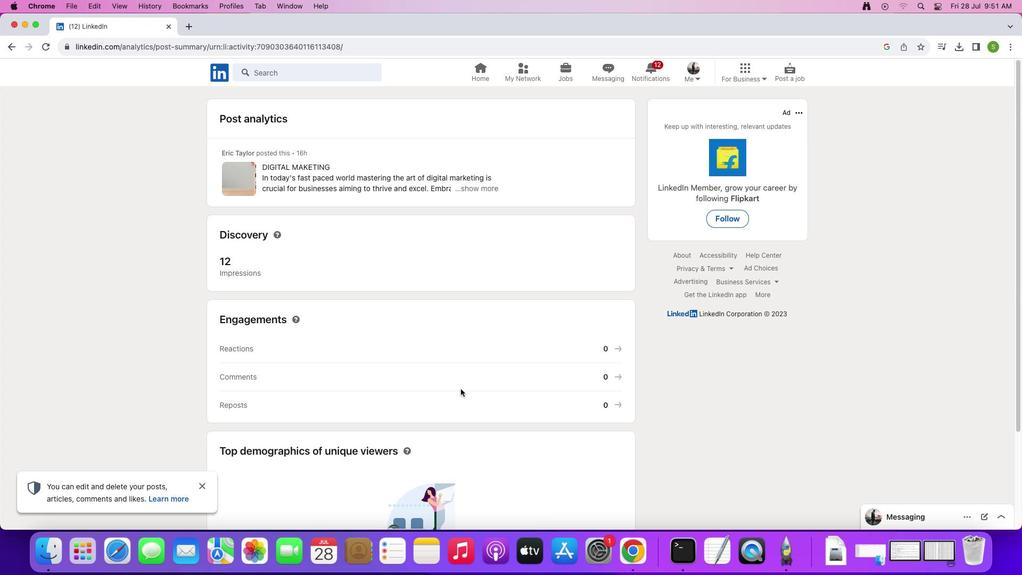 
Action: Mouse scrolled (460, 388) with delta (0, 0)
Screenshot: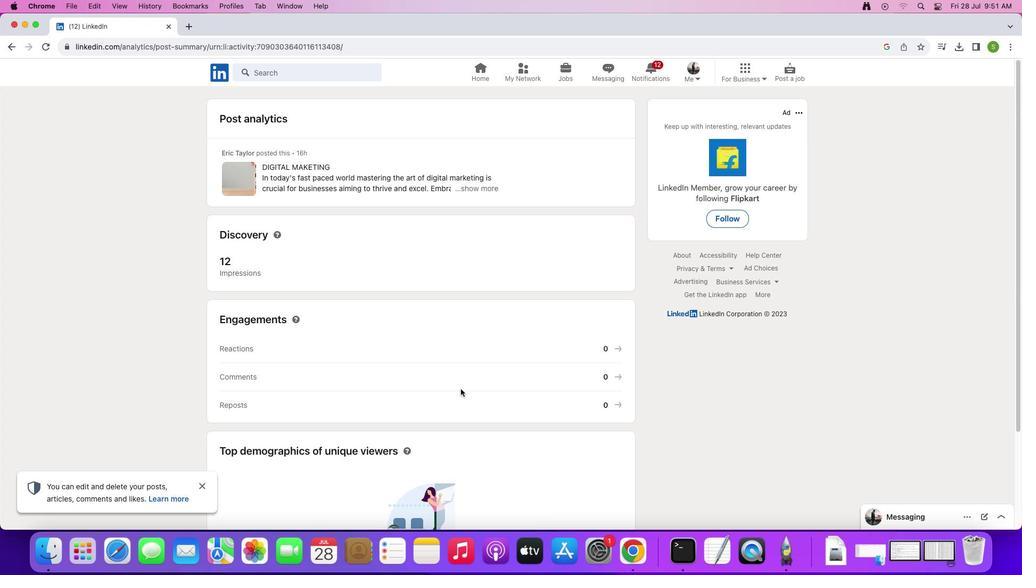 
Action: Mouse scrolled (460, 388) with delta (0, 1)
Screenshot: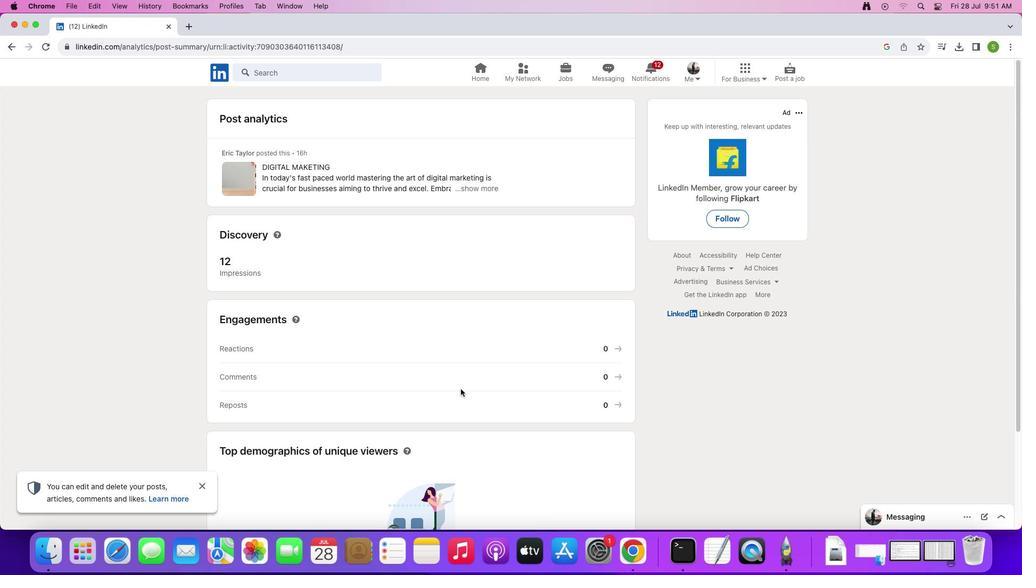 
Action: Mouse scrolled (460, 388) with delta (0, 0)
Screenshot: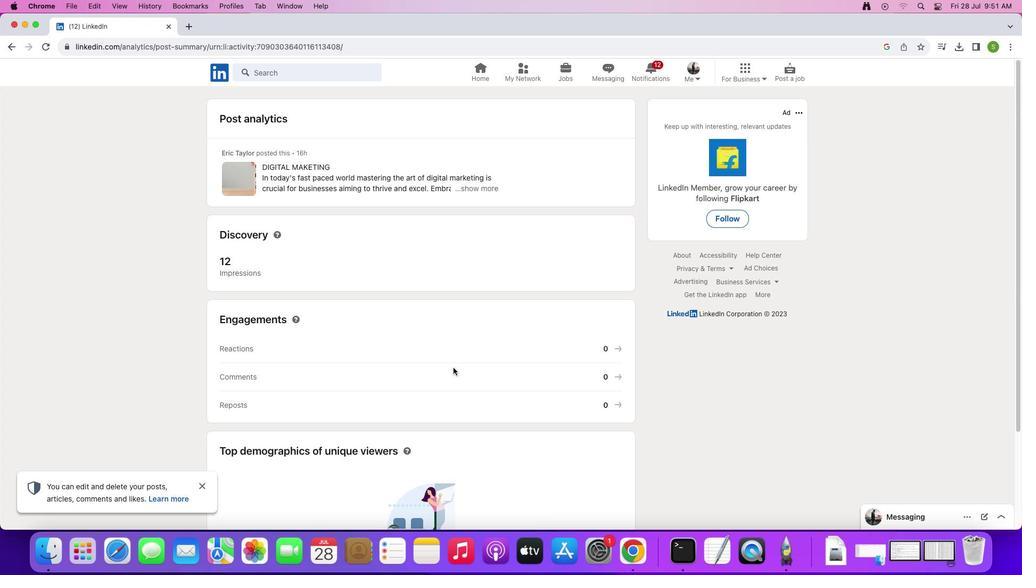 
Action: Mouse scrolled (460, 388) with delta (0, 0)
Screenshot: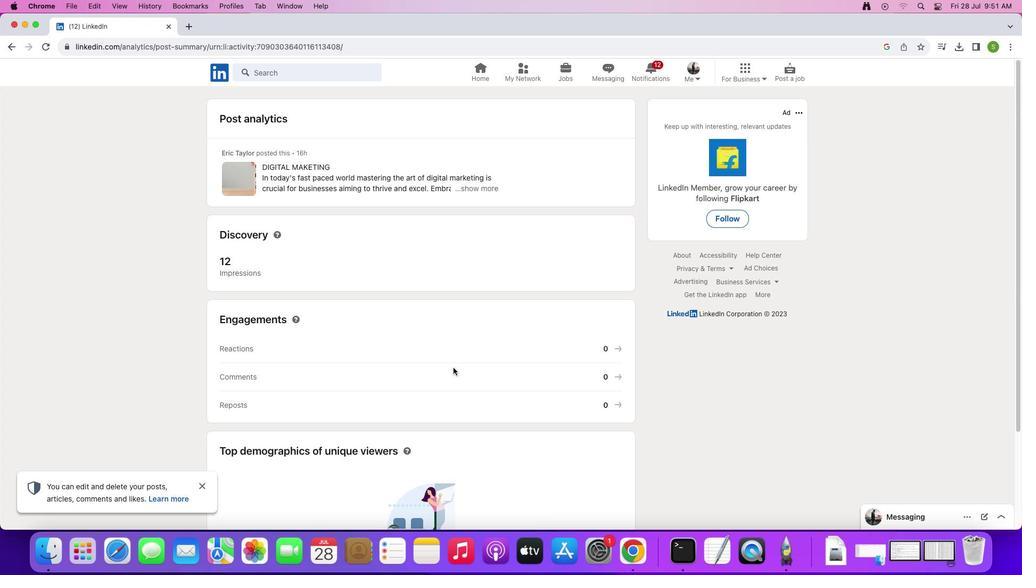 
Action: Mouse scrolled (460, 388) with delta (0, 1)
Screenshot: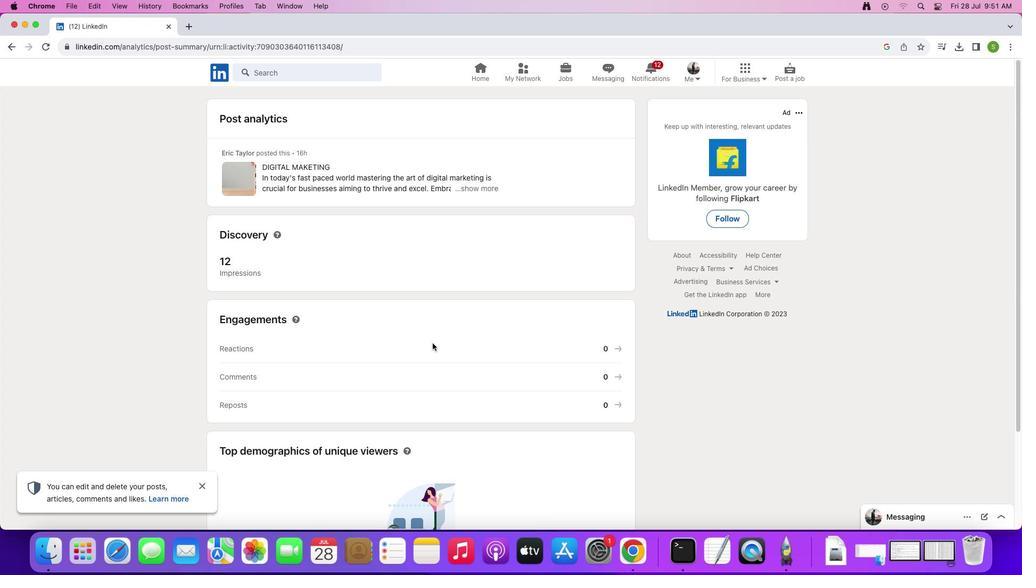 
Action: Mouse moved to (11, 46)
Screenshot: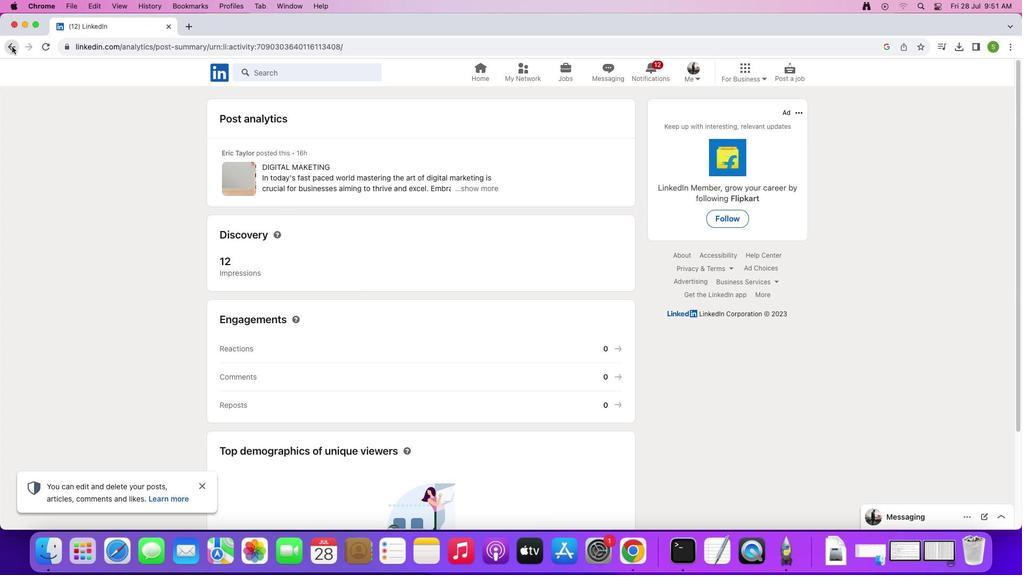 
Action: Mouse pressed left at (11, 46)
Screenshot: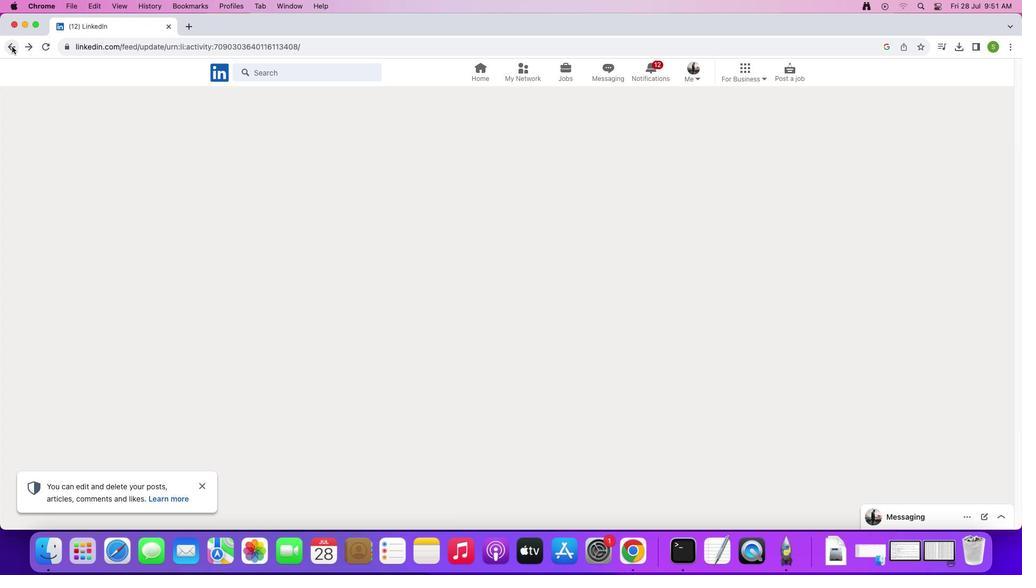 
Action: Mouse moved to (486, 363)
Screenshot: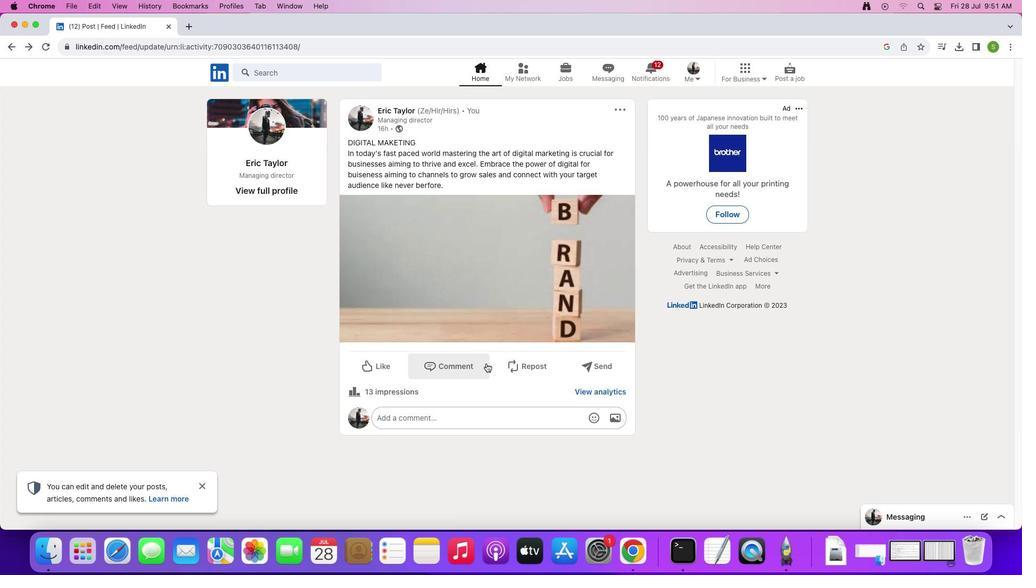 
Action: Mouse scrolled (486, 363) with delta (0, 0)
Screenshot: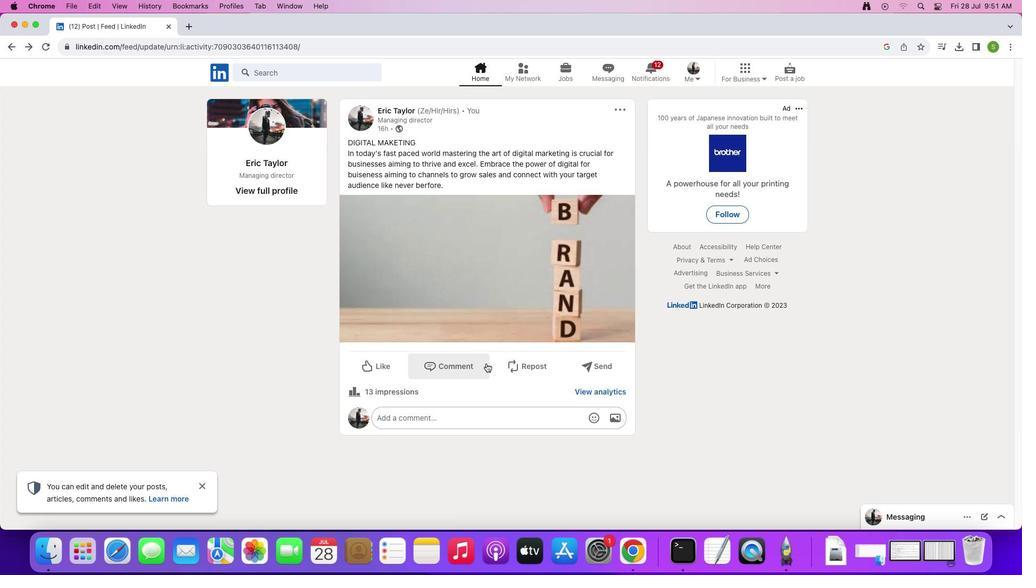 
Action: Mouse scrolled (486, 363) with delta (0, 0)
Screenshot: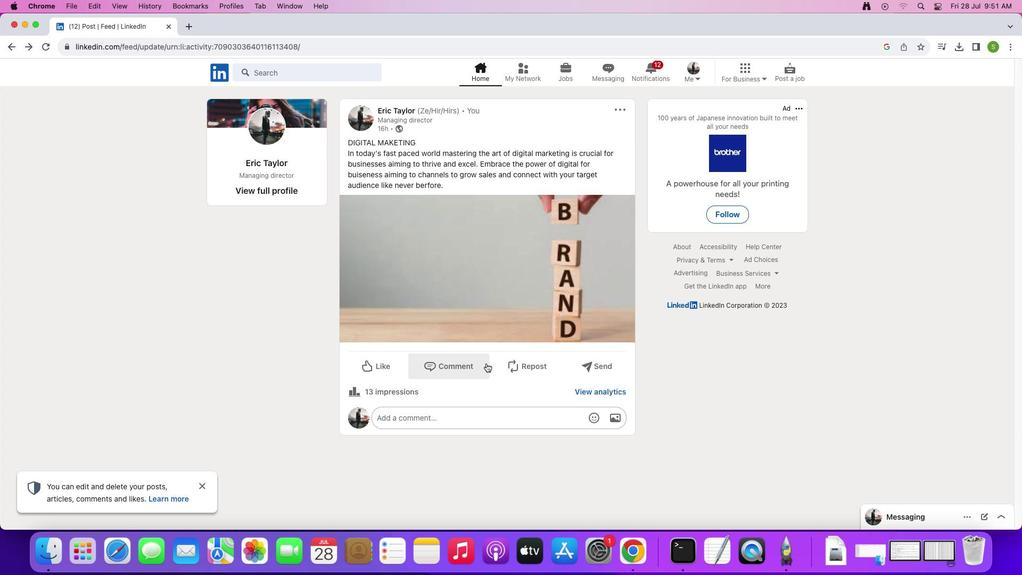 
Action: Mouse scrolled (486, 363) with delta (0, 0)
Screenshot: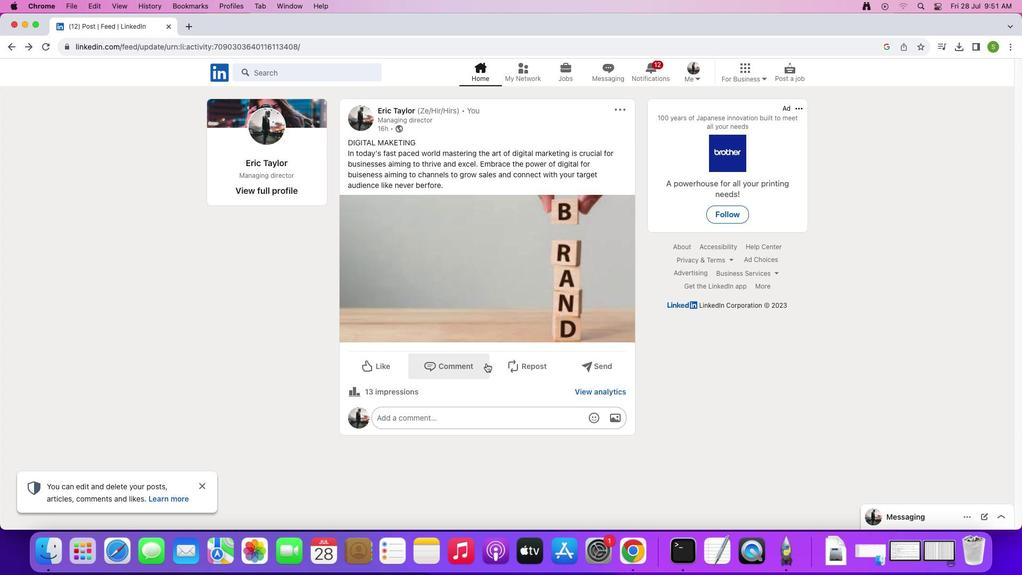 
Action: Mouse scrolled (486, 363) with delta (0, 0)
Screenshot: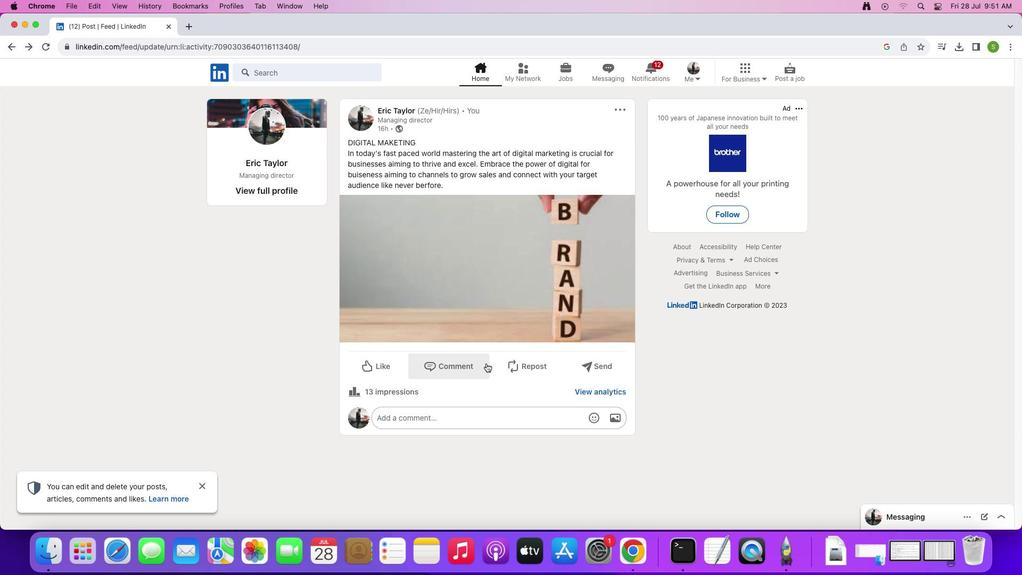 
Action: Mouse scrolled (486, 363) with delta (0, 0)
Screenshot: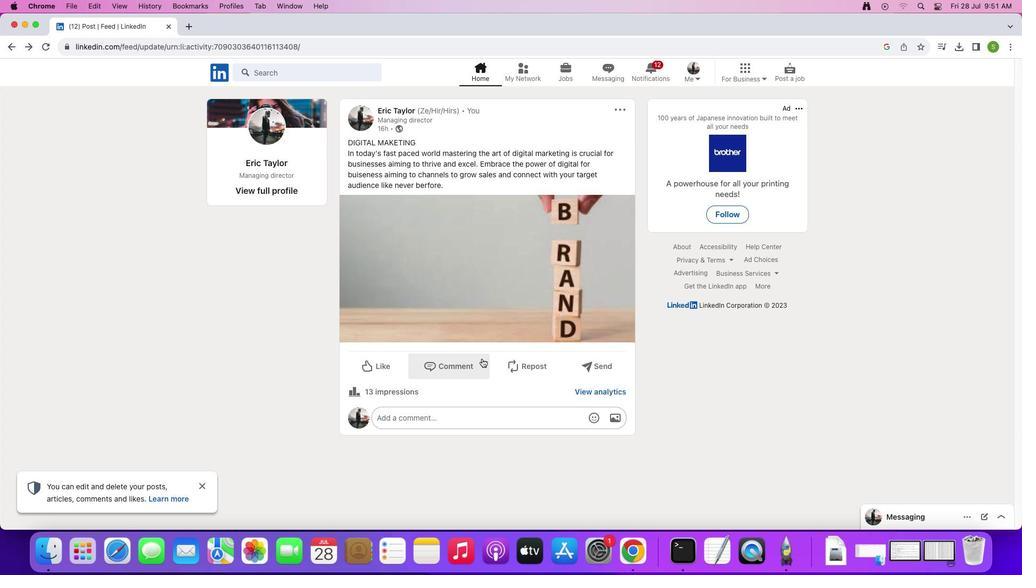 
Action: Mouse scrolled (486, 363) with delta (0, -1)
Screenshot: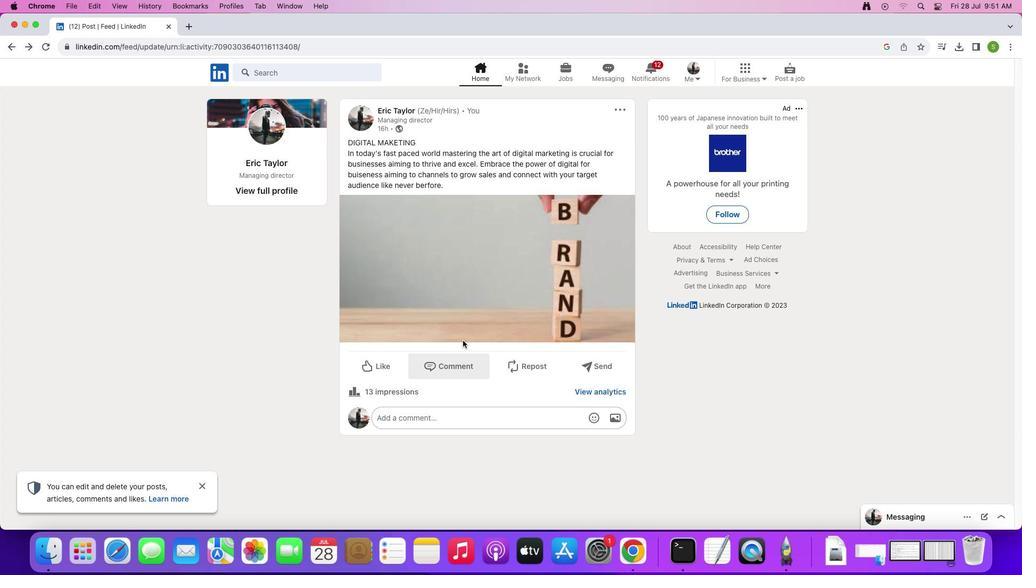 
Action: Mouse scrolled (486, 363) with delta (0, -2)
Screenshot: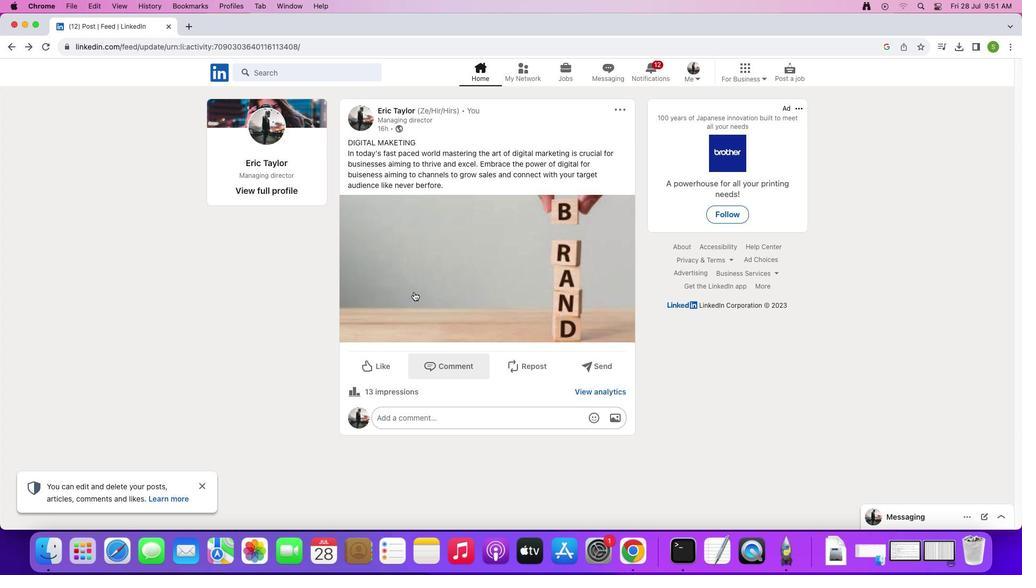 
Action: Mouse moved to (5, 45)
Screenshot: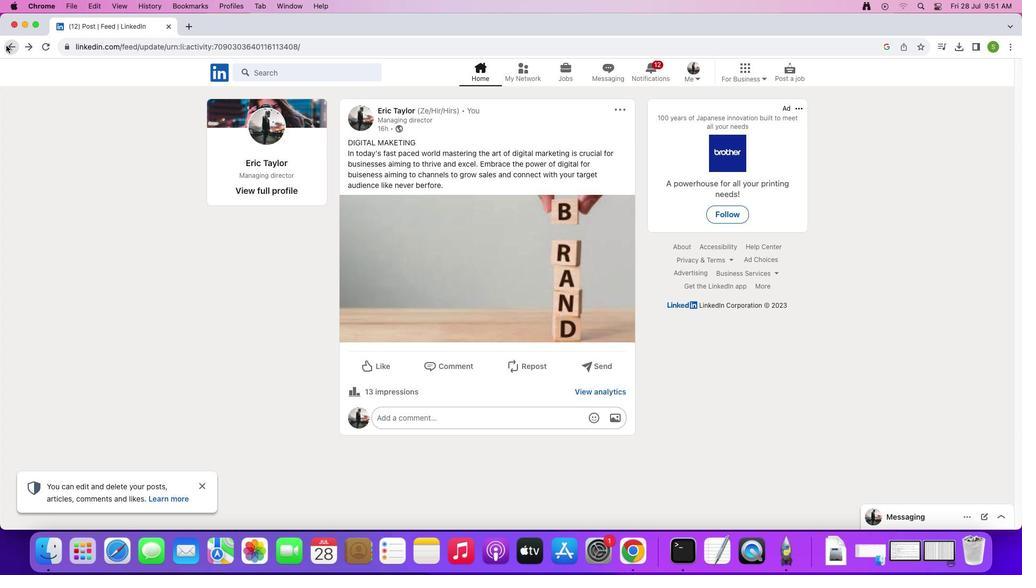 
Action: Mouse pressed left at (5, 45)
Screenshot: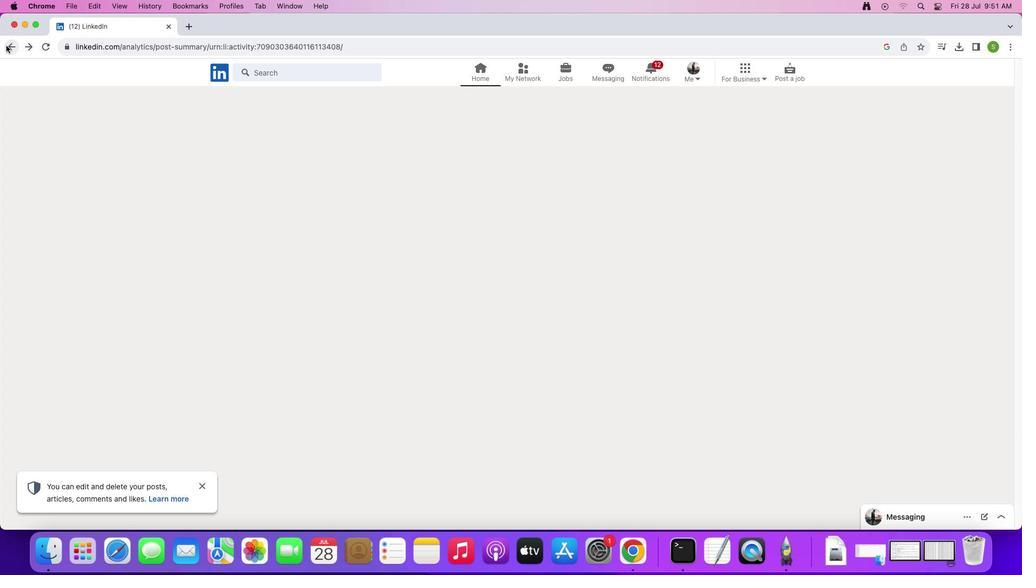 
Action: Mouse moved to (438, 322)
Screenshot: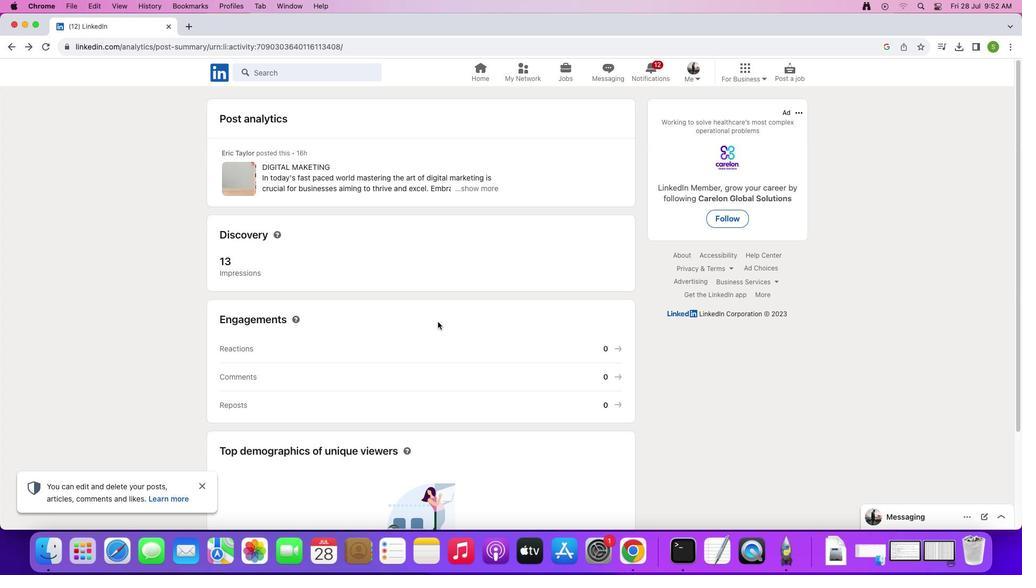 
Action: Mouse scrolled (438, 322) with delta (0, 0)
Screenshot: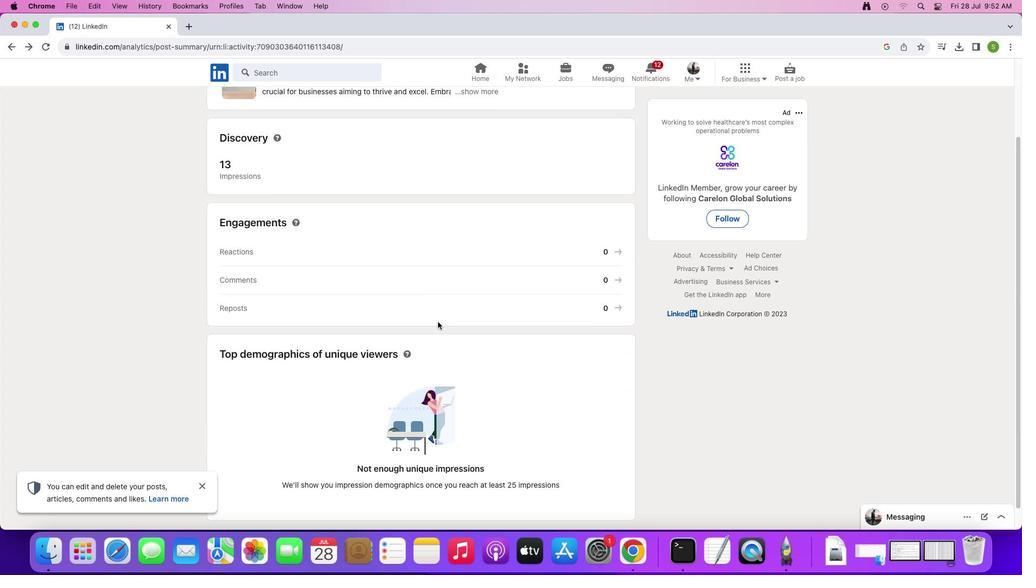 
Action: Mouse scrolled (438, 322) with delta (0, 0)
Screenshot: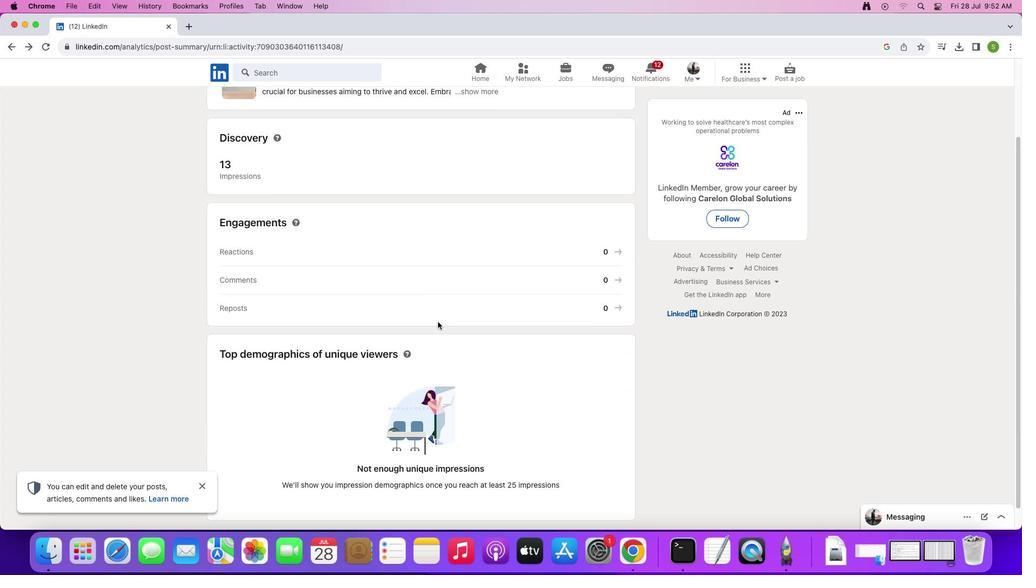 
Action: Mouse scrolled (438, 322) with delta (0, -1)
Screenshot: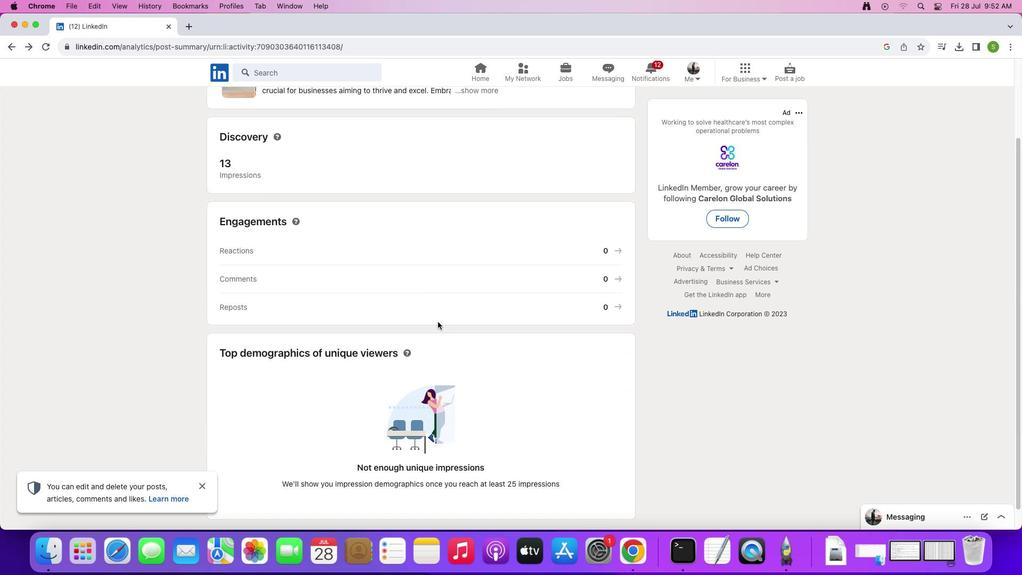 
Action: Mouse scrolled (438, 322) with delta (0, 0)
Screenshot: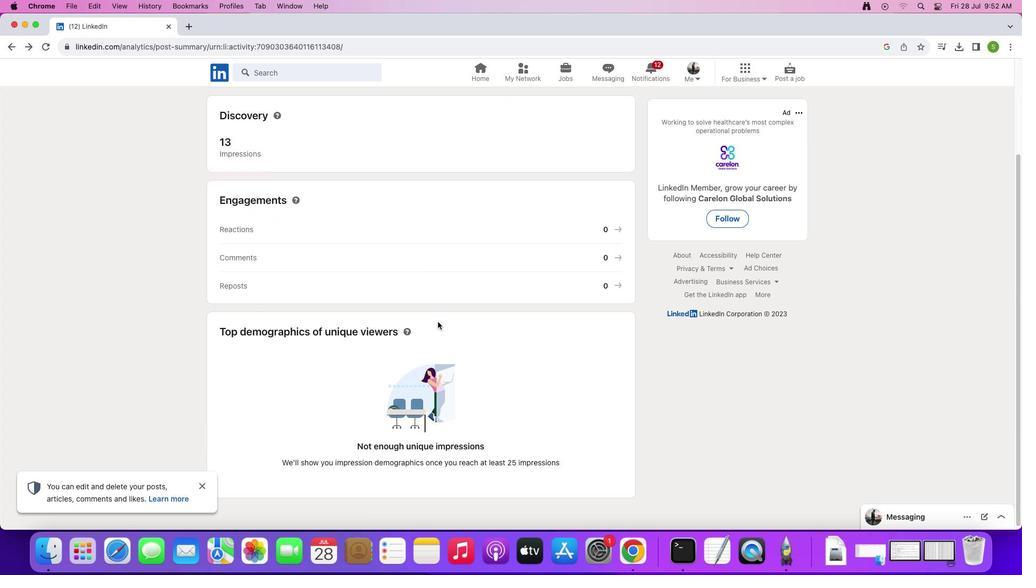 
Action: Mouse scrolled (438, 322) with delta (0, 0)
Screenshot: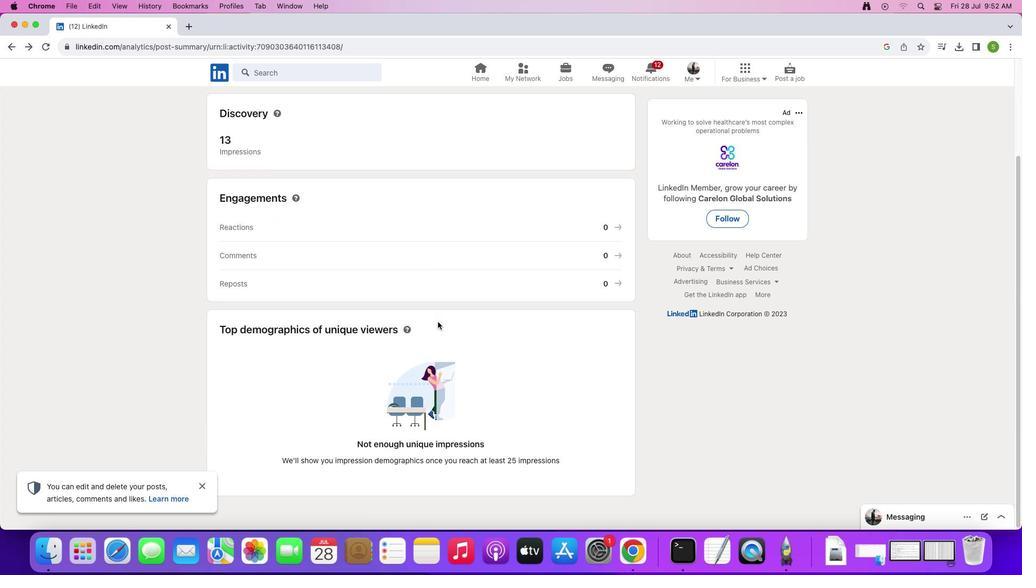 
Action: Mouse scrolled (438, 322) with delta (0, -1)
Screenshot: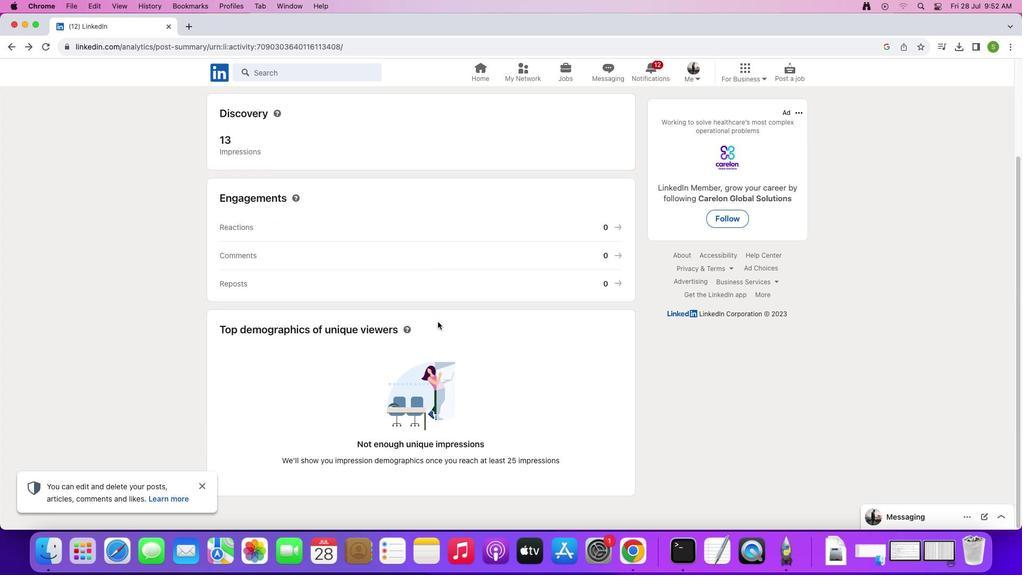 
Action: Mouse scrolled (438, 322) with delta (0, -2)
Screenshot: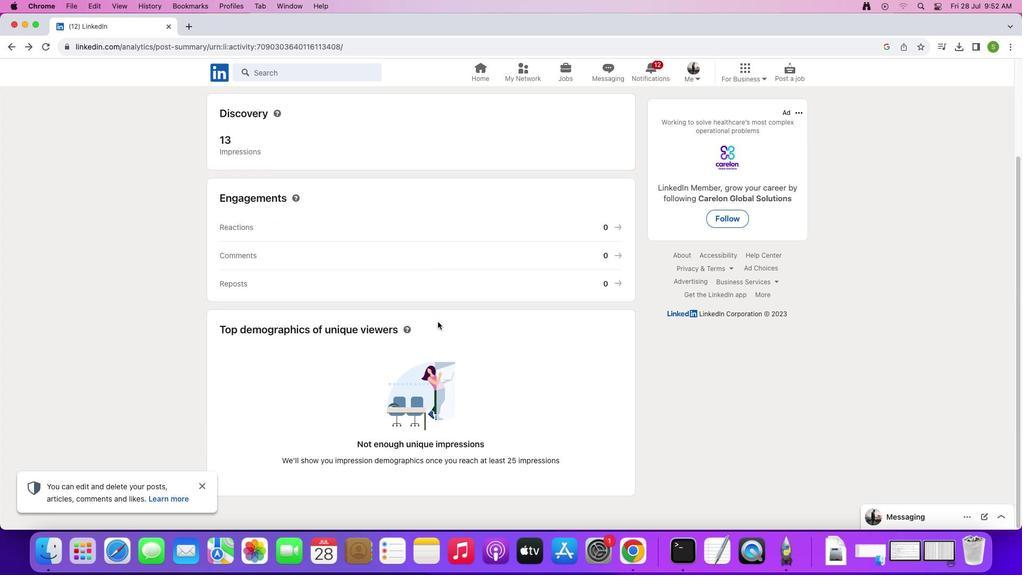 
Action: Mouse moved to (9, 44)
Screenshot: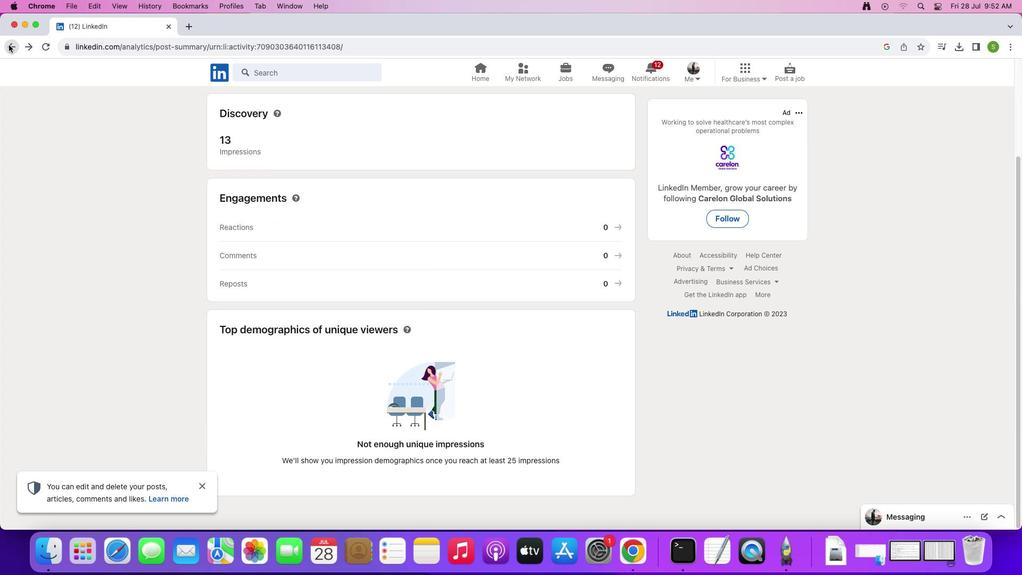 
Action: Mouse pressed left at (9, 44)
Screenshot: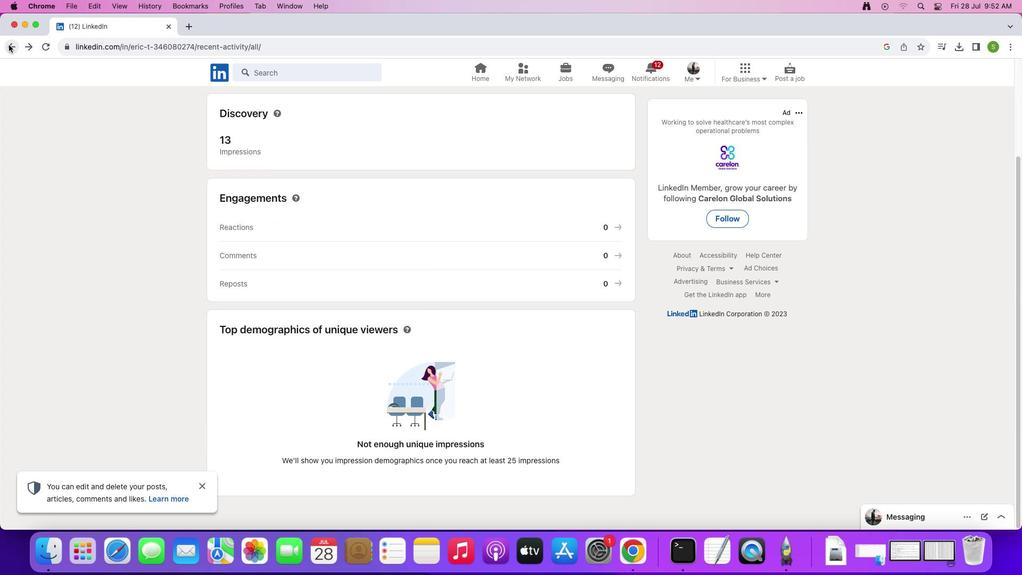 
Action: Mouse moved to (463, 365)
Screenshot: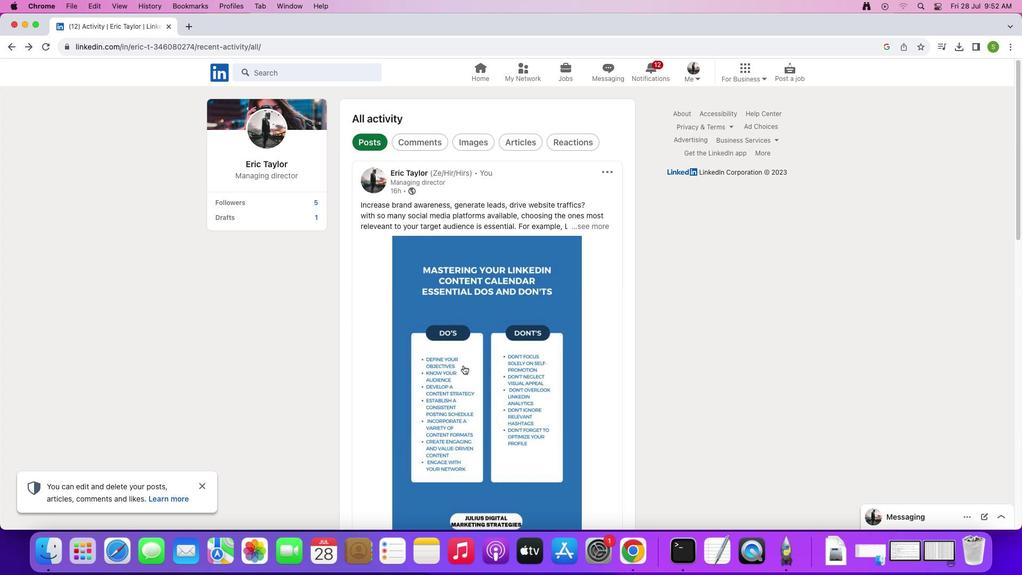 
Action: Mouse scrolled (463, 365) with delta (0, 0)
Screenshot: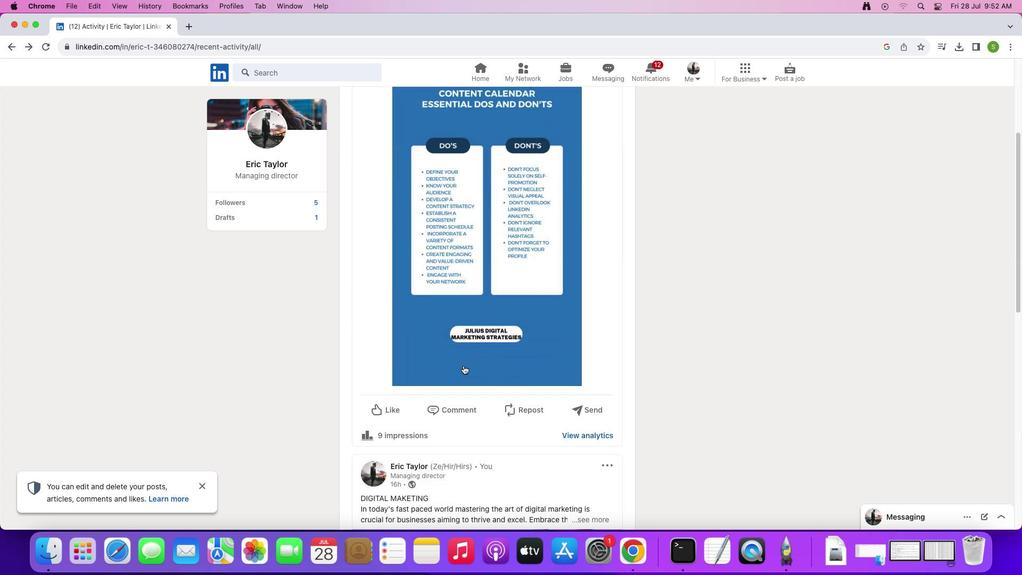 
Action: Mouse scrolled (463, 365) with delta (0, 0)
